 Task: In the  document graph. Add the mentioned hyperlink after second sentence in main content 'www.facebook.com' Insert the picture of  'Bunjee Jumping' with name   Bunjee Jumping.png  Change shape height to 4
Action: Mouse moved to (94, 391)
Screenshot: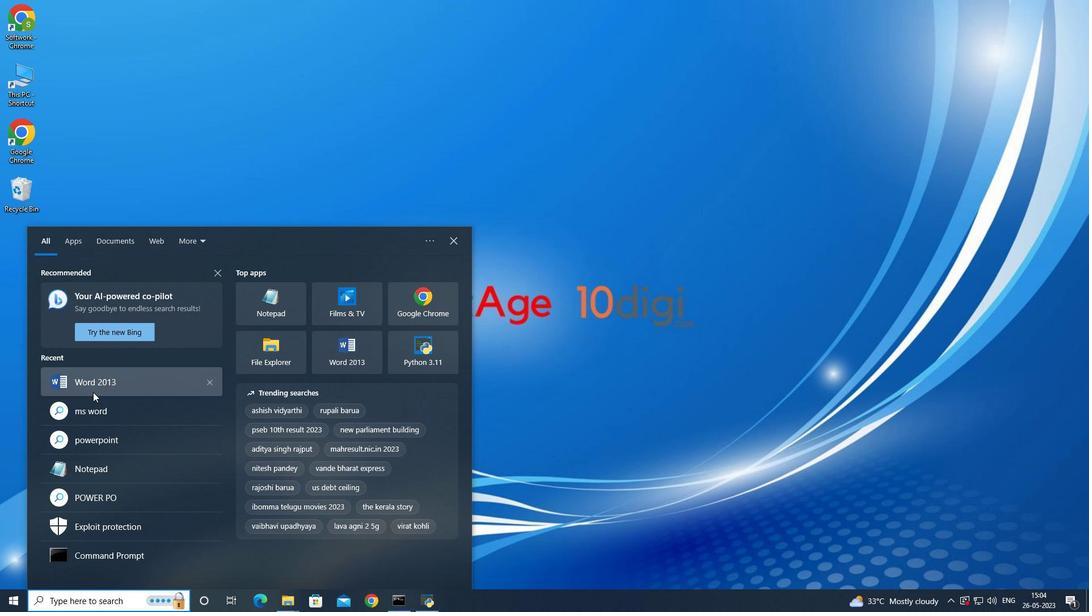 
Action: Mouse pressed left at (94, 391)
Screenshot: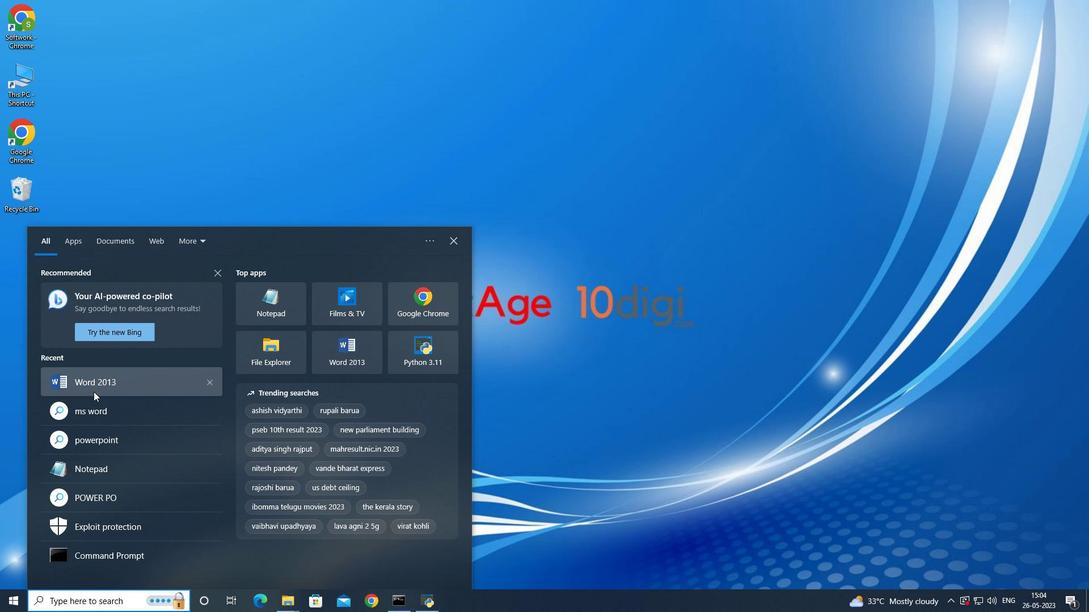 
Action: Mouse moved to (249, 113)
Screenshot: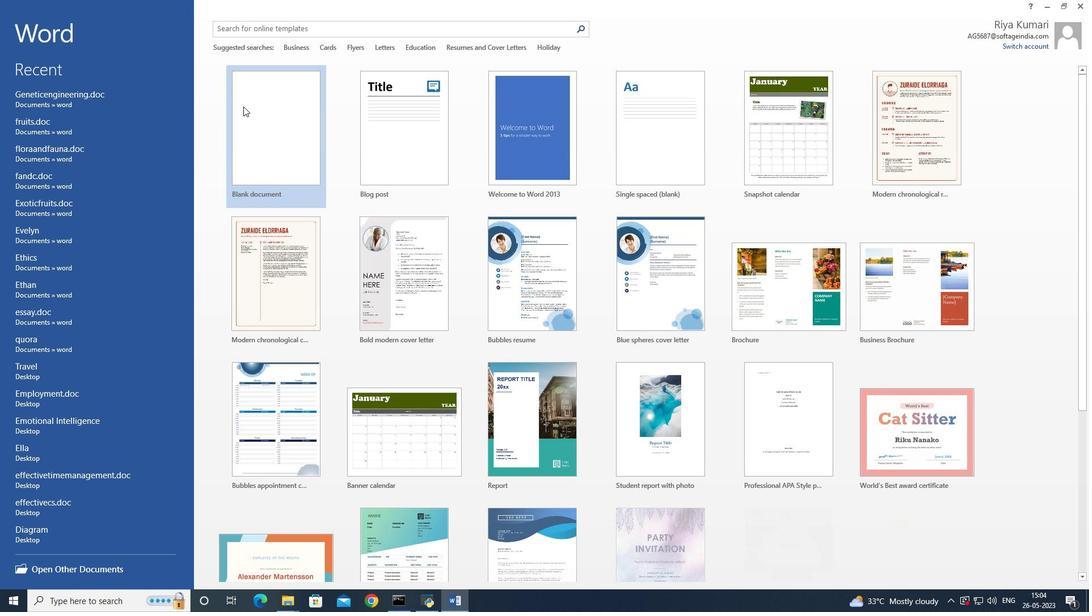 
Action: Mouse pressed left at (249, 113)
Screenshot: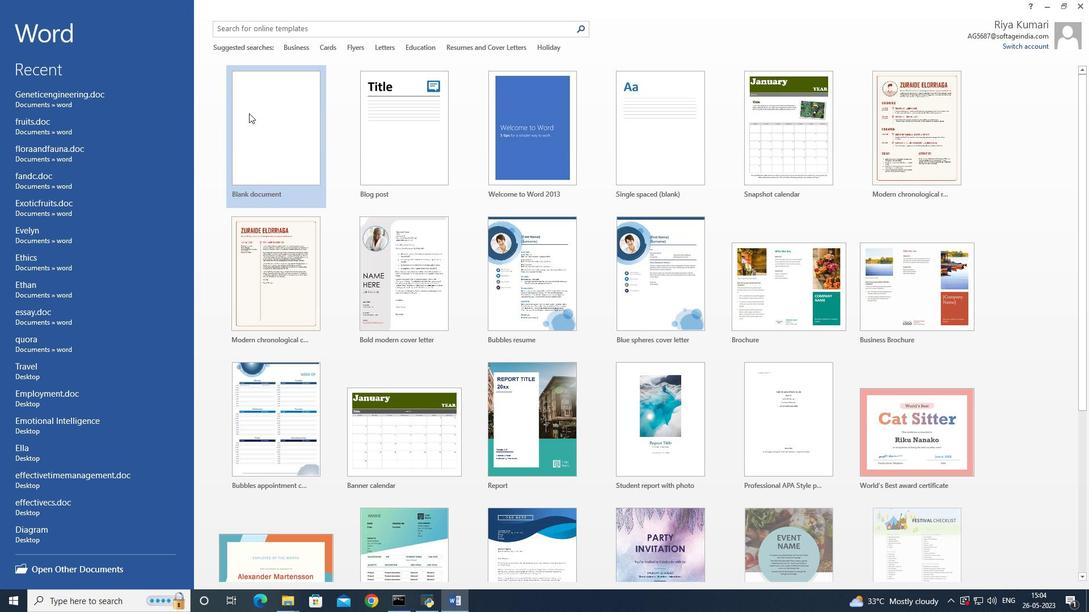 
Action: Mouse moved to (303, 129)
Screenshot: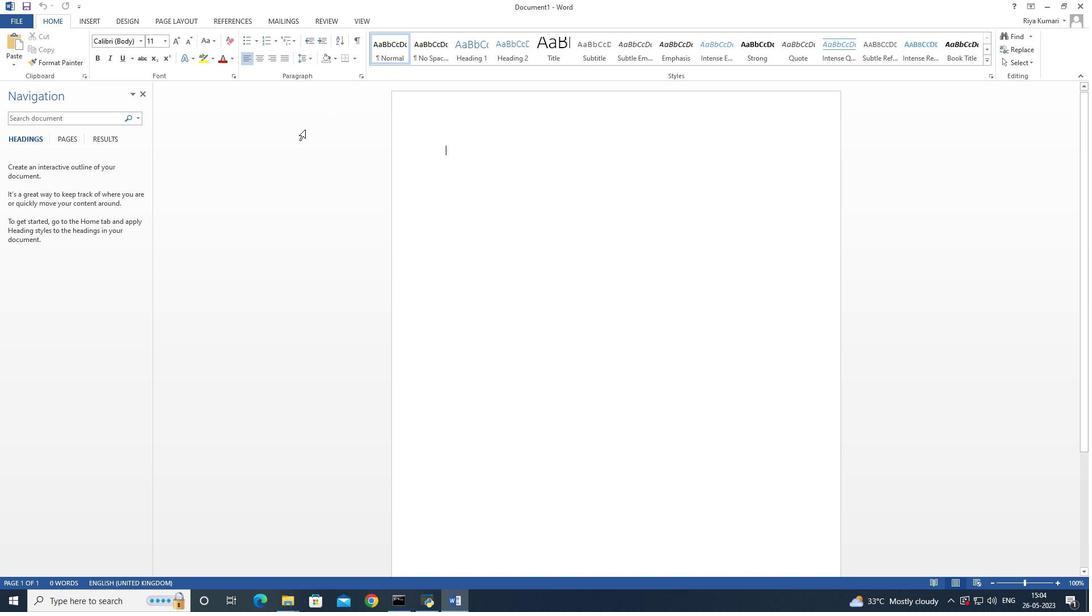 
Action: Key pressed ctrl+S
Screenshot: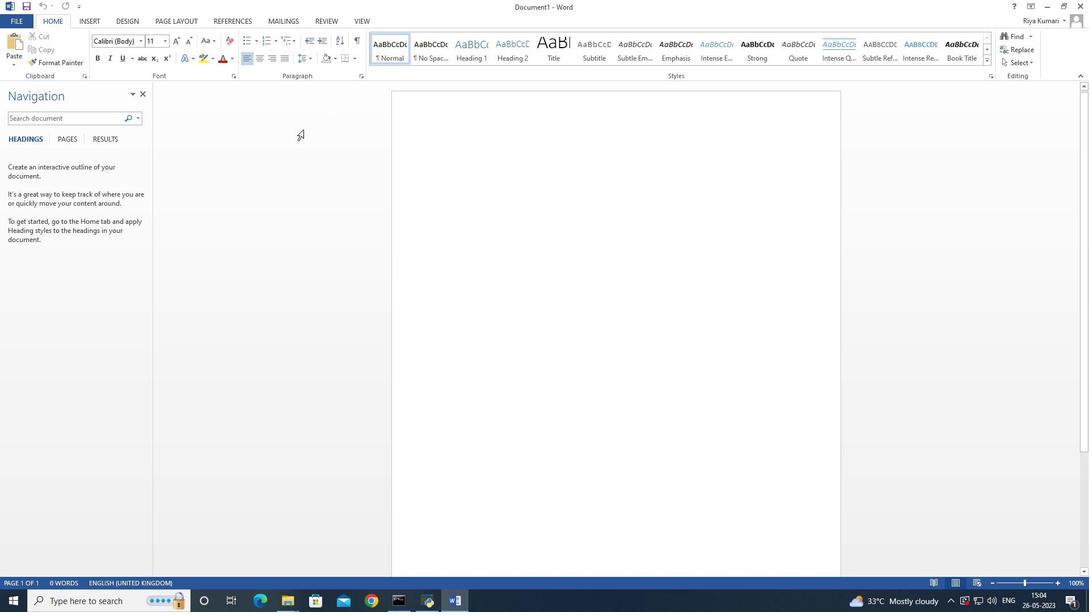 
Action: Mouse moved to (296, 128)
Screenshot: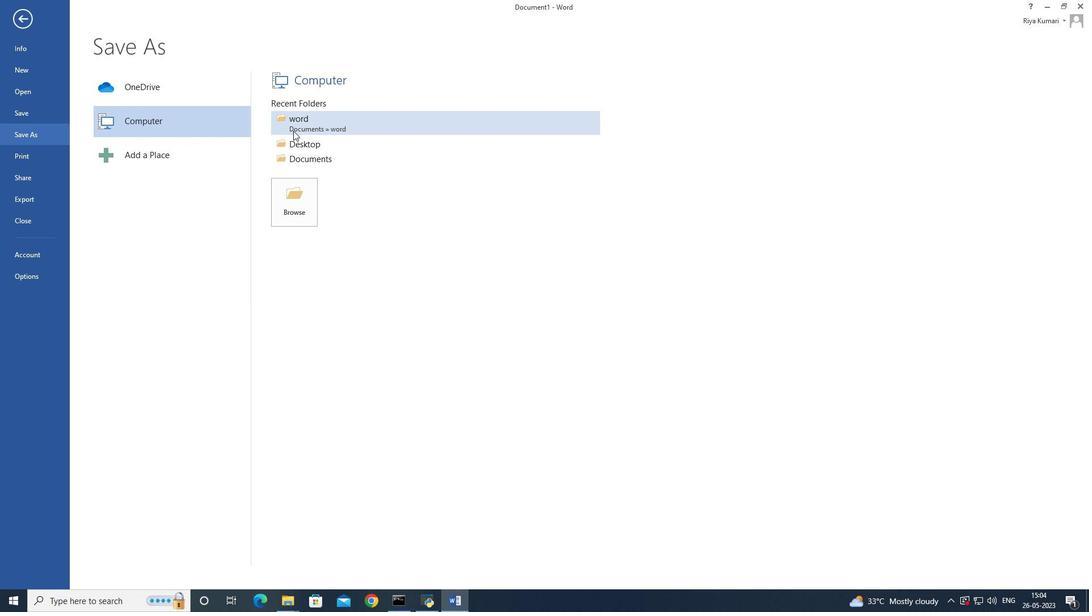
Action: Mouse pressed left at (296, 128)
Screenshot: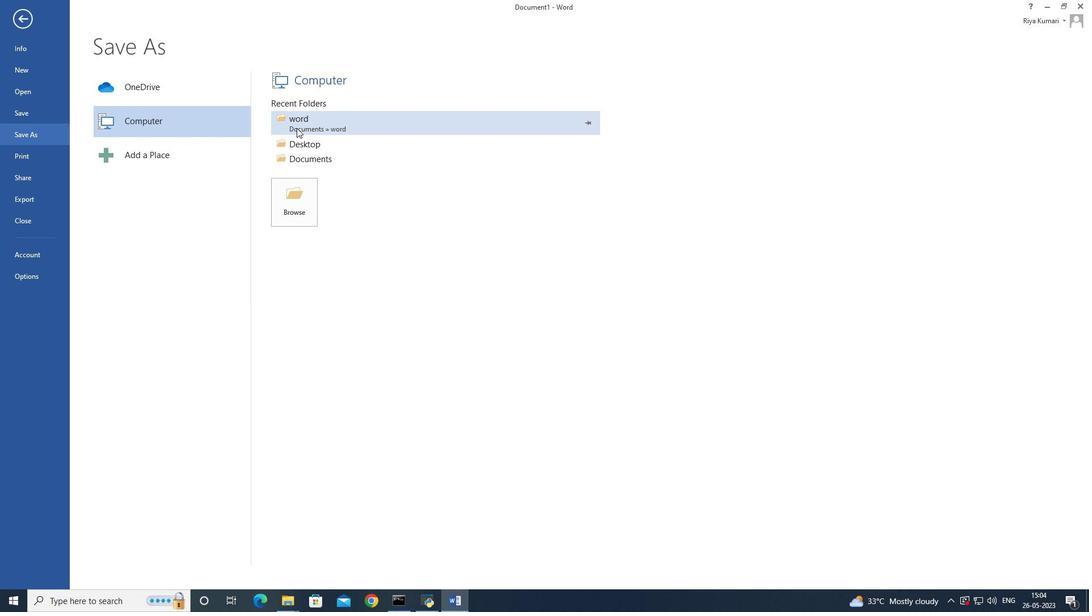 
Action: Mouse moved to (340, 183)
Screenshot: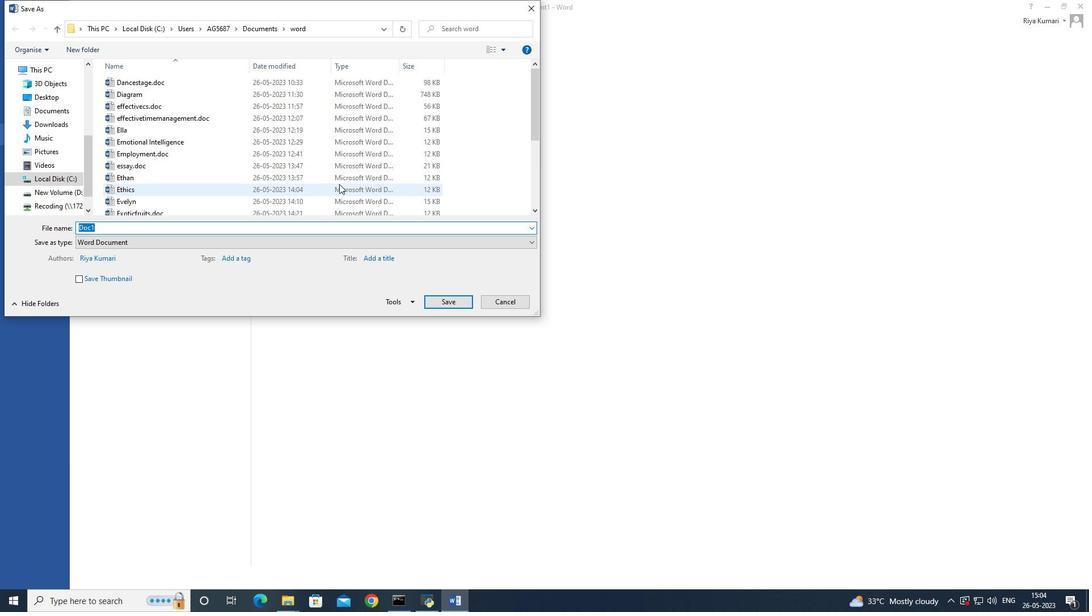 
Action: Key pressed graphs<Key.enter>
Screenshot: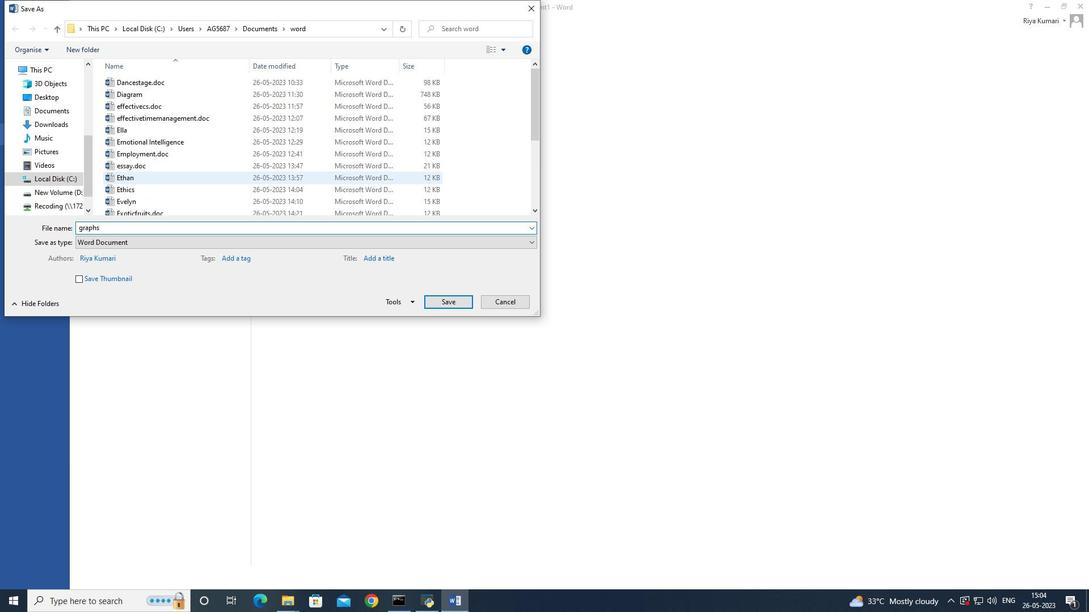 
Action: Mouse moved to (360, 608)
Screenshot: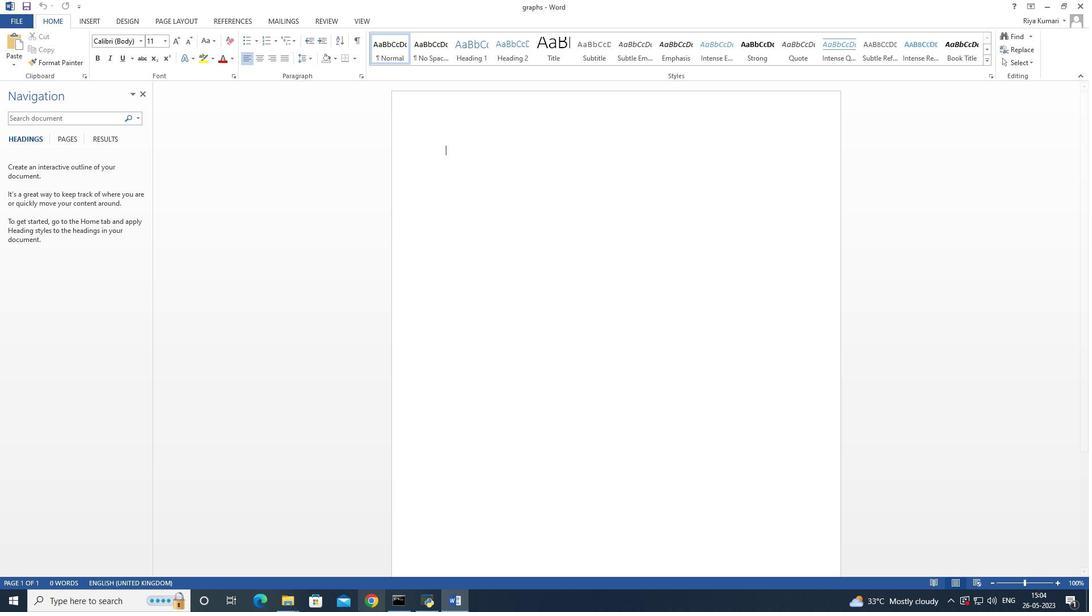
Action: Mouse pressed left at (360, 608)
Screenshot: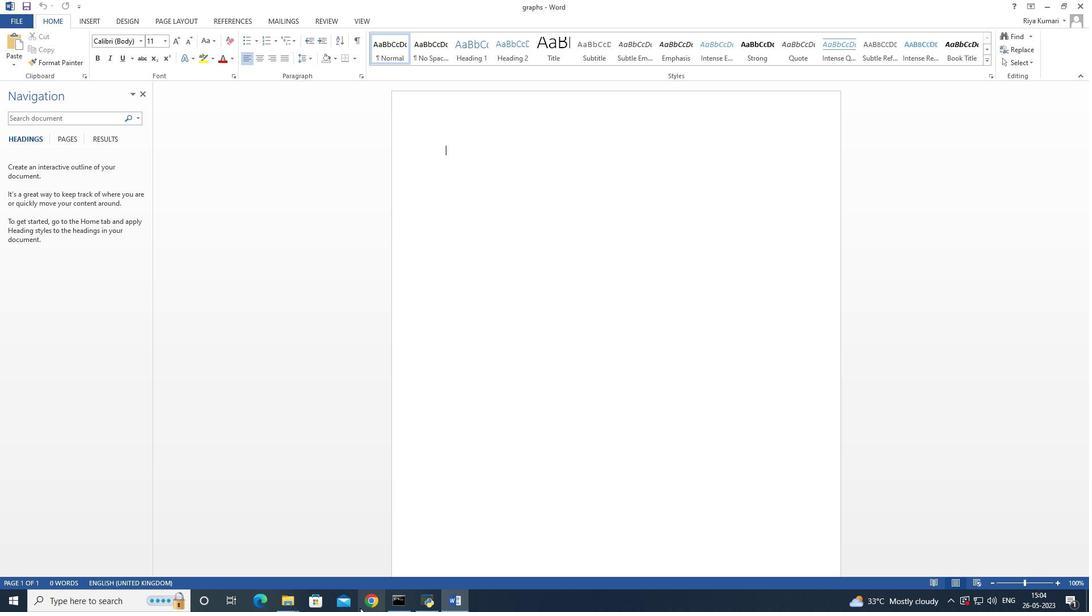 
Action: Mouse moved to (413, 355)
Screenshot: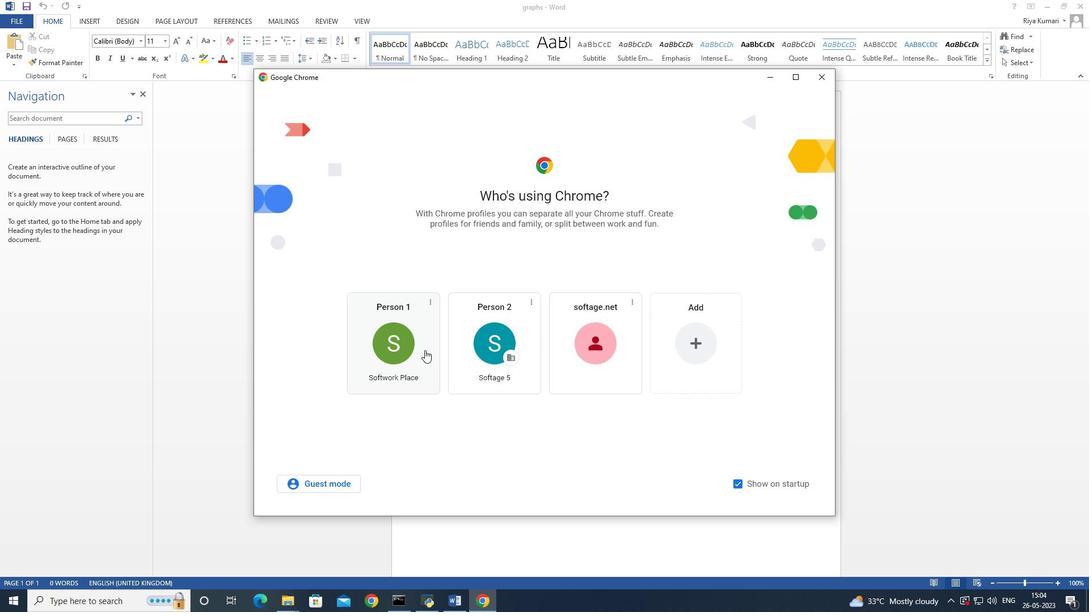 
Action: Mouse pressed left at (413, 355)
Screenshot: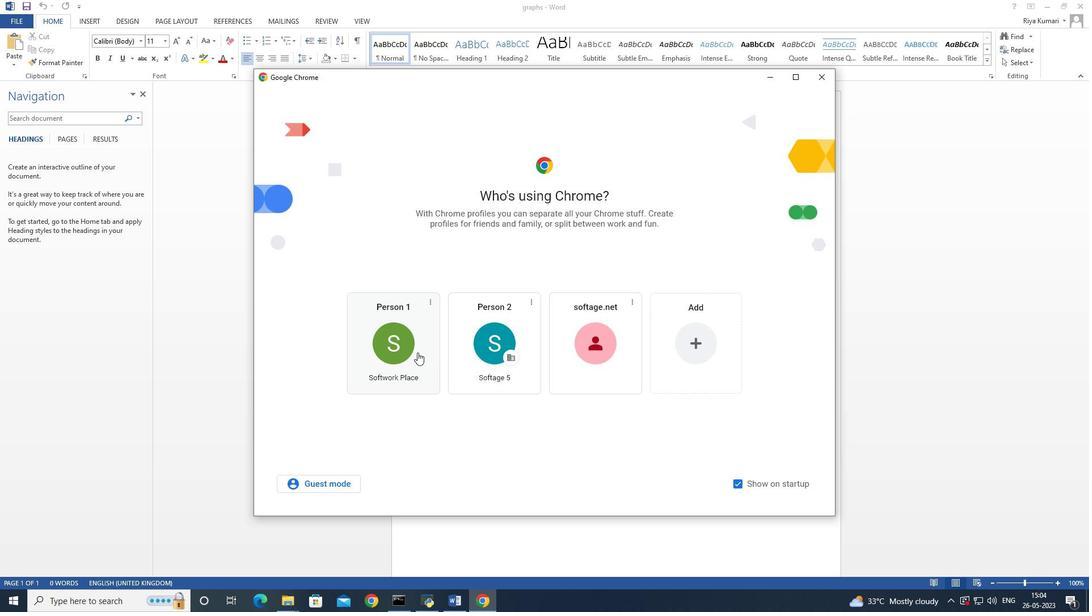 
Action: Mouse moved to (186, 32)
Screenshot: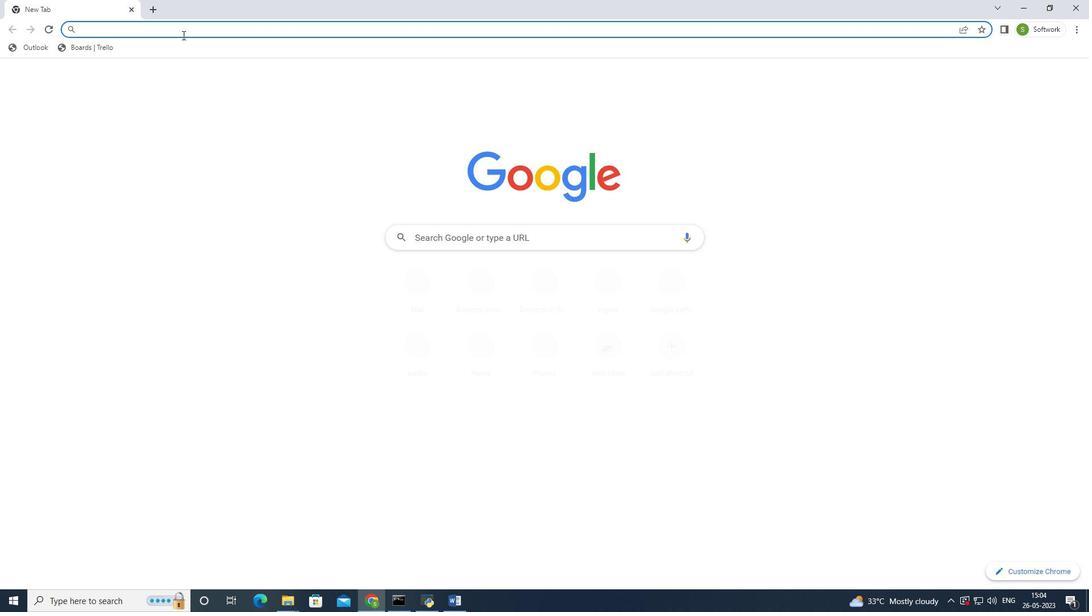 
Action: Mouse pressed left at (186, 32)
Screenshot: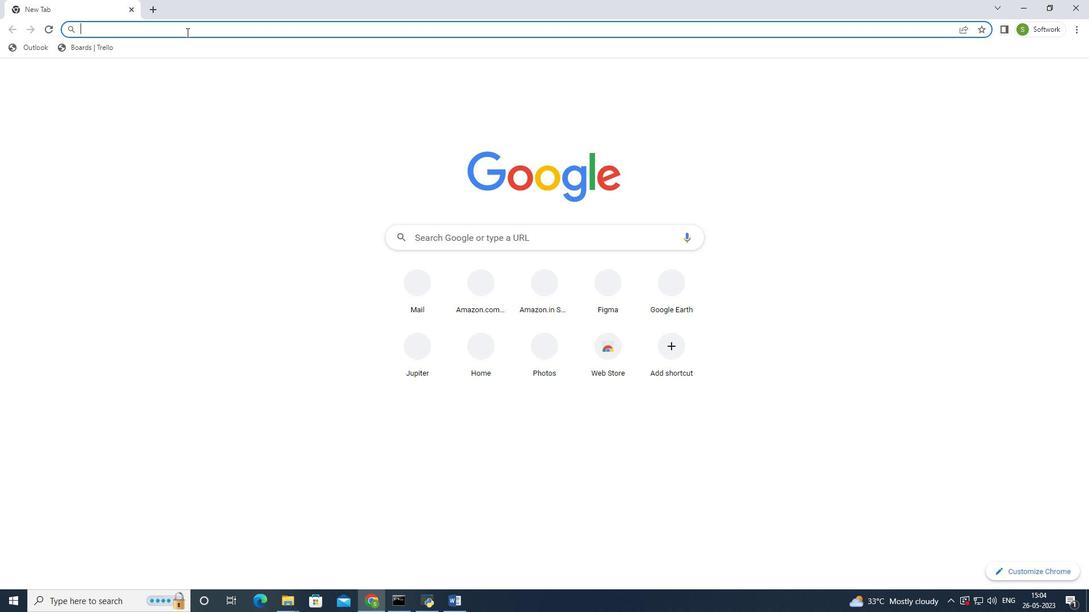 
Action: Mouse moved to (202, 76)
Screenshot: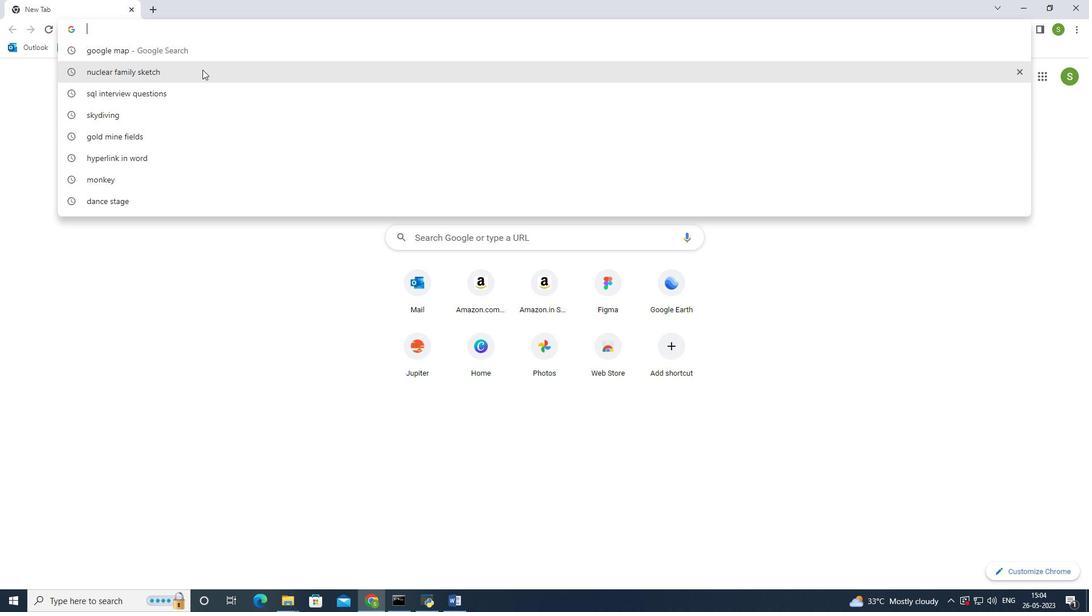 
Action: Mouse pressed left at (202, 76)
Screenshot: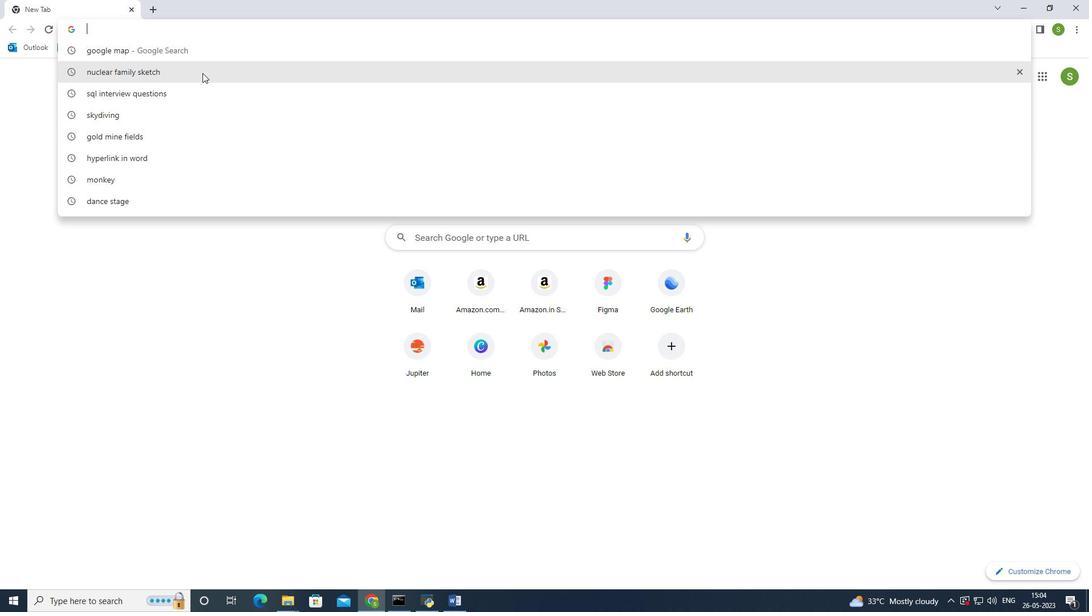 
Action: Mouse moved to (275, 327)
Screenshot: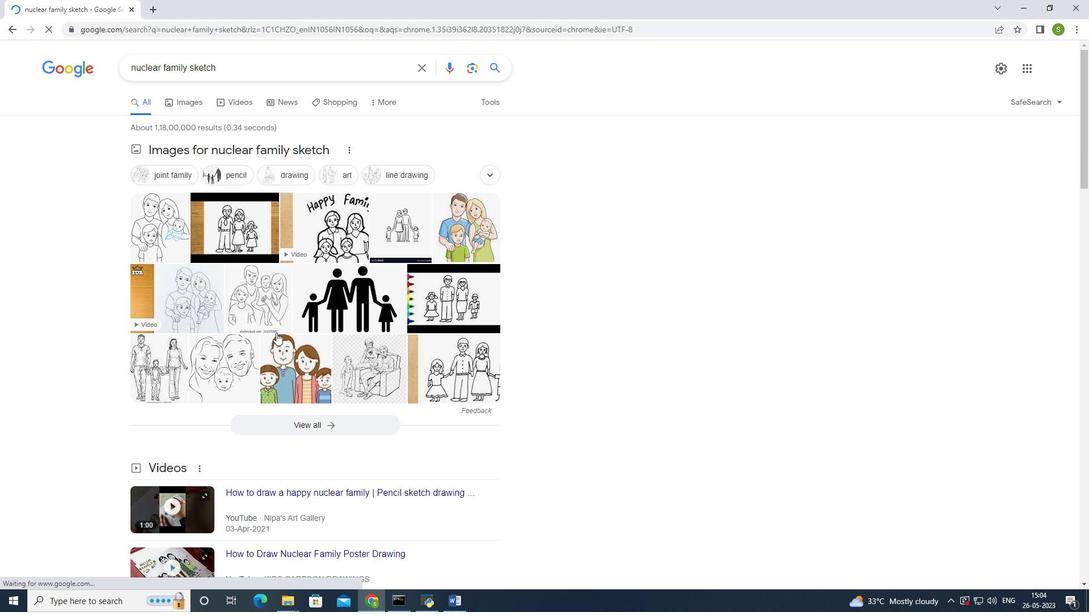
Action: Mouse scrolled (275, 327) with delta (0, 0)
Screenshot: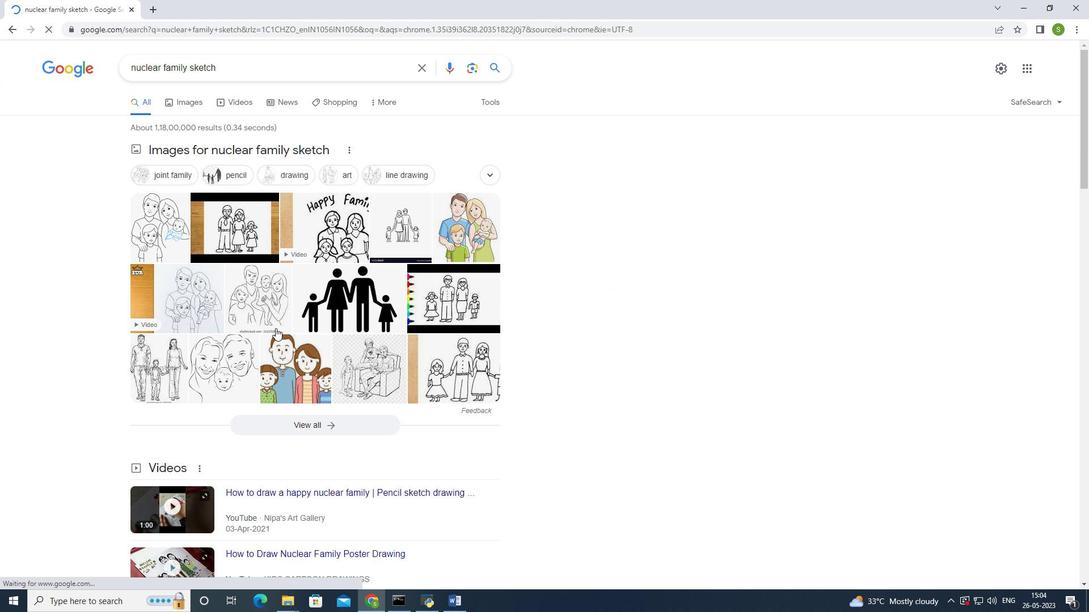 
Action: Mouse scrolled (275, 327) with delta (0, 0)
Screenshot: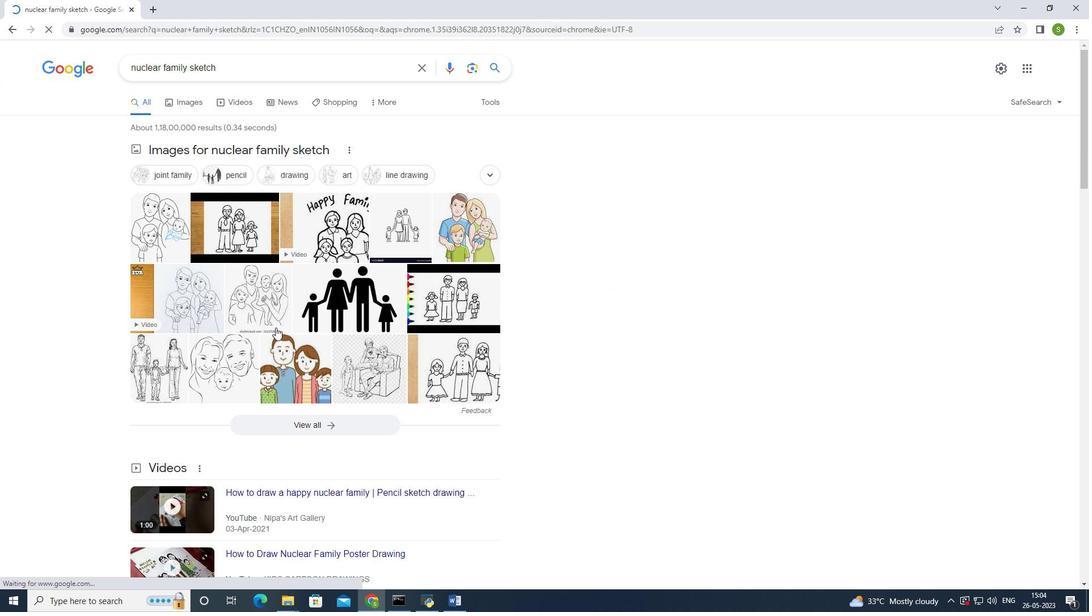 
Action: Mouse scrolled (275, 327) with delta (0, 0)
Screenshot: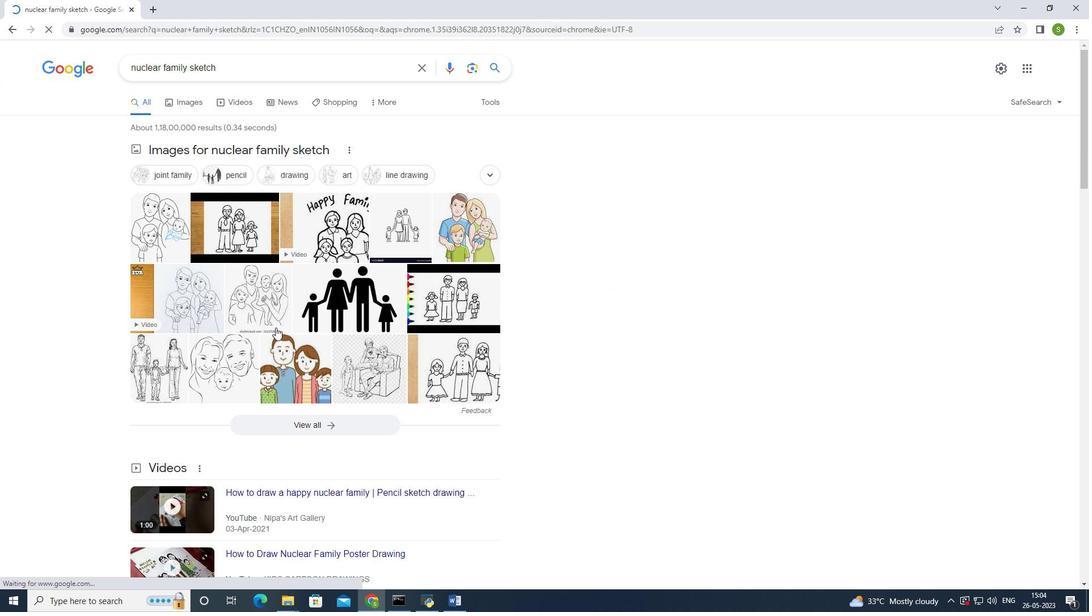 
Action: Mouse scrolled (275, 327) with delta (0, 0)
Screenshot: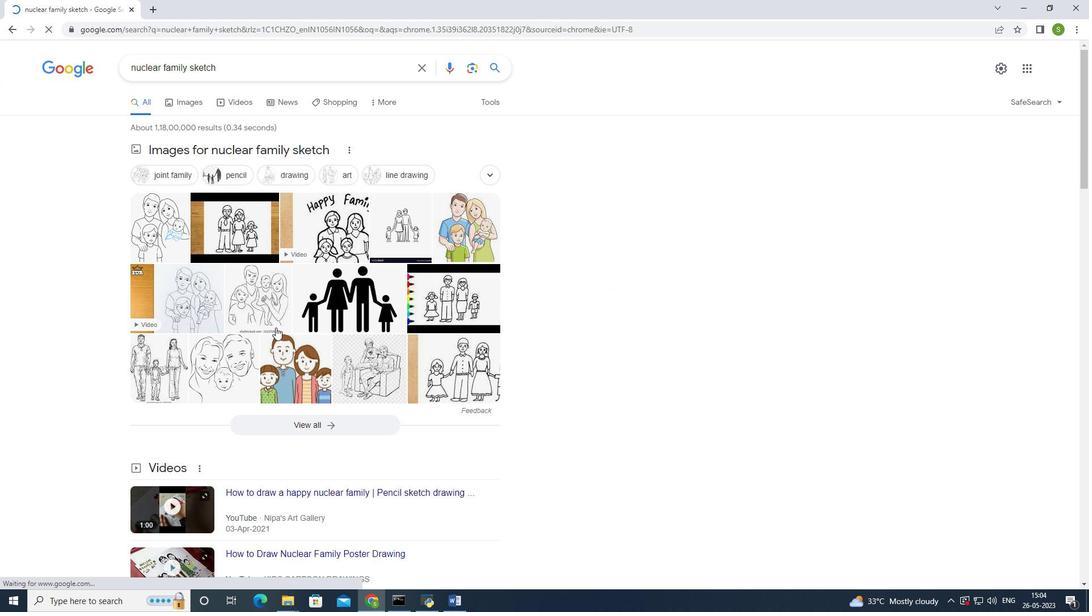 
Action: Mouse scrolled (275, 327) with delta (0, 0)
Screenshot: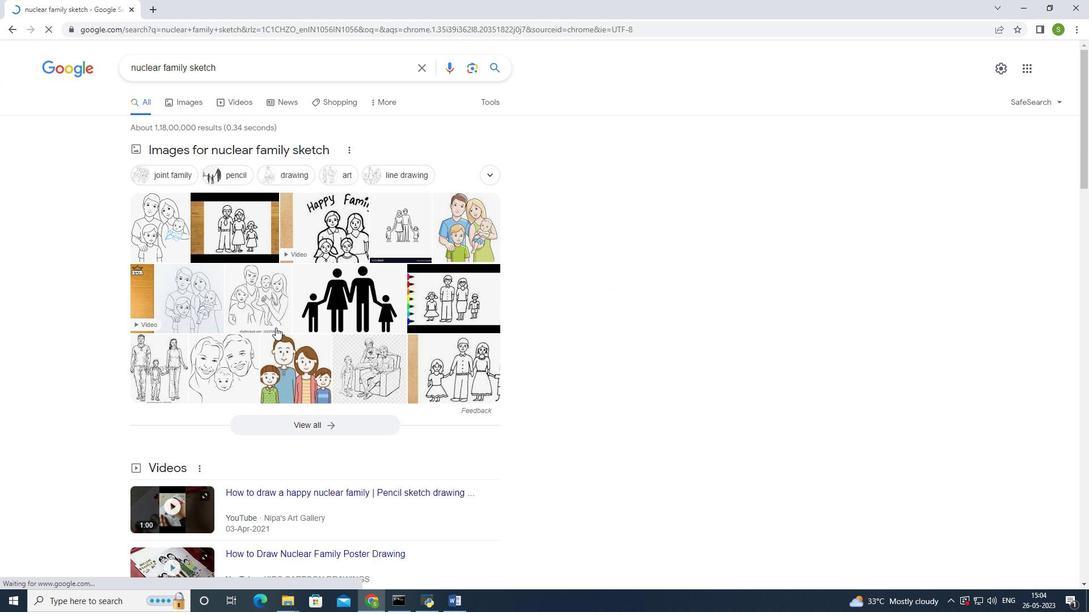 
Action: Mouse moved to (275, 322)
Screenshot: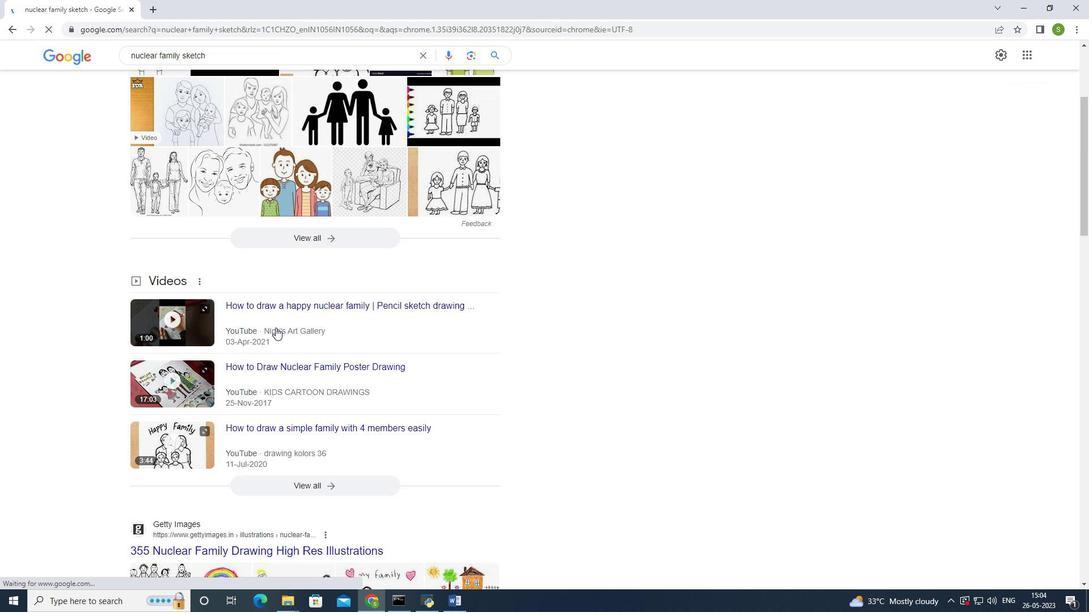 
Action: Mouse scrolled (275, 322) with delta (0, 0)
Screenshot: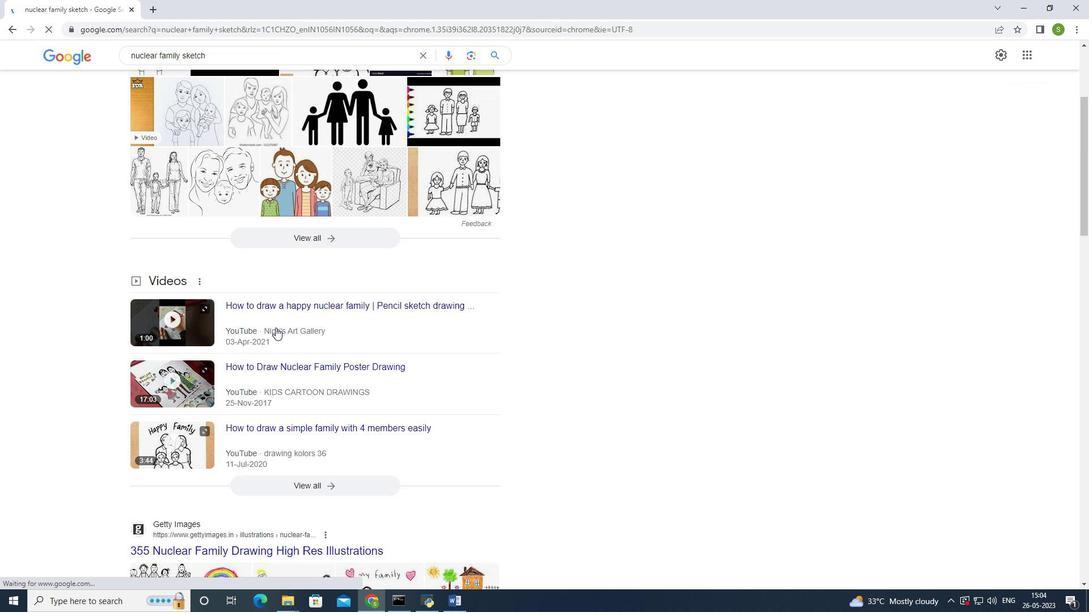 
Action: Mouse scrolled (275, 322) with delta (0, 0)
Screenshot: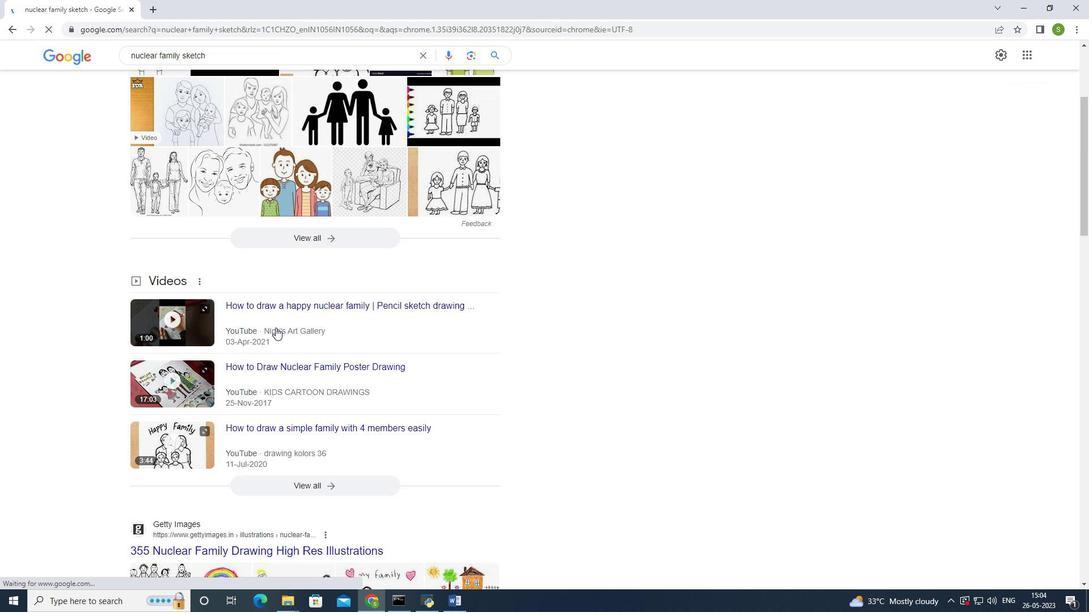 
Action: Mouse scrolled (275, 322) with delta (0, 0)
Screenshot: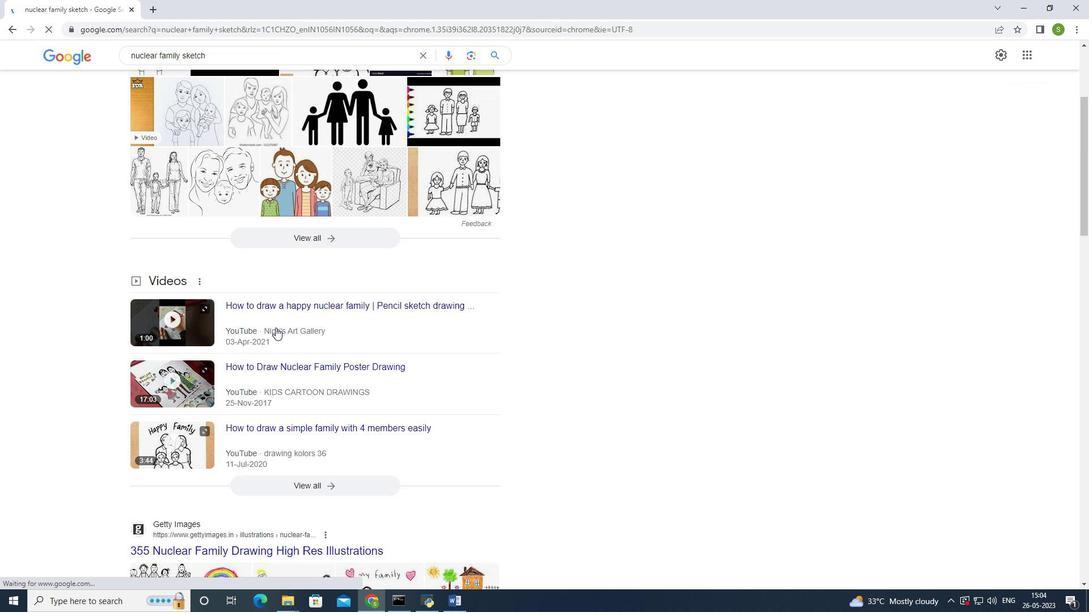 
Action: Mouse scrolled (275, 322) with delta (0, 0)
Screenshot: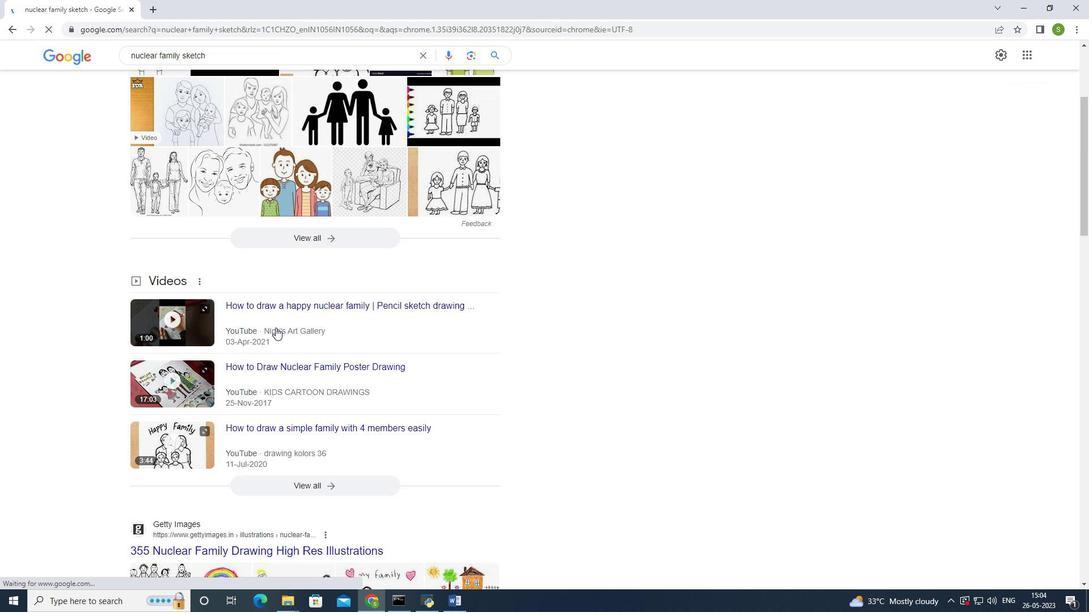 
Action: Mouse moved to (275, 319)
Screenshot: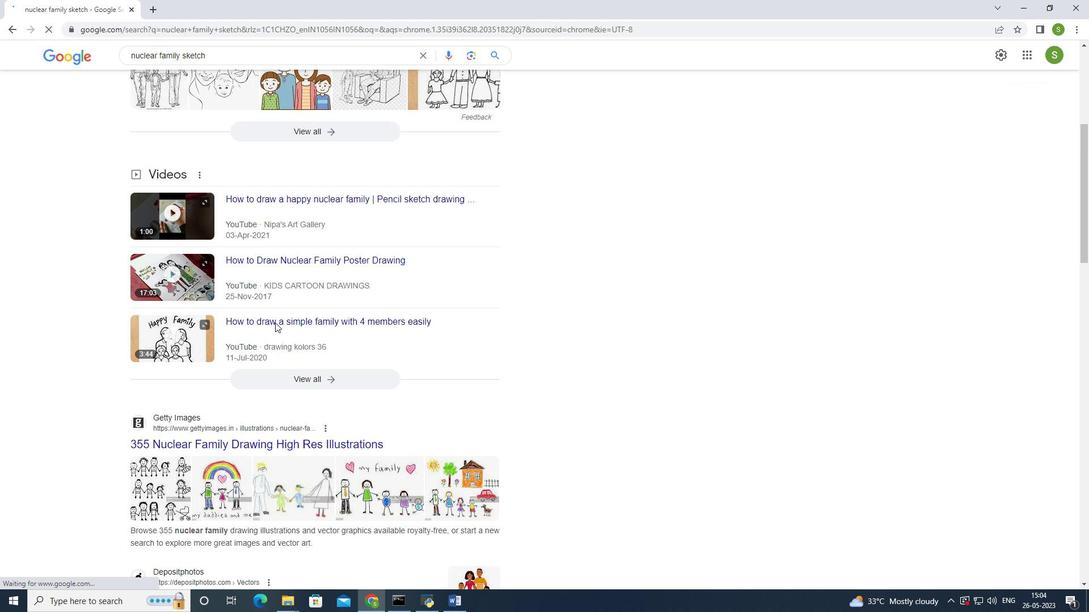 
Action: Mouse scrolled (275, 319) with delta (0, 0)
Screenshot: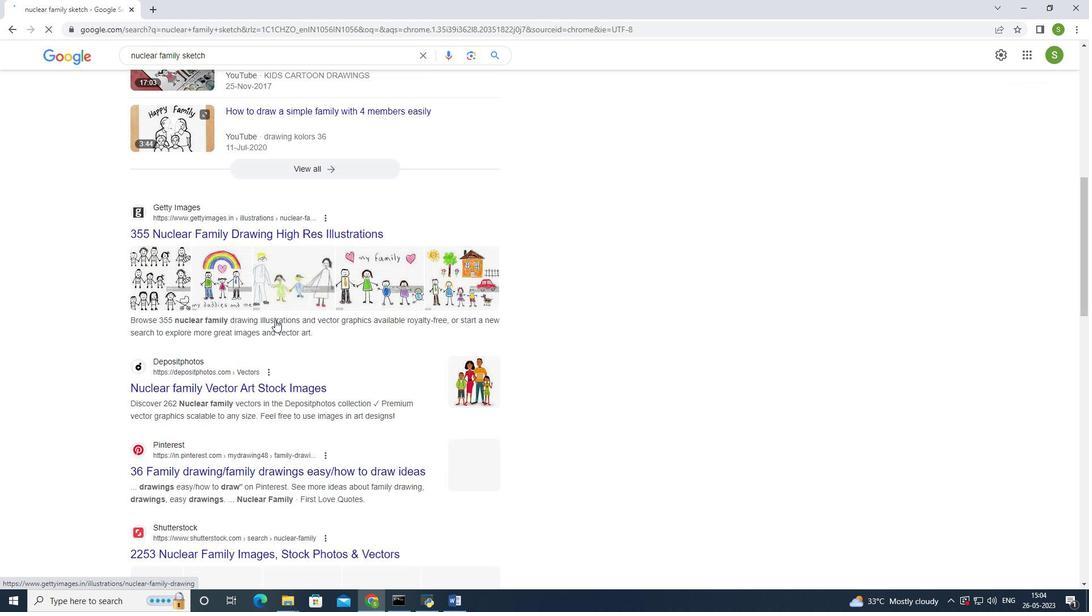 
Action: Mouse moved to (243, 329)
Screenshot: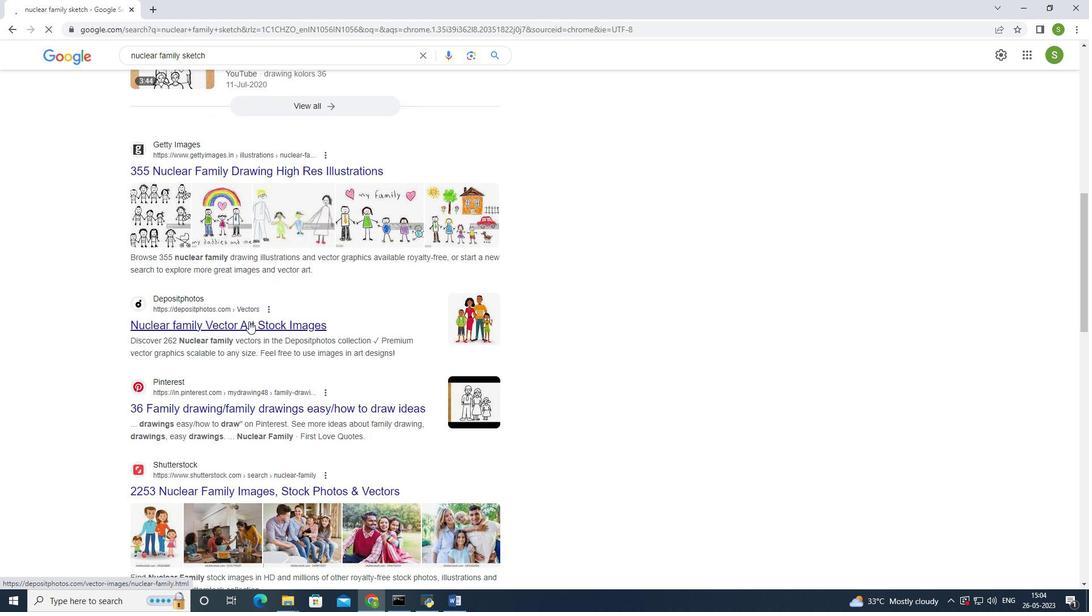 
Action: Mouse pressed left at (243, 329)
Screenshot: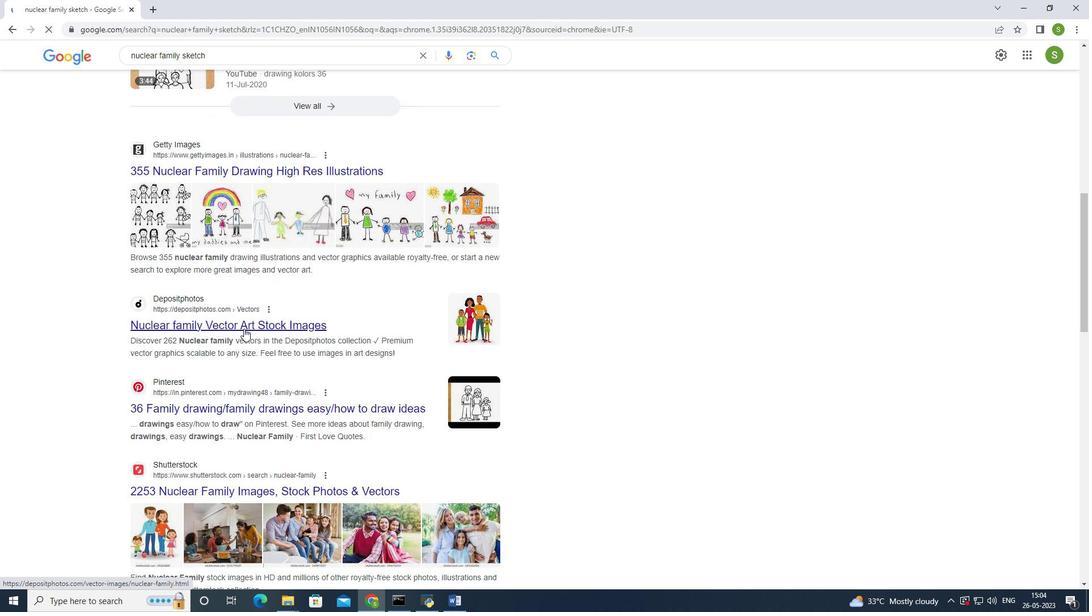 
Action: Mouse moved to (246, 325)
Screenshot: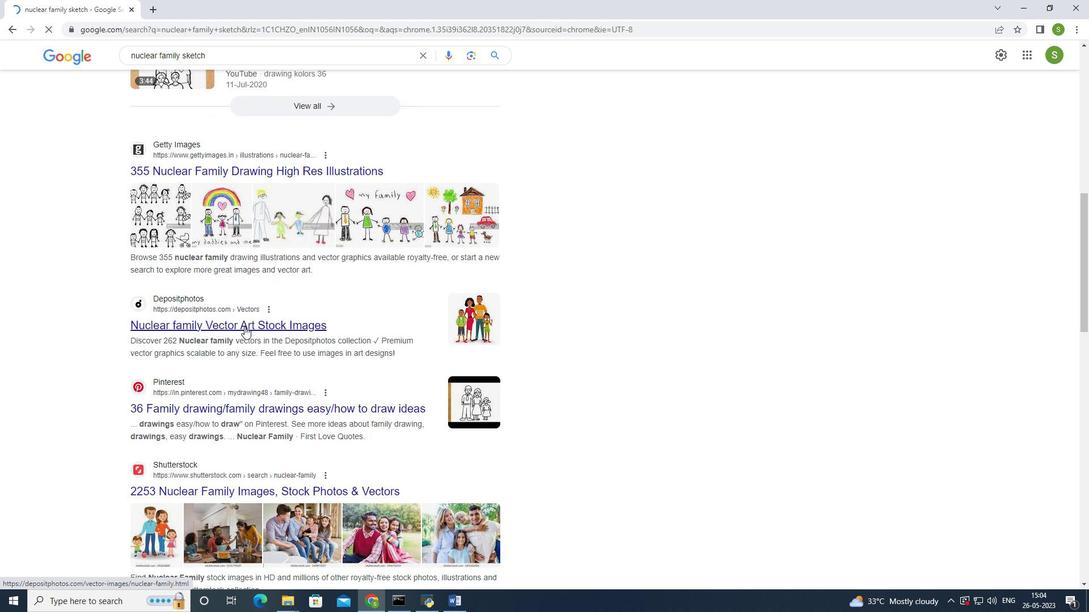 
Action: Mouse scrolled (246, 325) with delta (0, 0)
Screenshot: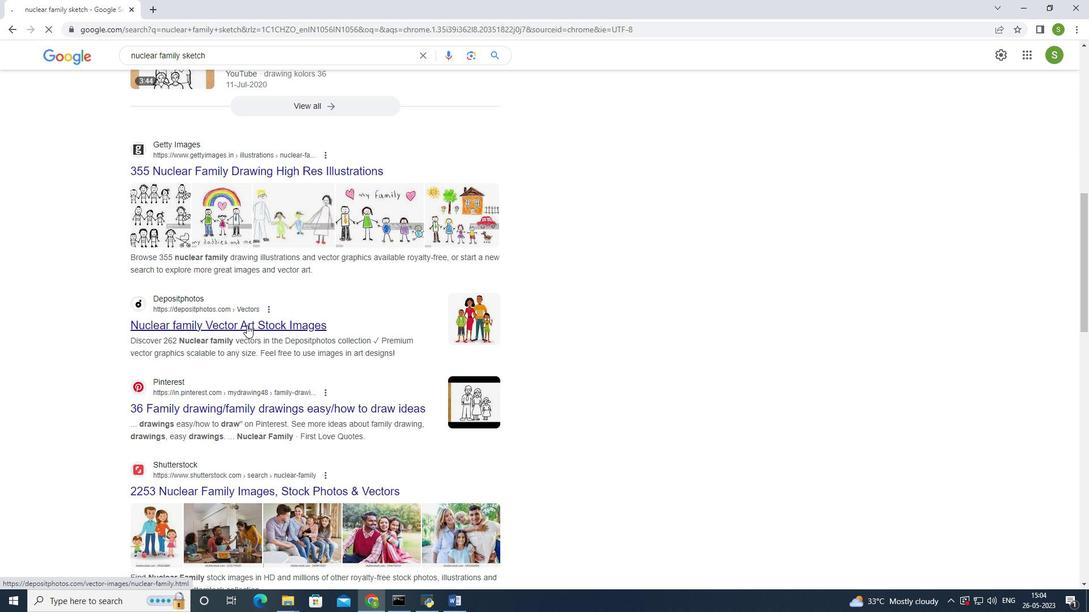 
Action: Mouse scrolled (246, 325) with delta (0, 0)
Screenshot: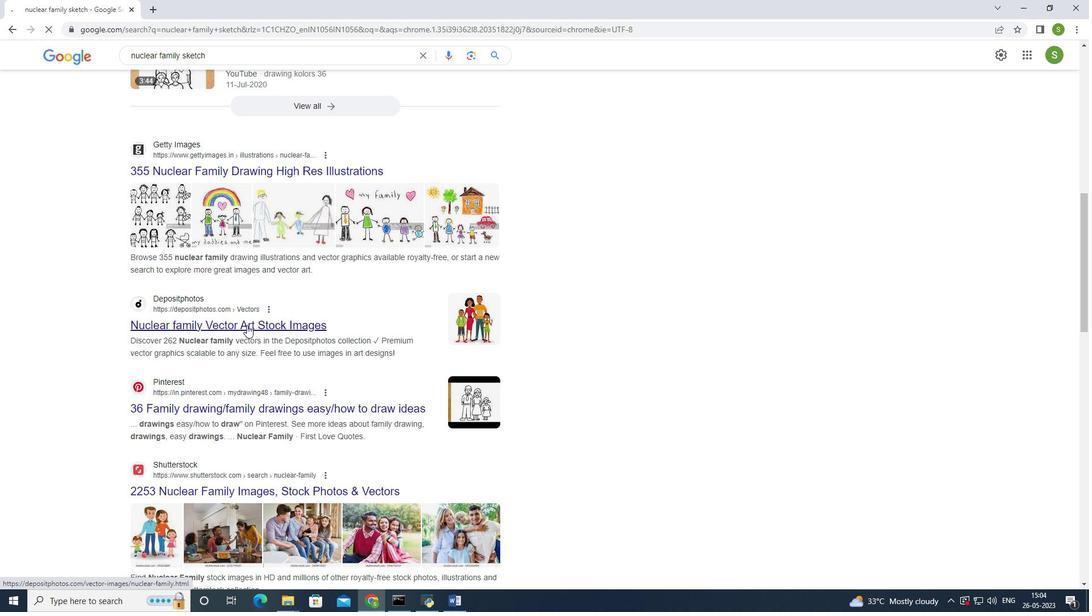 
Action: Mouse scrolled (246, 325) with delta (0, 0)
Screenshot: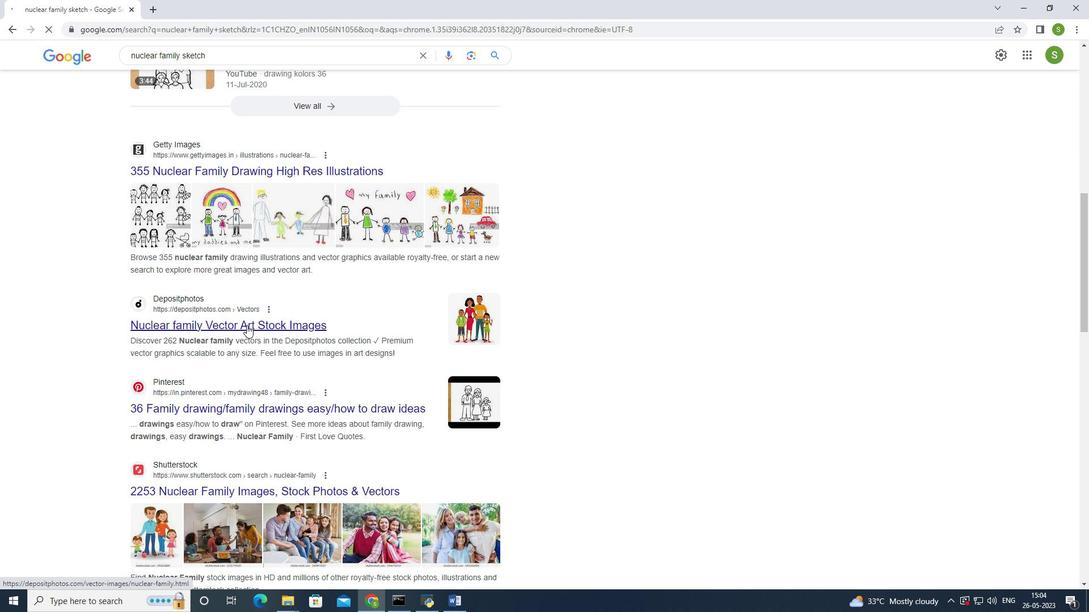 
Action: Mouse scrolled (246, 325) with delta (0, 0)
Screenshot: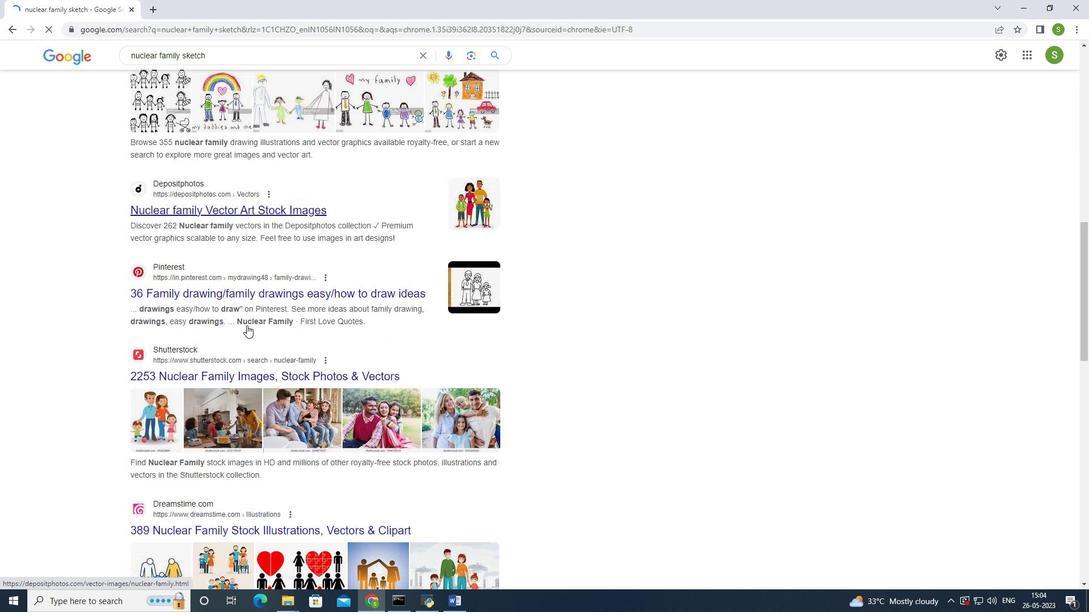 
Action: Mouse moved to (247, 325)
Screenshot: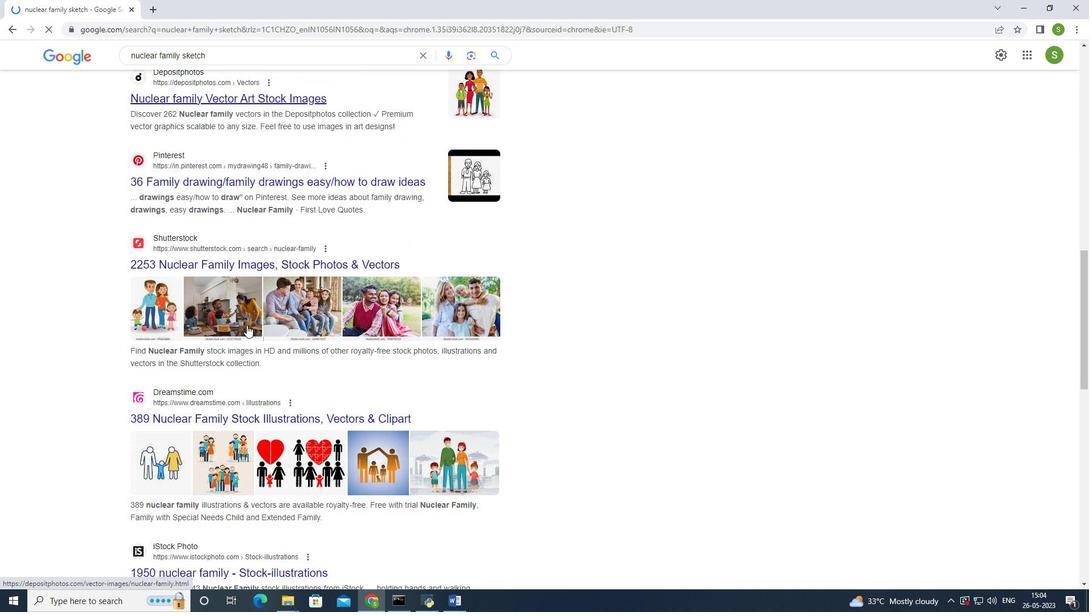 
Action: Mouse scrolled (247, 324) with delta (0, 0)
Screenshot: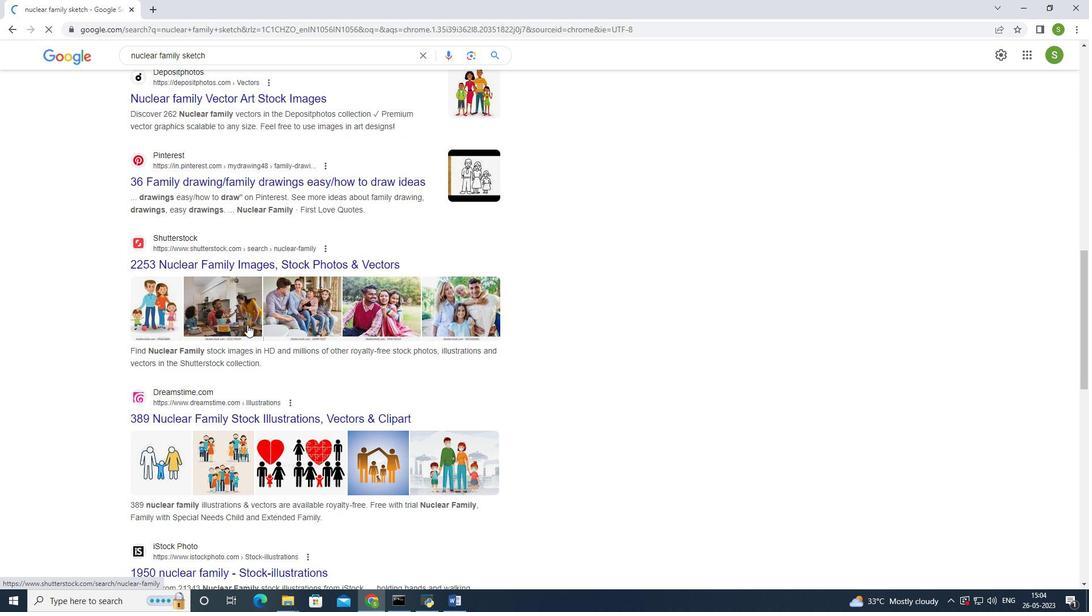 
Action: Mouse scrolled (247, 324) with delta (0, 0)
Screenshot: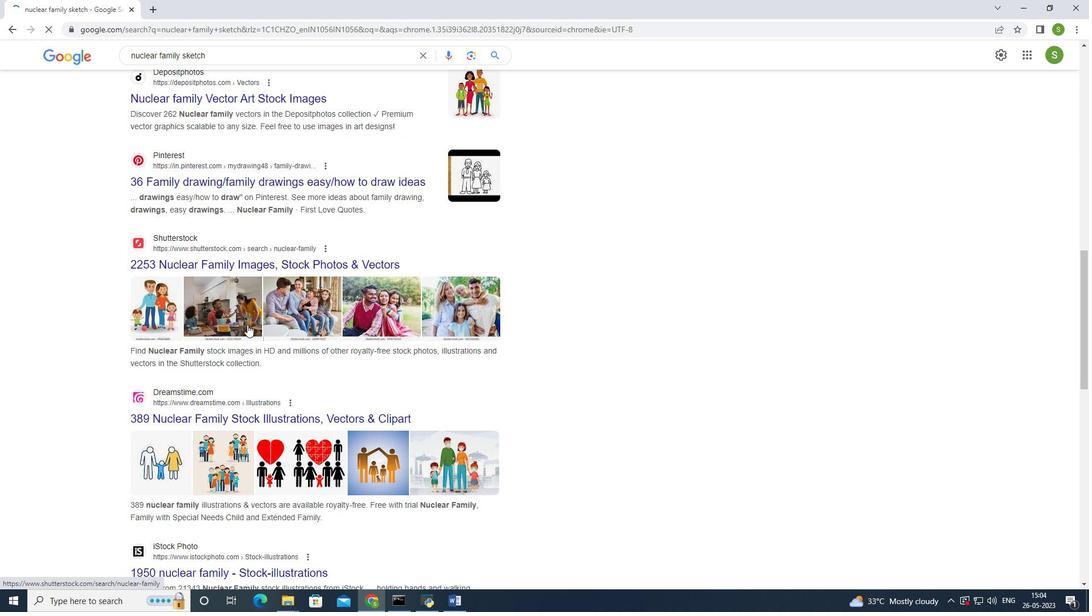 
Action: Mouse scrolled (247, 324) with delta (0, 0)
Screenshot: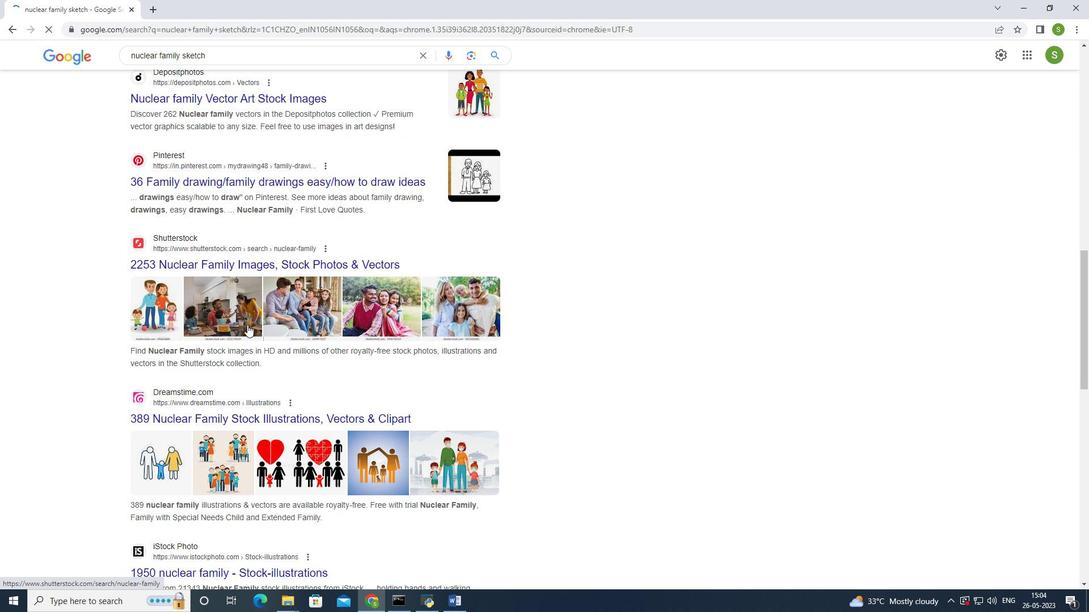
Action: Mouse scrolled (247, 324) with delta (0, 0)
Screenshot: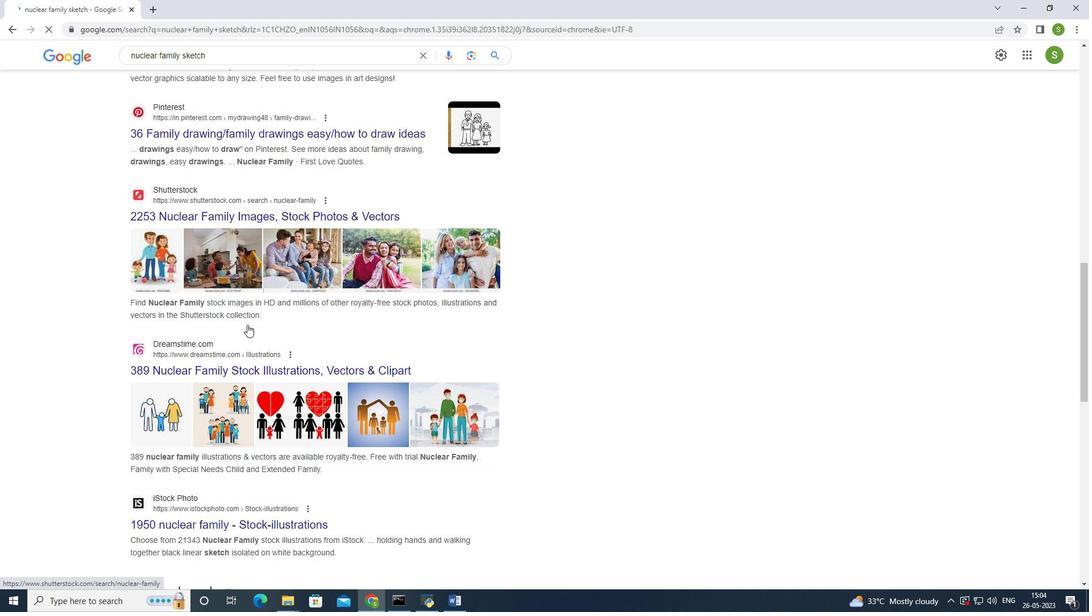 
Action: Mouse moved to (203, 344)
Screenshot: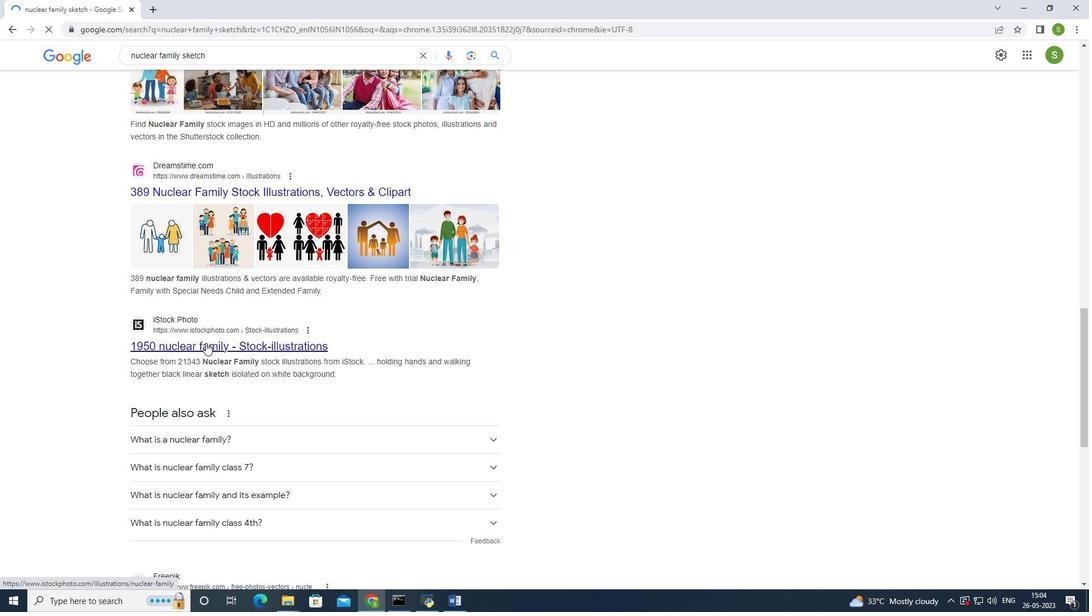 
Action: Mouse pressed left at (203, 344)
Screenshot: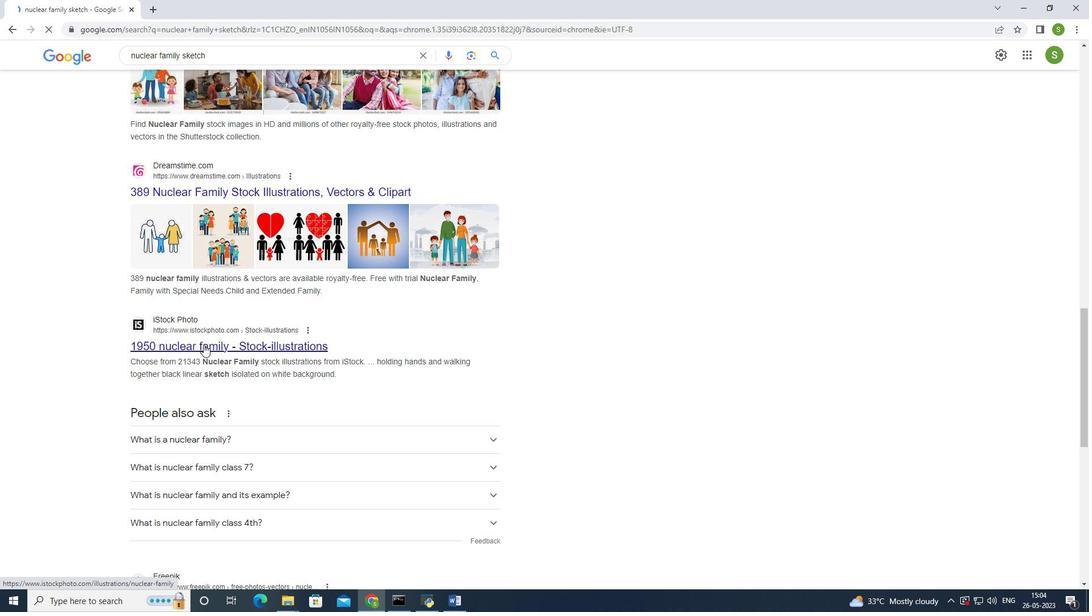 
Action: Mouse moved to (201, 333)
Screenshot: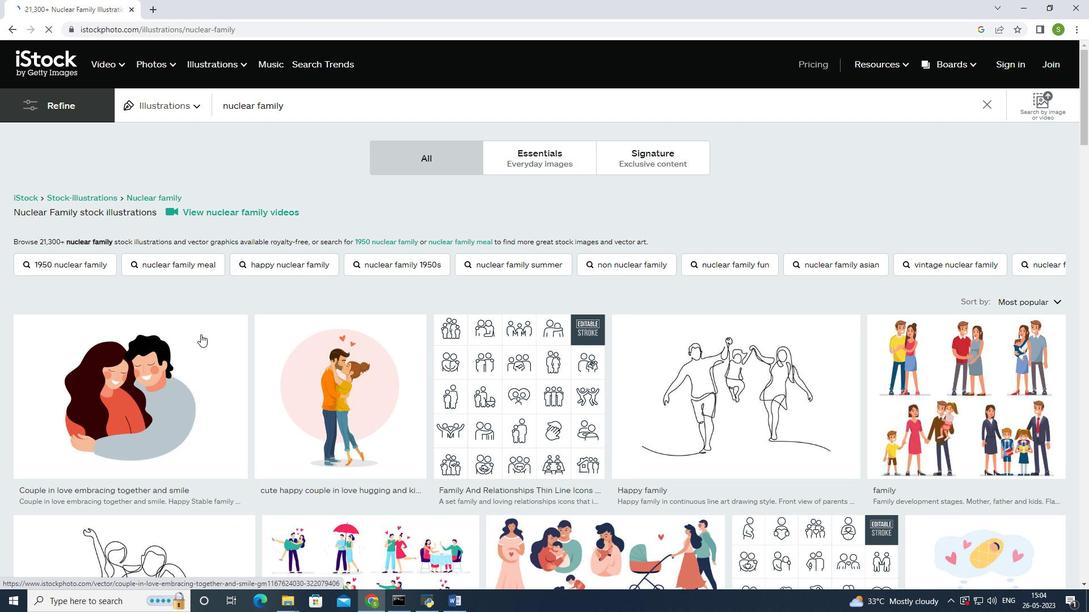 
Action: Mouse scrolled (201, 332) with delta (0, 0)
Screenshot: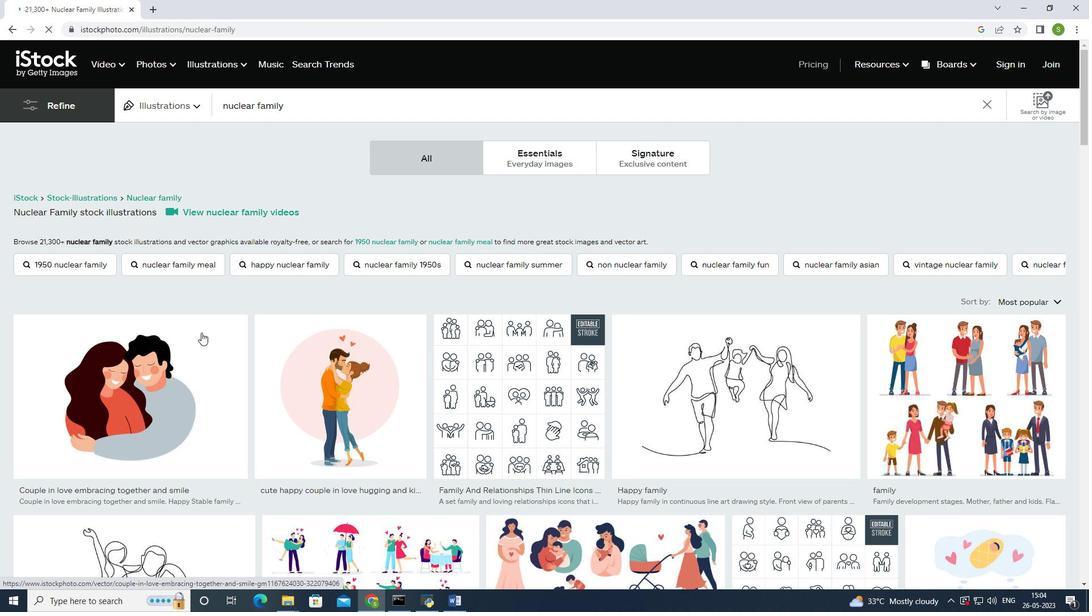 
Action: Mouse scrolled (201, 332) with delta (0, 0)
Screenshot: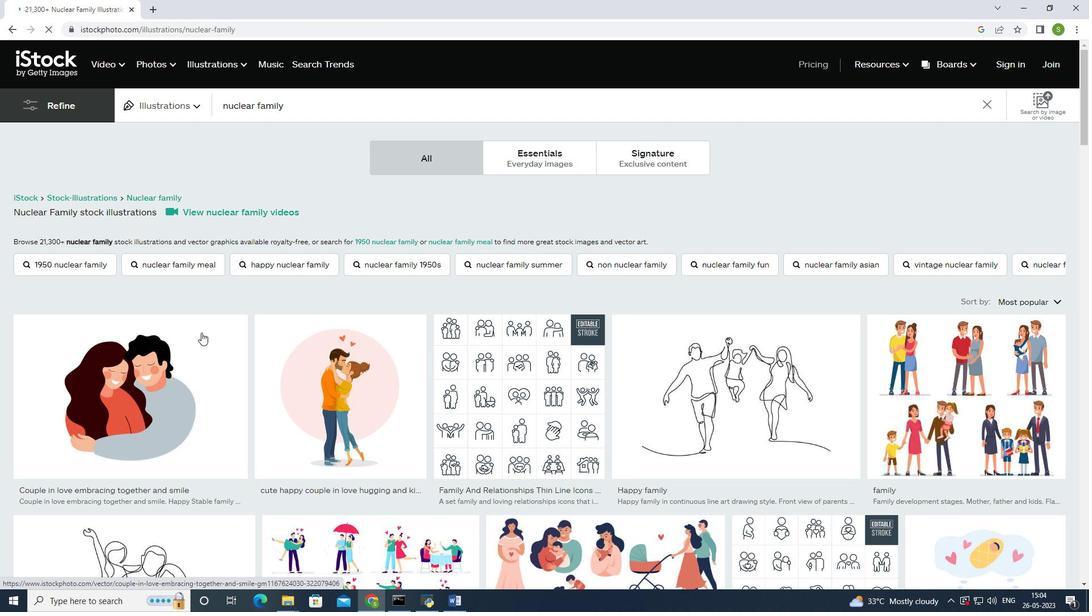 
Action: Mouse scrolled (201, 332) with delta (0, 0)
Screenshot: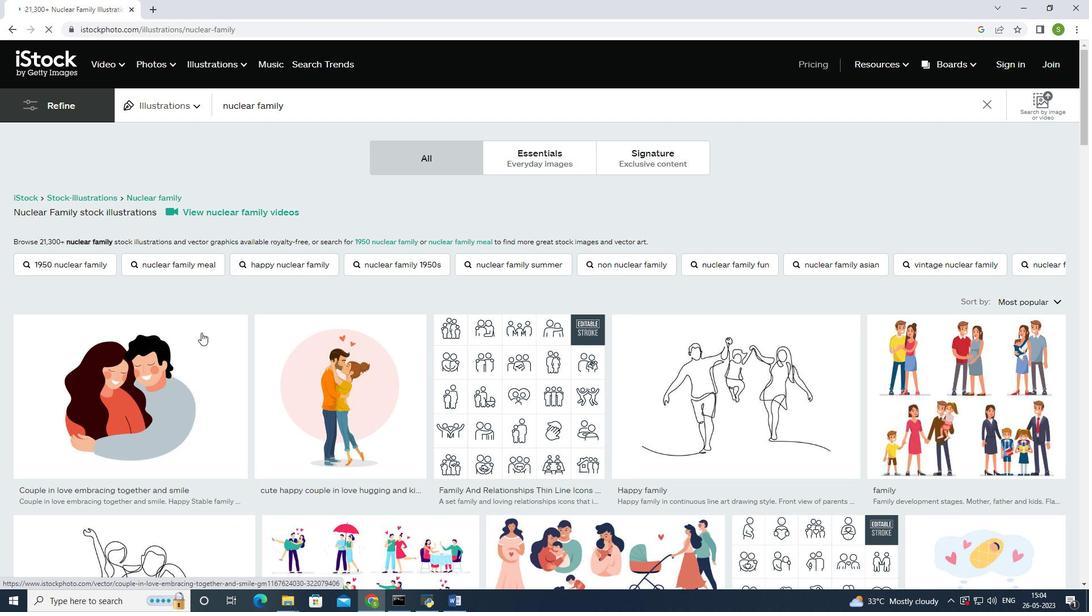 
Action: Mouse scrolled (201, 332) with delta (0, 0)
Screenshot: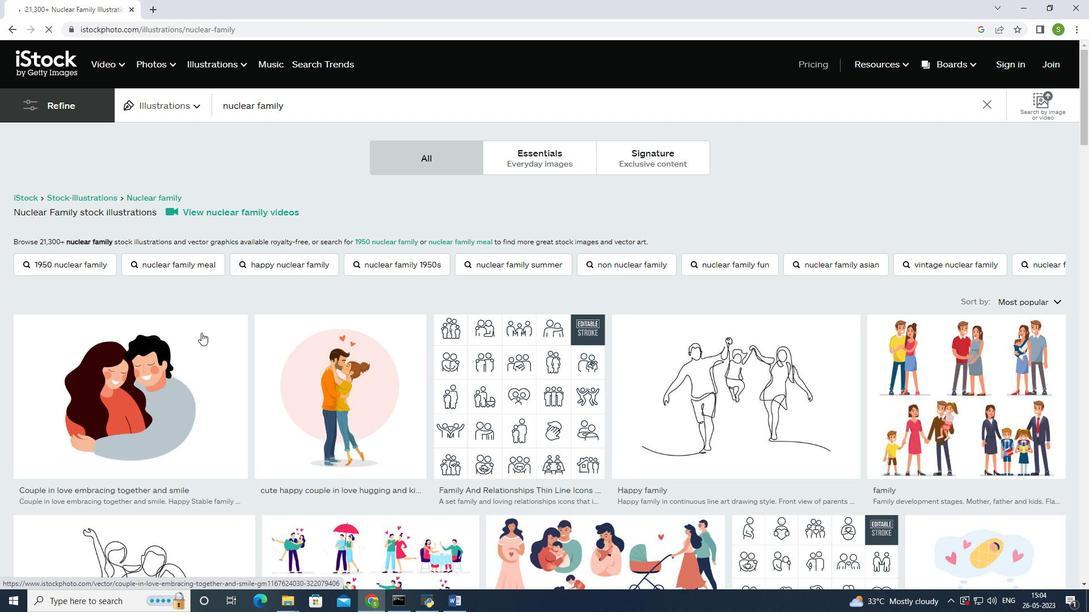 
Action: Mouse scrolled (201, 332) with delta (0, 0)
Screenshot: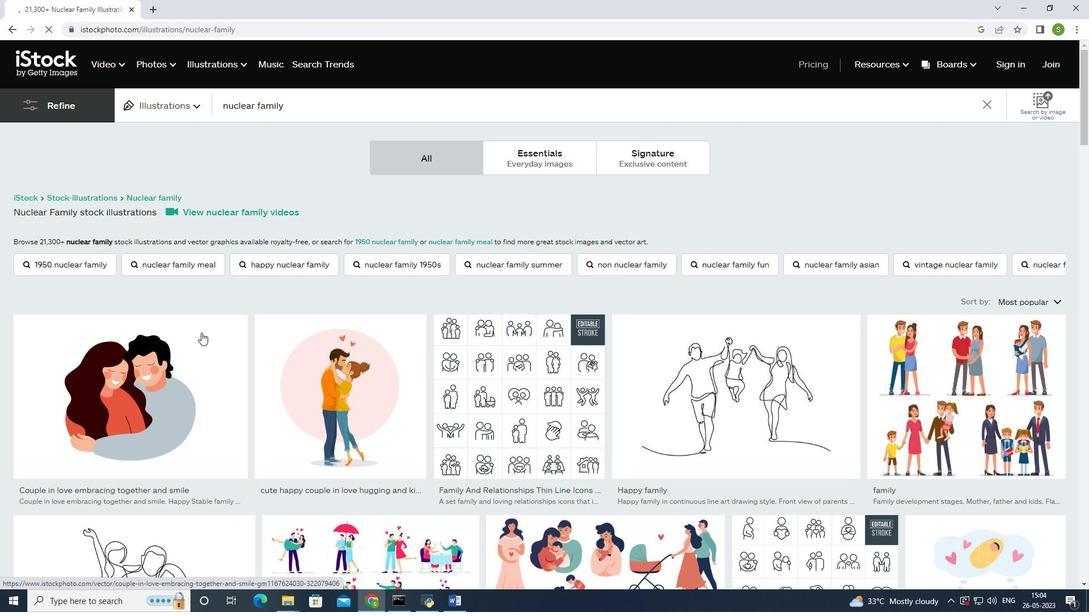 
Action: Mouse moved to (202, 329)
Screenshot: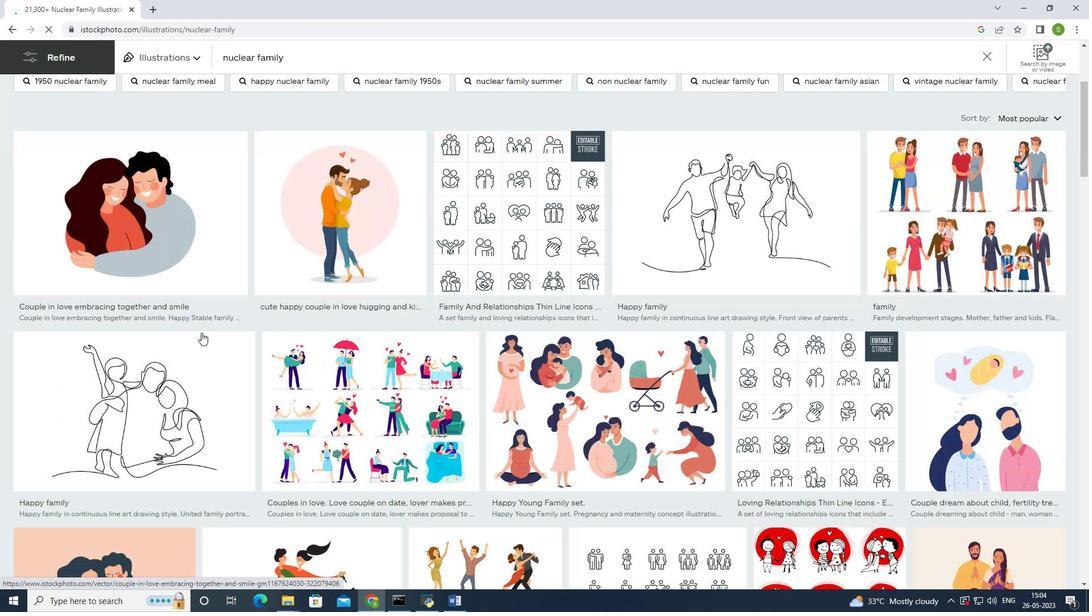 
Action: Mouse scrolled (202, 330) with delta (0, 0)
Screenshot: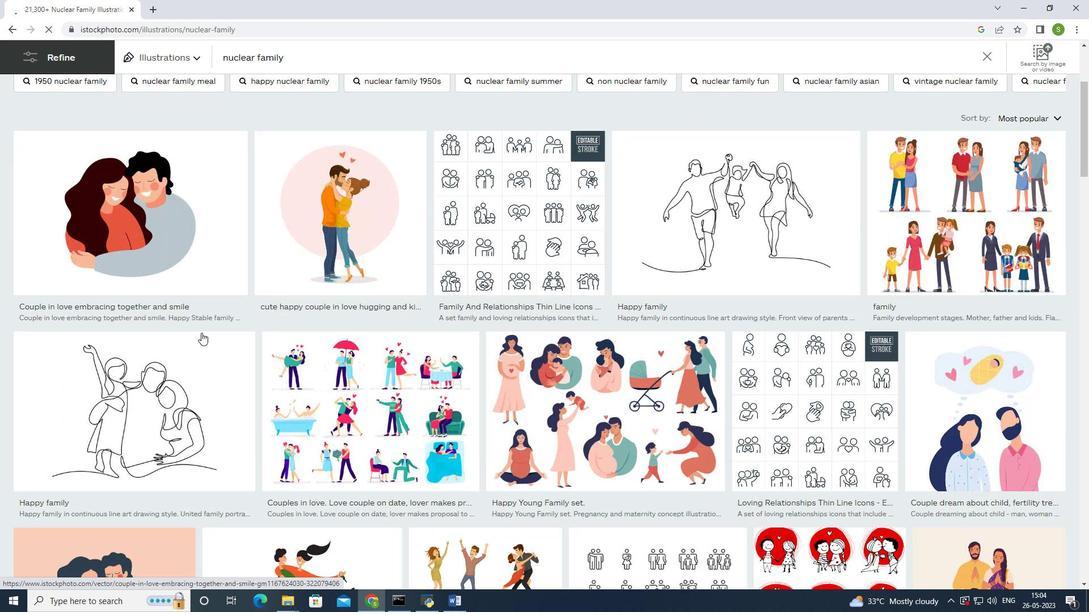
Action: Mouse moved to (202, 329)
Screenshot: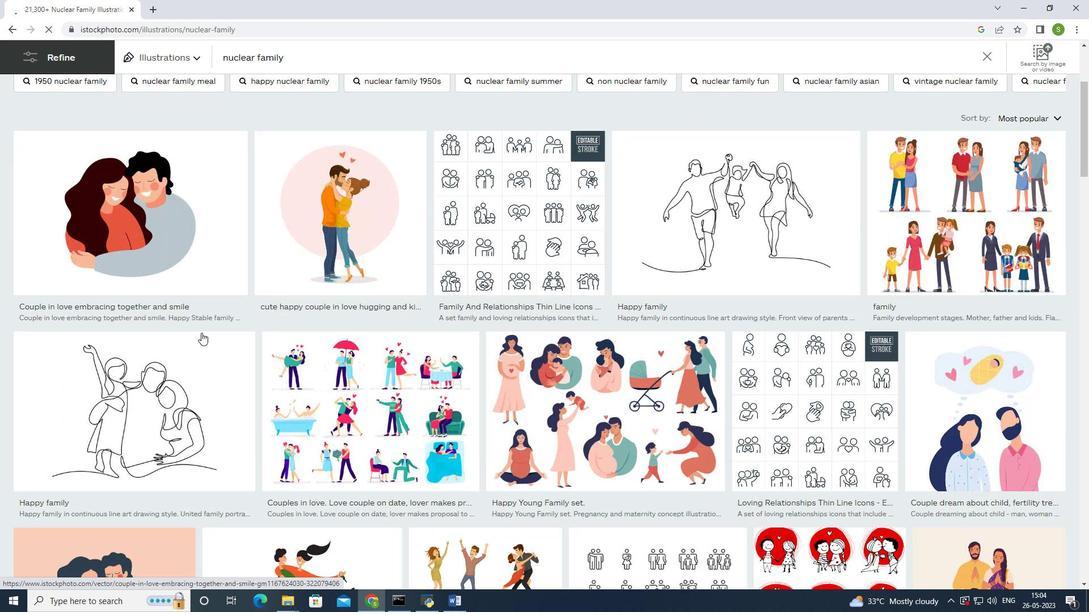 
Action: Mouse scrolled (202, 330) with delta (0, 0)
Screenshot: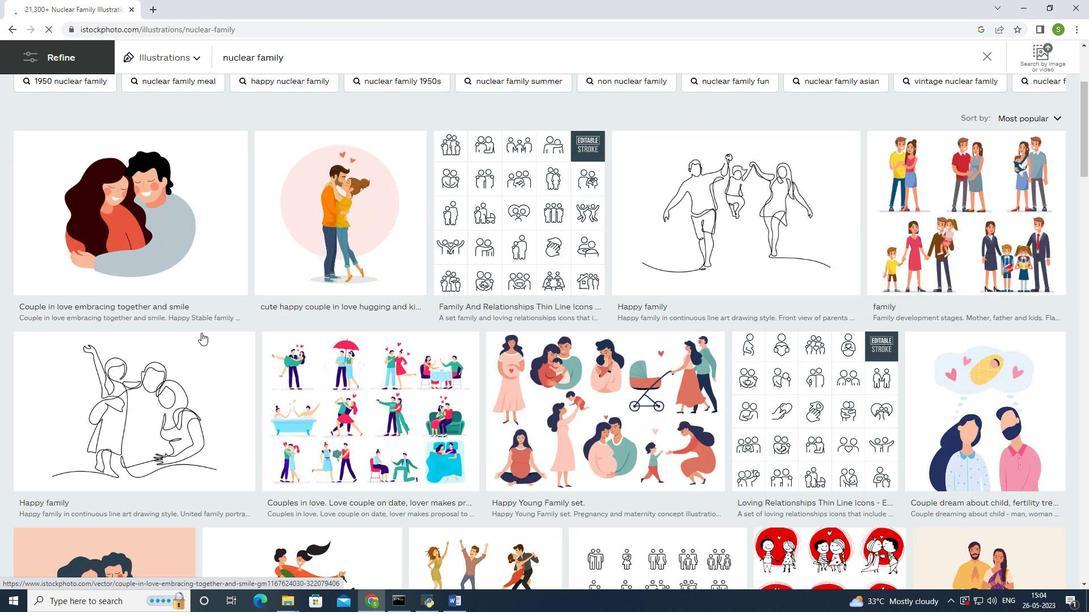 
Action: Mouse scrolled (202, 329) with delta (0, 0)
Screenshot: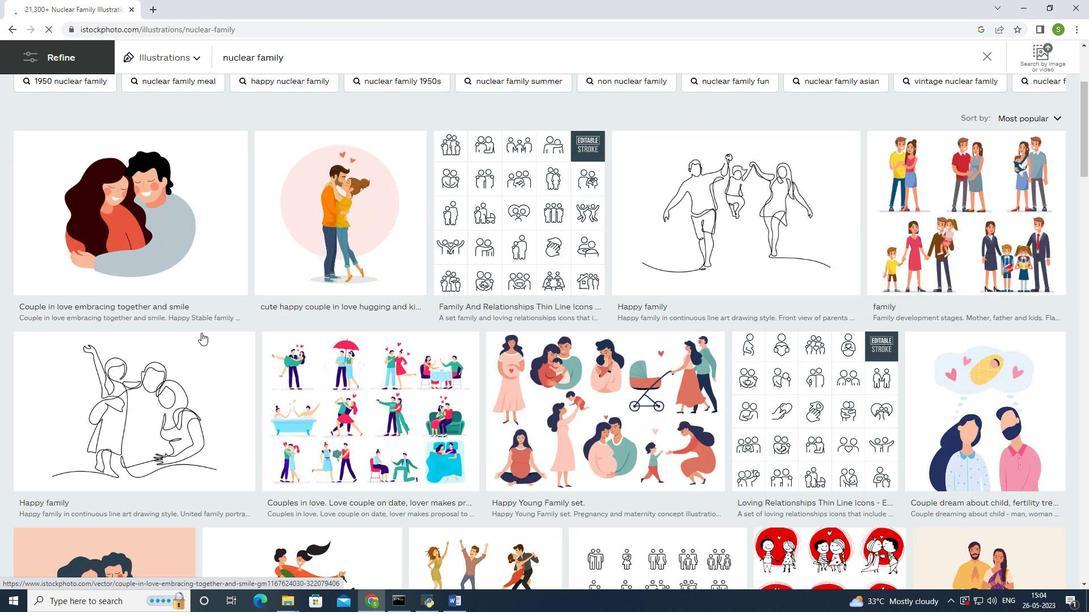 
Action: Mouse moved to (202, 328)
Screenshot: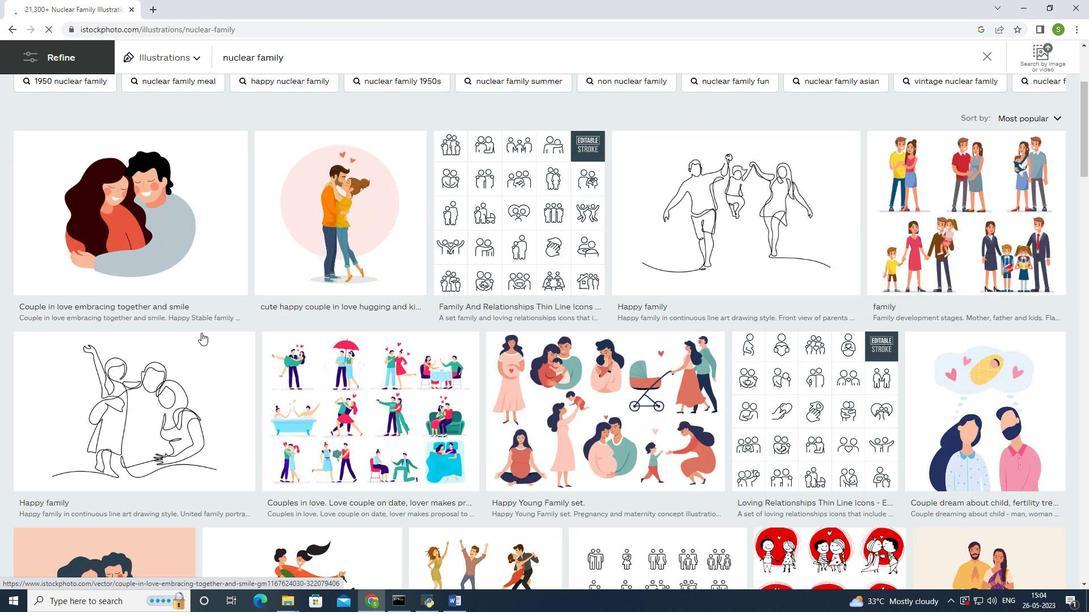 
Action: Mouse scrolled (202, 329) with delta (0, 0)
Screenshot: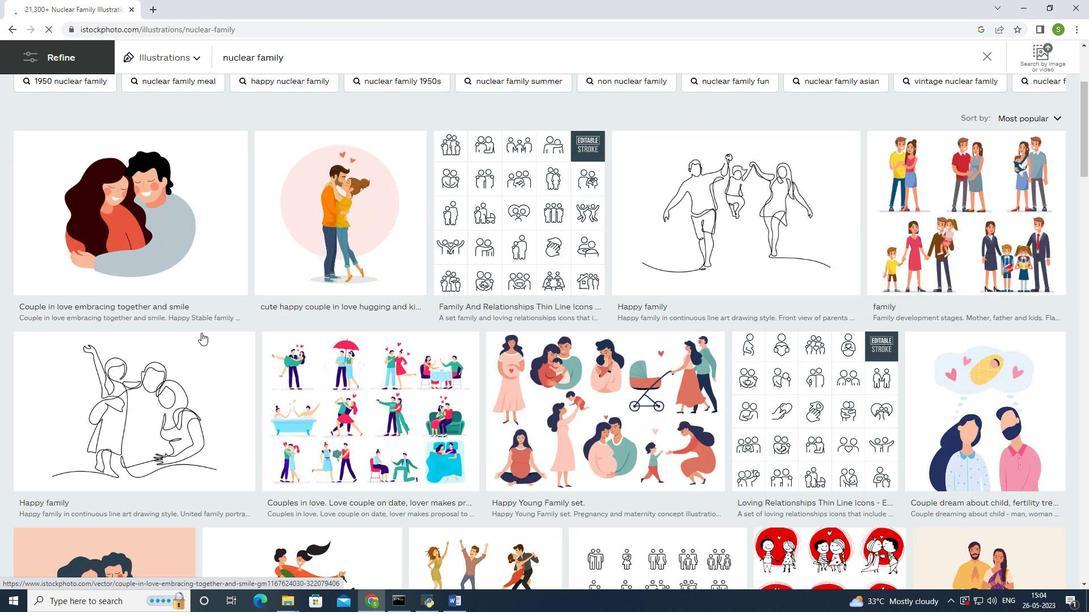 
Action: Mouse moved to (203, 327)
Screenshot: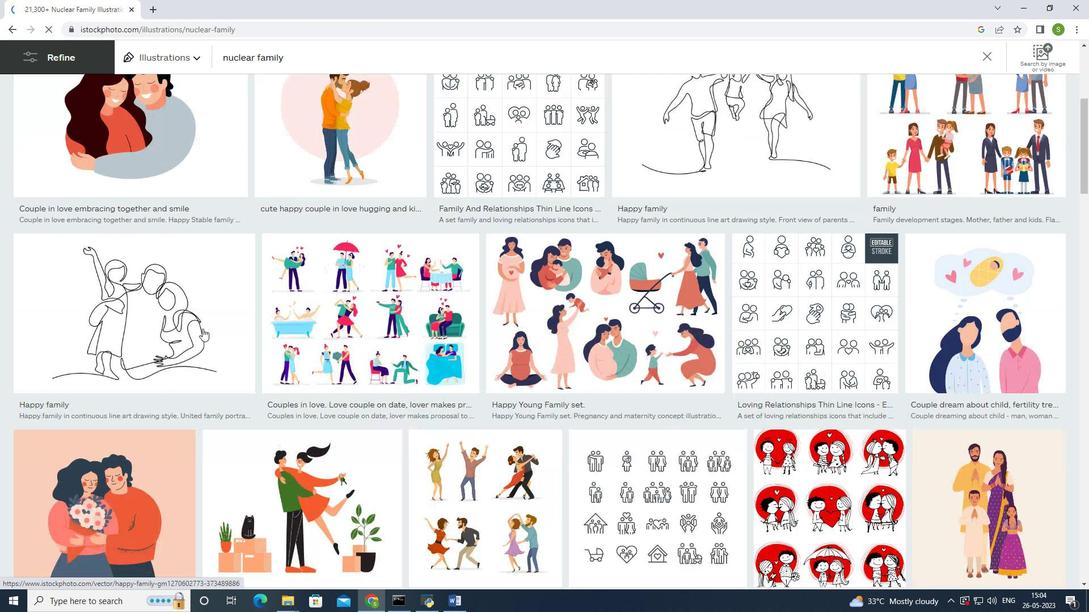 
Action: Mouse scrolled (203, 328) with delta (0, 0)
Screenshot: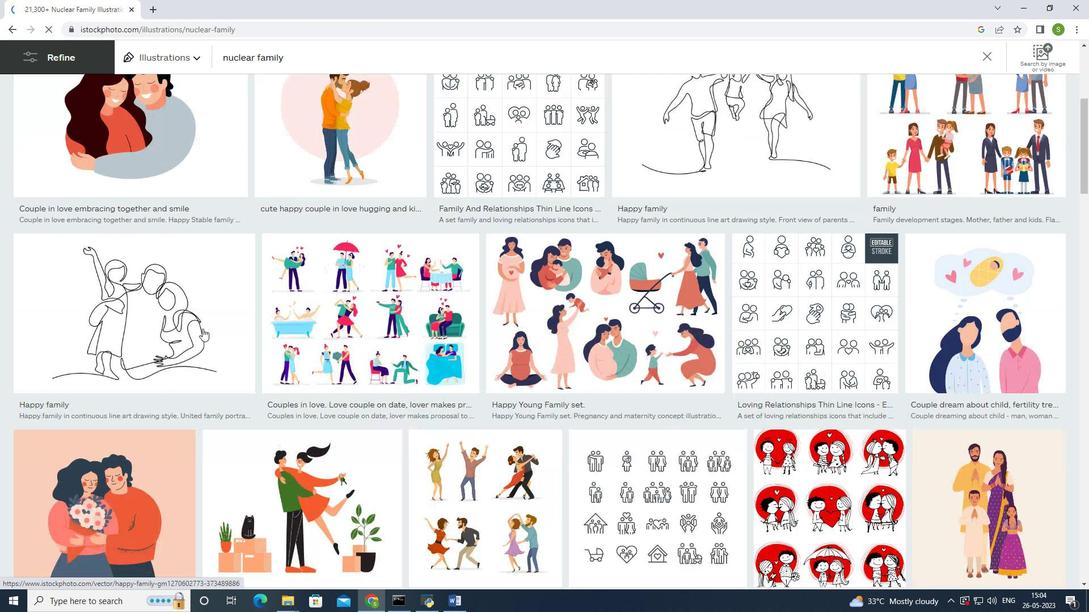 
Action: Mouse moved to (203, 326)
Screenshot: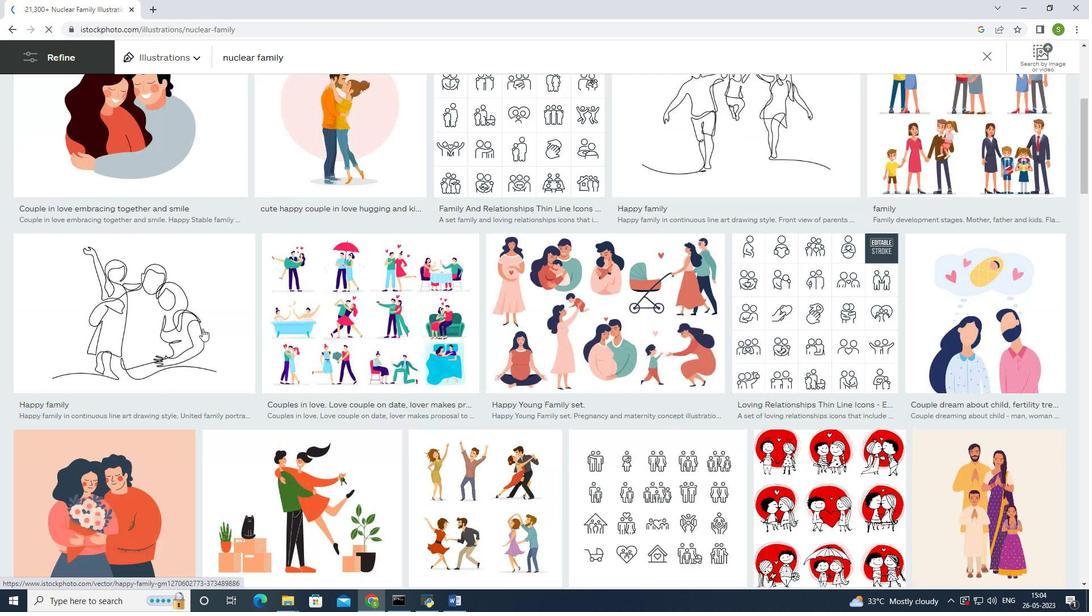 
Action: Mouse scrolled (203, 327) with delta (0, 0)
Screenshot: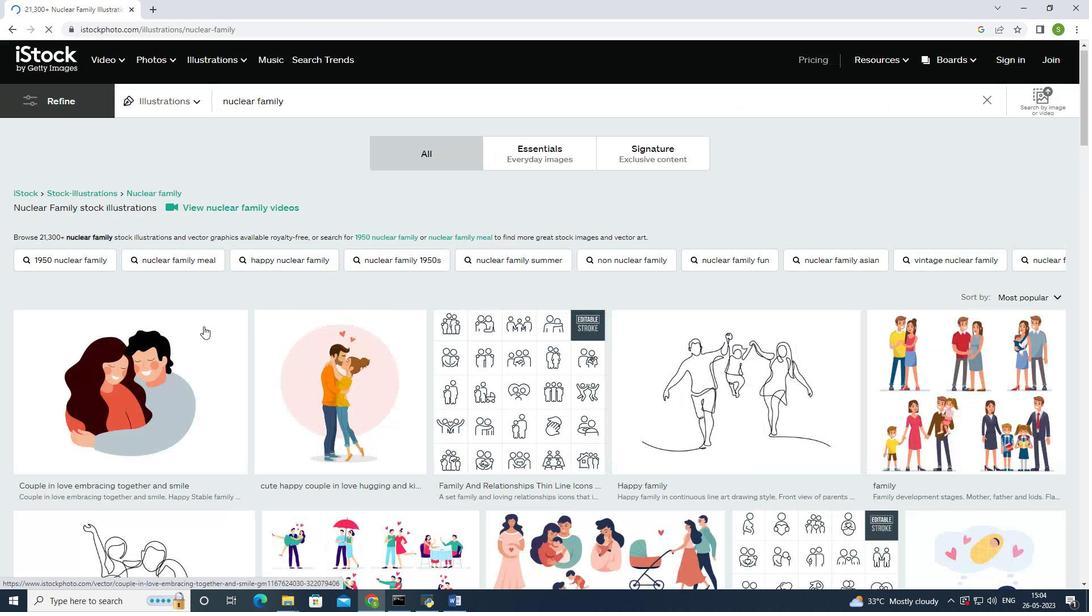 
Action: Mouse moved to (204, 326)
Screenshot: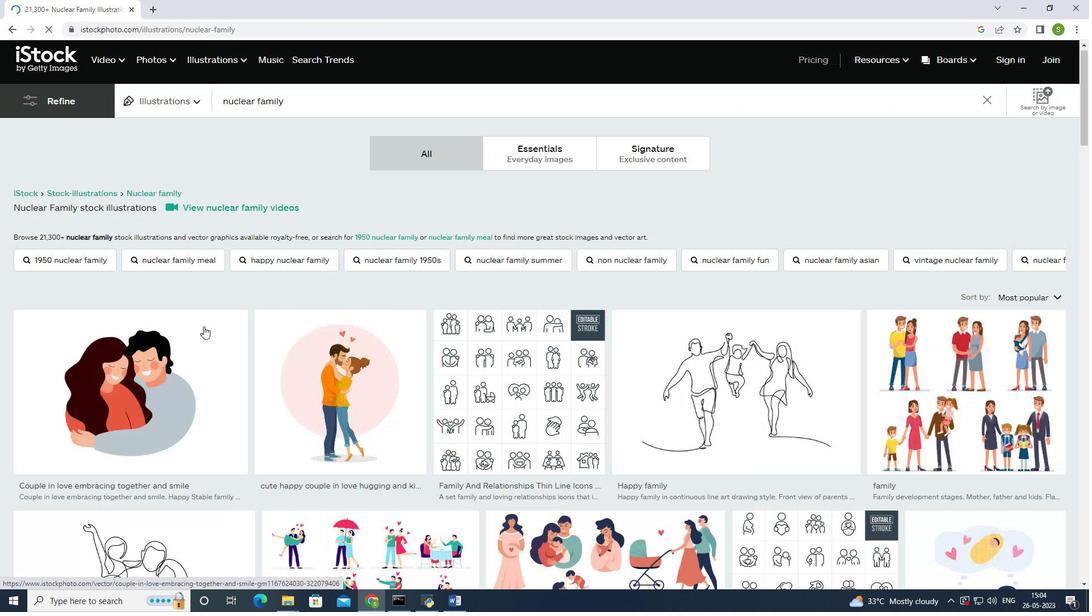 
Action: Mouse scrolled (204, 326) with delta (0, 0)
Screenshot: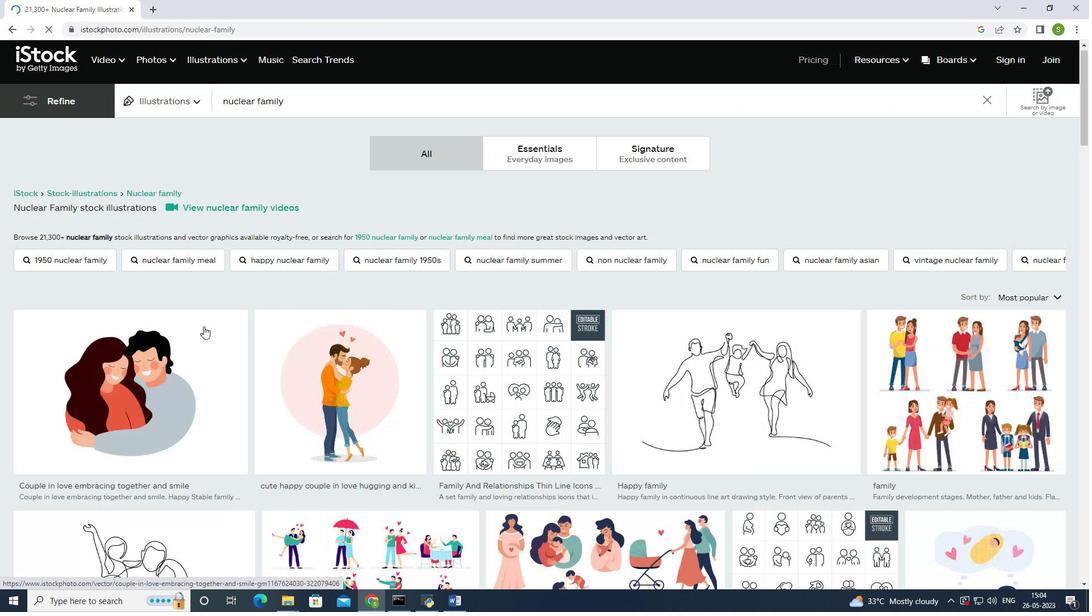 
Action: Mouse moved to (204, 325)
Screenshot: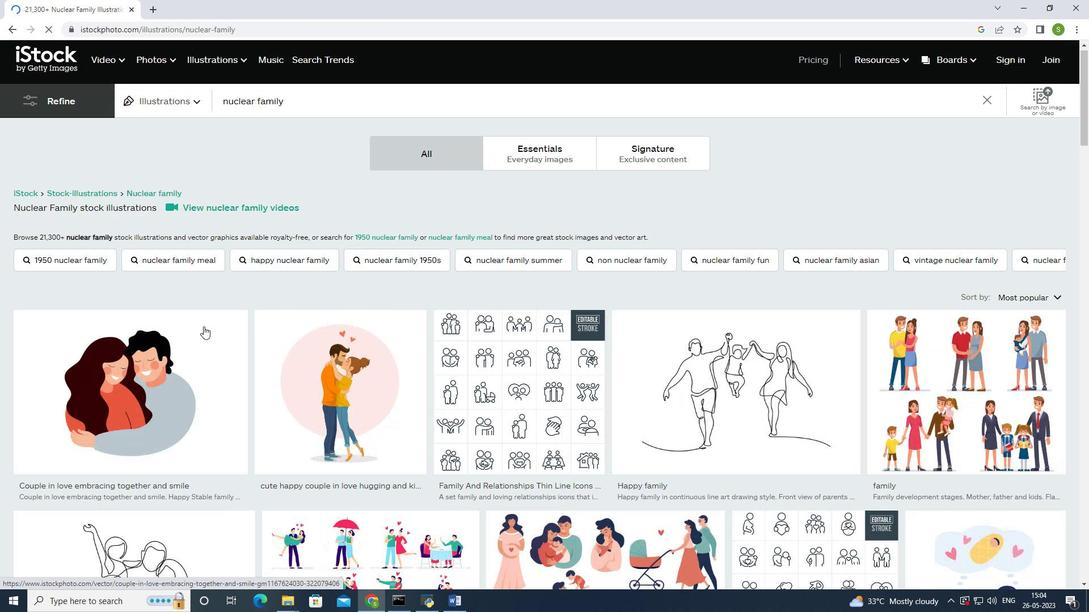 
Action: Mouse scrolled (204, 326) with delta (0, 0)
Screenshot: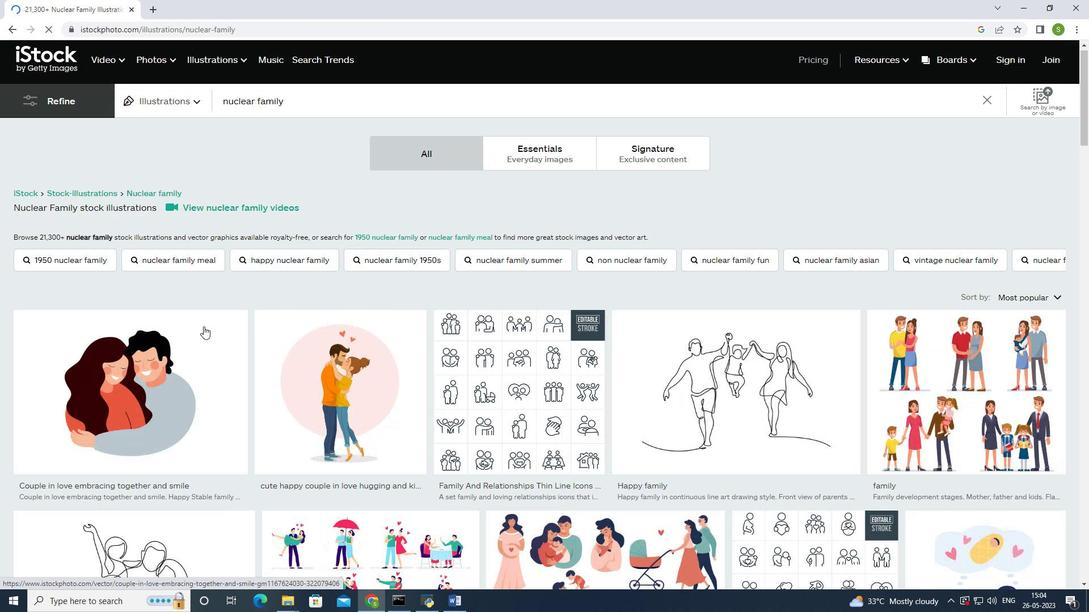 
Action: Mouse moved to (204, 322)
Screenshot: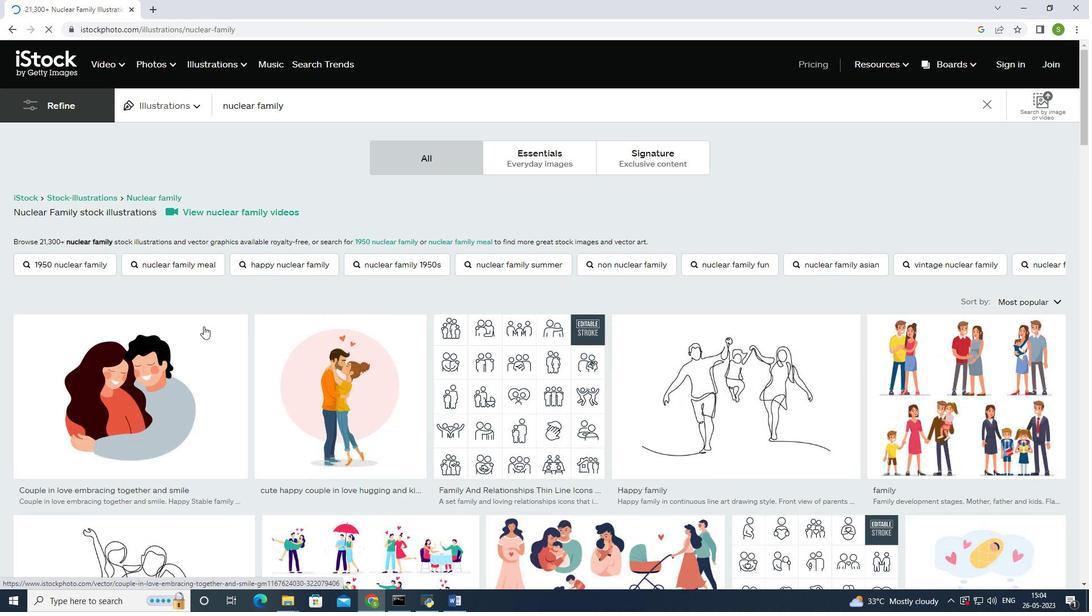 
Action: Mouse scrolled (204, 323) with delta (0, 0)
Screenshot: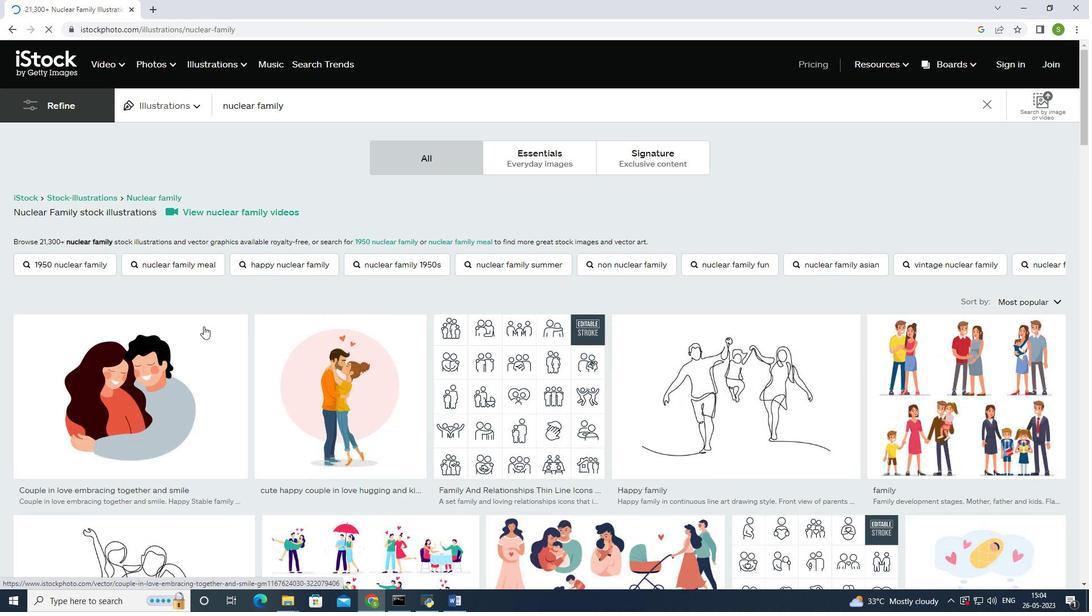 
Action: Mouse moved to (9, 30)
Screenshot: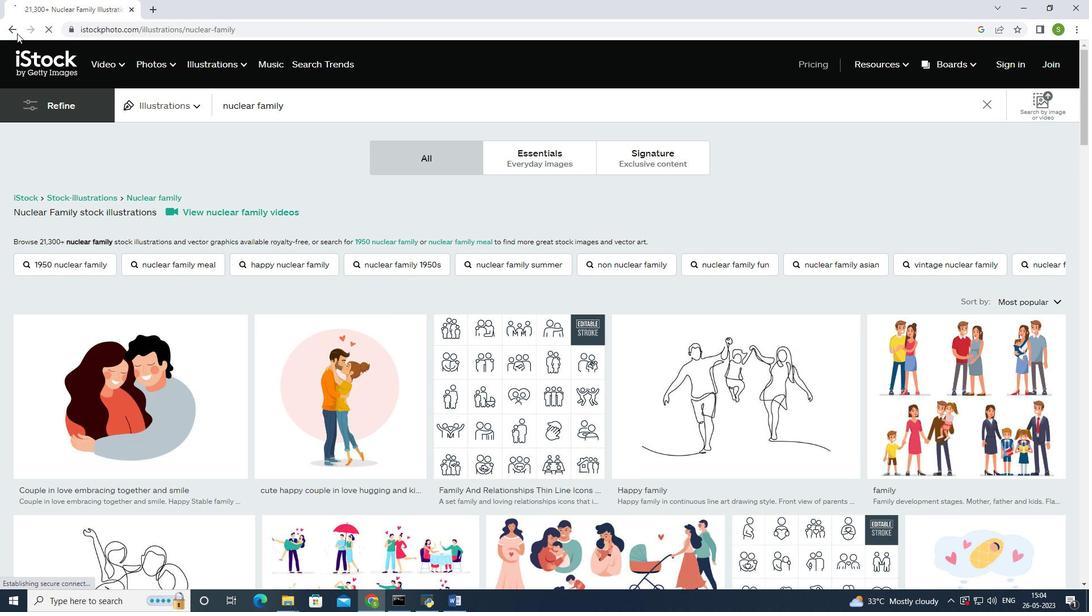 
Action: Mouse pressed left at (9, 30)
Screenshot: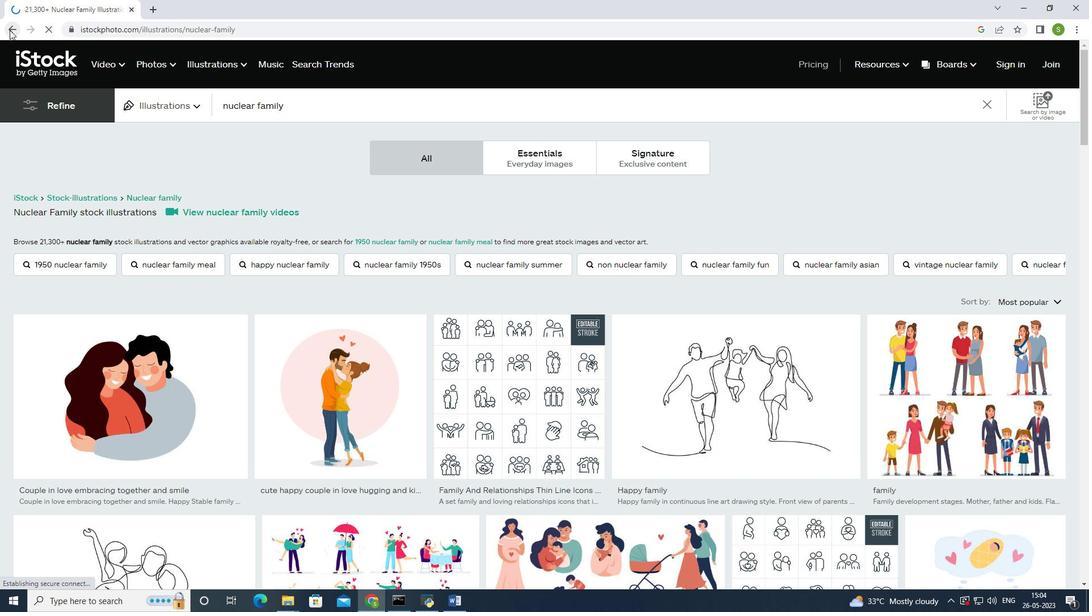 
Action: Mouse moved to (200, 196)
Screenshot: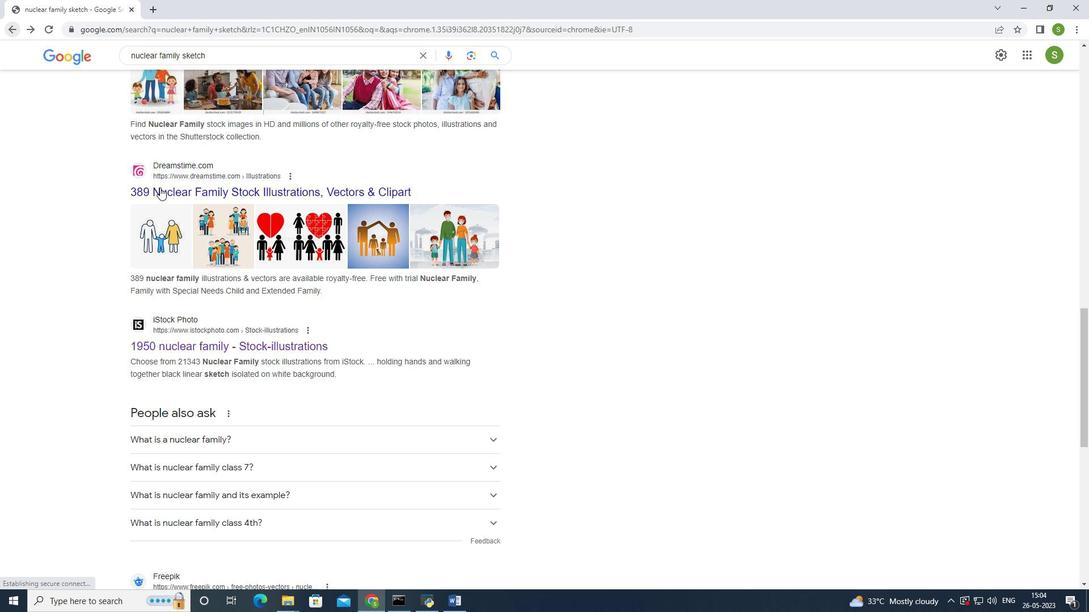 
Action: Mouse scrolled (200, 197) with delta (0, 0)
Screenshot: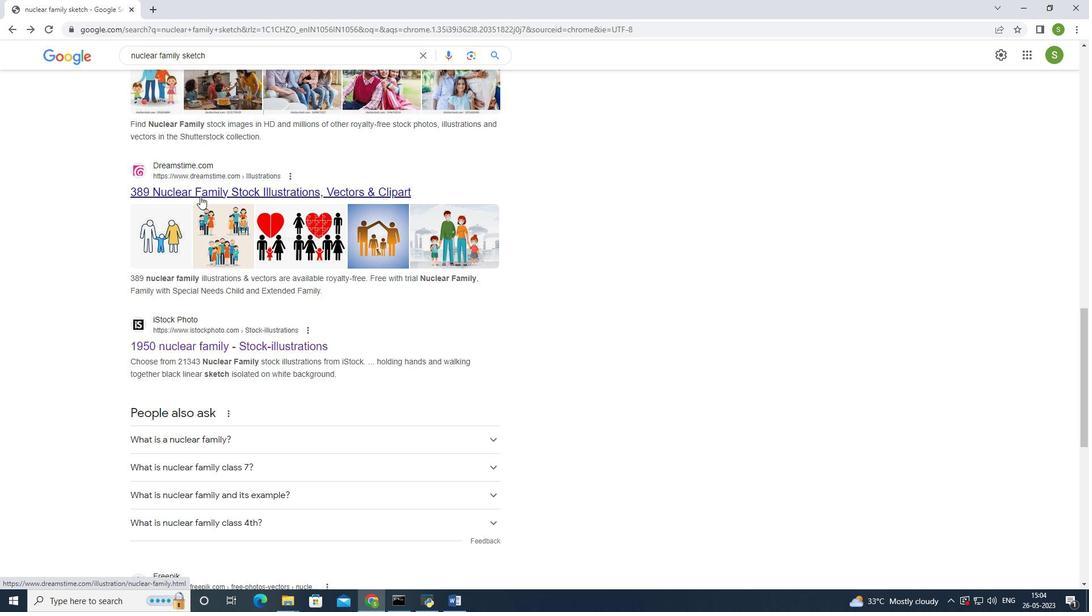 
Action: Mouse scrolled (200, 197) with delta (0, 0)
Screenshot: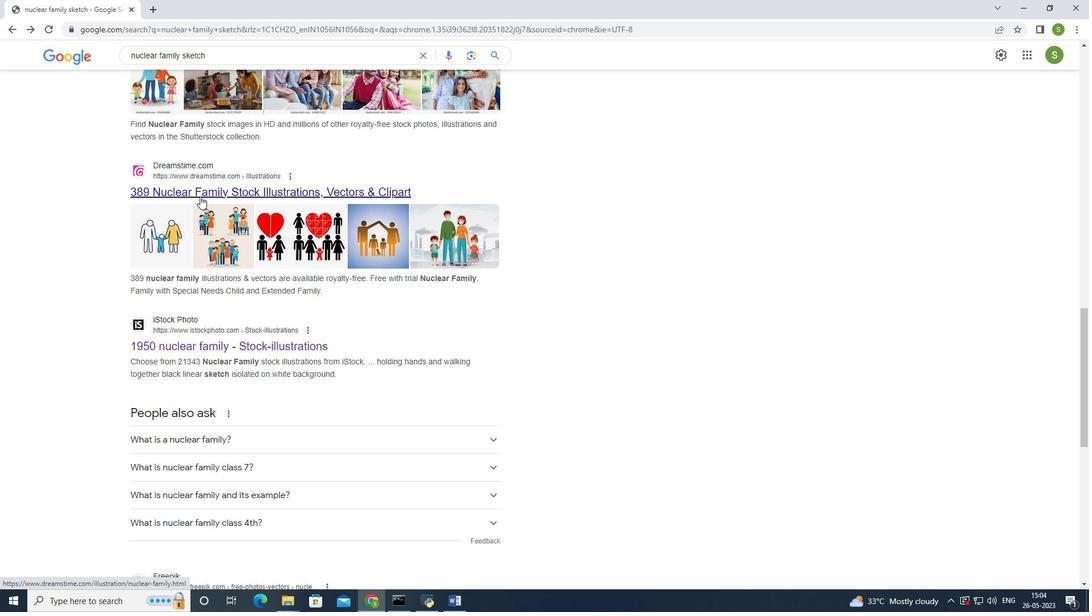 
Action: Mouse scrolled (200, 197) with delta (0, 0)
Screenshot: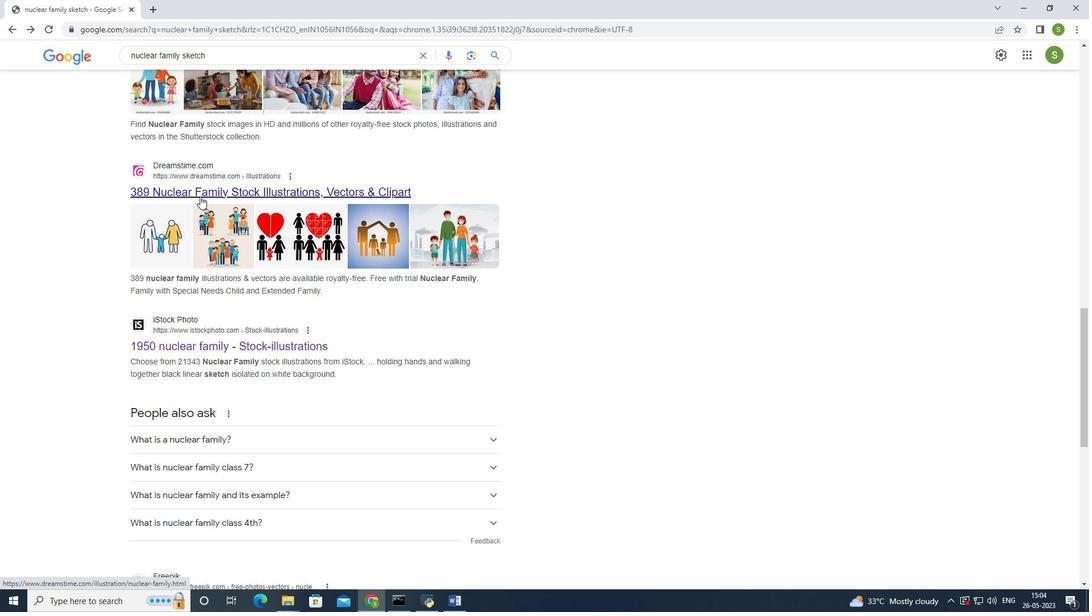 
Action: Mouse scrolled (200, 197) with delta (0, 0)
Screenshot: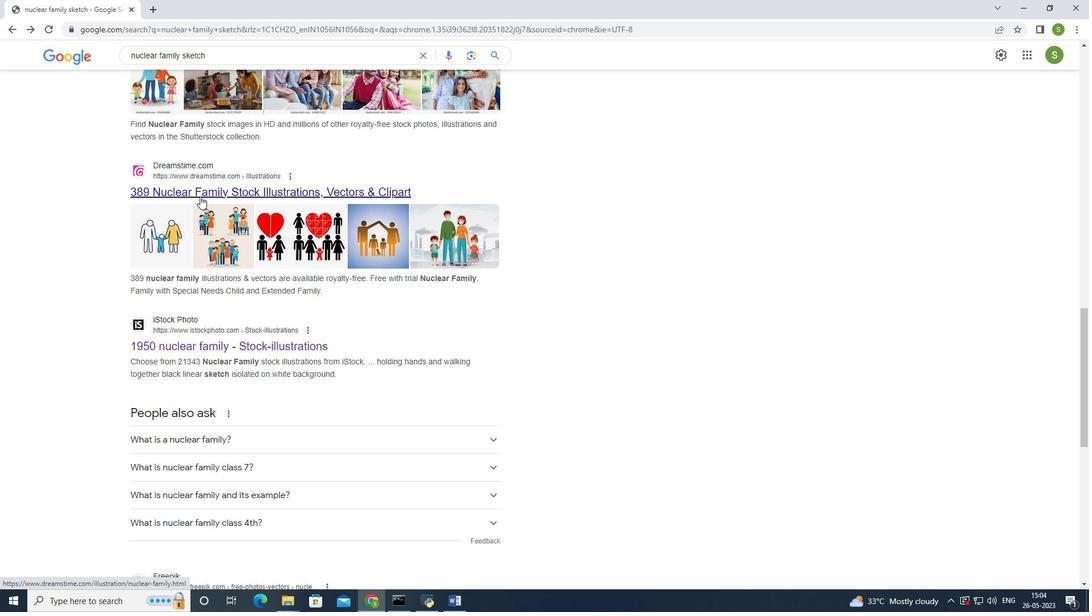 
Action: Mouse moved to (234, 53)
Screenshot: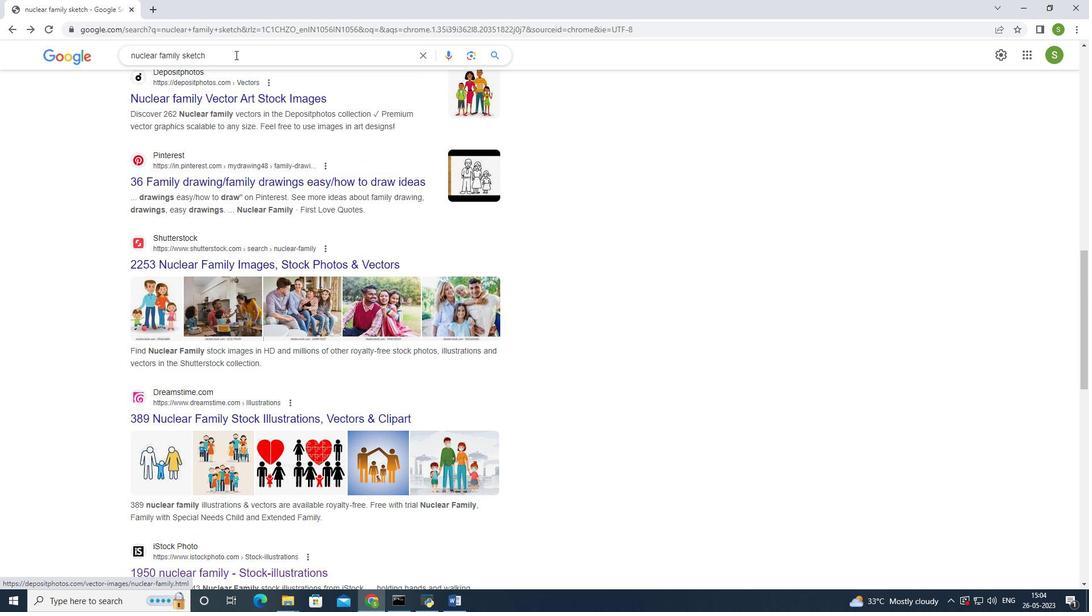 
Action: Mouse pressed left at (234, 53)
Screenshot: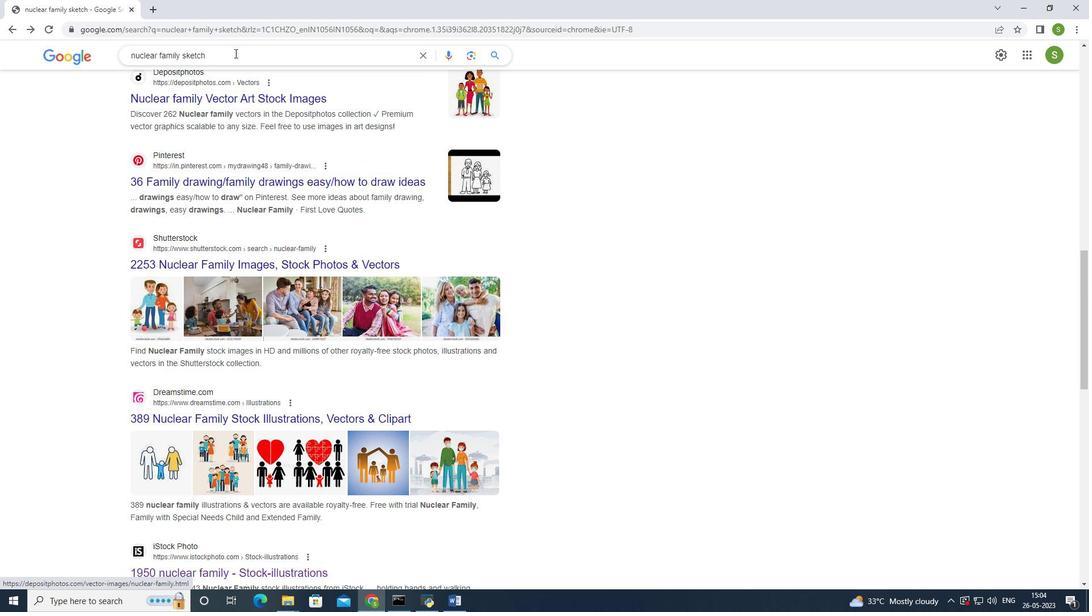 
Action: Mouse moved to (237, 77)
Screenshot: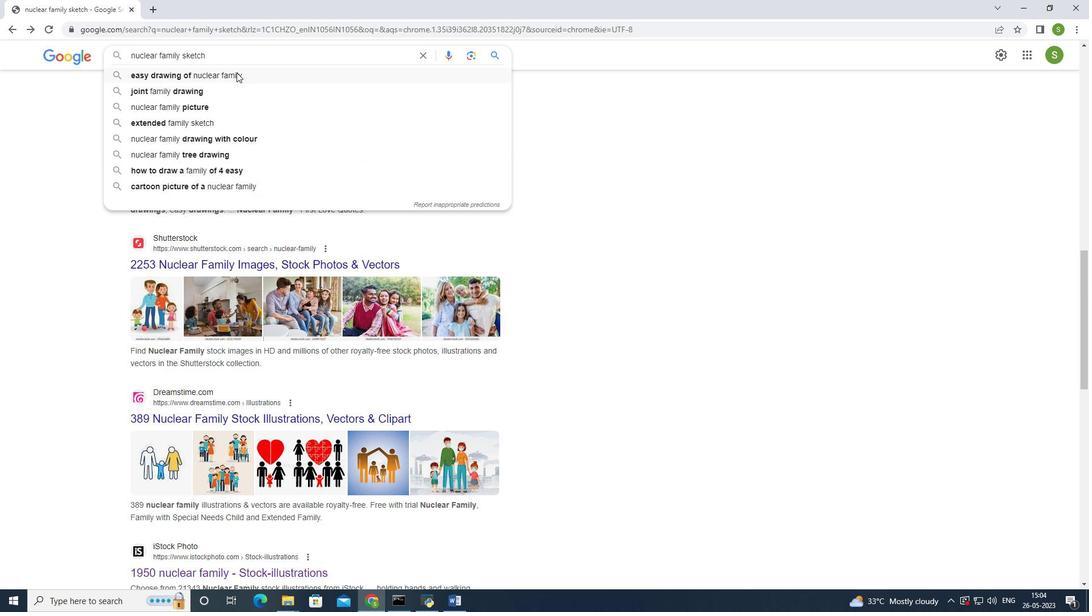 
Action: Key pressed <Key.backspace><Key.backspace><Key.backspace><Key.backspace><Key.backspace><Key.backspace>
Screenshot: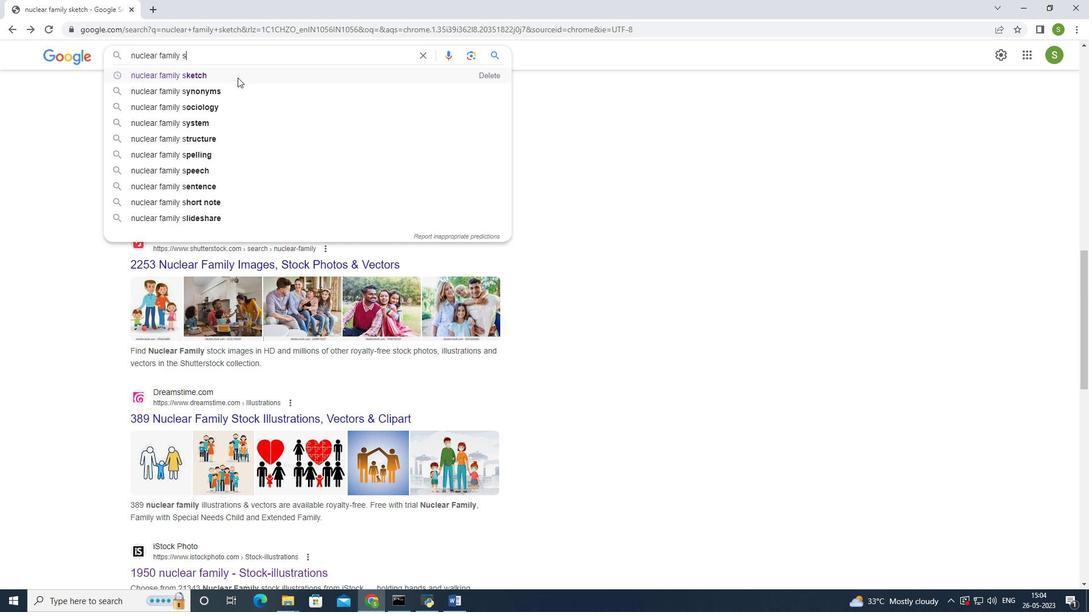 
Action: Mouse moved to (237, 79)
Screenshot: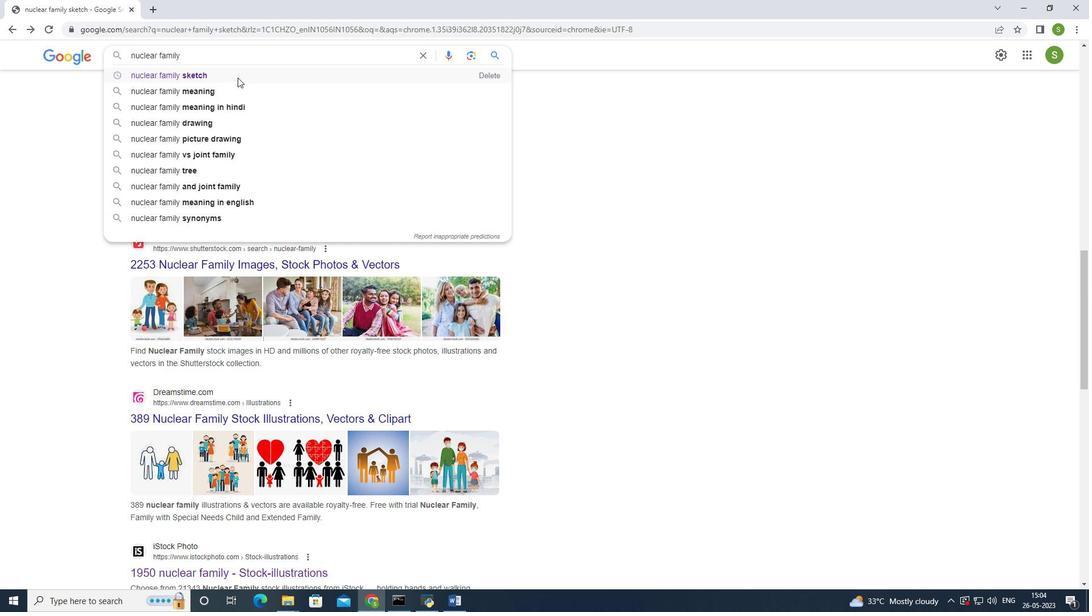 
Action: Key pressed <Key.enter>
Screenshot: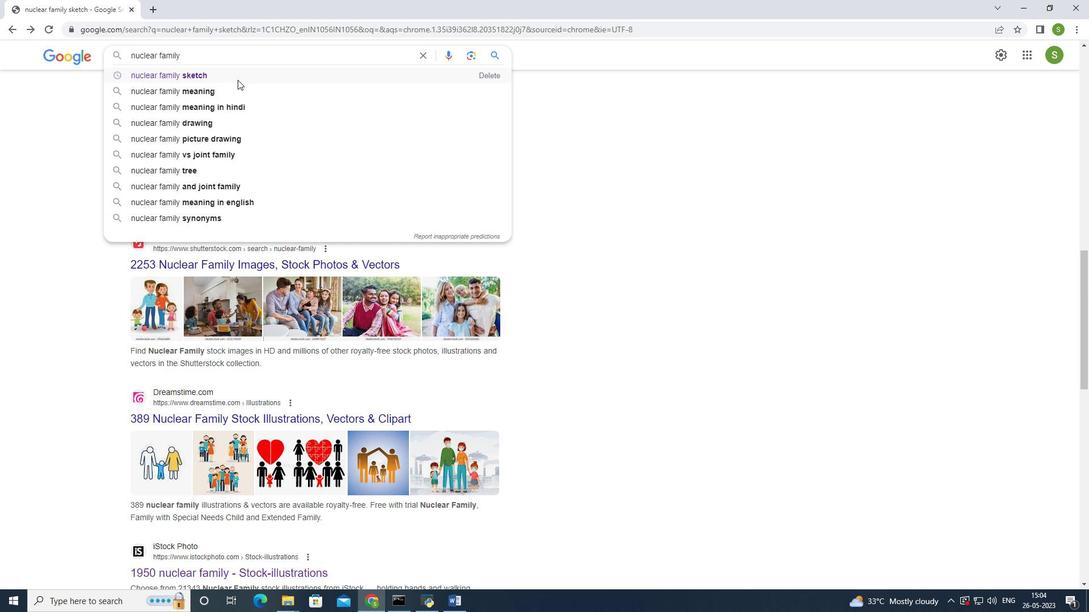 
Action: Mouse moved to (217, 307)
Screenshot: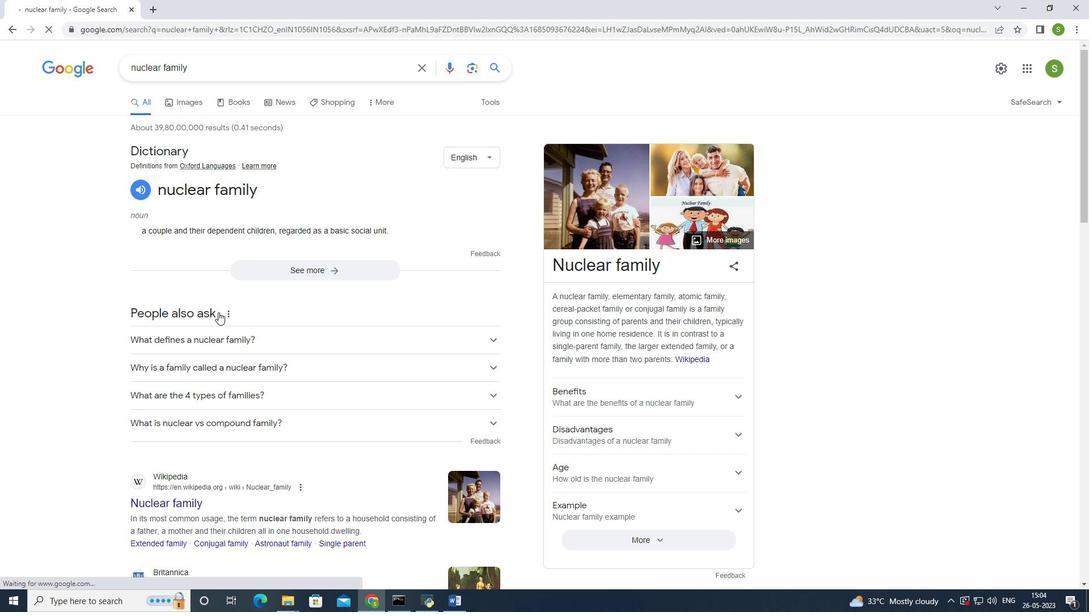 
Action: Mouse scrolled (217, 306) with delta (0, 0)
Screenshot: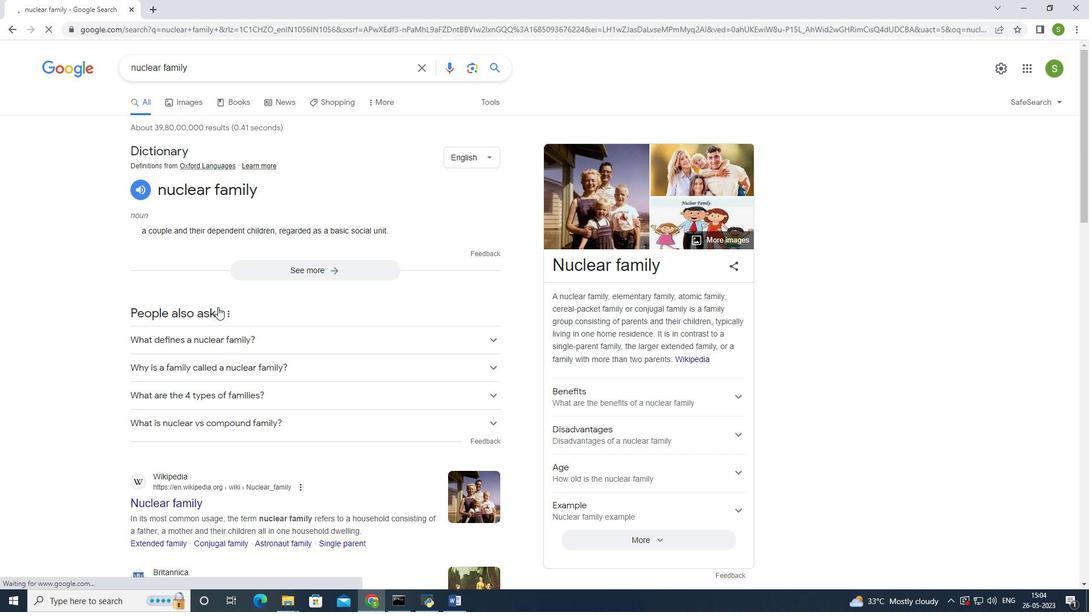 
Action: Mouse scrolled (217, 306) with delta (0, 0)
Screenshot: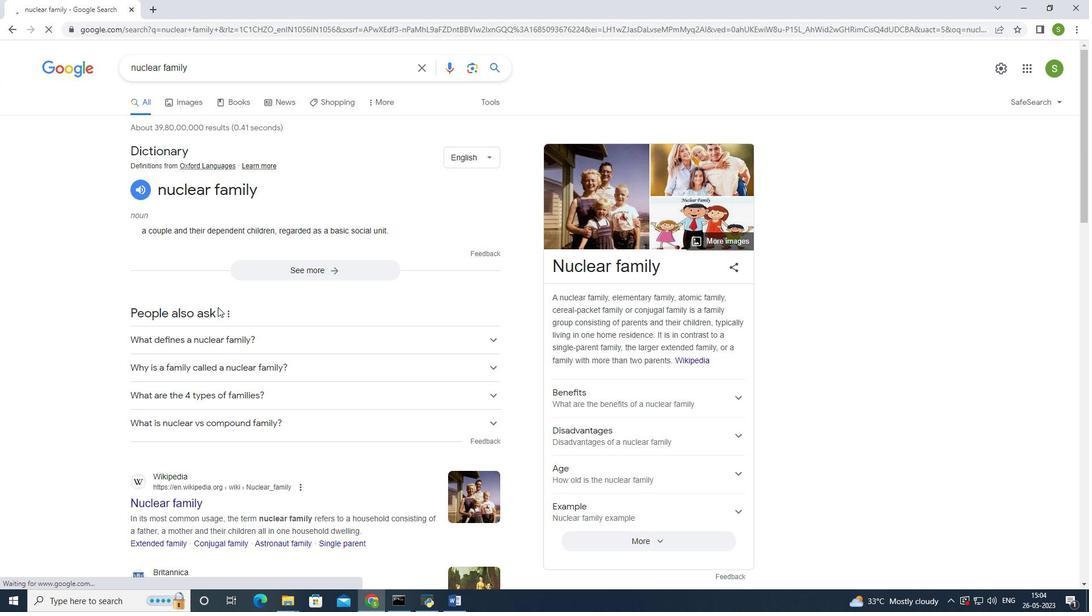 
Action: Mouse scrolled (217, 306) with delta (0, 0)
Screenshot: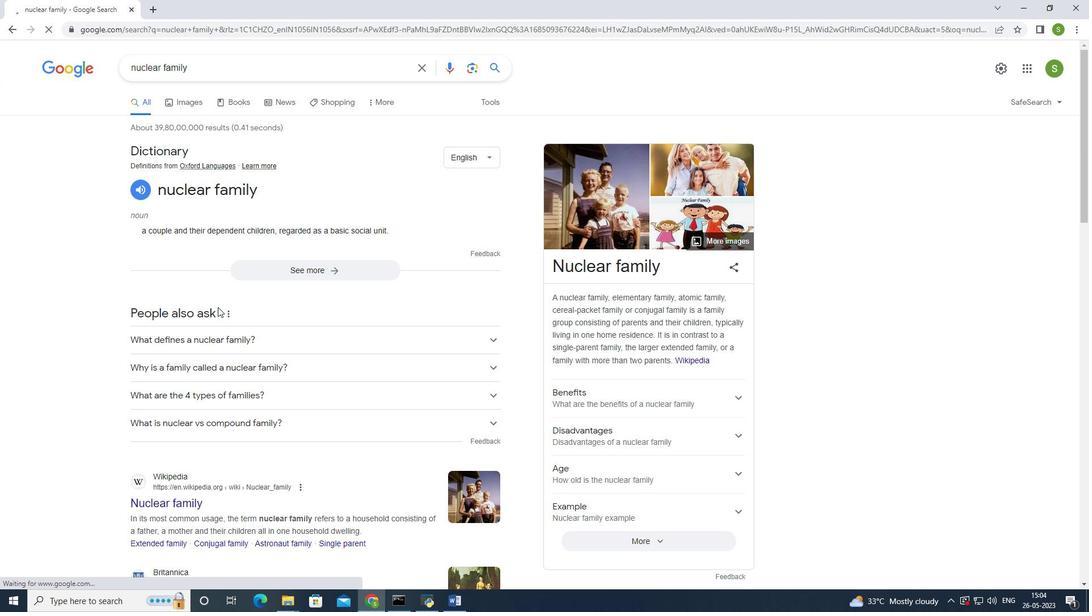 
Action: Mouse scrolled (217, 306) with delta (0, 0)
Screenshot: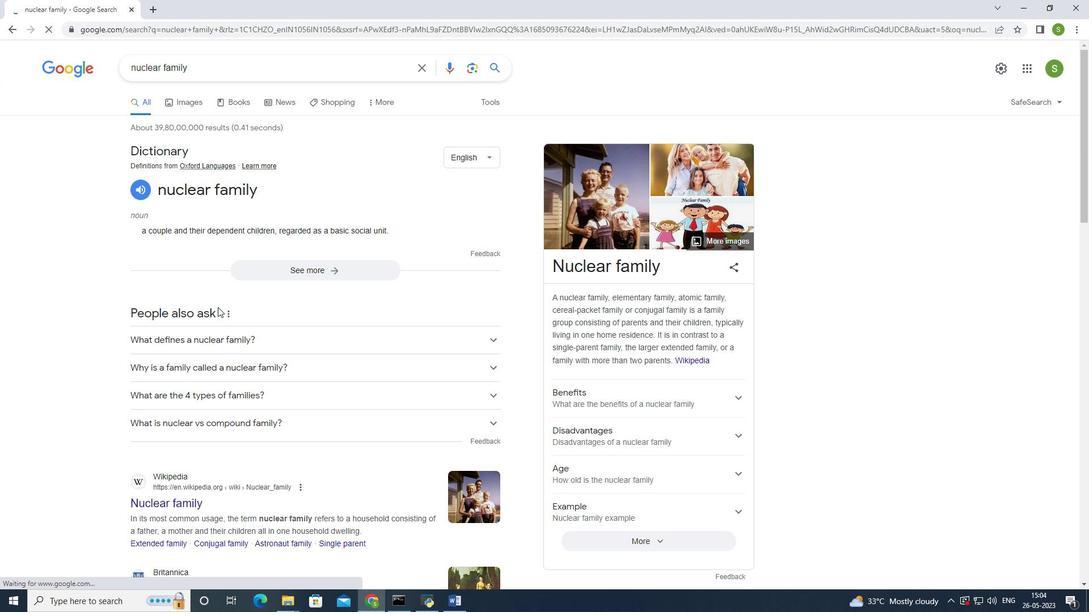 
Action: Mouse moved to (159, 278)
Screenshot: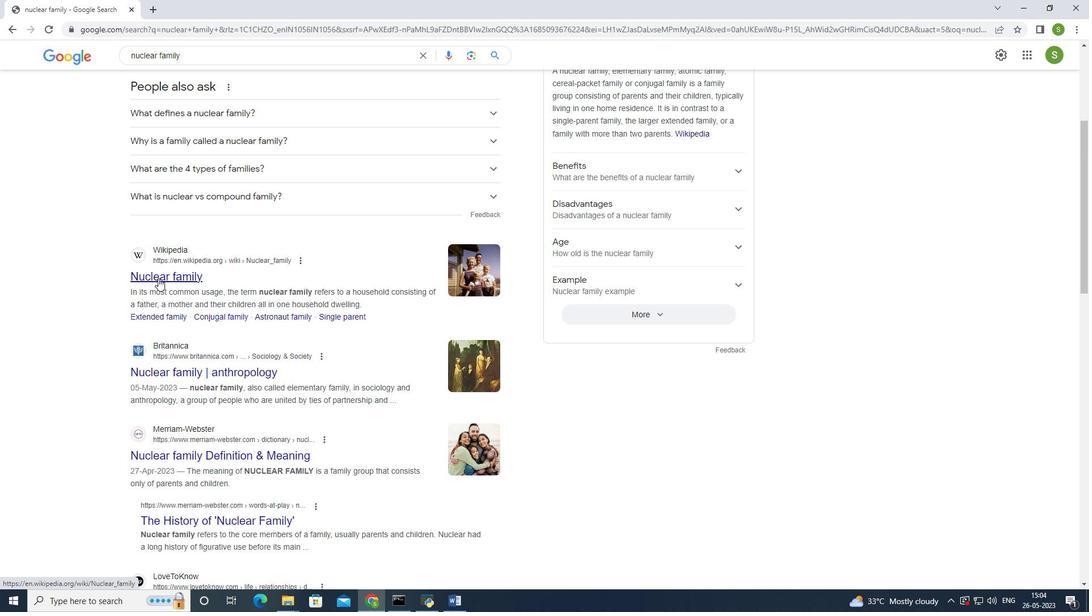
Action: Mouse pressed left at (159, 278)
Screenshot: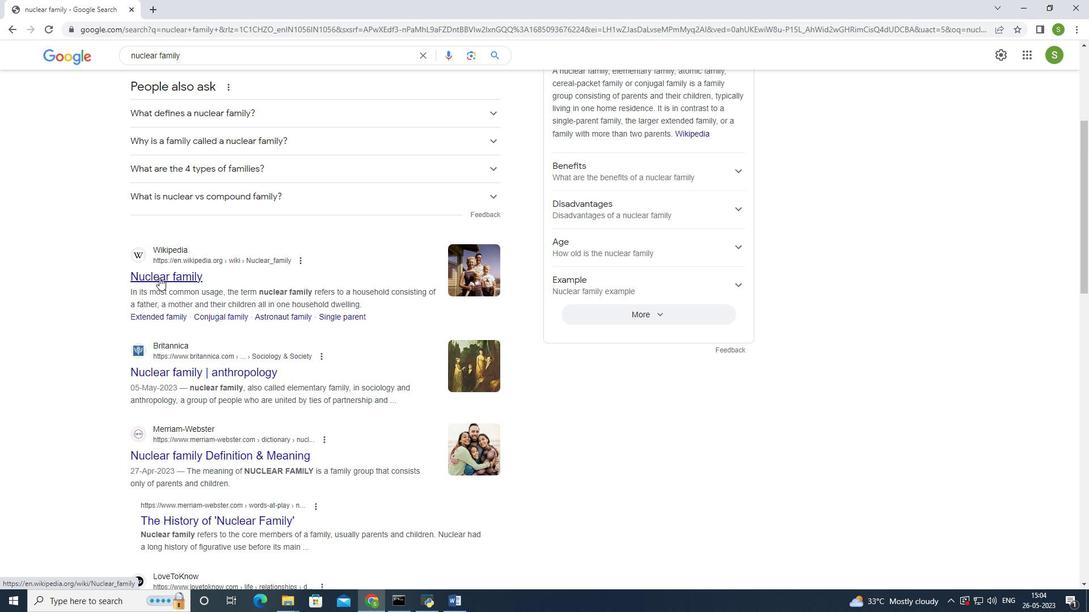 
Action: Mouse moved to (279, 187)
Screenshot: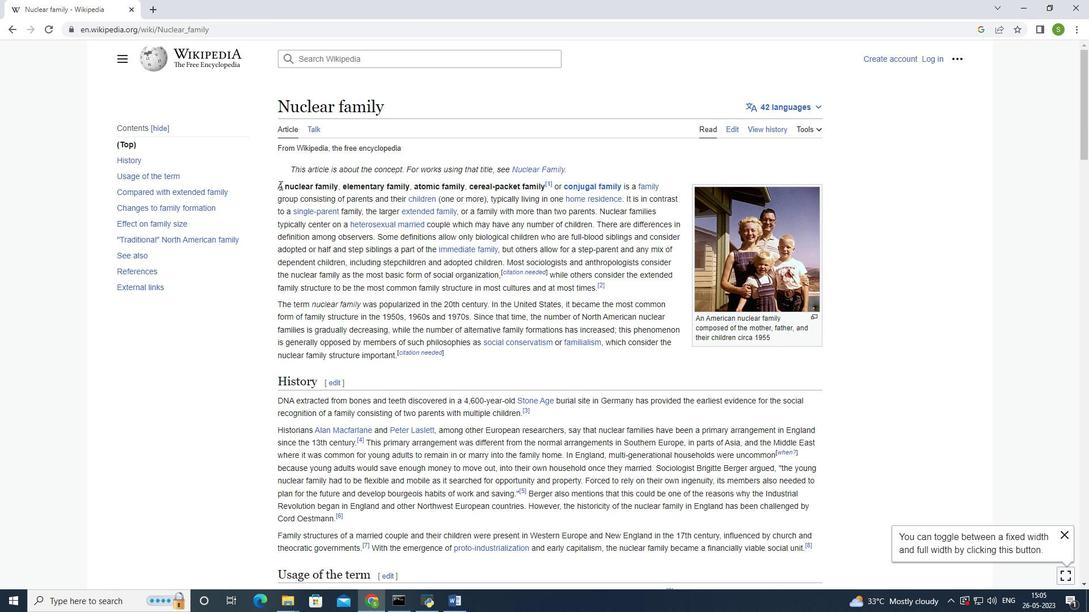 
Action: Mouse pressed left at (279, 186)
Screenshot: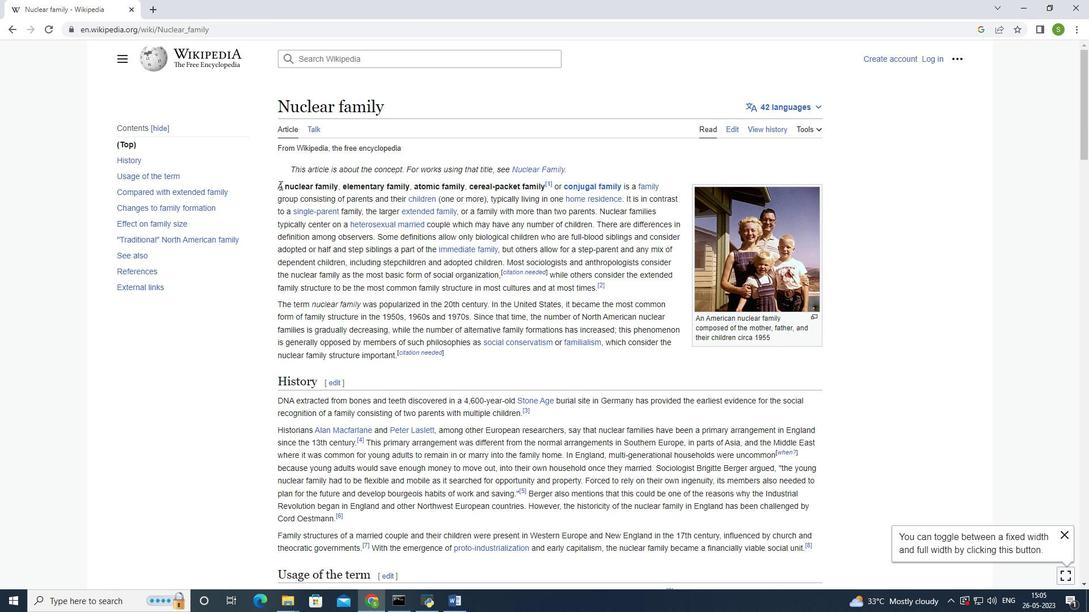 
Action: Mouse moved to (469, 348)
Screenshot: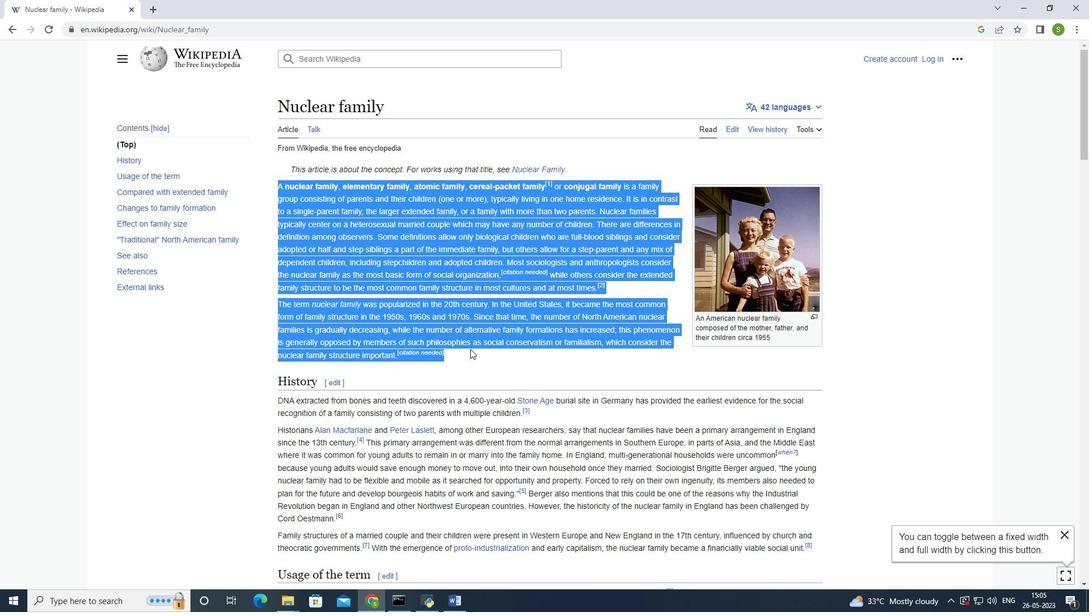 
Action: Key pressed ctrl+C
Screenshot: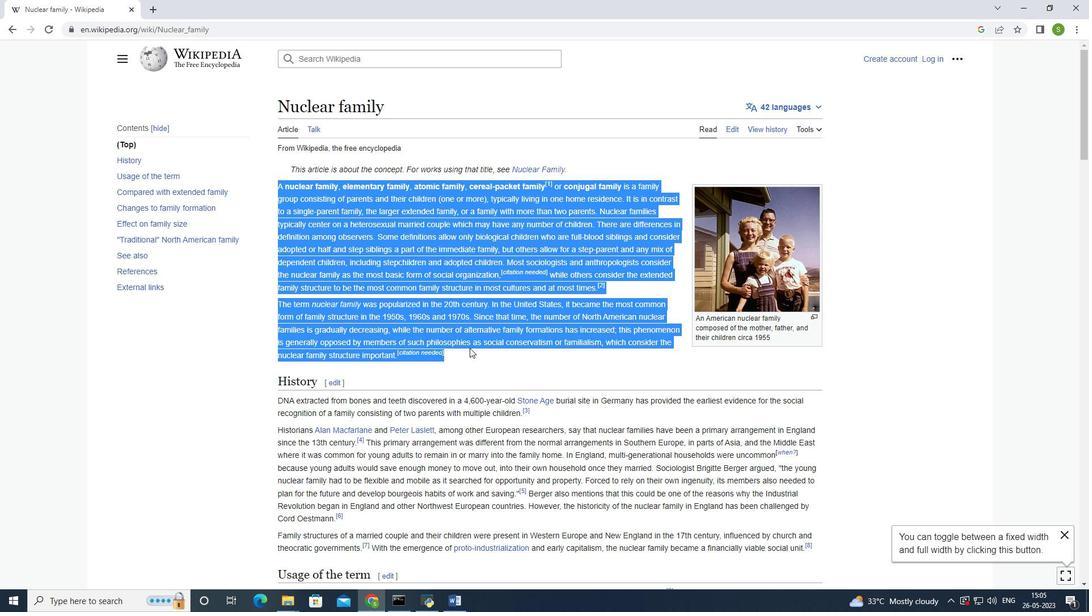 
Action: Mouse moved to (1085, 0)
Screenshot: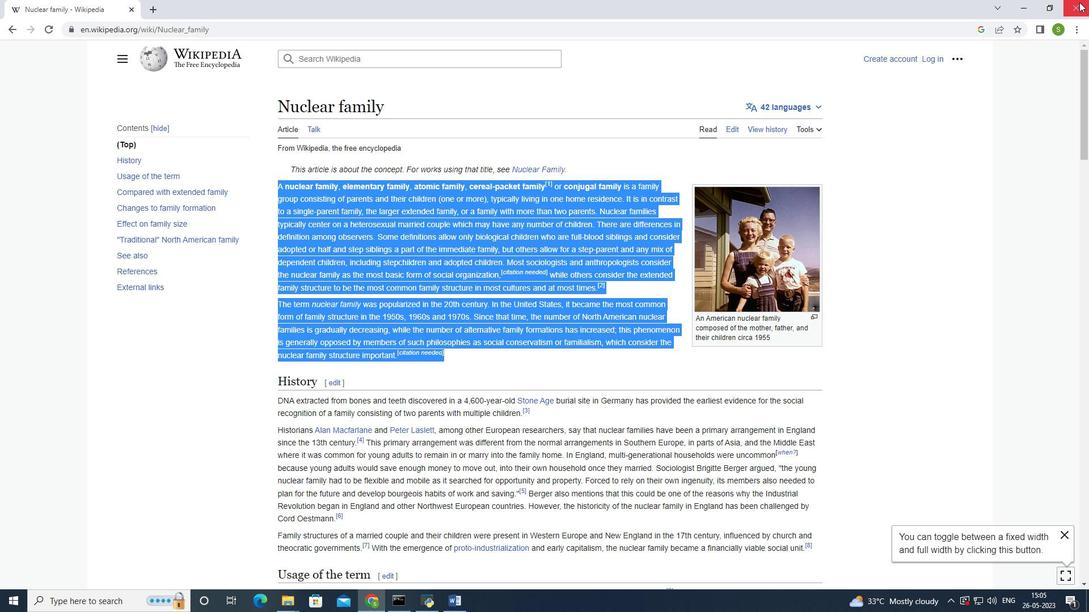
Action: Mouse pressed left at (1085, 0)
Screenshot: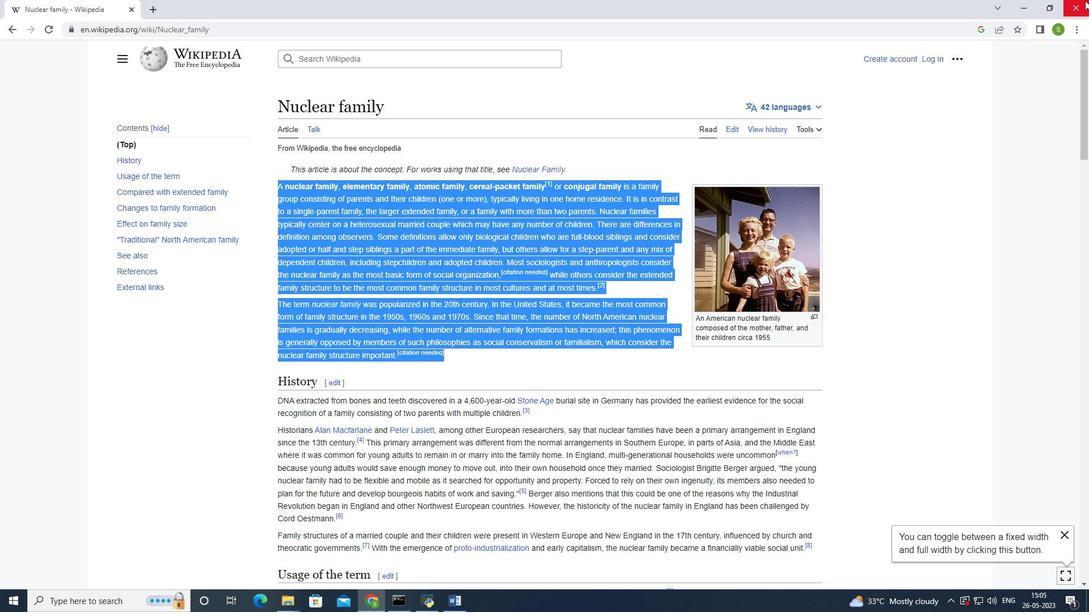 
Action: Mouse moved to (588, 226)
Screenshot: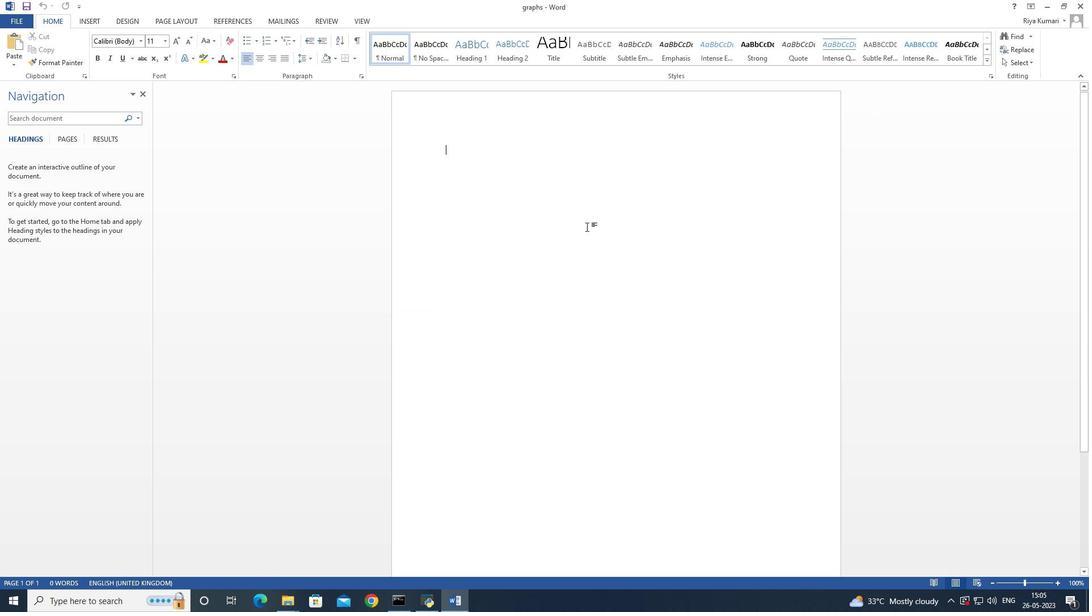 
Action: Key pressed ctrl+V
Screenshot: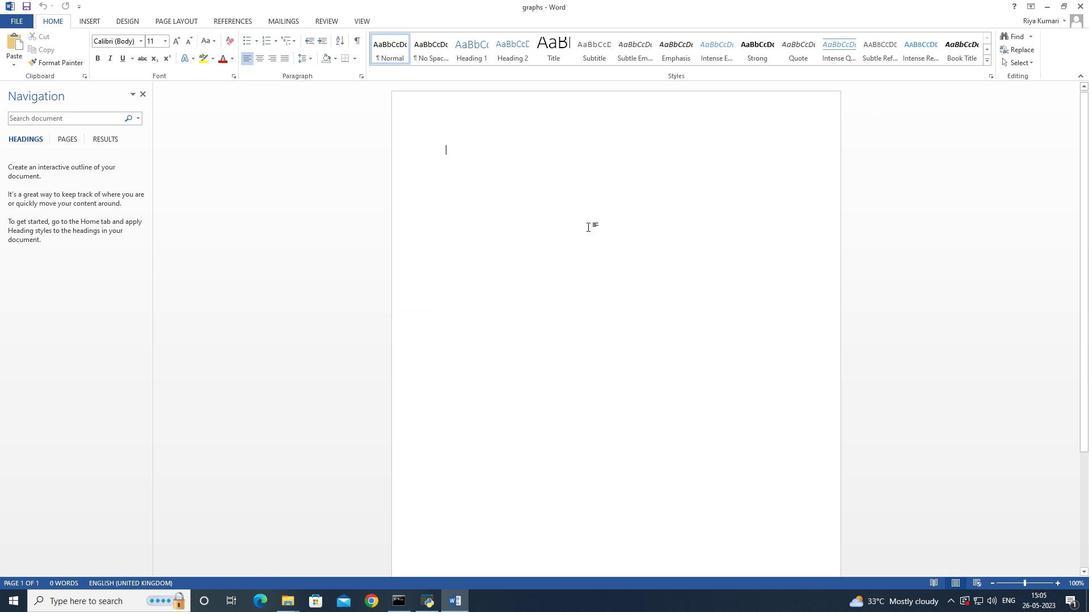 
Action: Mouse moved to (659, 358)
Screenshot: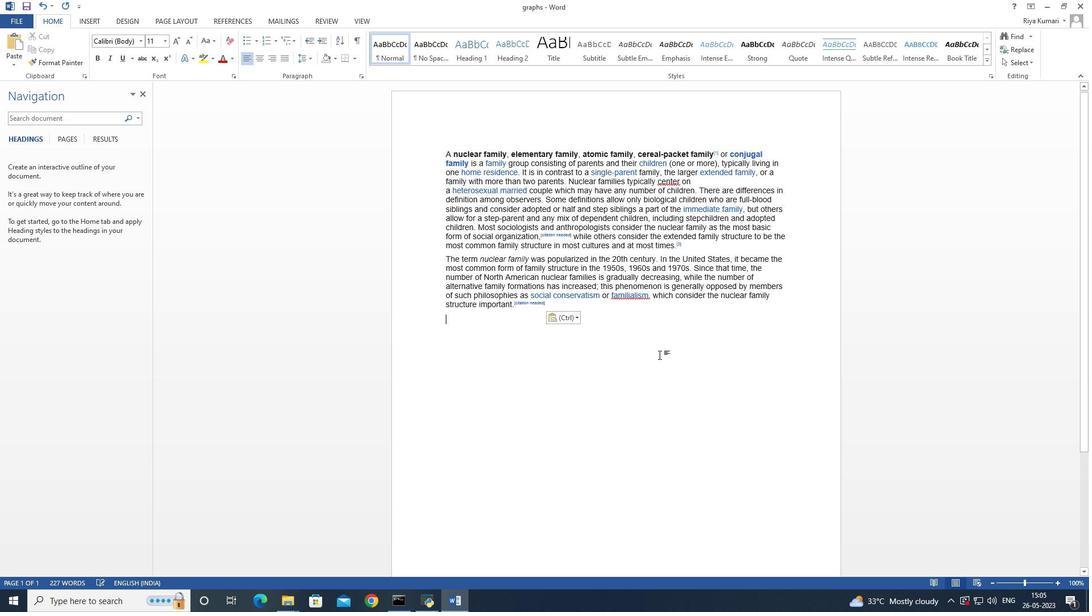 
Action: Mouse pressed left at (659, 358)
Screenshot: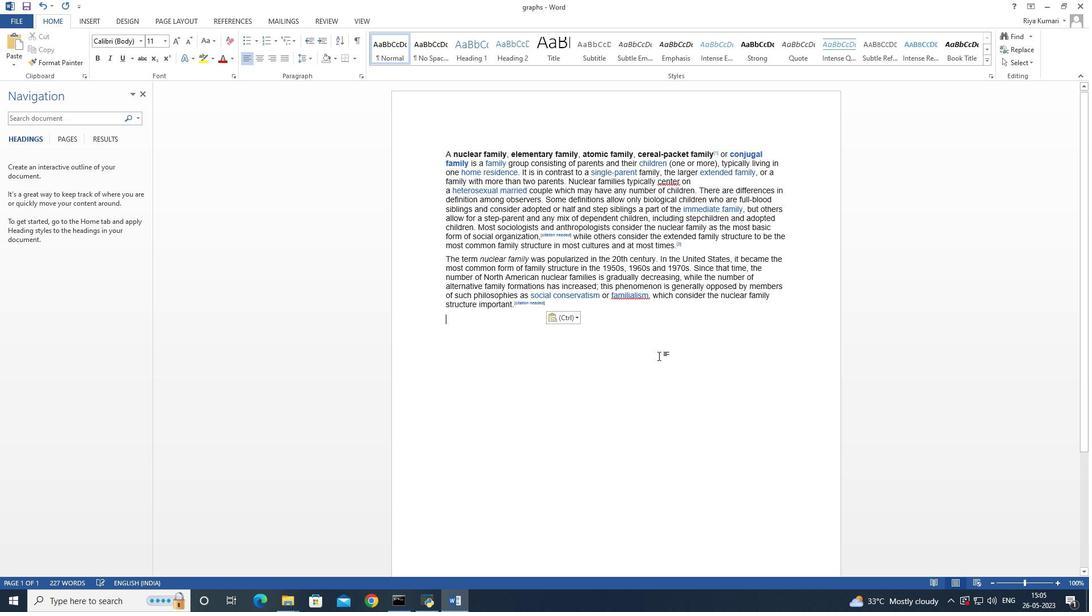 
Action: Mouse moved to (441, 147)
Screenshot: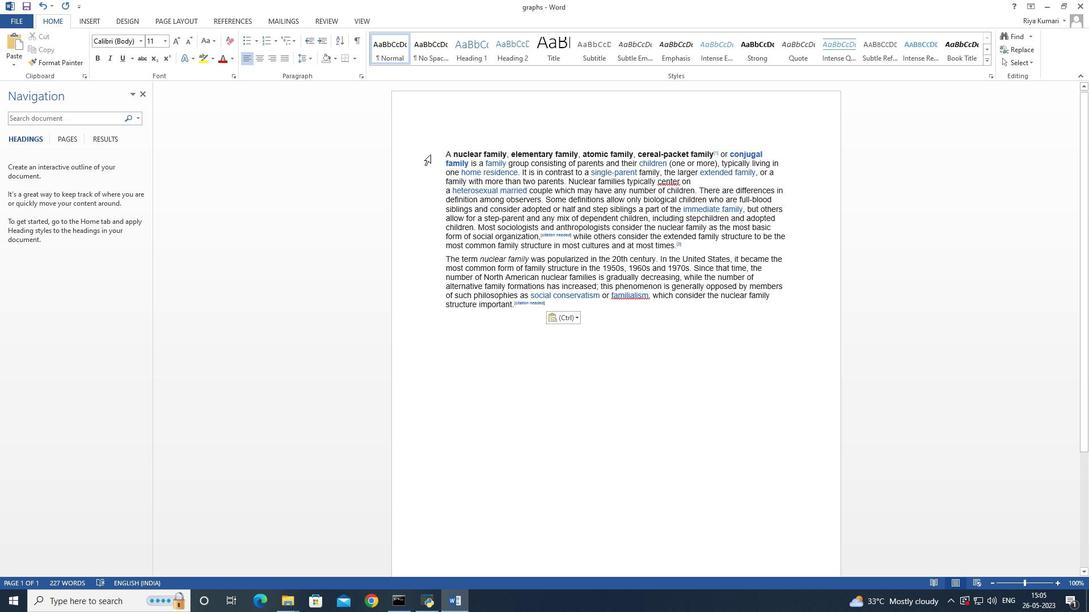 
Action: Mouse pressed left at (441, 147)
Screenshot: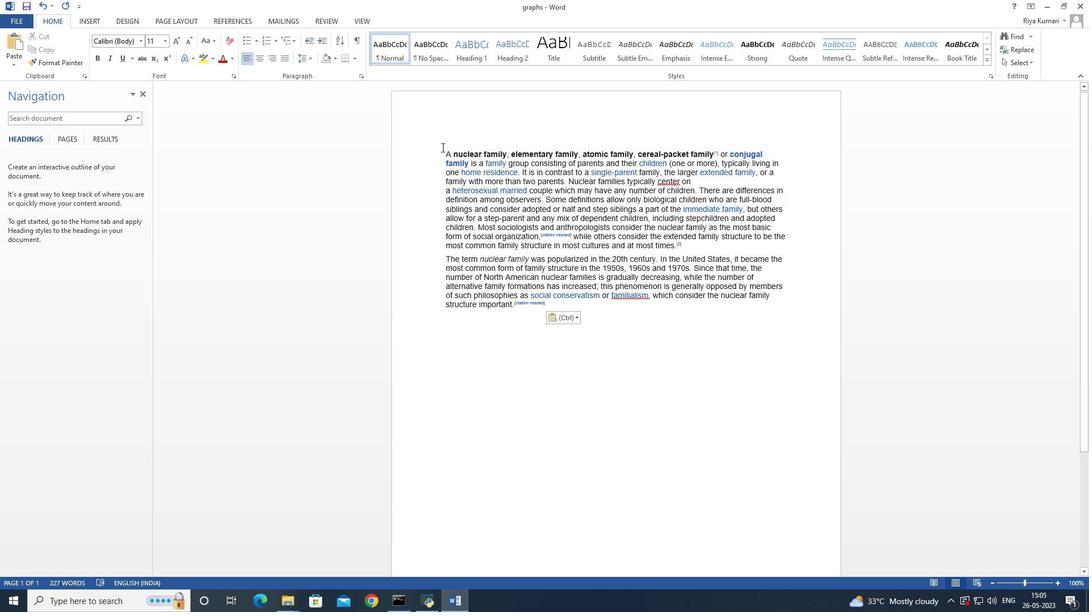
Action: Mouse moved to (281, 61)
Screenshot: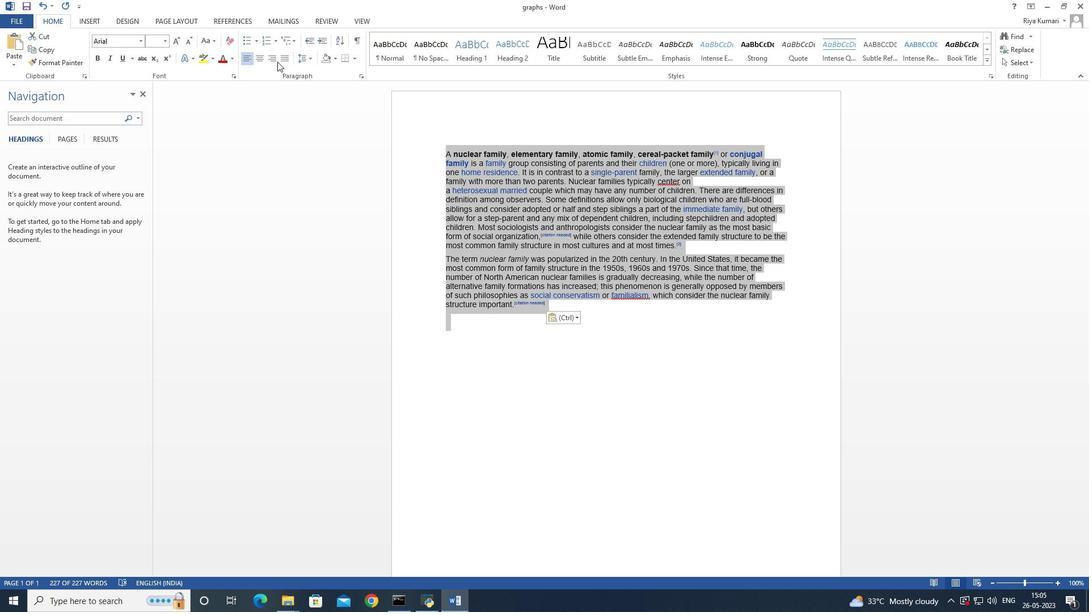 
Action: Mouse pressed left at (281, 61)
Screenshot: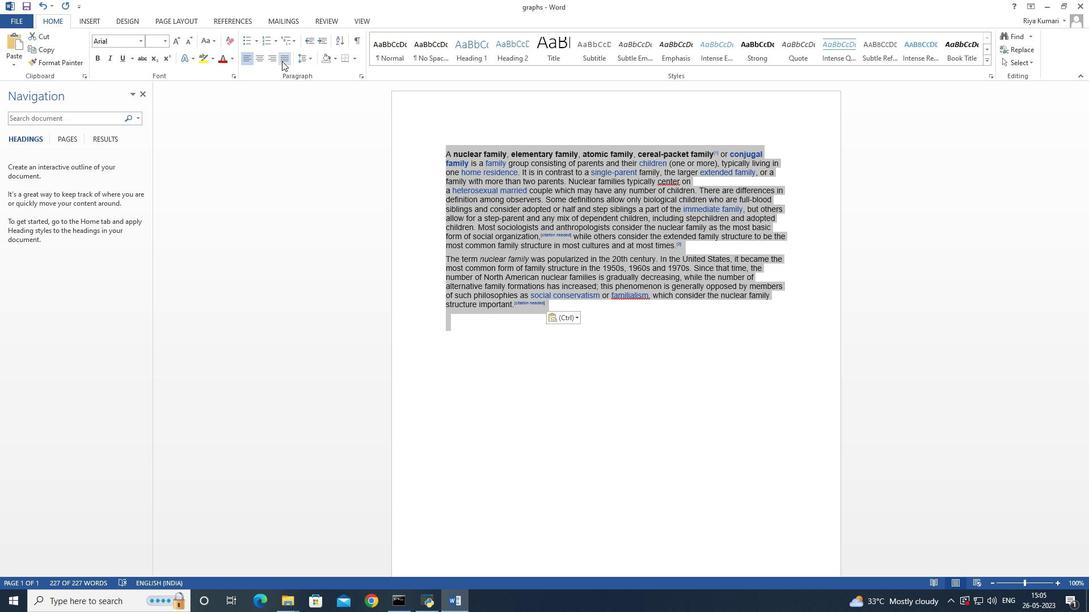 
Action: Mouse moved to (231, 57)
Screenshot: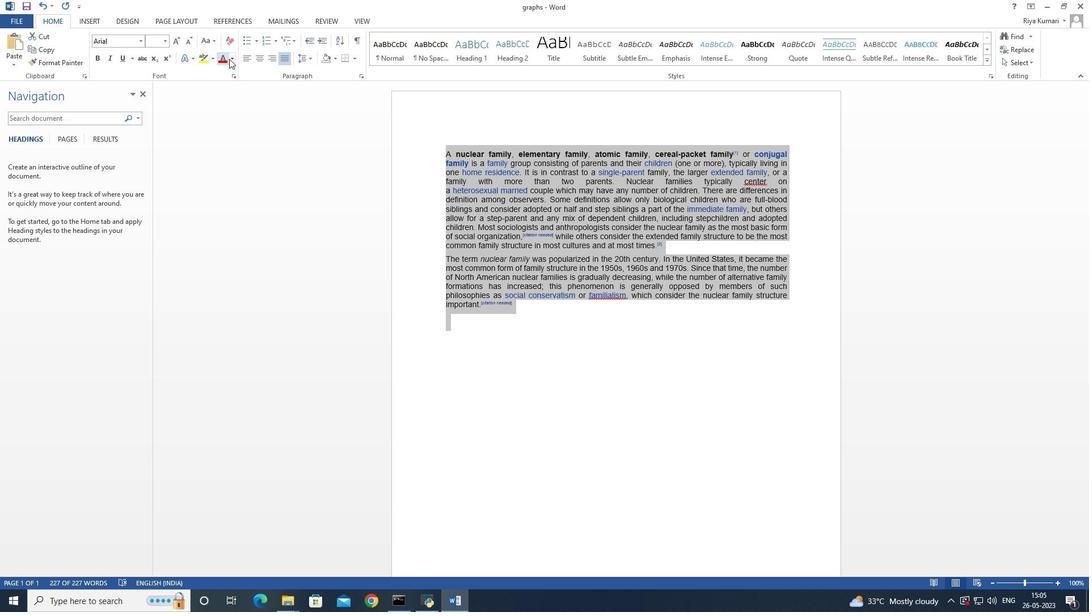 
Action: Mouse pressed left at (231, 57)
Screenshot: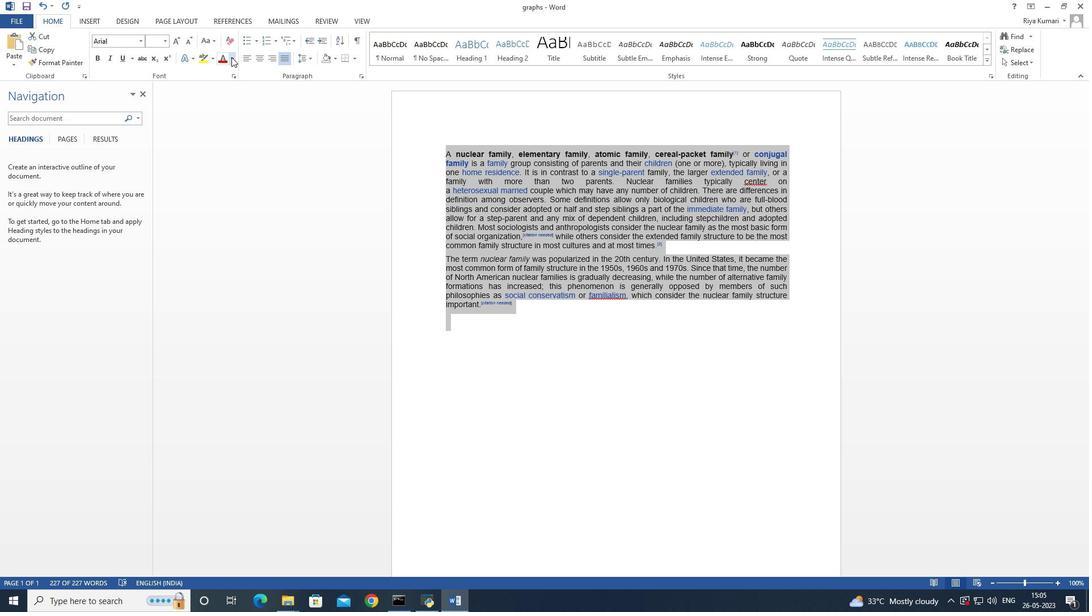 
Action: Mouse moved to (230, 97)
Screenshot: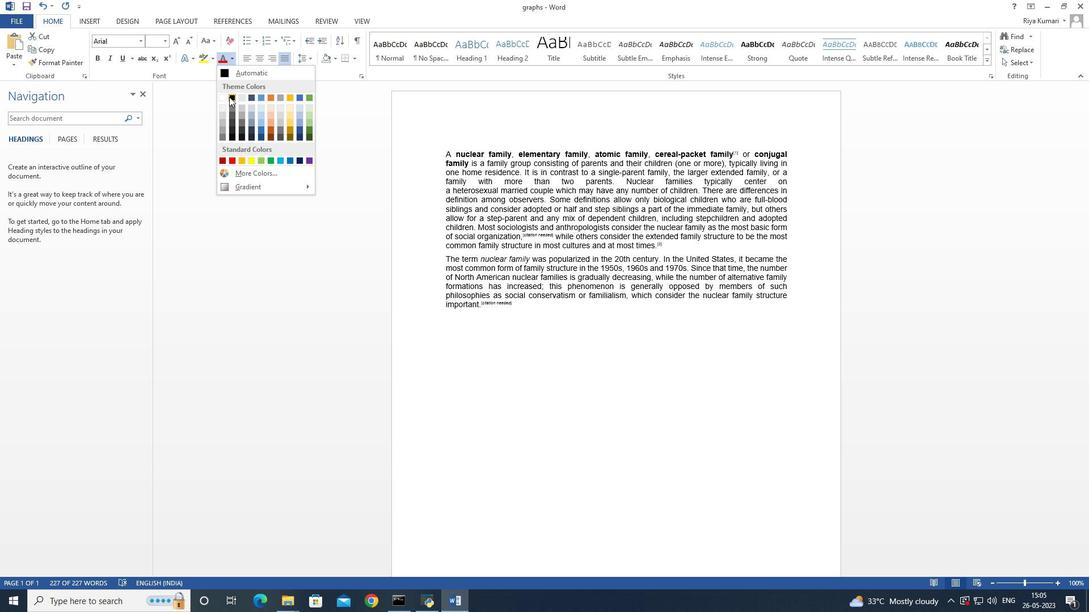 
Action: Mouse pressed left at (230, 97)
Screenshot: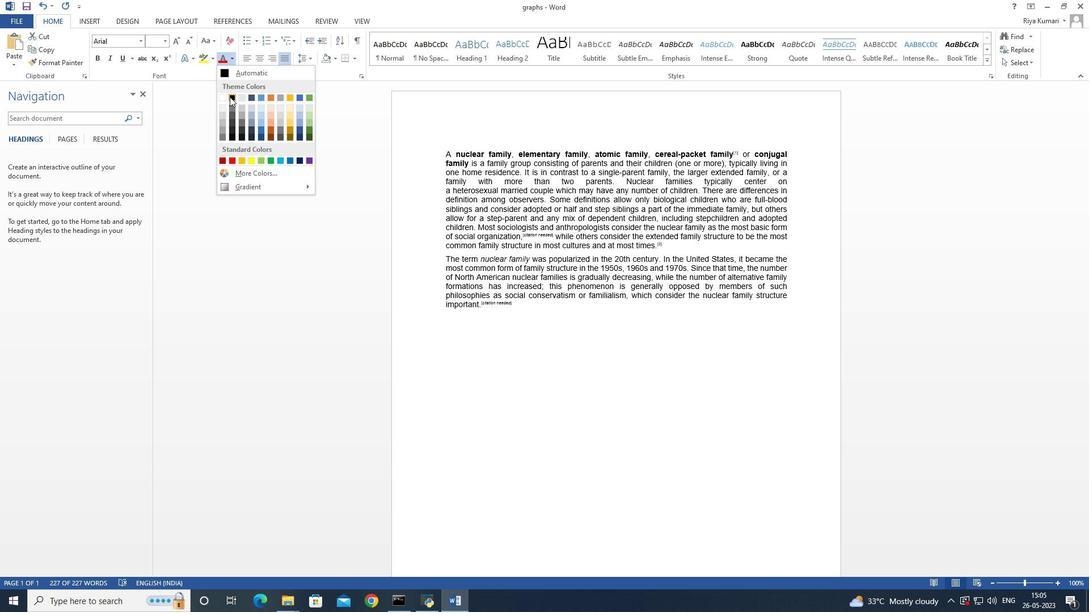 
Action: Mouse moved to (561, 361)
Screenshot: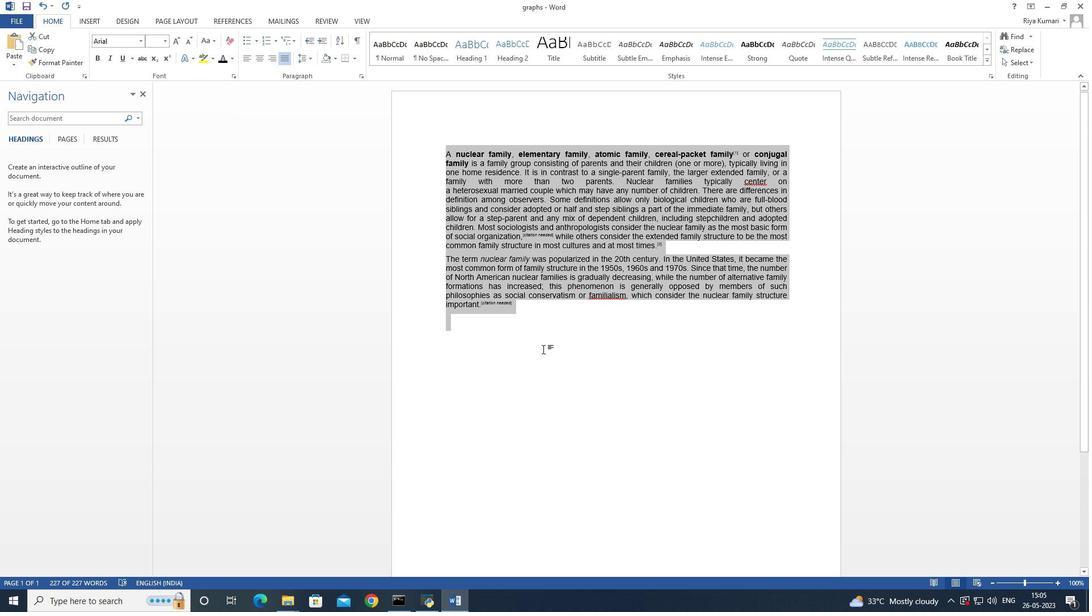 
Action: Mouse pressed left at (561, 361)
Screenshot: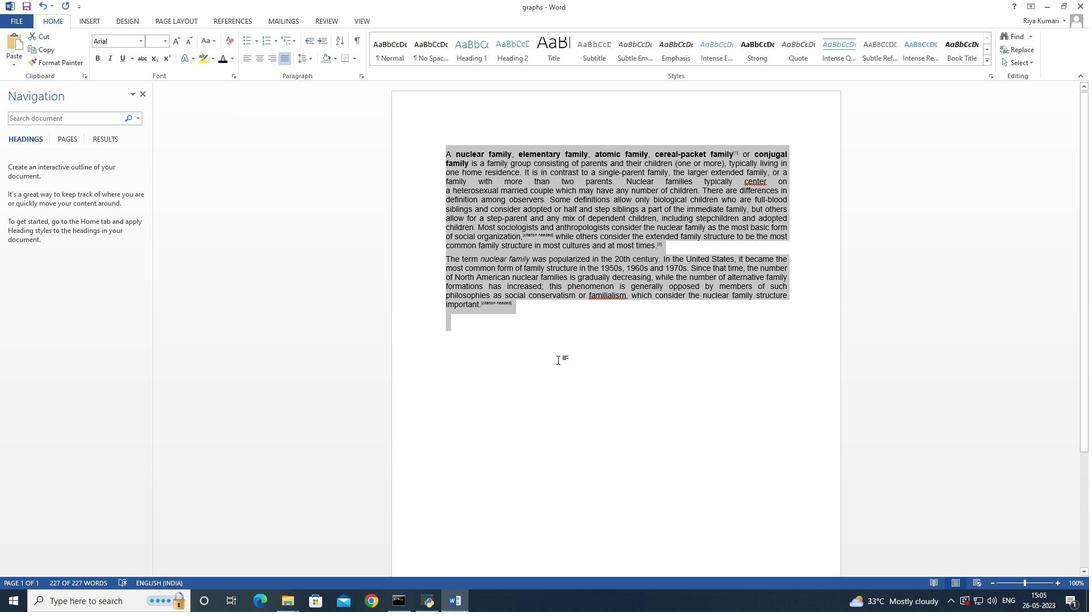 
Action: Mouse moved to (456, 153)
Screenshot: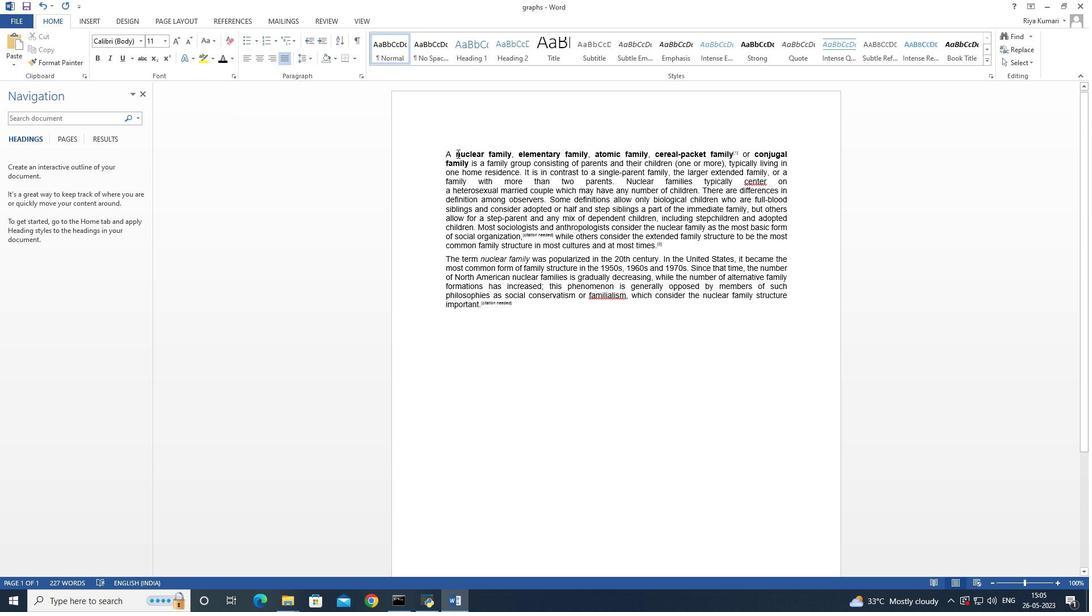 
Action: Mouse pressed left at (456, 153)
Screenshot: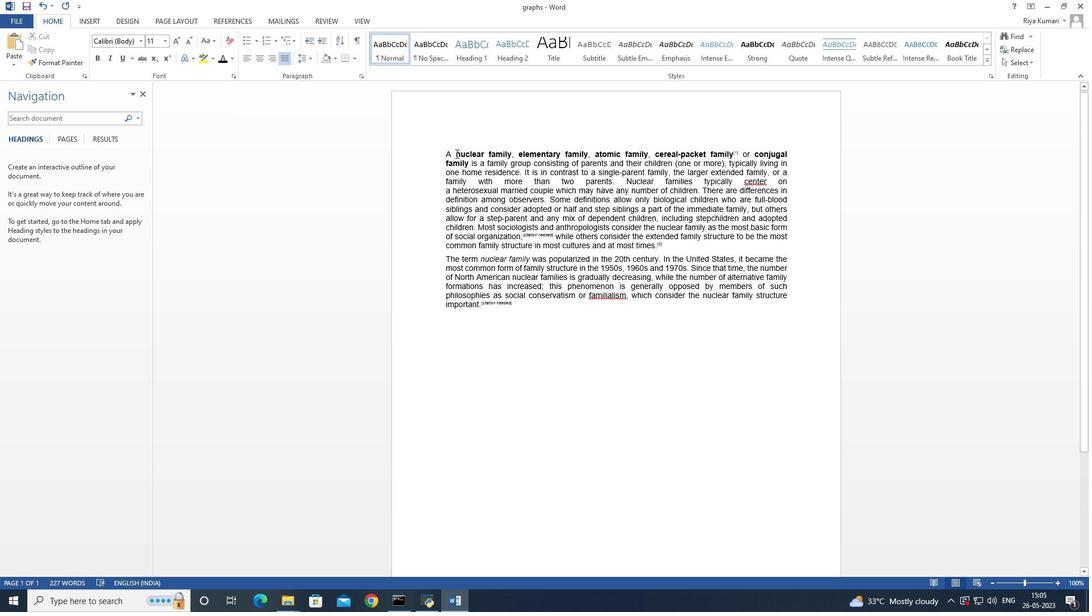 
Action: Mouse moved to (681, 167)
Screenshot: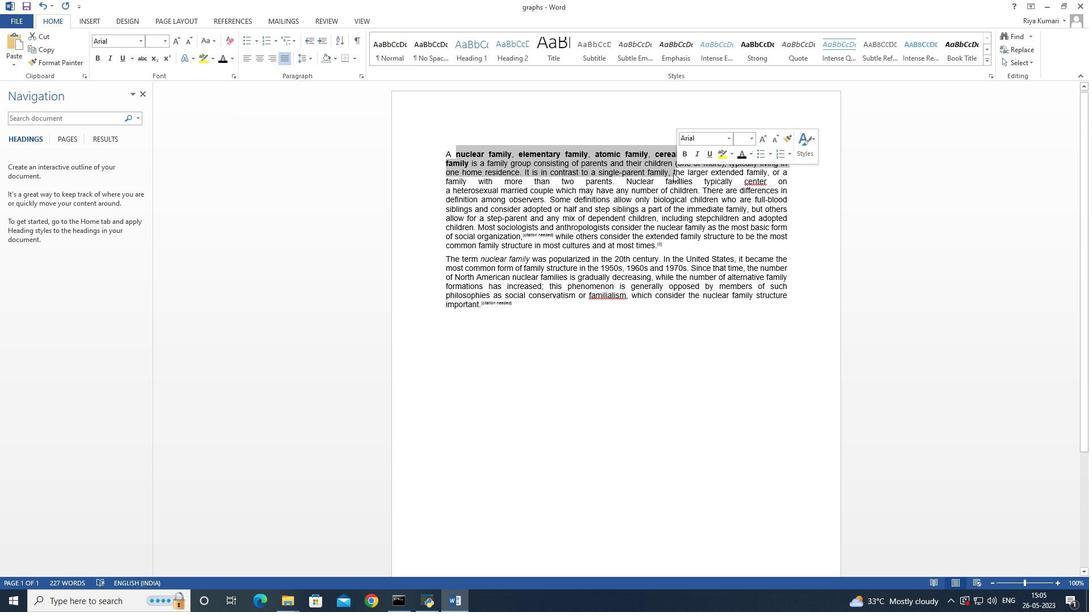 
Action: Mouse pressed left at (681, 167)
Screenshot: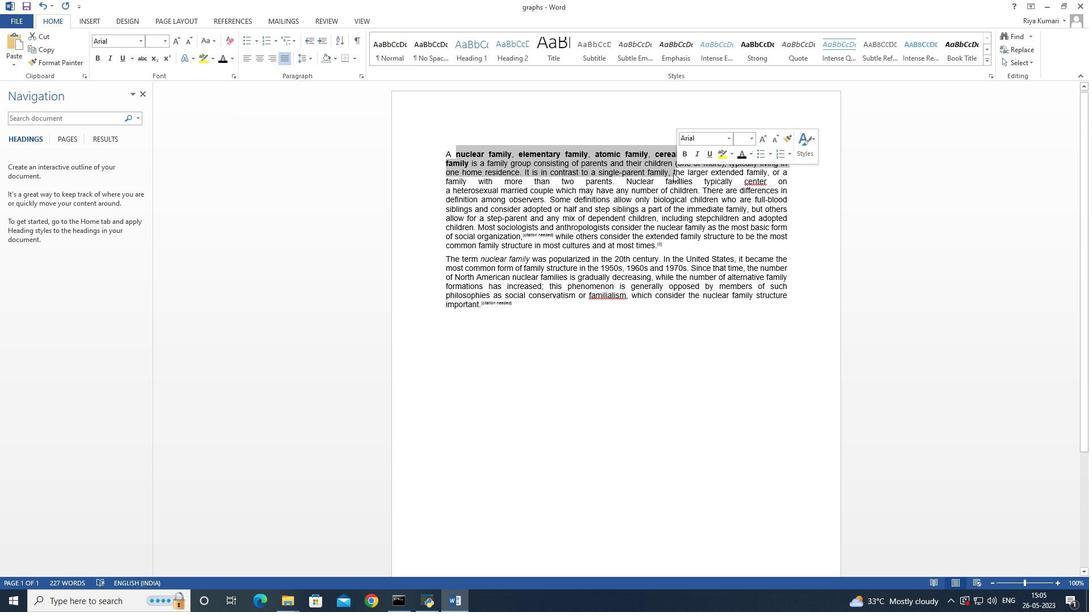 
Action: Mouse moved to (455, 152)
Screenshot: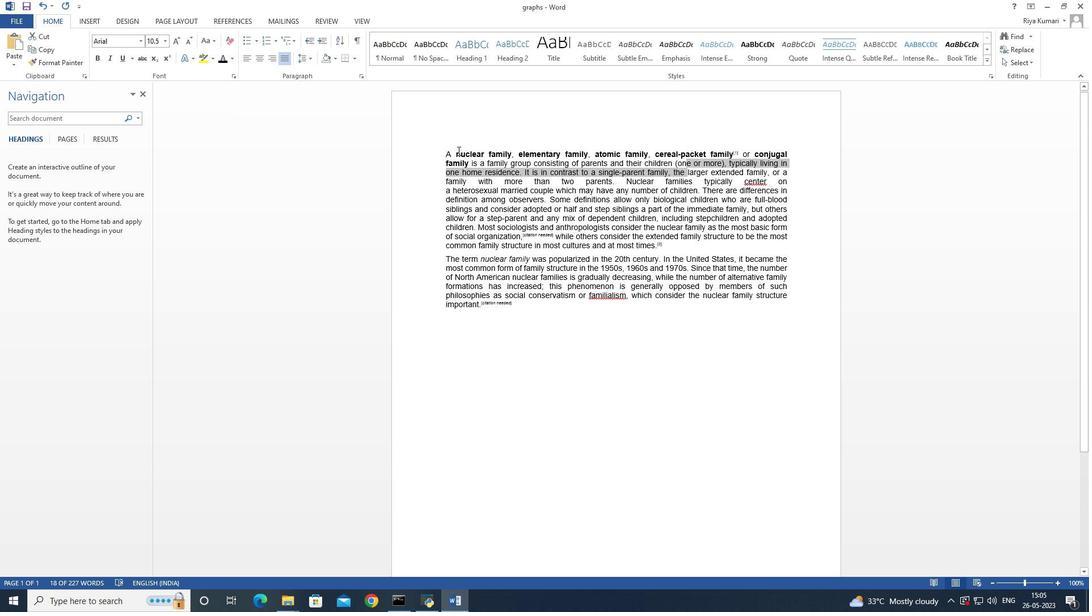 
Action: Mouse pressed left at (455, 152)
Screenshot: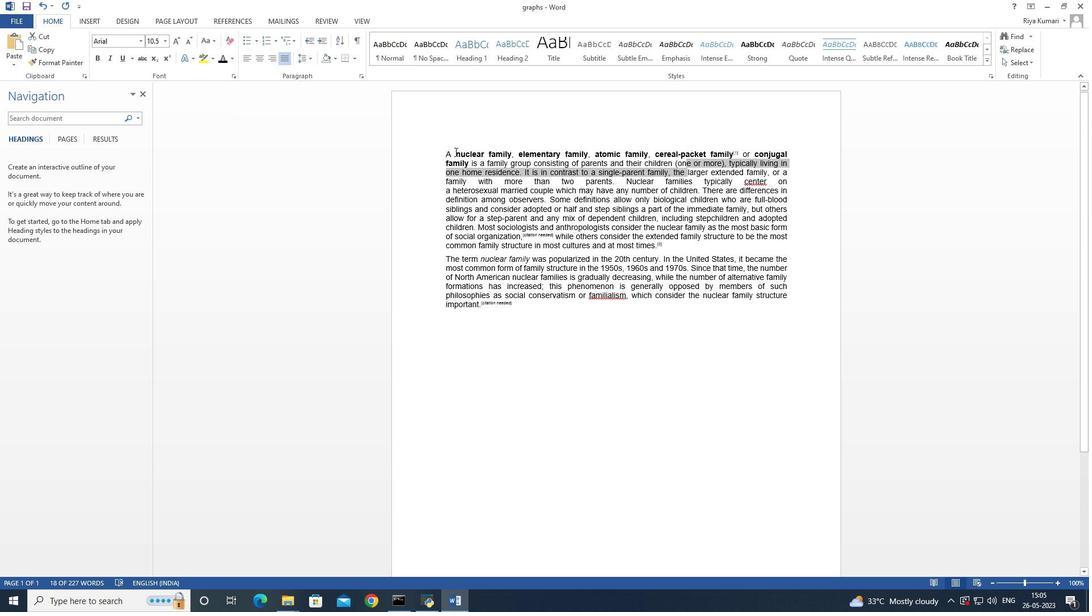 
Action: Mouse moved to (190, 39)
Screenshot: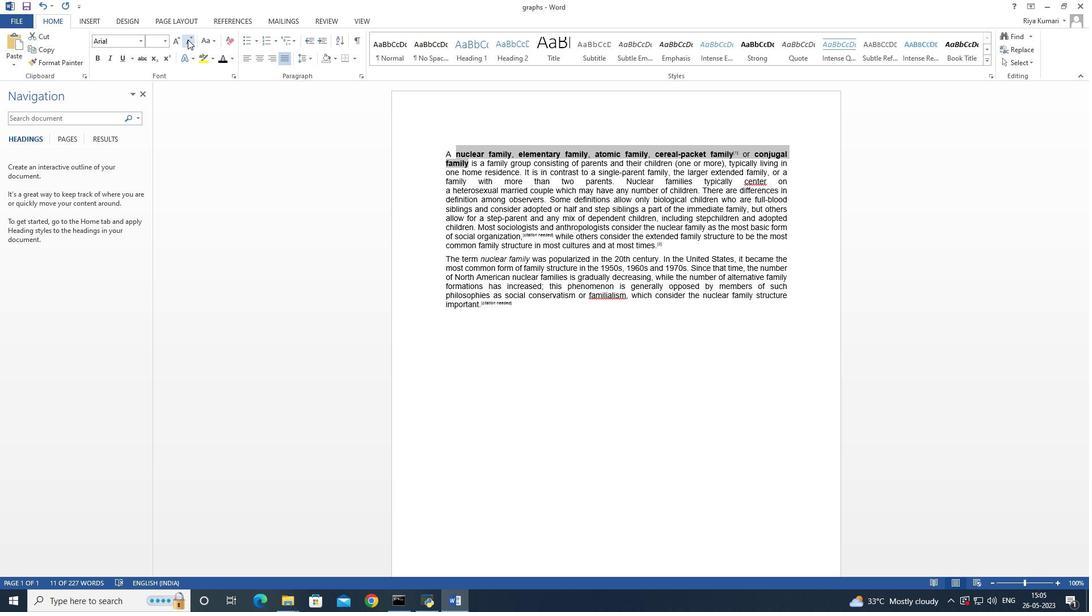 
Action: Mouse pressed left at (190, 39)
Screenshot: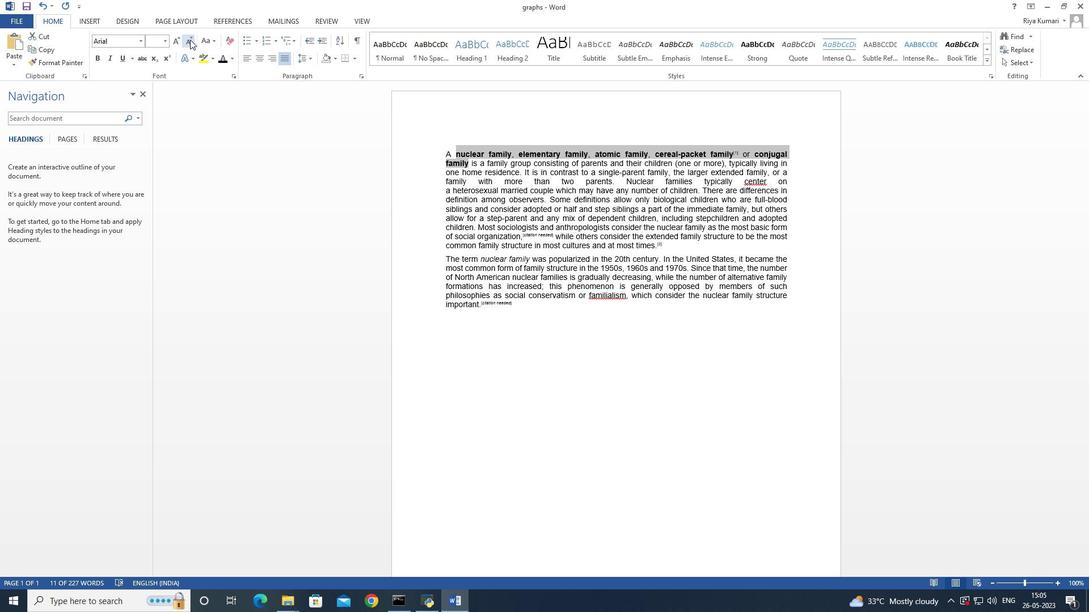 
Action: Mouse pressed left at (190, 39)
Screenshot: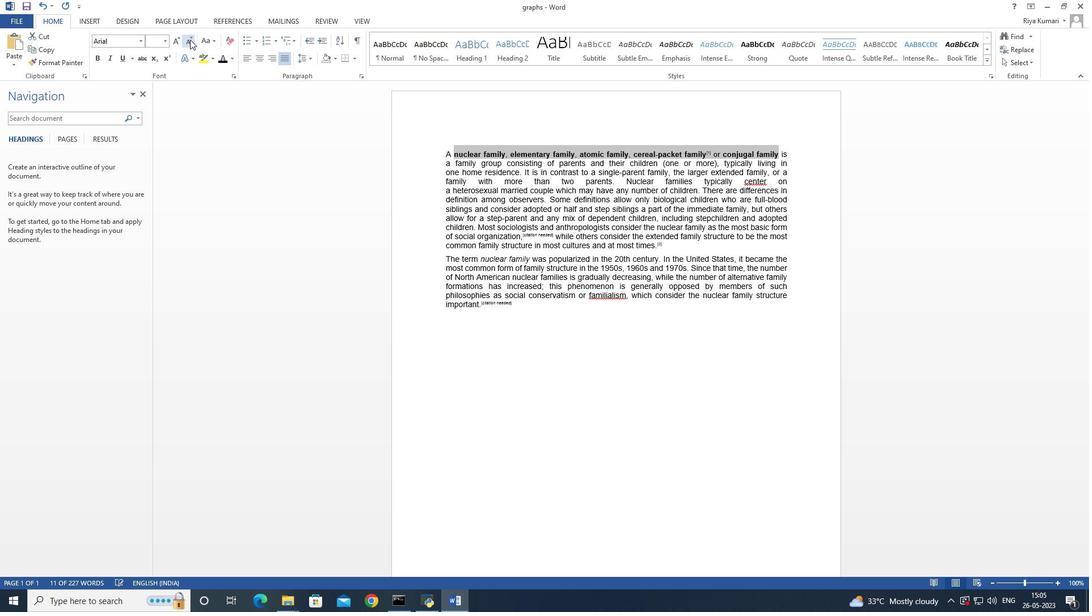 
Action: Mouse moved to (100, 61)
Screenshot: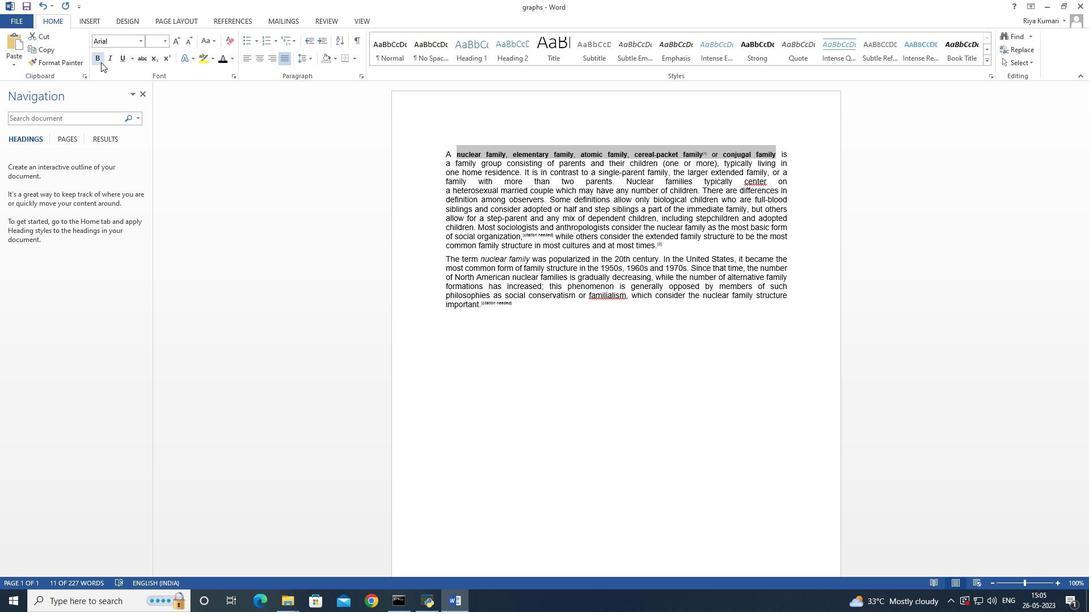 
Action: Mouse pressed left at (100, 61)
Screenshot: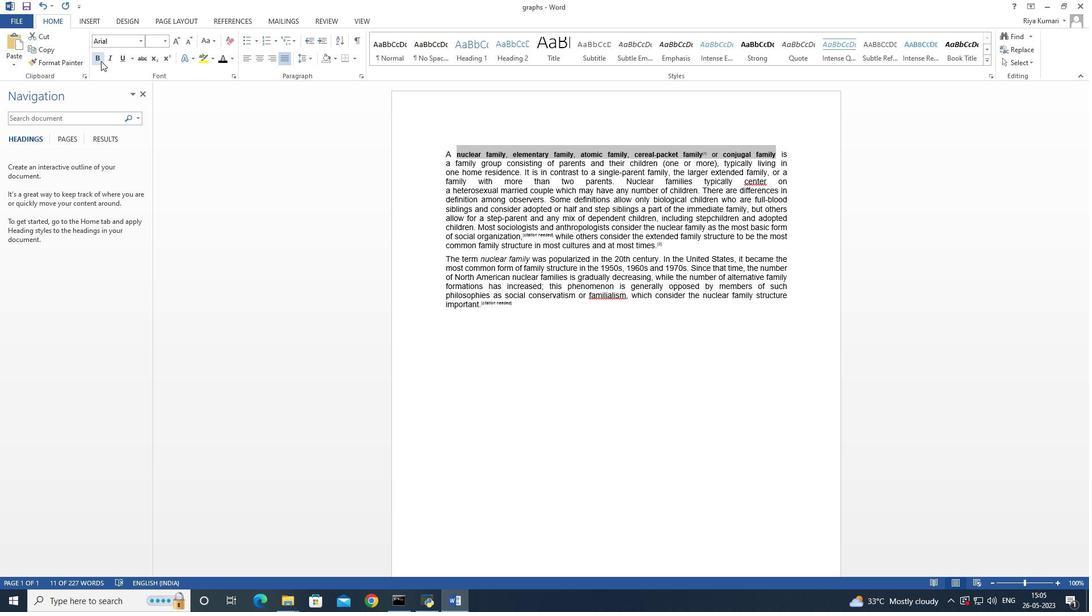 
Action: Mouse moved to (551, 375)
Screenshot: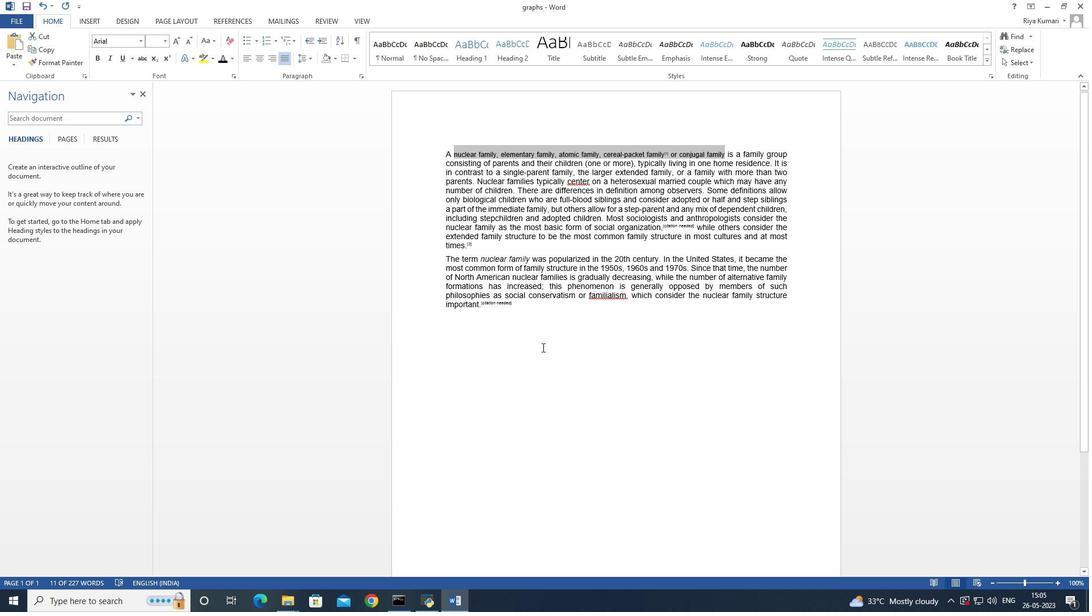 
Action: Mouse pressed left at (551, 375)
Screenshot: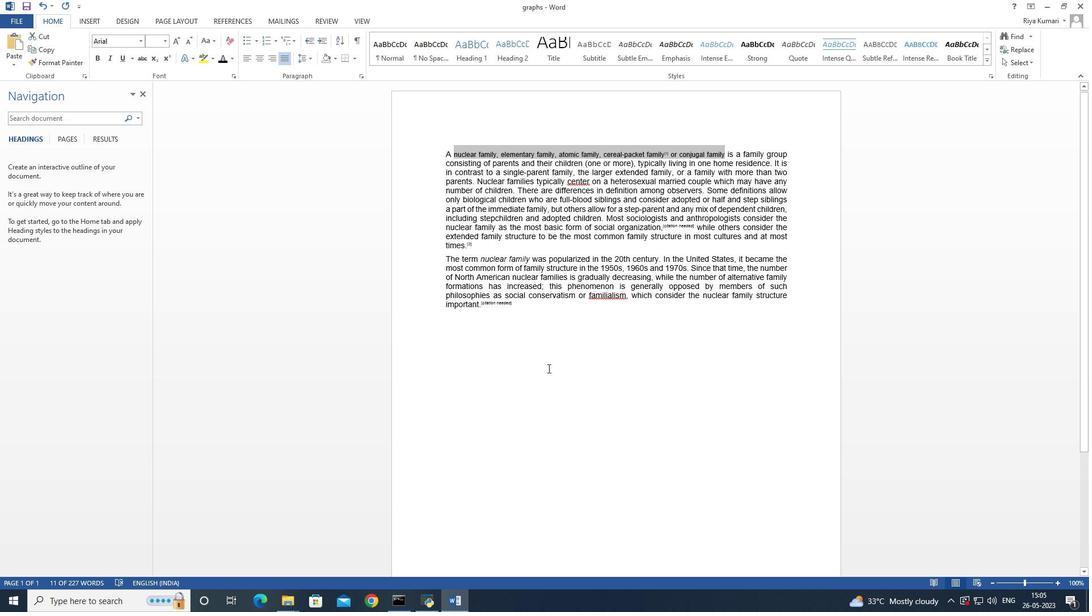 
Action: Mouse moved to (475, 182)
Screenshot: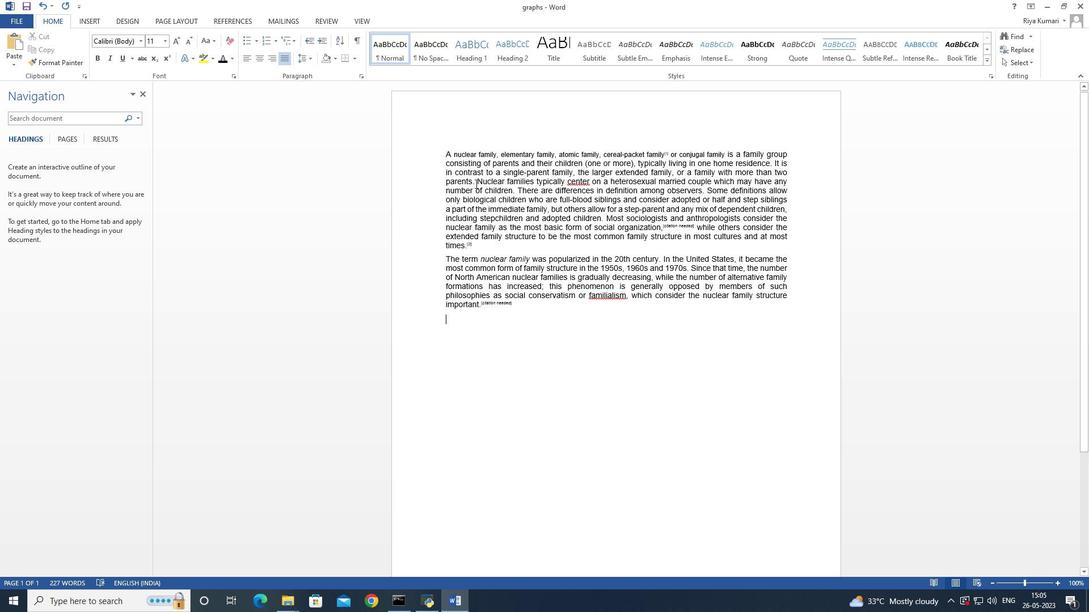 
Action: Mouse pressed left at (475, 182)
Screenshot: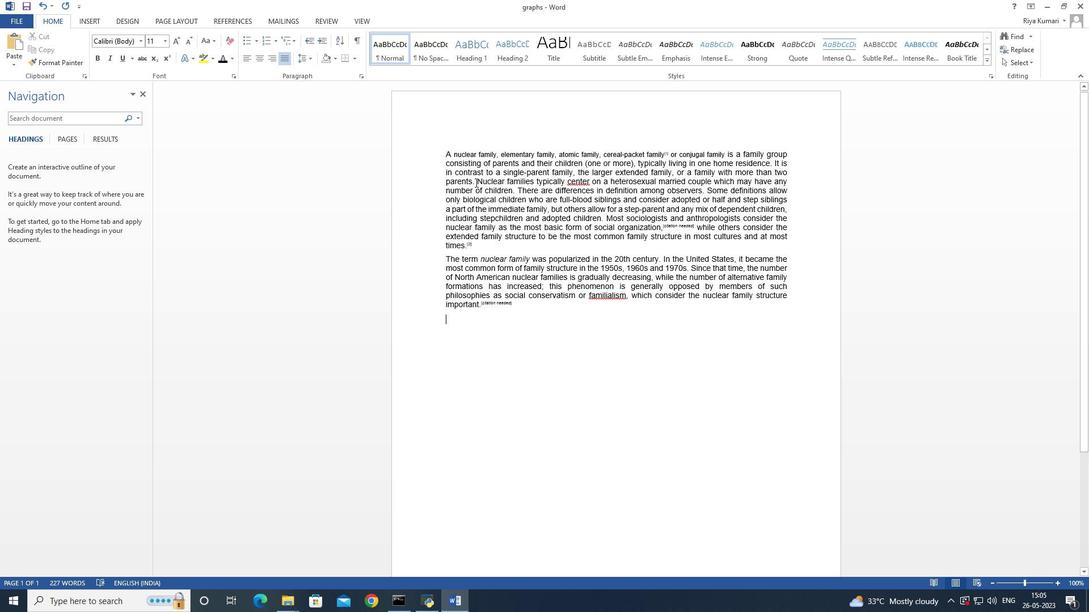 
Action: Mouse moved to (83, 20)
Screenshot: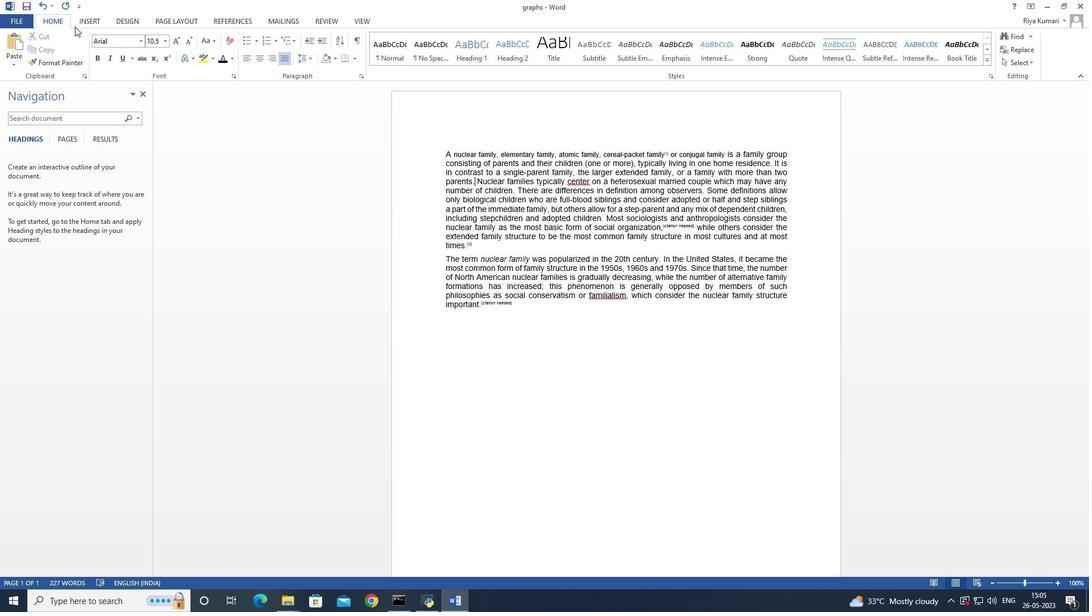 
Action: Mouse pressed left at (83, 20)
Screenshot: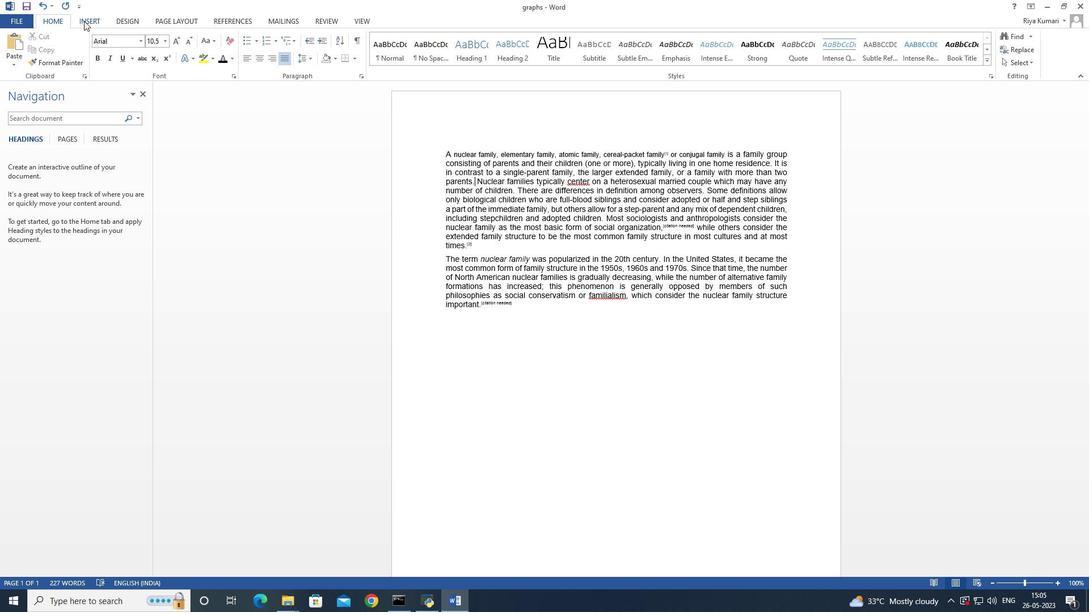
Action: Mouse moved to (347, 48)
Screenshot: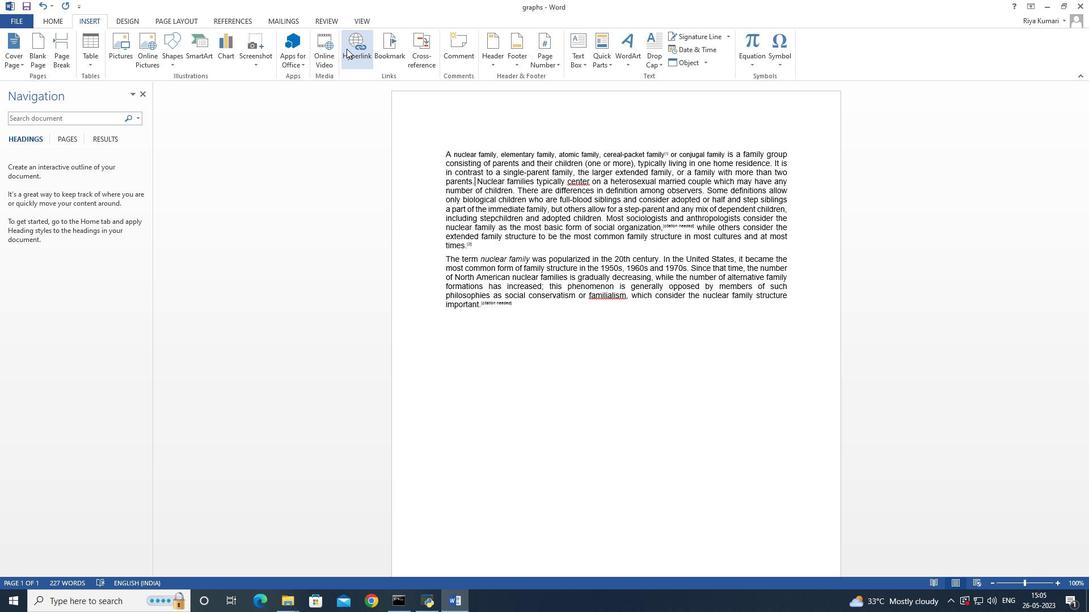 
Action: Mouse pressed left at (347, 48)
Screenshot: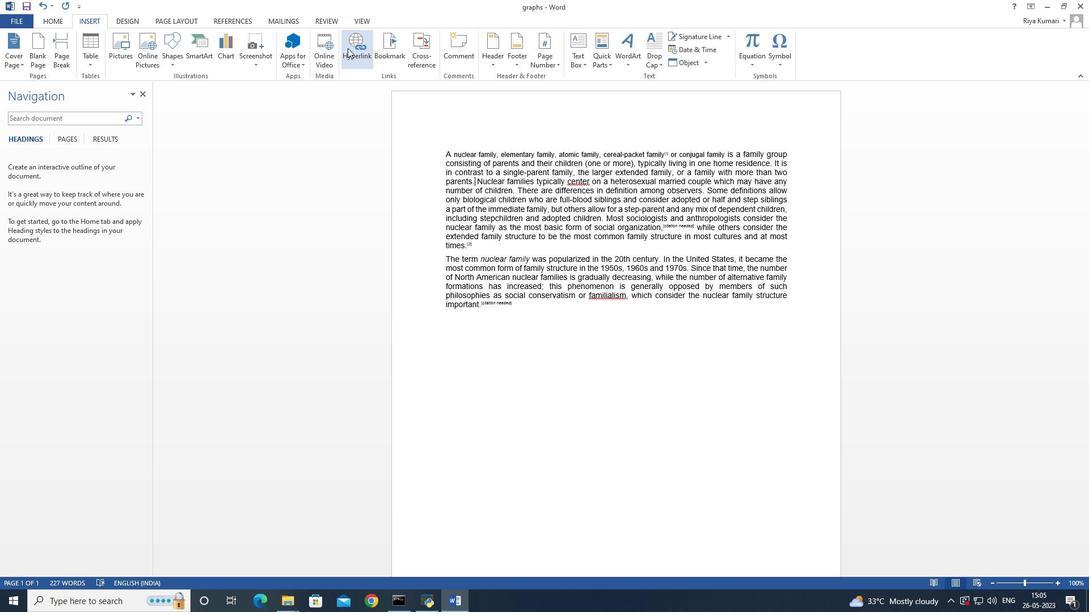 
Action: Mouse moved to (498, 216)
Screenshot: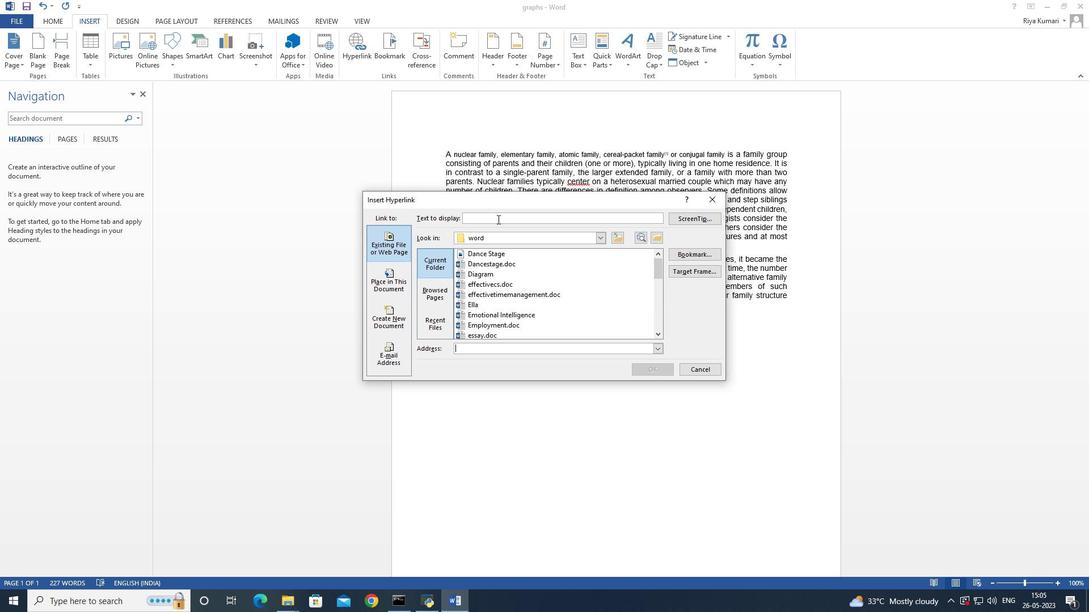 
Action: Mouse pressed left at (498, 216)
Screenshot: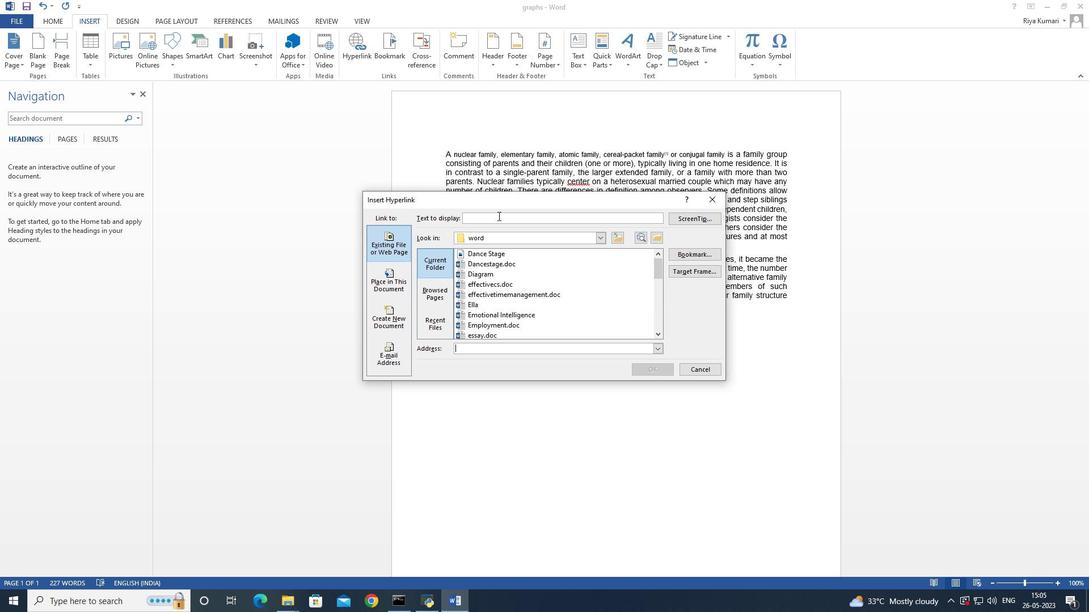 
Action: Mouse moved to (498, 215)
Screenshot: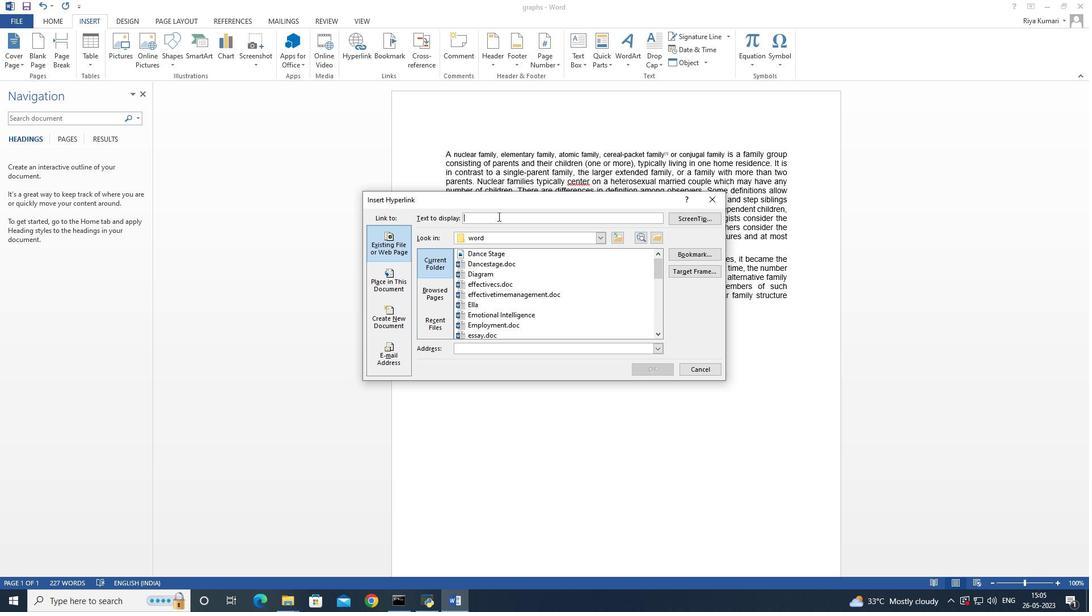 
Action: Key pressed w
Screenshot: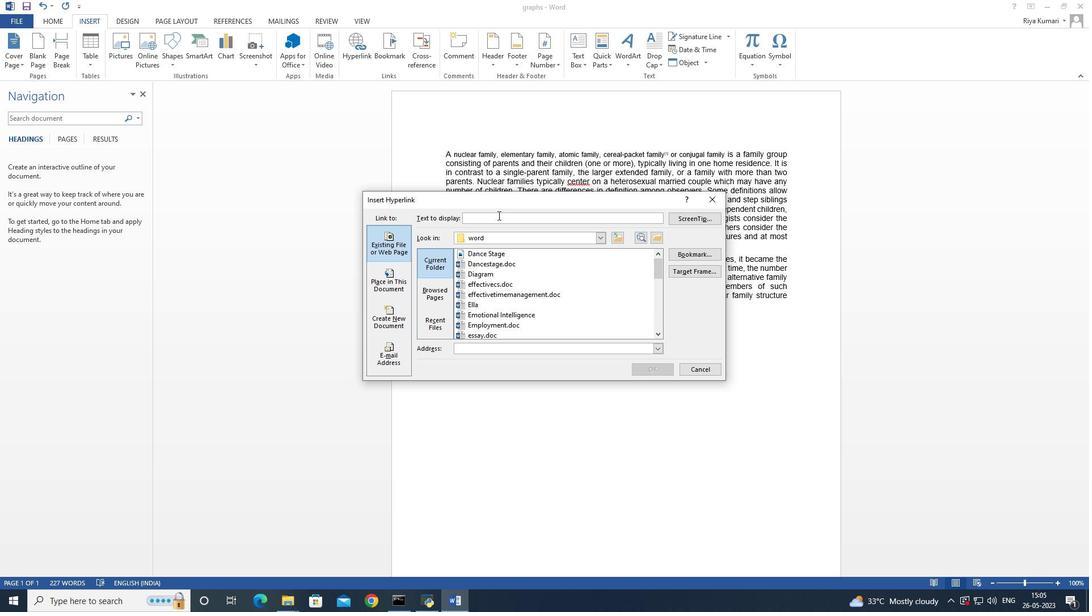 
Action: Mouse moved to (498, 215)
Screenshot: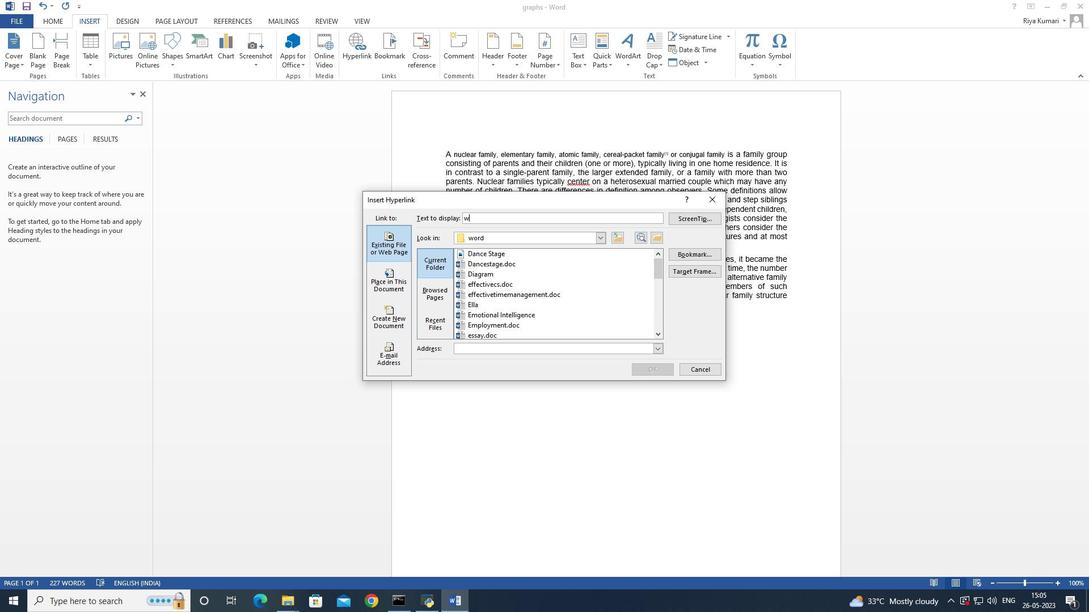 
Action: Key pressed w
Screenshot: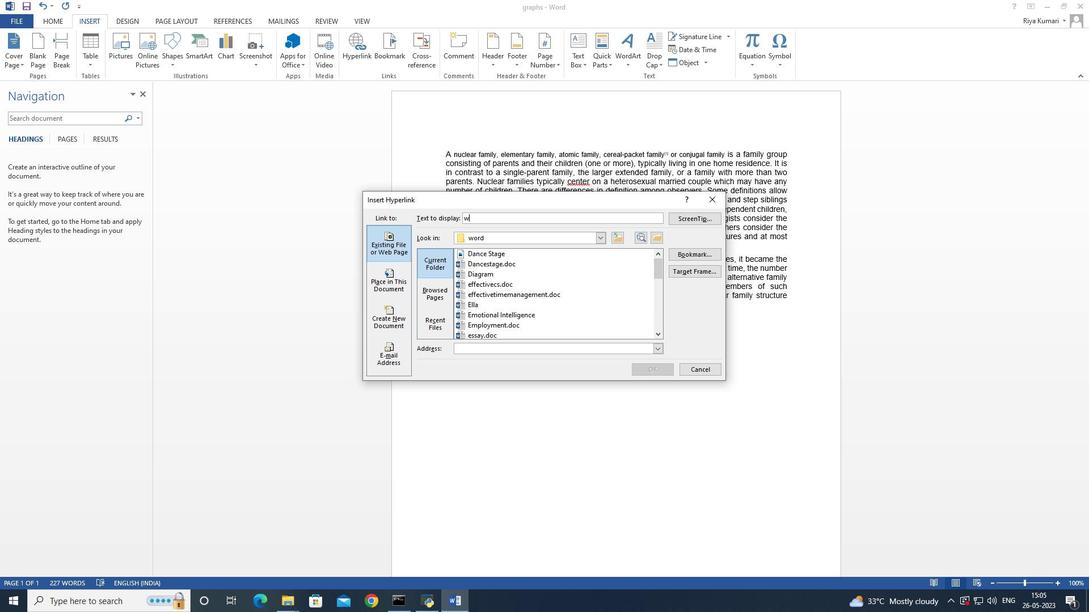 
Action: Mouse moved to (498, 215)
Screenshot: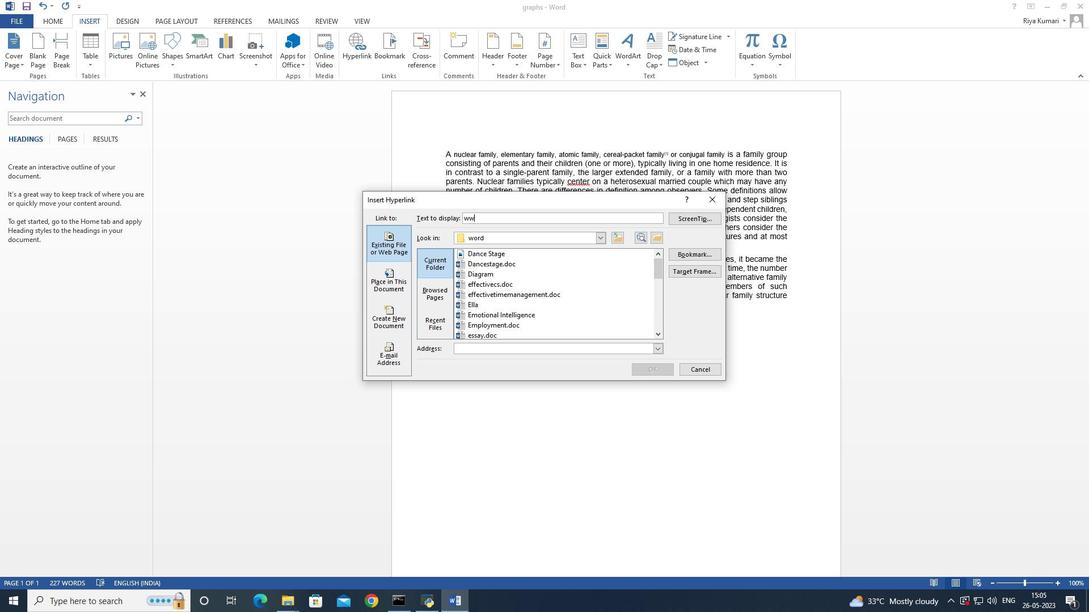 
Action: Key pressed w
Screenshot: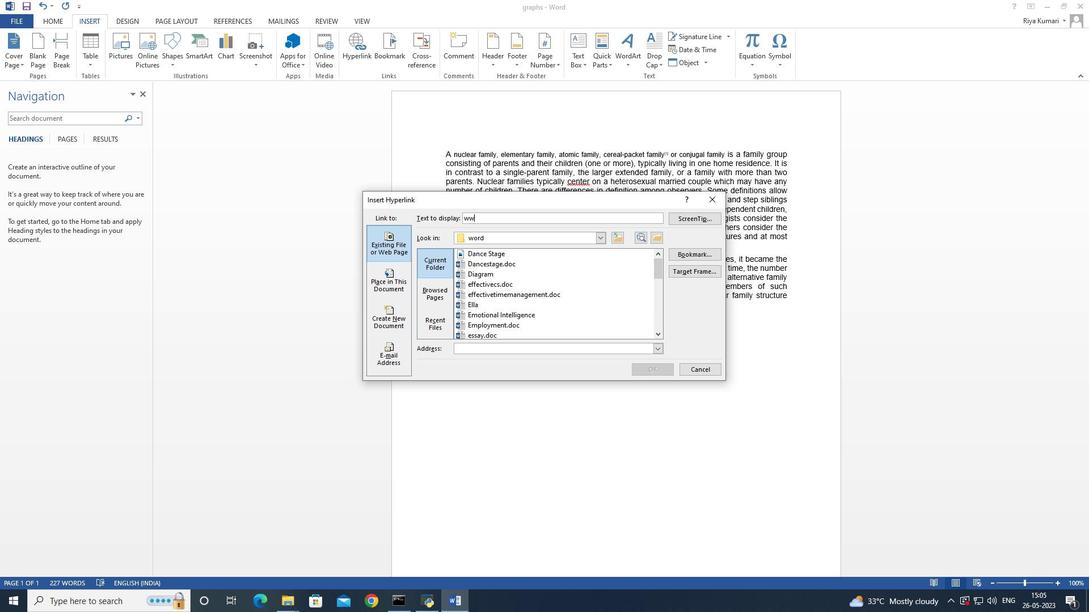 
Action: Mouse moved to (497, 213)
Screenshot: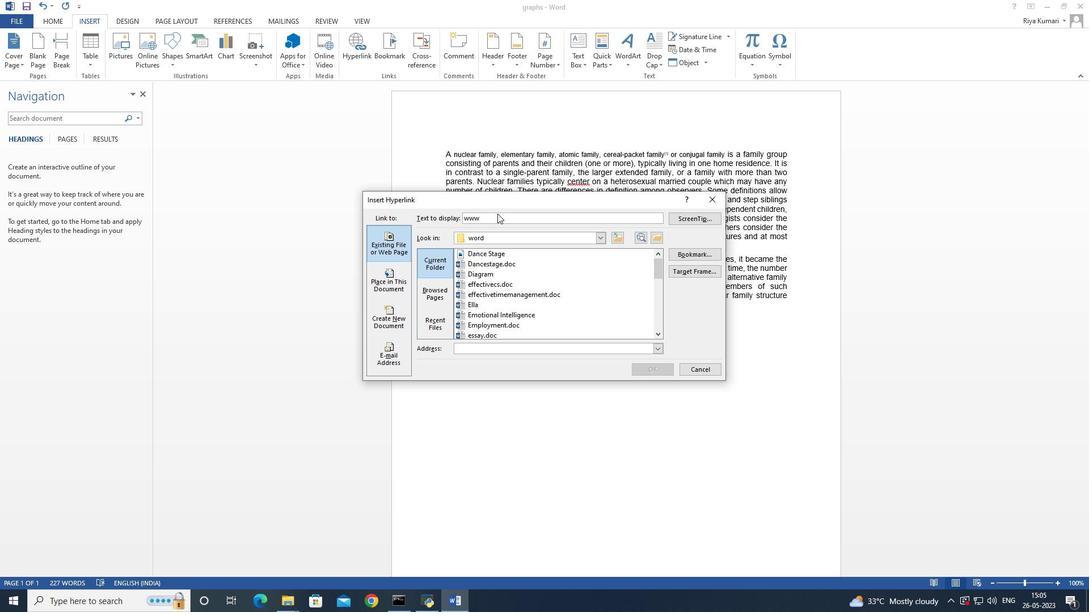 
Action: Key pressed .
Screenshot: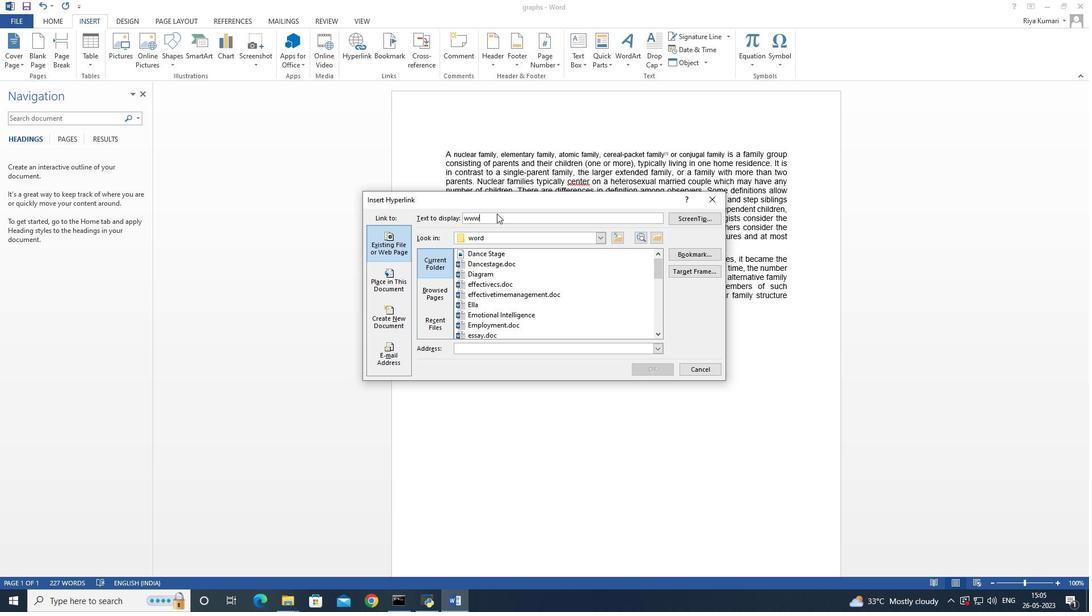 
Action: Mouse moved to (496, 213)
Screenshot: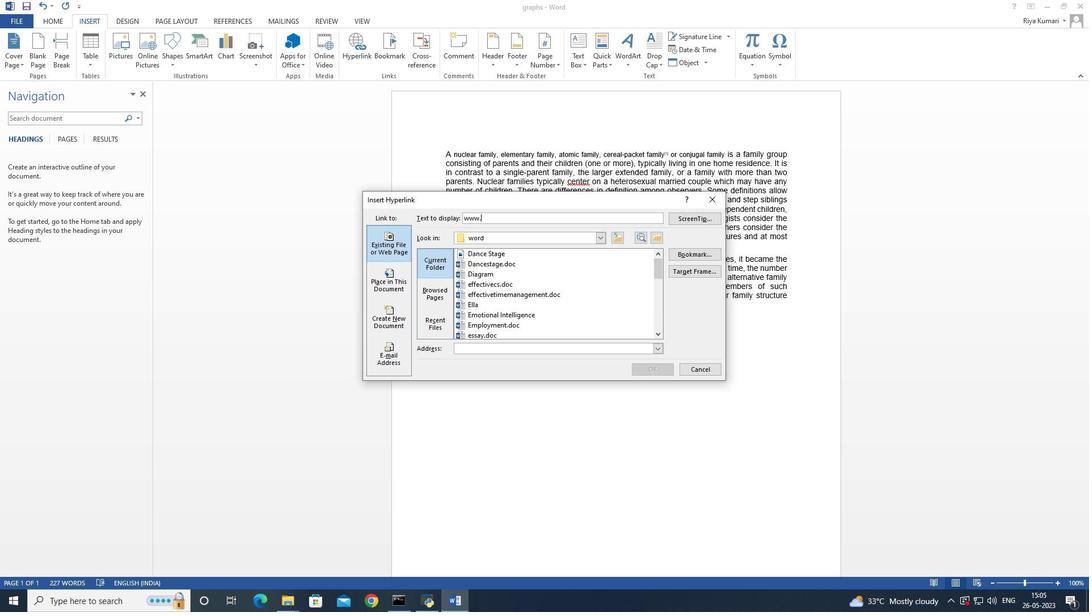 
Action: Key pressed f
Screenshot: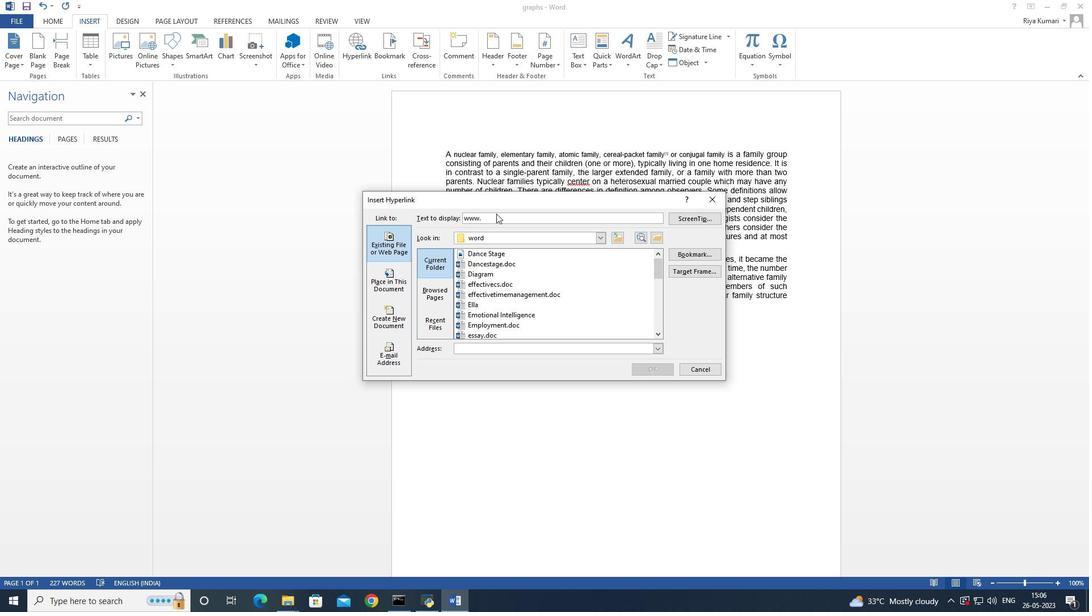 
Action: Mouse moved to (495, 214)
Screenshot: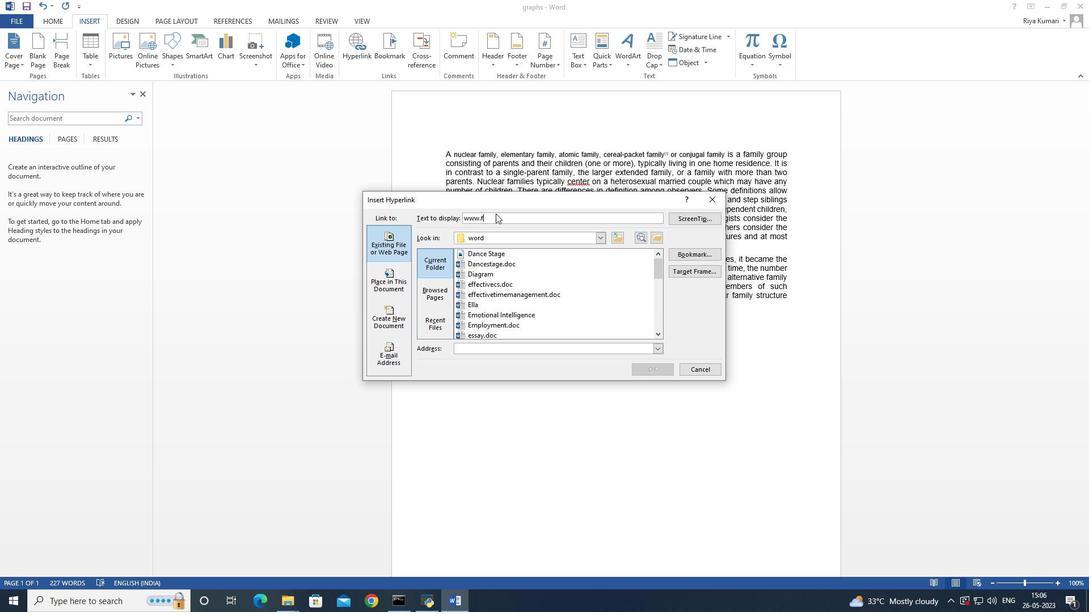 
Action: Key pressed a
Screenshot: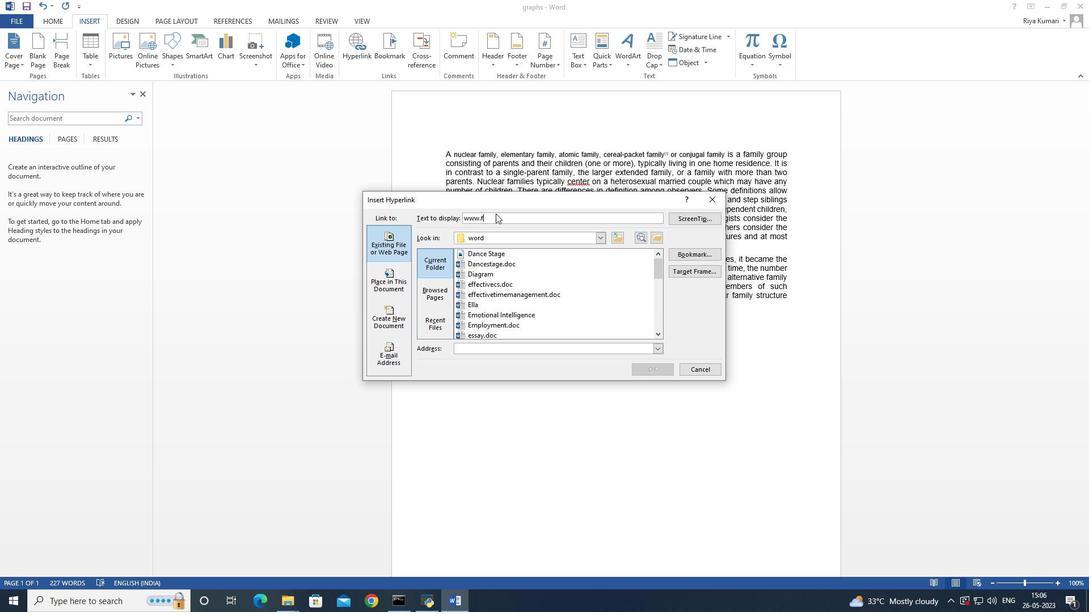 
Action: Mouse moved to (494, 215)
Screenshot: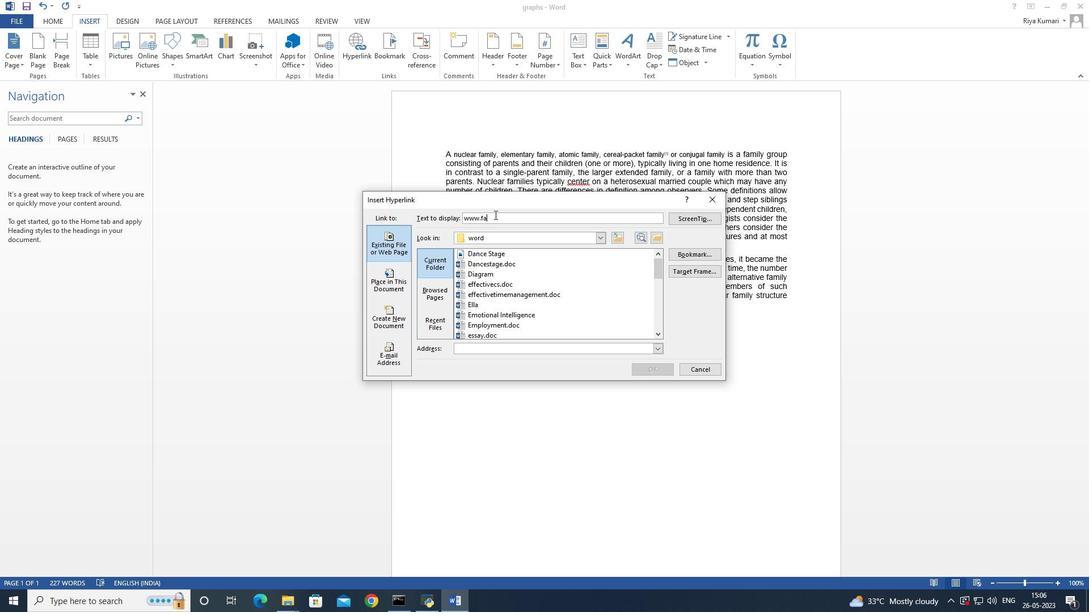 
Action: Key pressed ceb
Screenshot: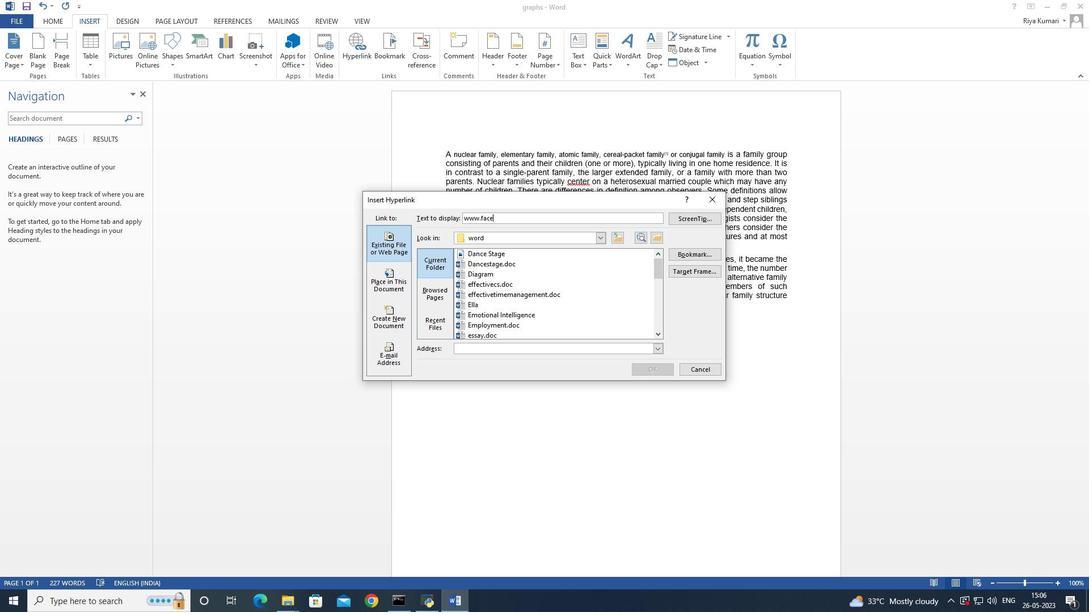 
Action: Mouse moved to (492, 212)
Screenshot: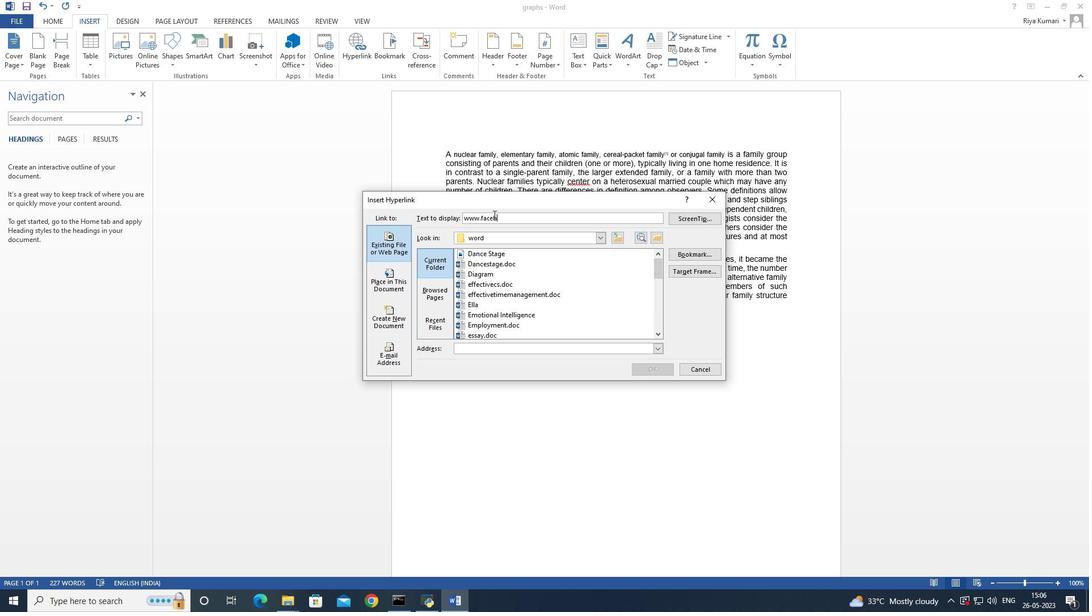 
Action: Key pressed o
Screenshot: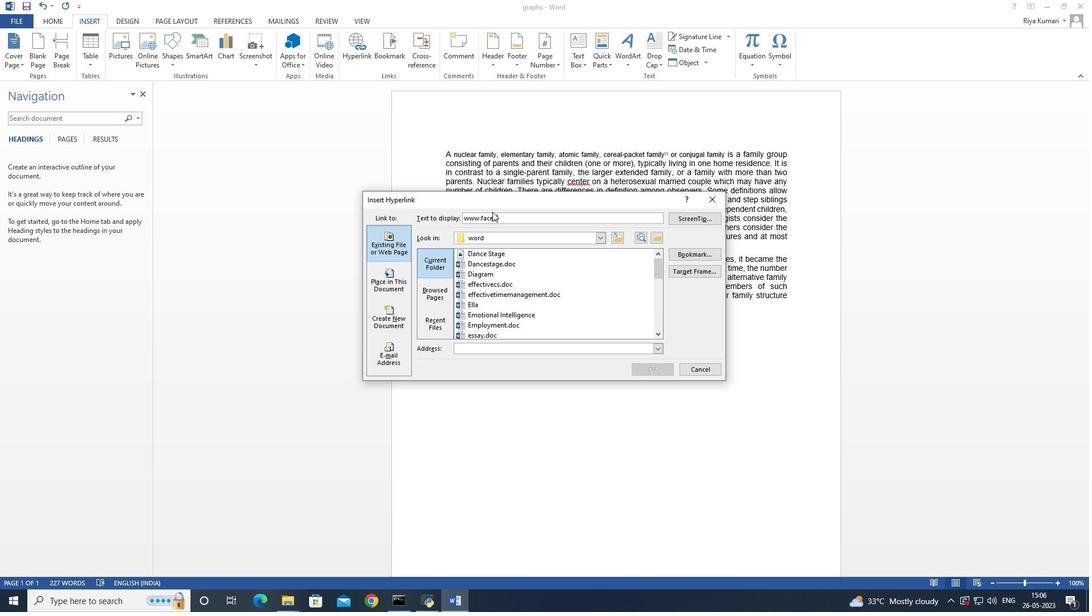
Action: Mouse moved to (491, 215)
Screenshot: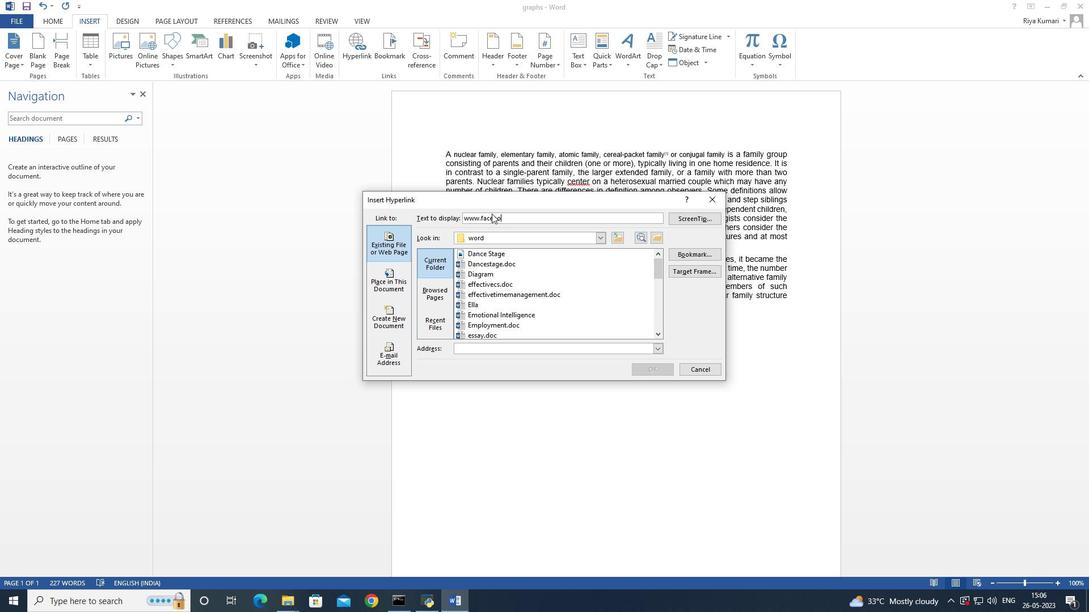 
Action: Key pressed o
Screenshot: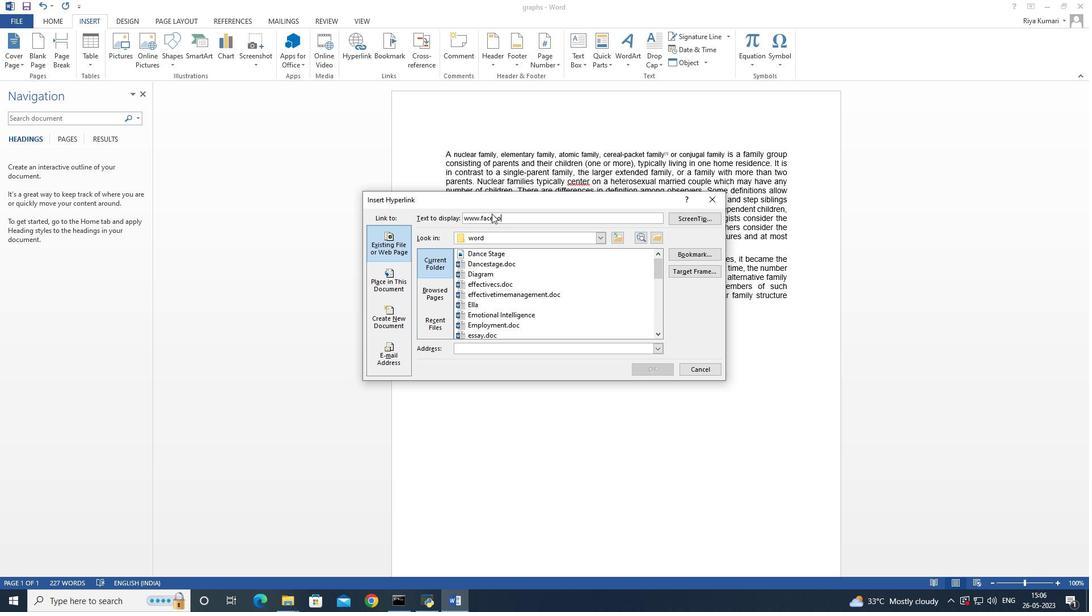 
Action: Mouse moved to (490, 216)
Screenshot: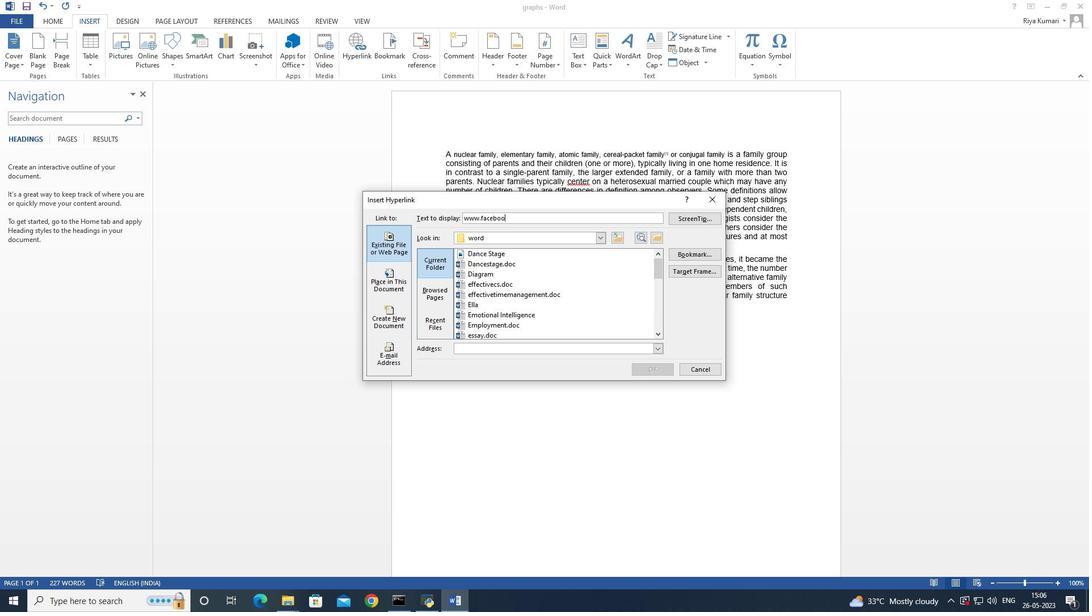 
Action: Key pressed k
Screenshot: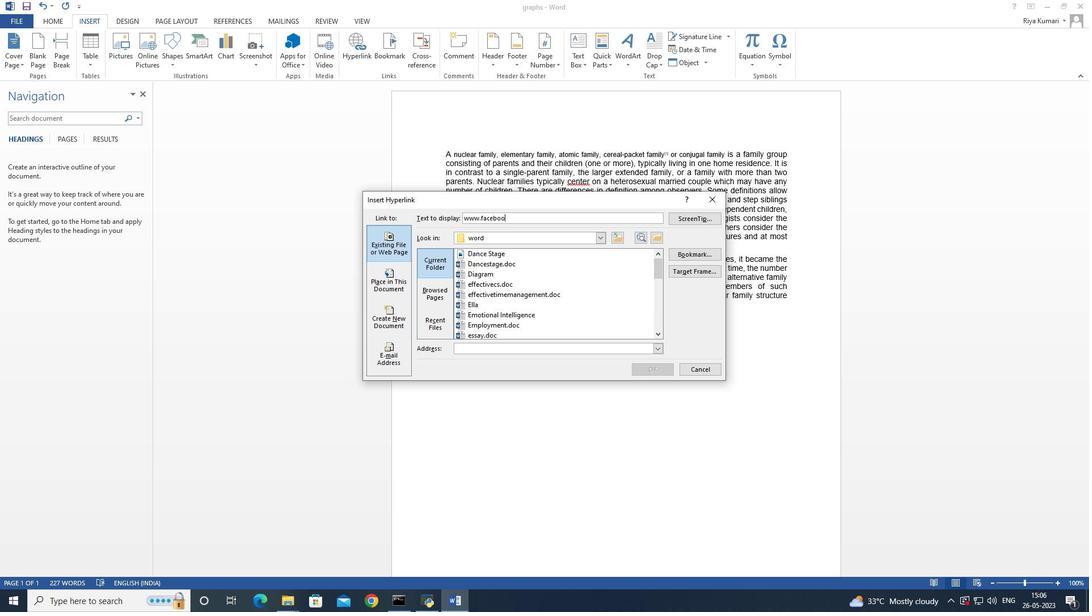 
Action: Mouse moved to (490, 216)
Screenshot: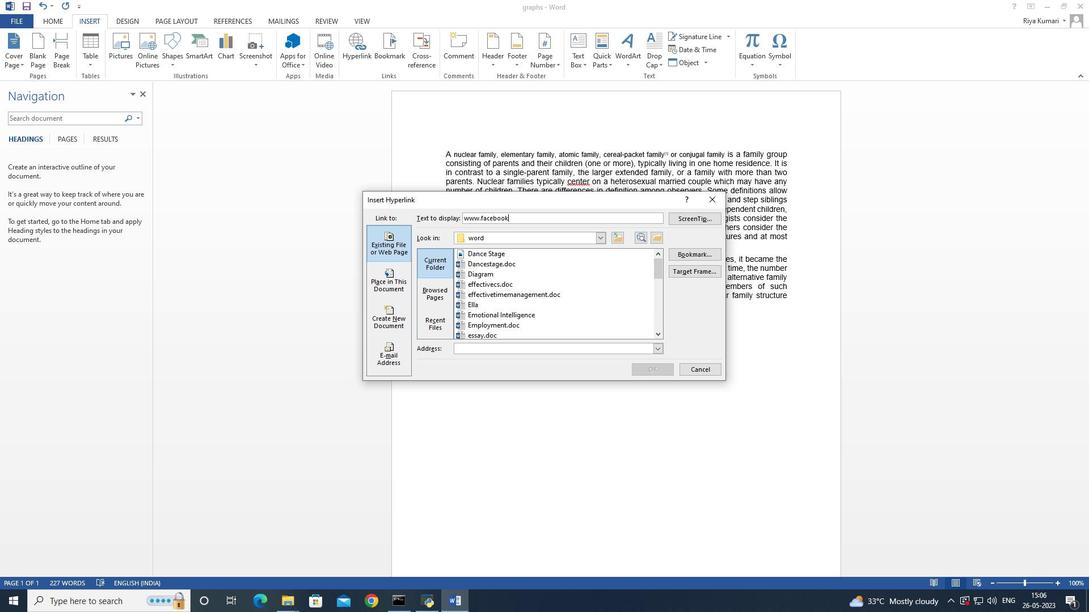 
Action: Key pressed .
Screenshot: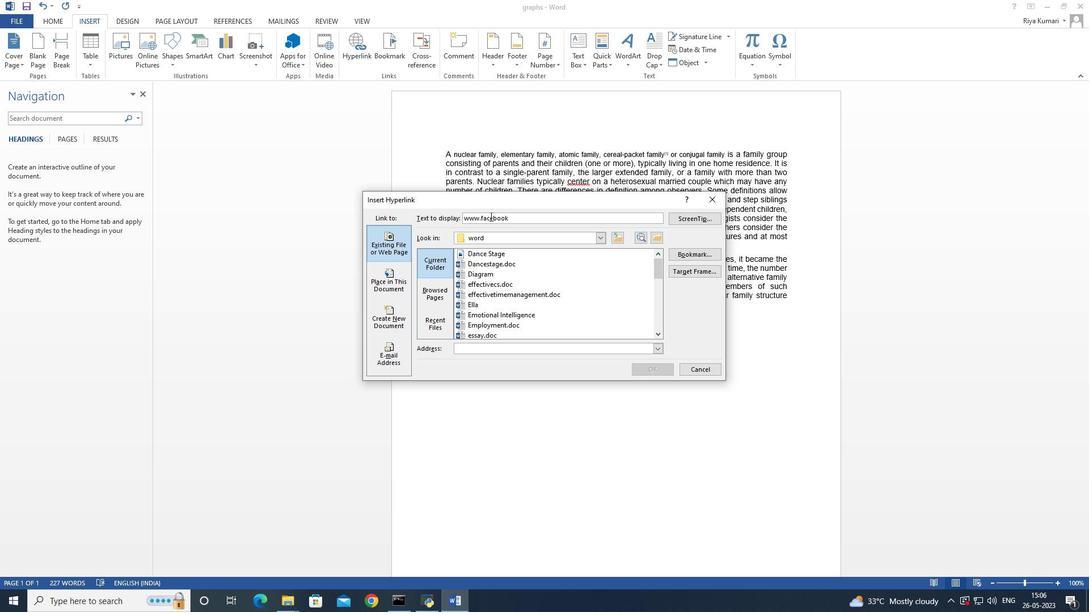 
Action: Mouse moved to (489, 217)
Screenshot: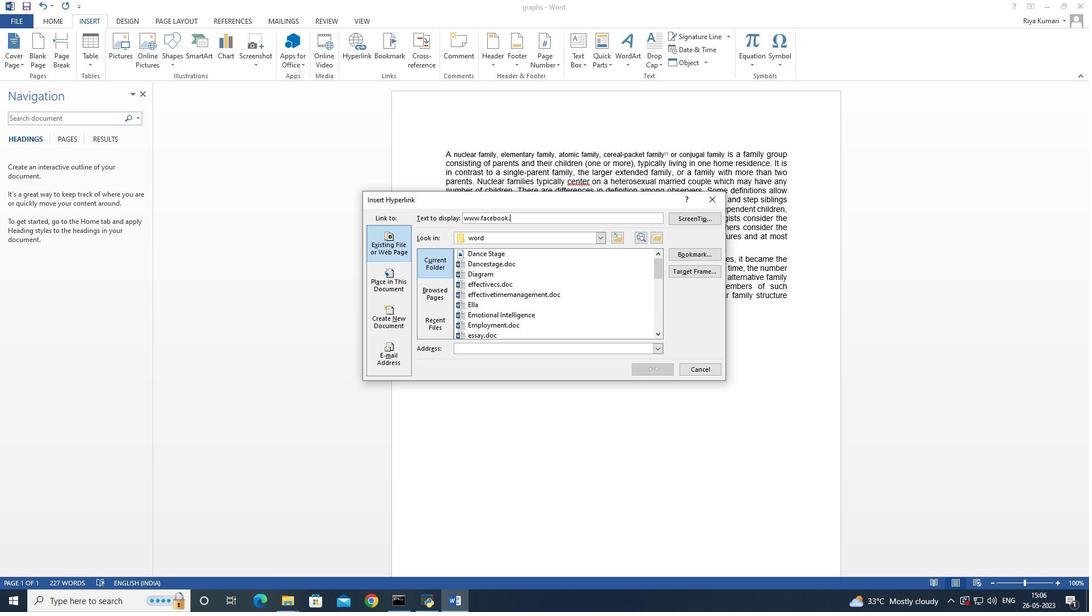 
Action: Key pressed c
Screenshot: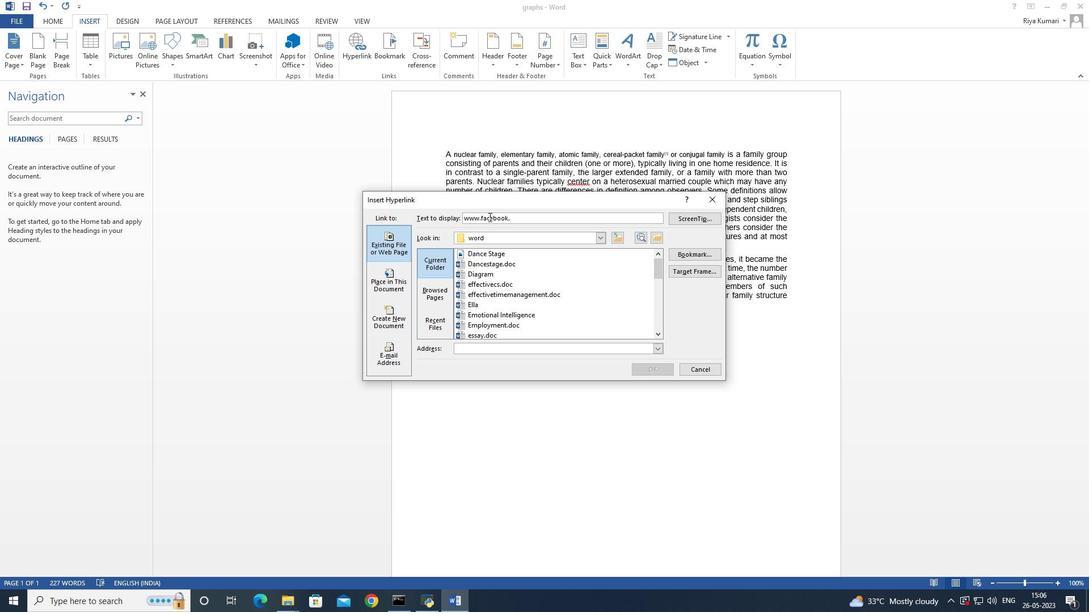 
Action: Mouse moved to (489, 215)
Screenshot: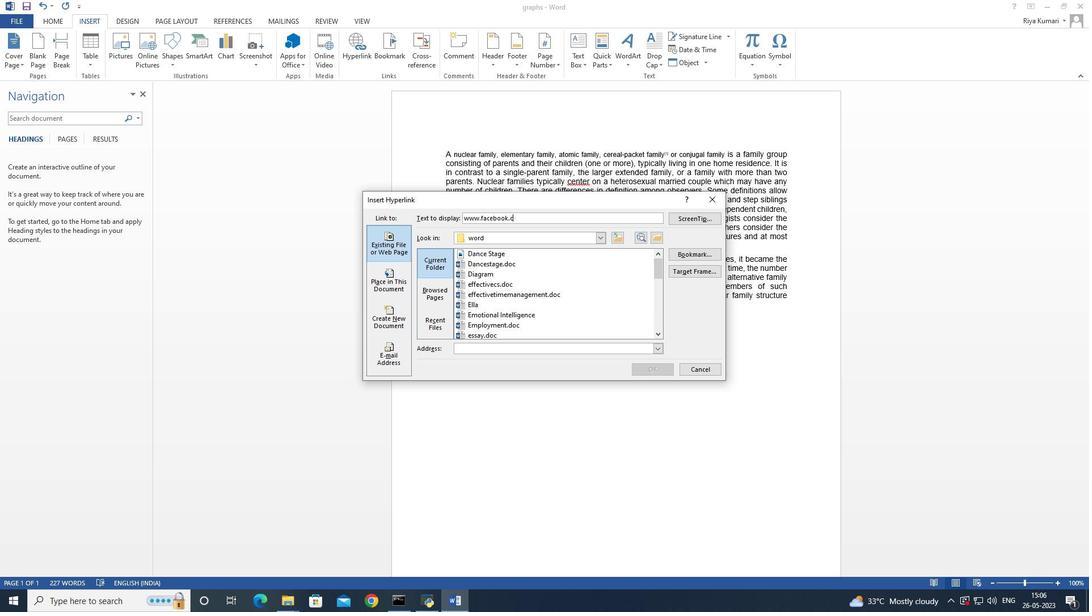 
Action: Key pressed o
Screenshot: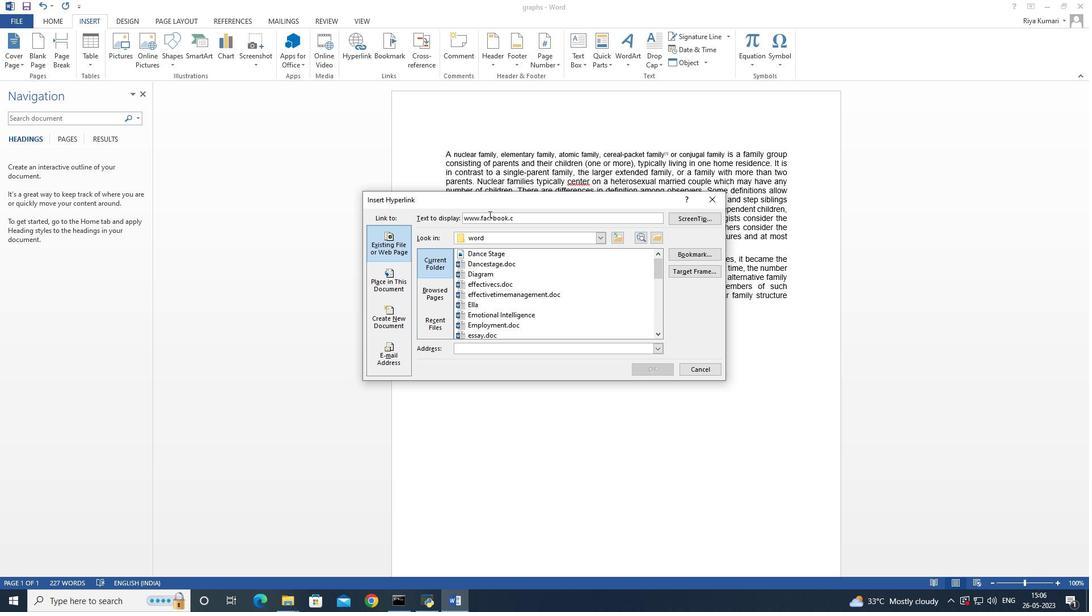 
Action: Mouse moved to (487, 217)
Screenshot: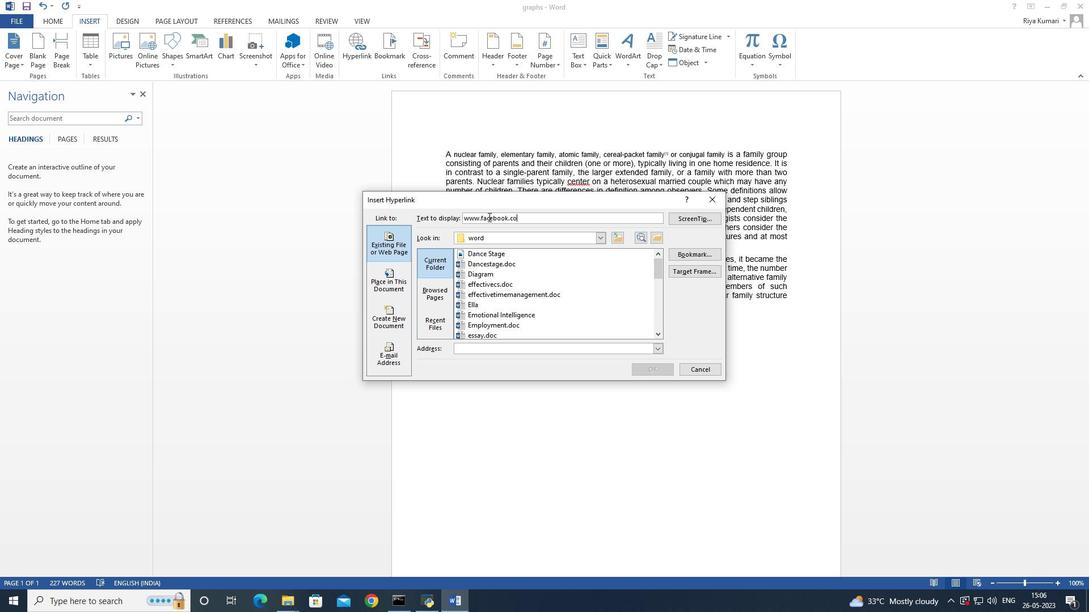 
Action: Key pressed m
Screenshot: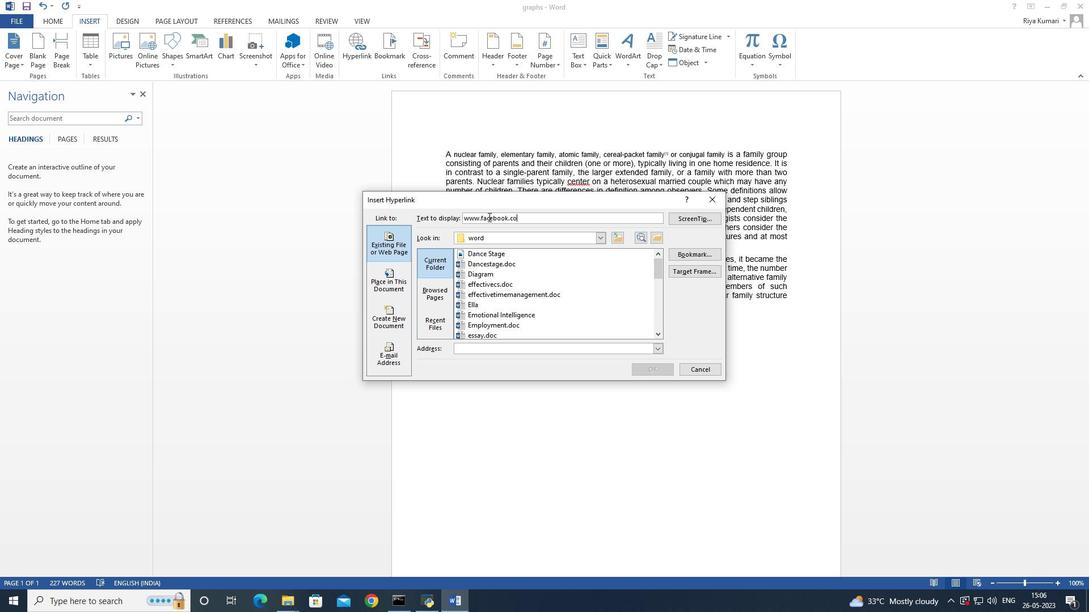 
Action: Mouse moved to (679, 221)
Screenshot: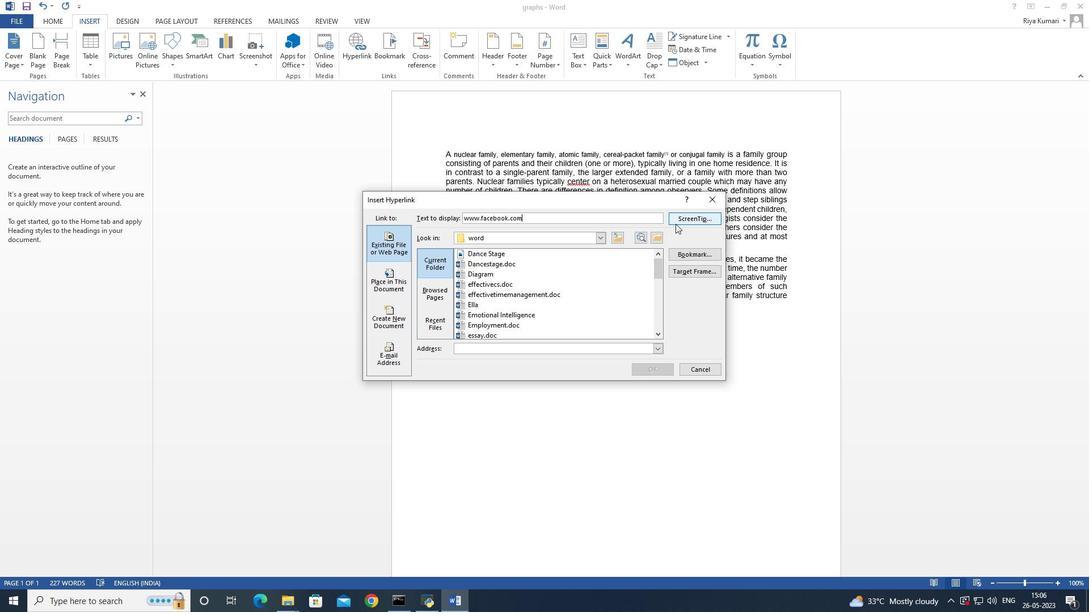 
Action: Mouse pressed left at (679, 221)
Screenshot: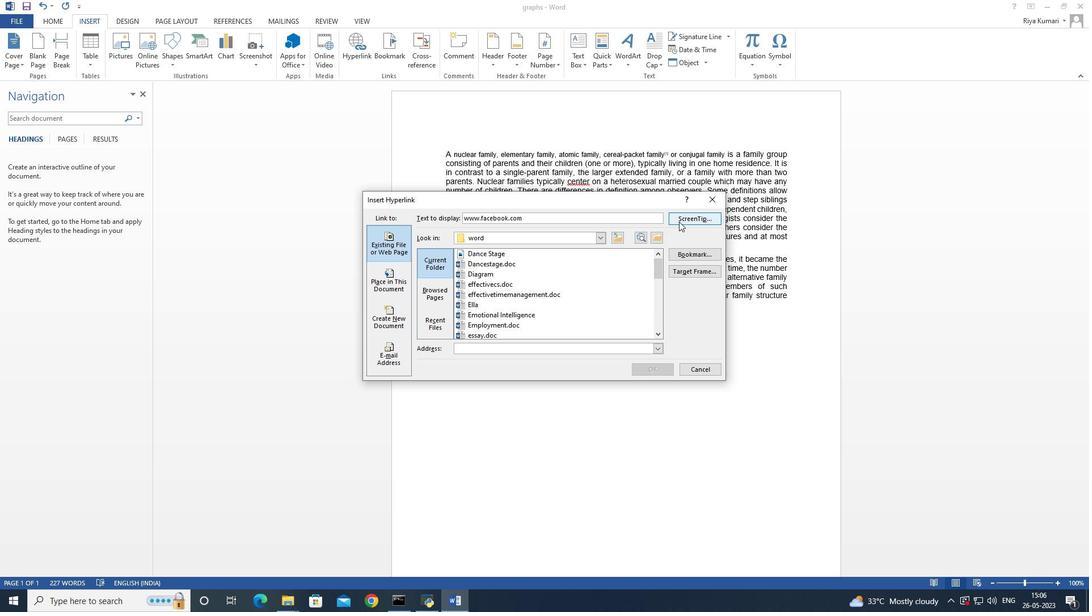 
Action: Mouse moved to (566, 259)
Screenshot: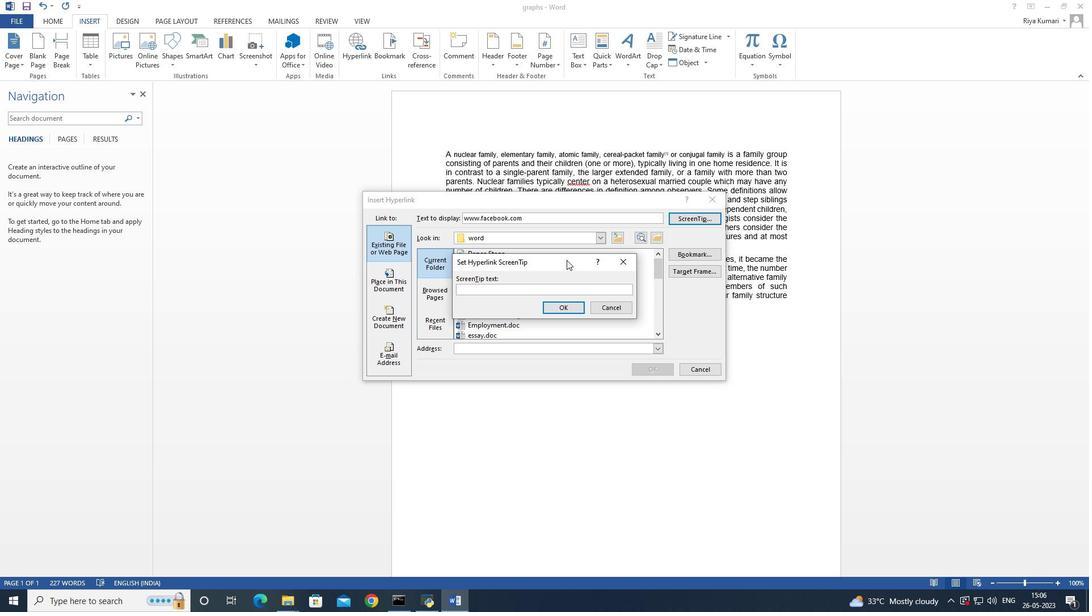 
Action: Key pressed fac
Screenshot: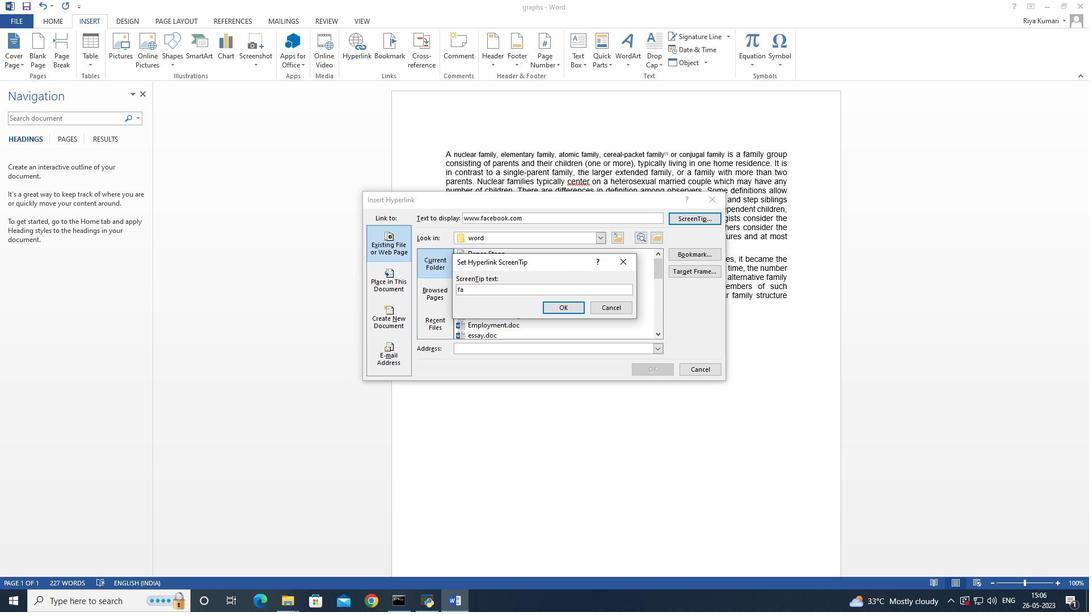 
Action: Mouse moved to (566, 258)
Screenshot: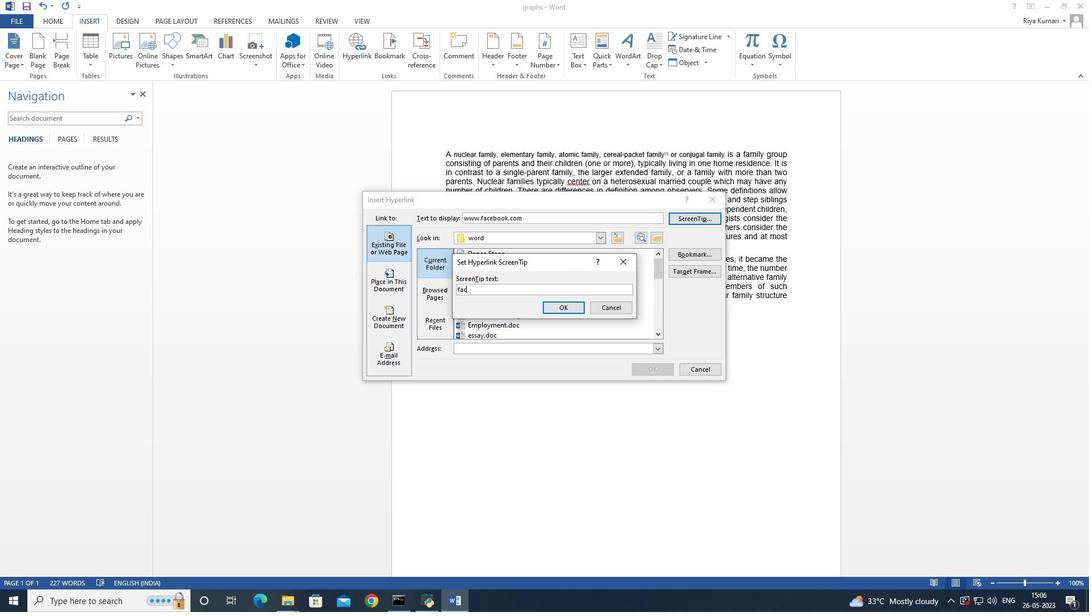 
Action: Key pressed e
Screenshot: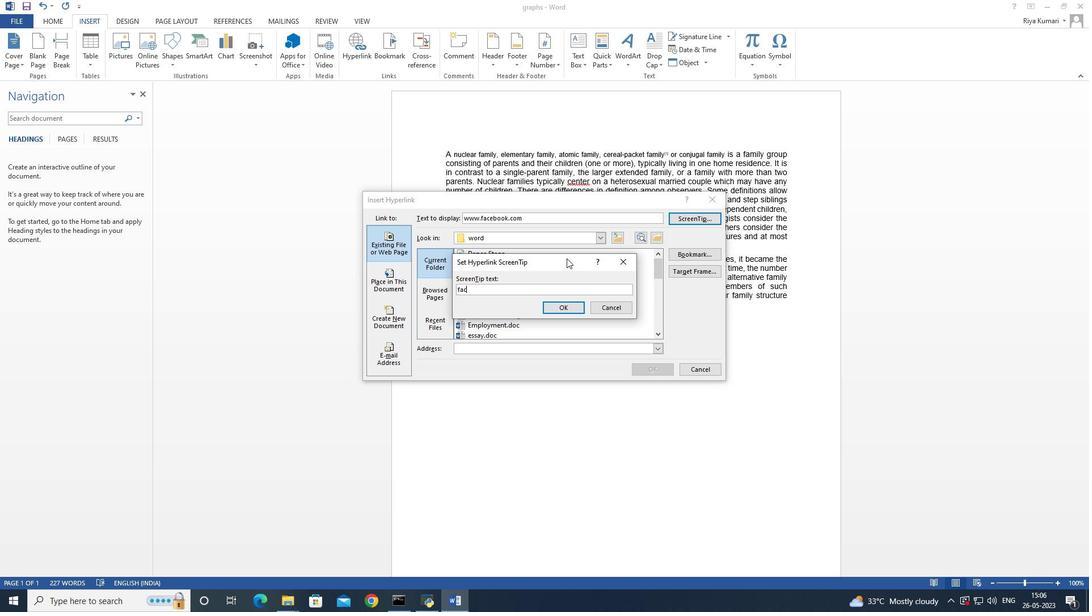 
Action: Mouse moved to (566, 257)
Screenshot: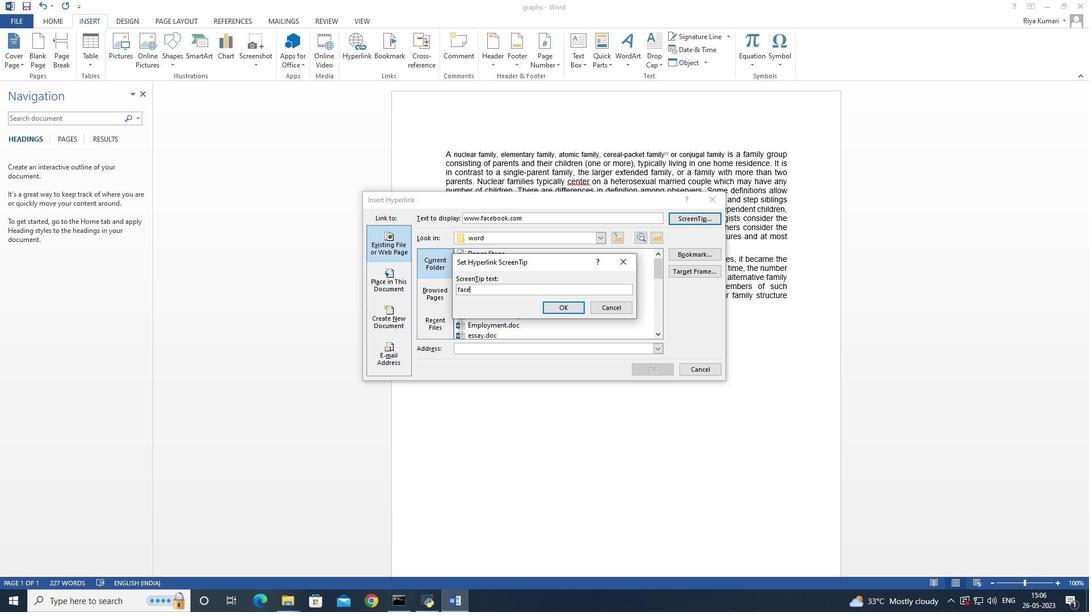 
Action: Key pressed b
Screenshot: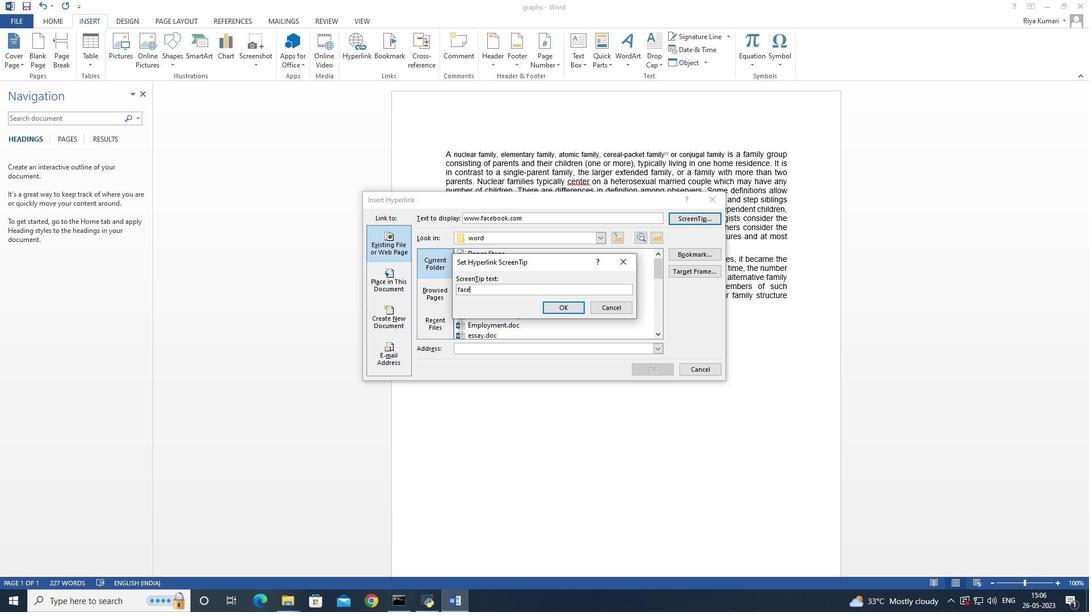 
Action: Mouse moved to (566, 254)
Screenshot: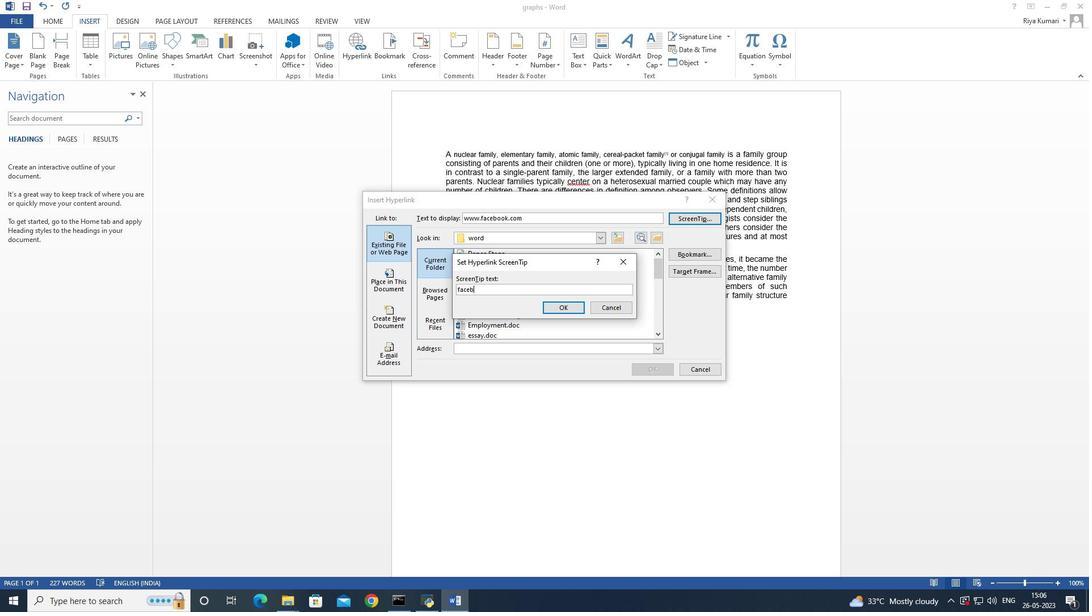 
Action: Key pressed ook
Screenshot: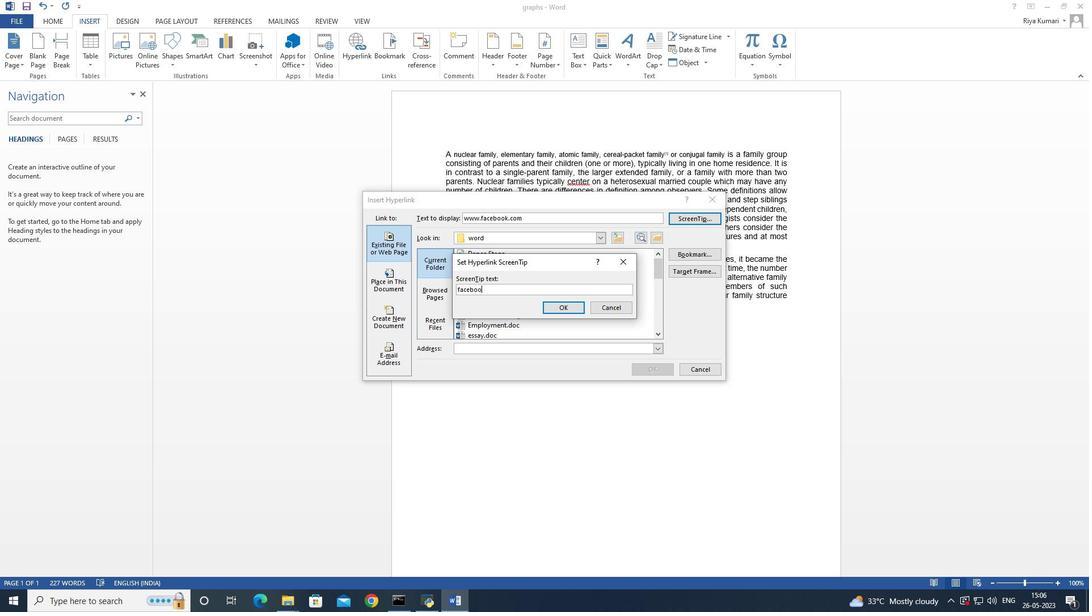 
Action: Mouse moved to (558, 304)
Screenshot: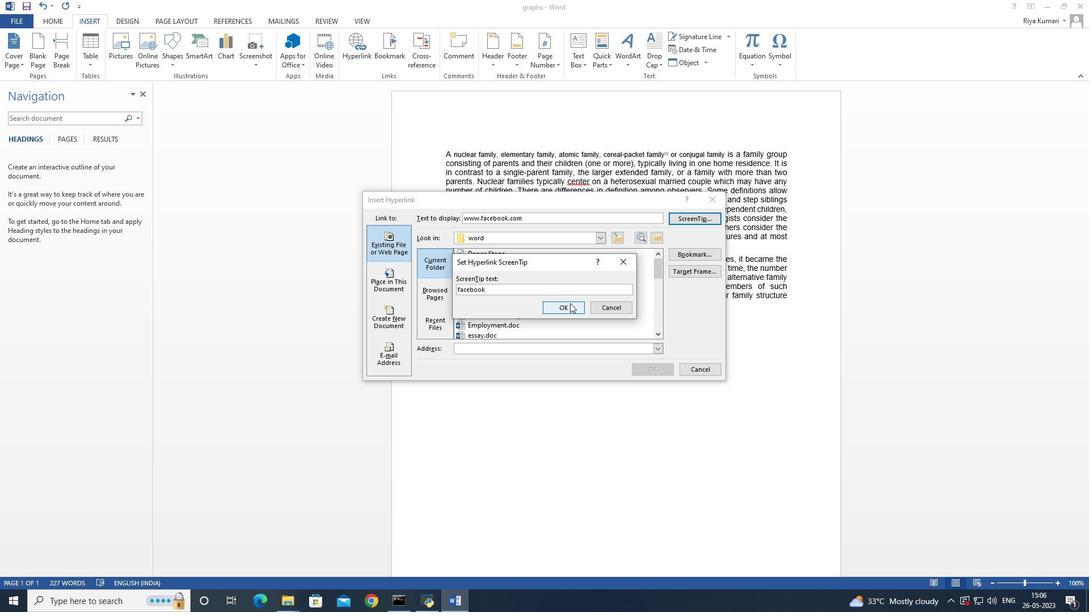 
Action: Mouse pressed left at (558, 304)
Screenshot: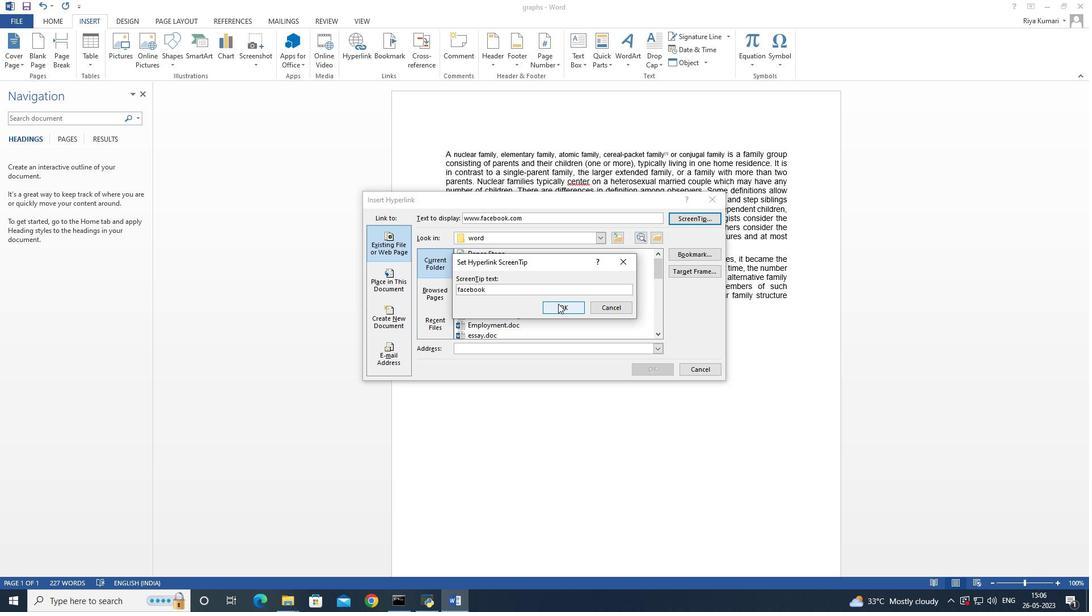 
Action: Mouse moved to (565, 348)
Screenshot: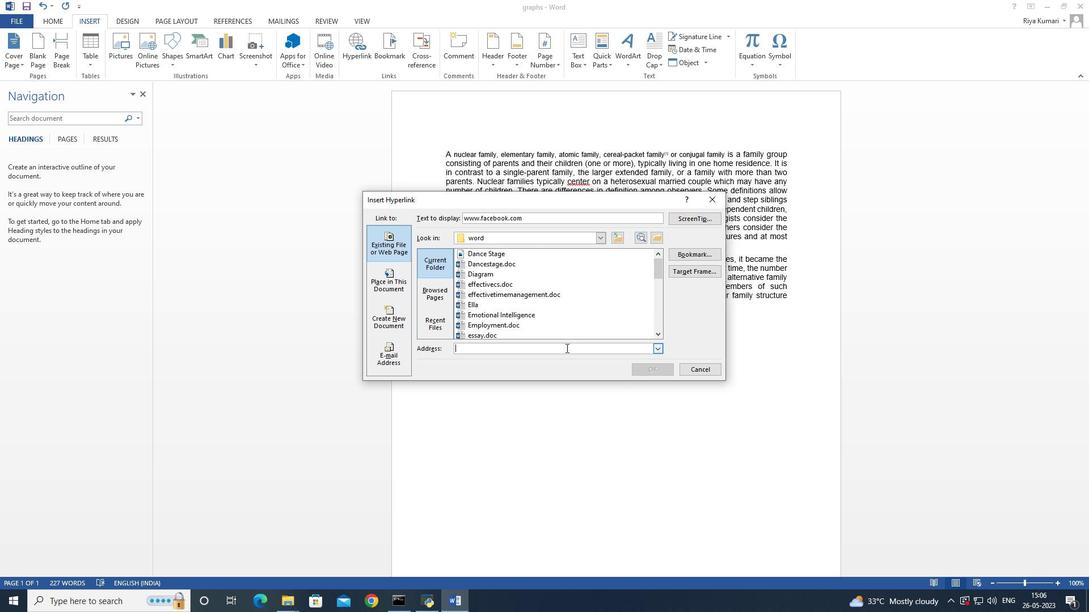 
Action: Mouse pressed left at (565, 348)
Screenshot: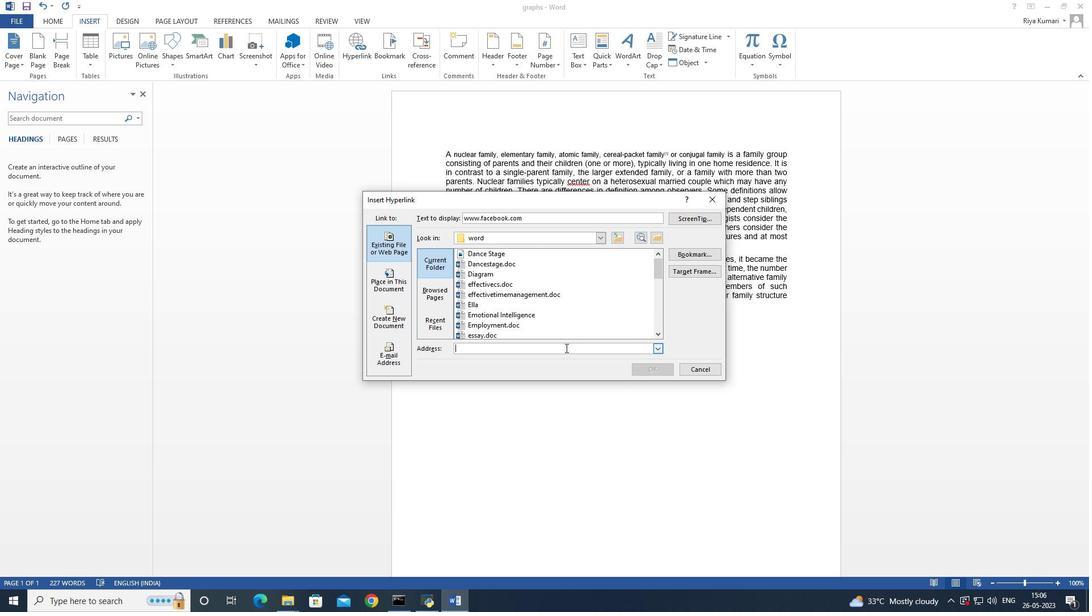
Action: Mouse moved to (658, 350)
Screenshot: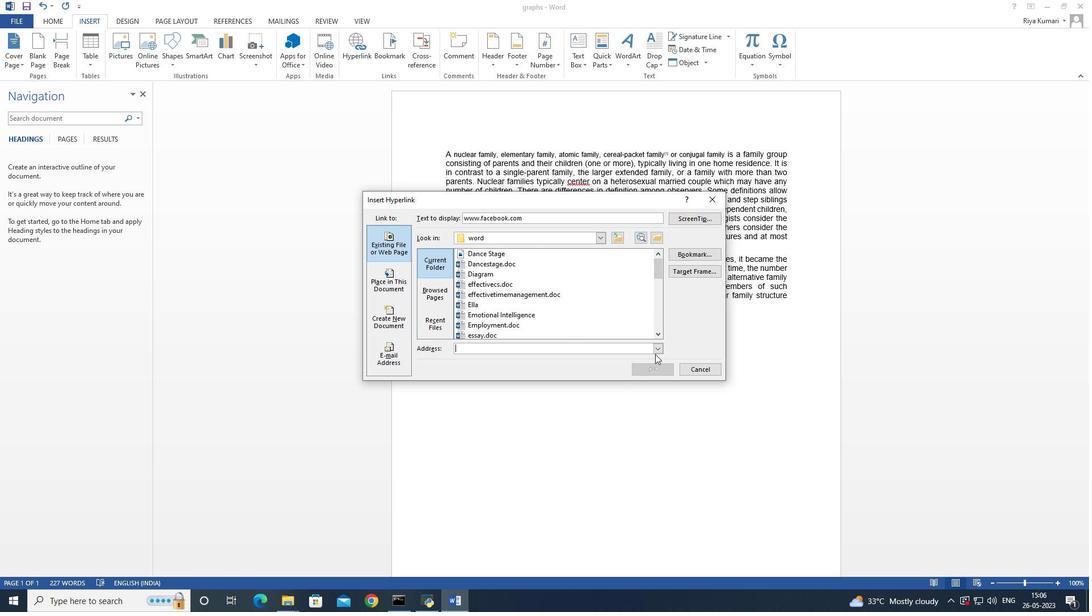 
Action: Mouse pressed left at (658, 350)
Screenshot: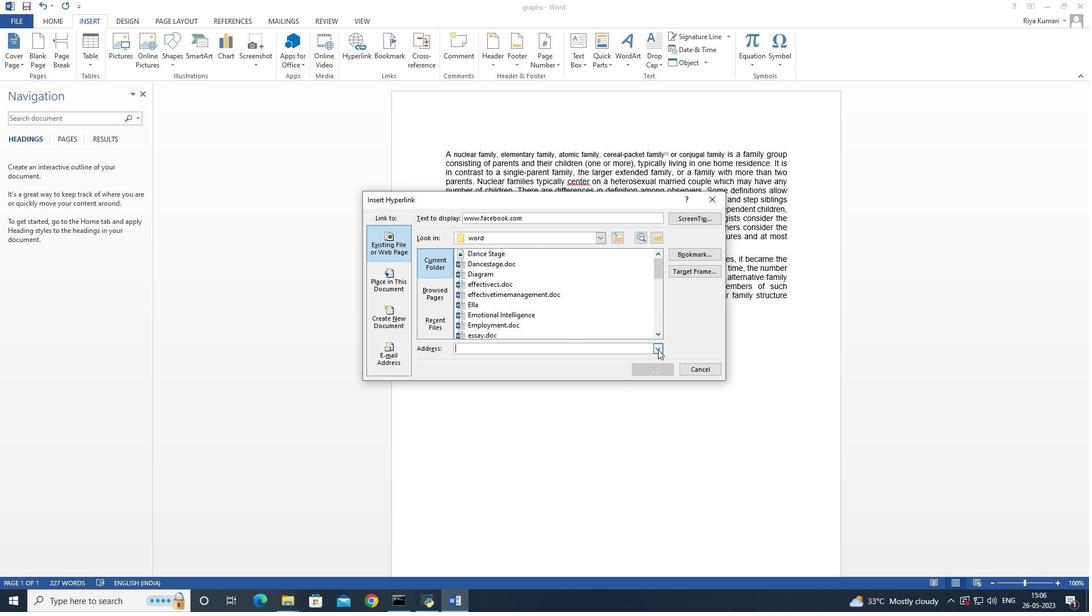 
Action: Mouse moved to (544, 358)
Screenshot: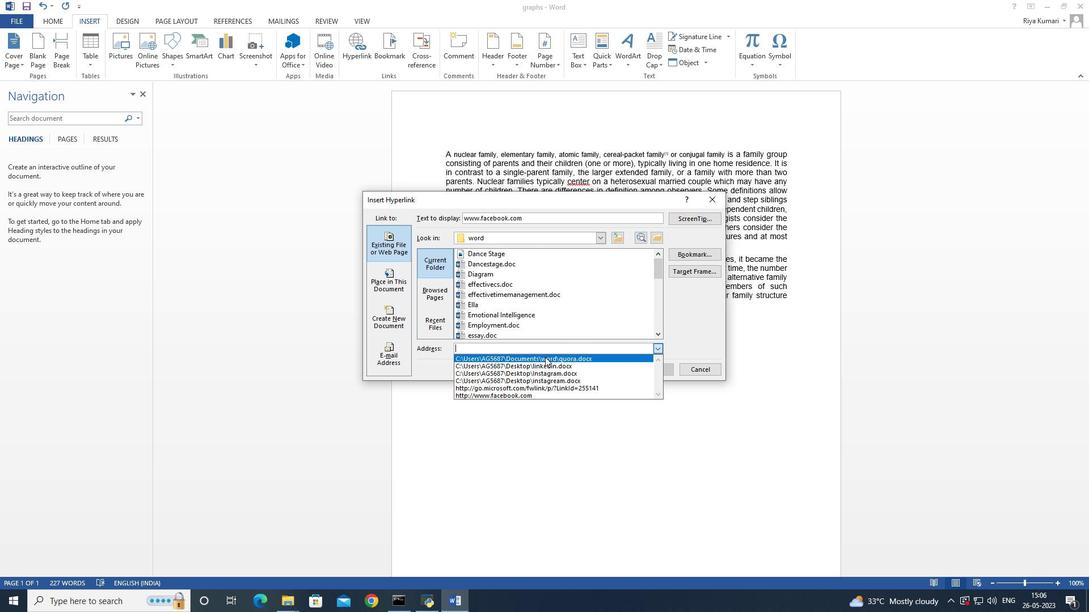 
Action: Mouse pressed left at (544, 358)
Screenshot: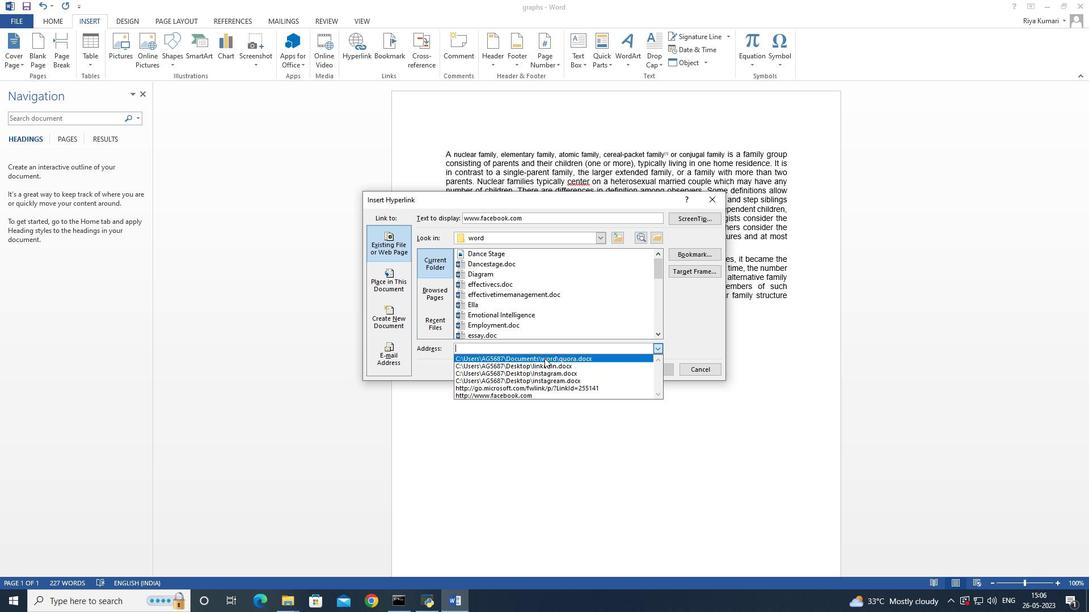 
Action: Mouse moved to (658, 373)
Screenshot: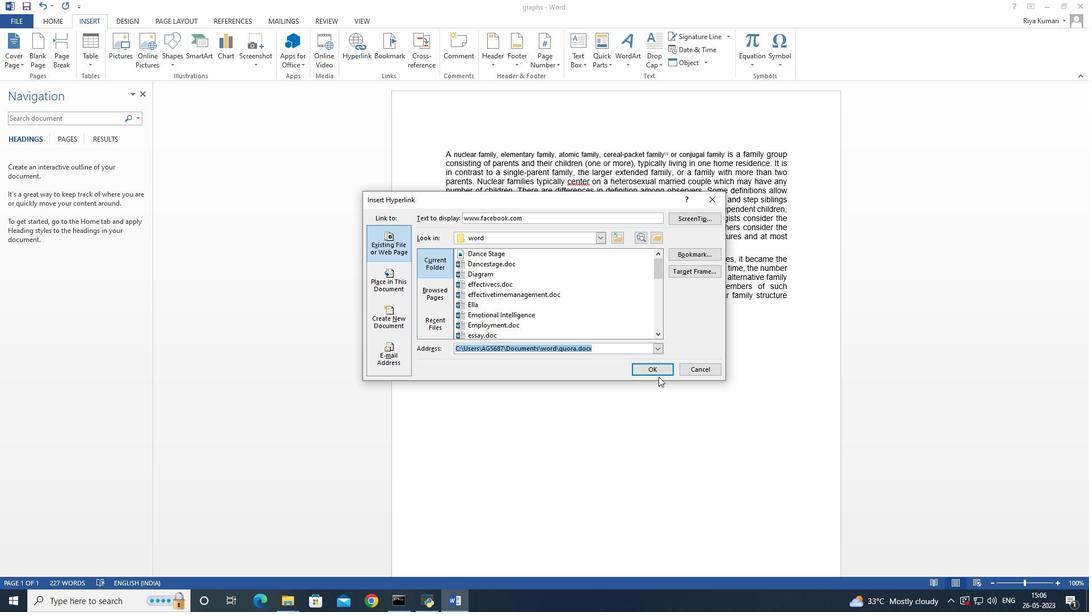 
Action: Mouse pressed left at (658, 373)
Screenshot: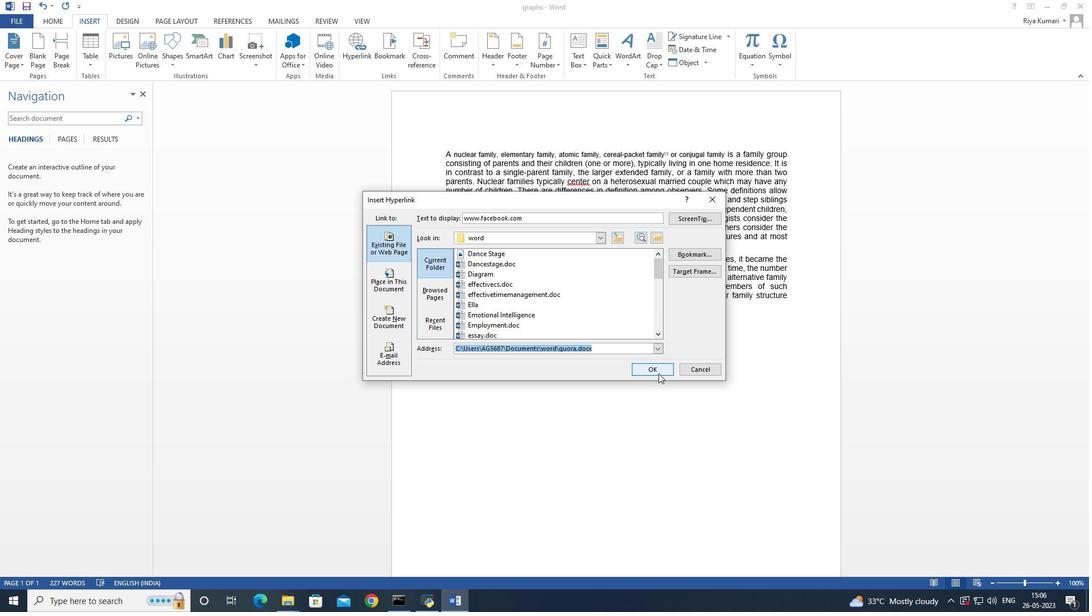 
Action: Mouse moved to (1051, 7)
Screenshot: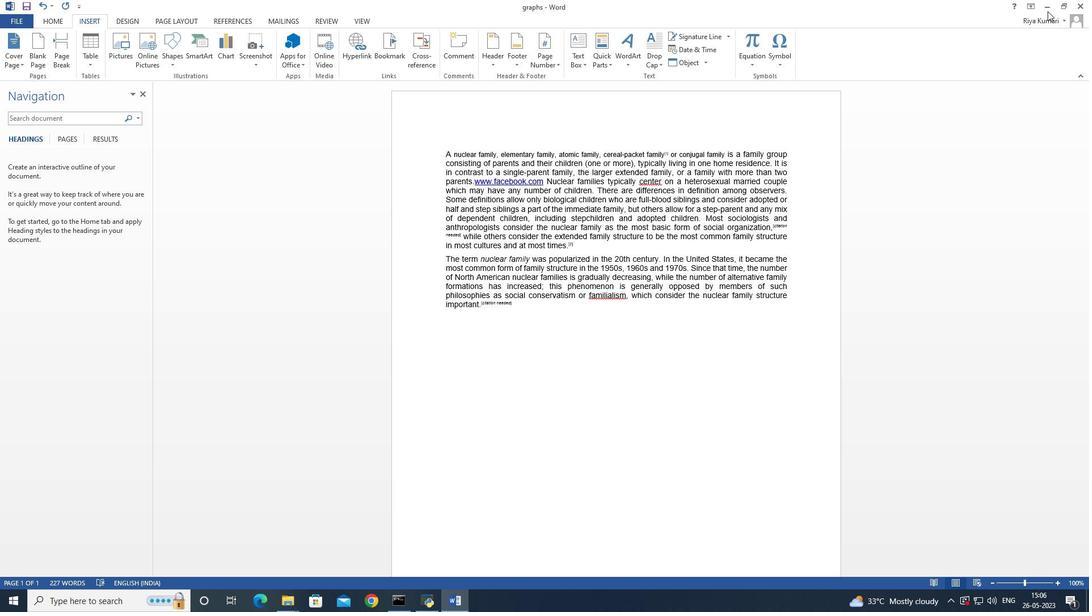 
Action: Mouse pressed left at (1051, 7)
Screenshot: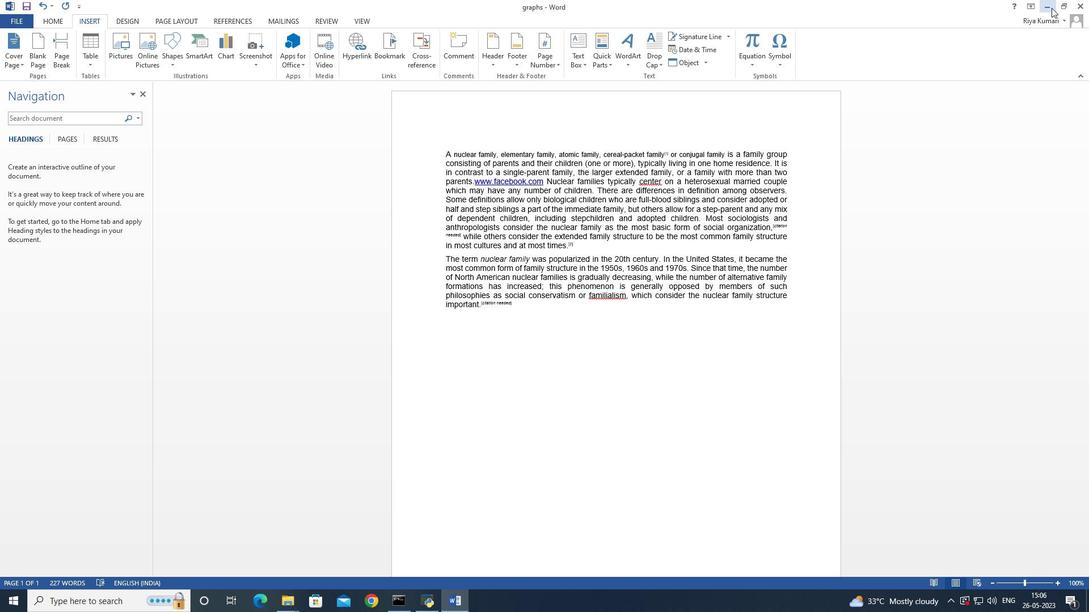 
Action: Mouse moved to (368, 600)
Screenshot: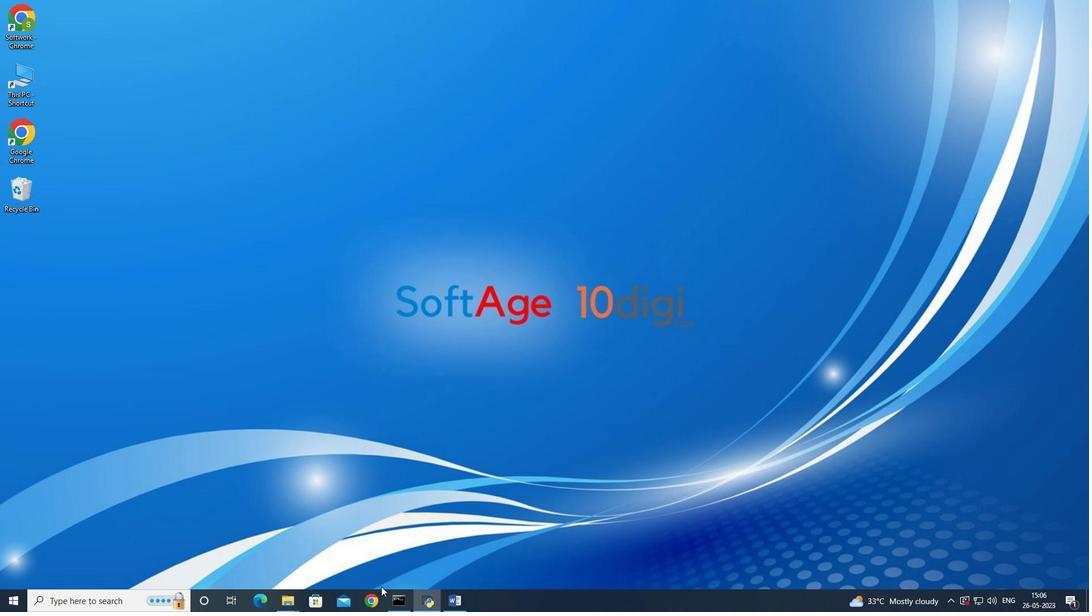 
Action: Mouse pressed left at (368, 600)
Screenshot: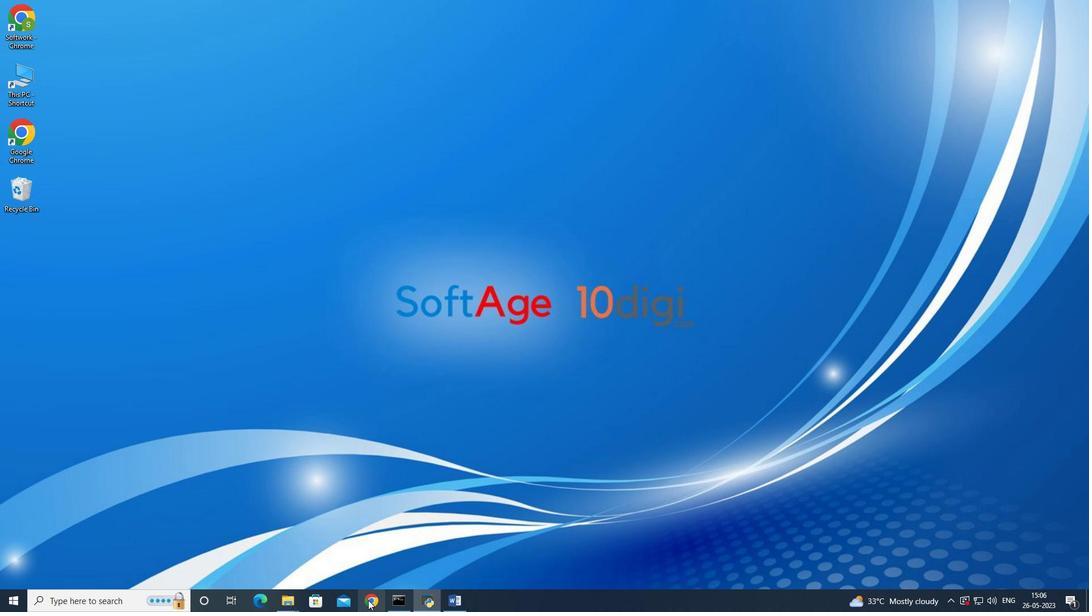 
Action: Mouse moved to (385, 360)
Screenshot: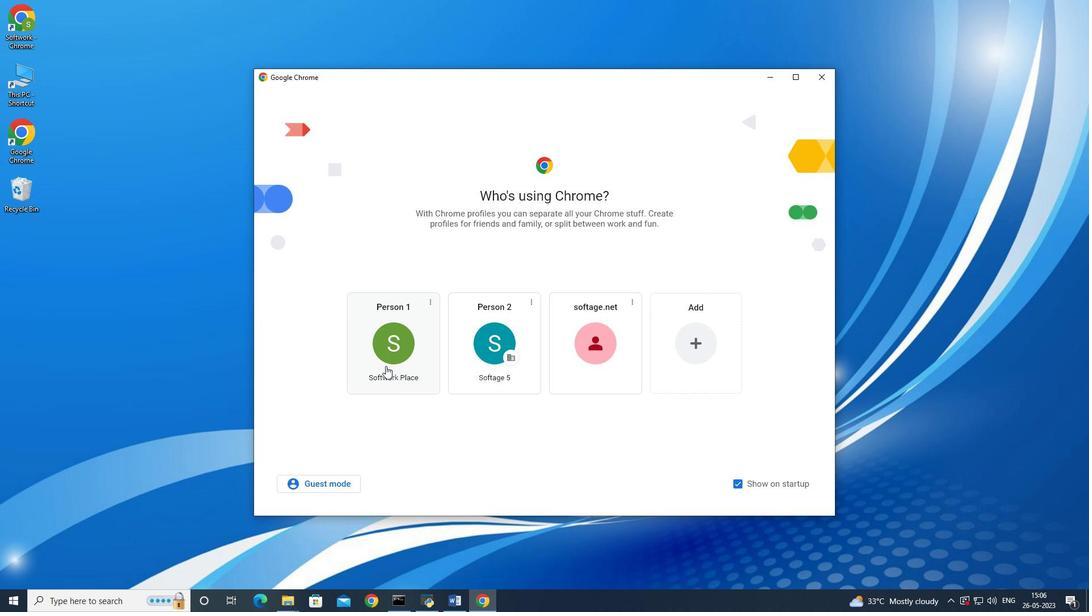 
Action: Mouse pressed left at (385, 360)
Screenshot: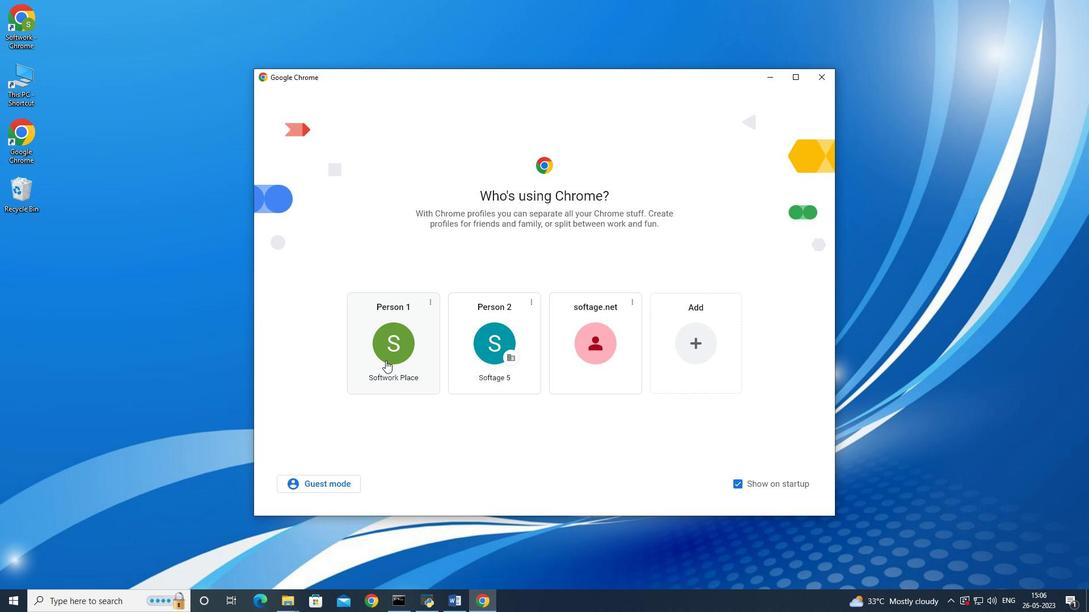 
Action: Mouse moved to (136, 25)
Screenshot: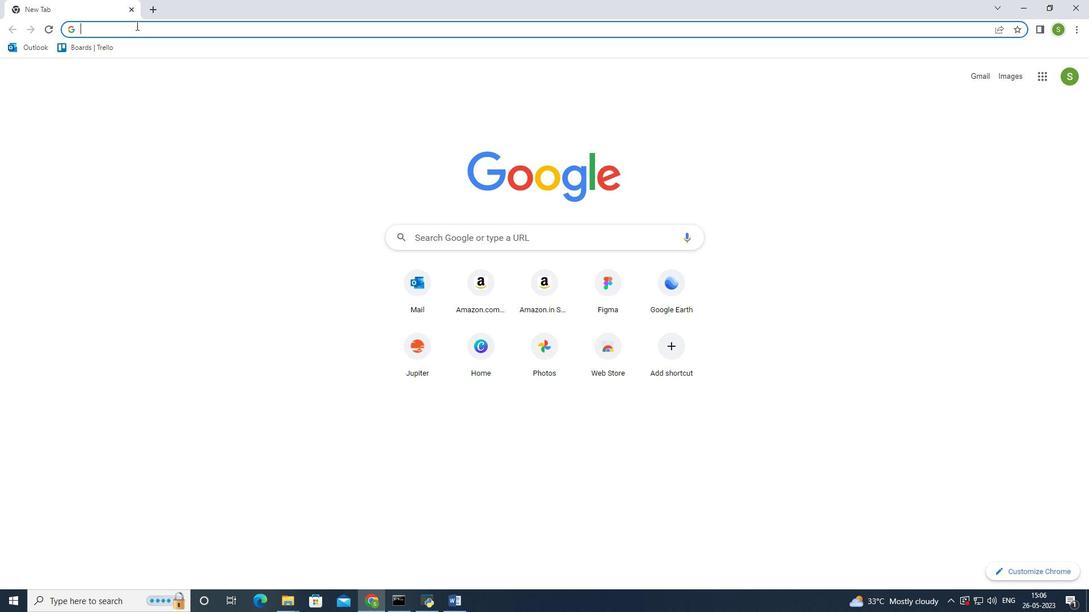 
Action: Mouse pressed left at (136, 25)
Screenshot: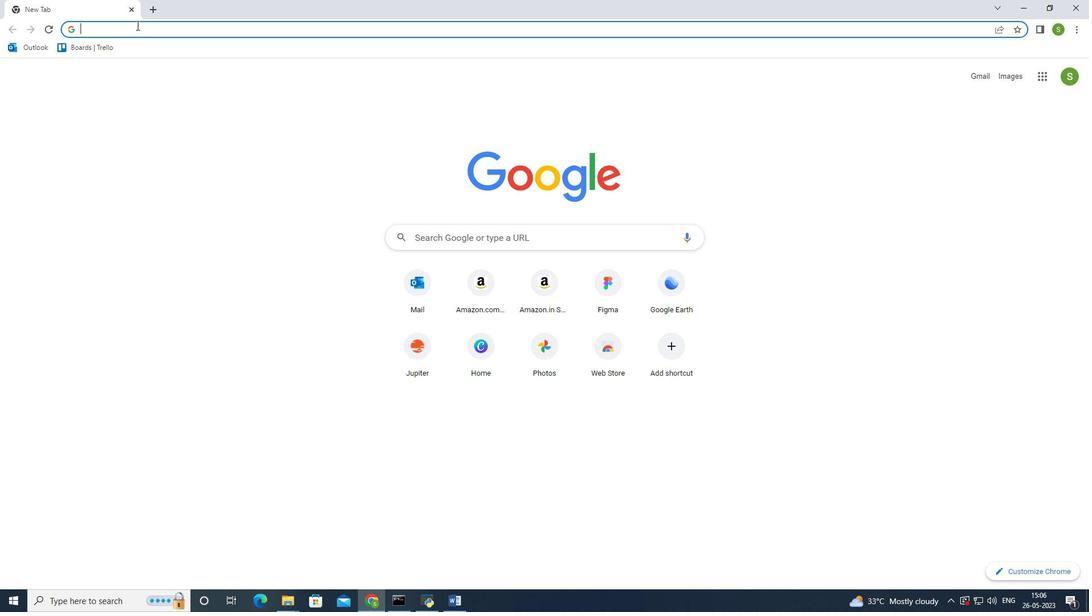 
Action: Mouse moved to (246, 285)
Screenshot: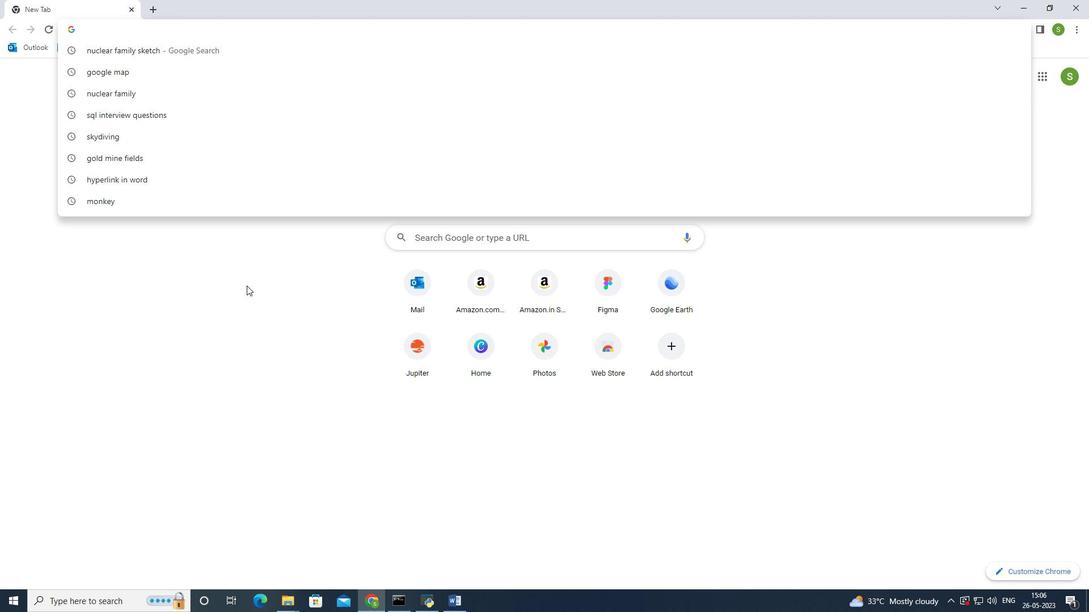 
Action: Key pressed <Key.caps_lock>
Screenshot: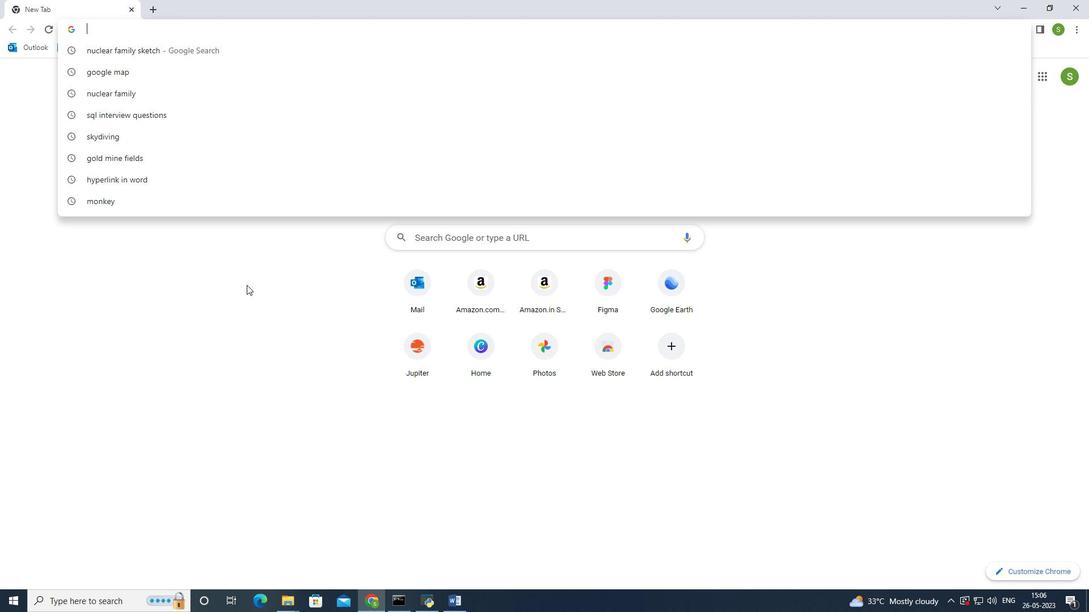 
Action: Mouse moved to (246, 281)
Screenshot: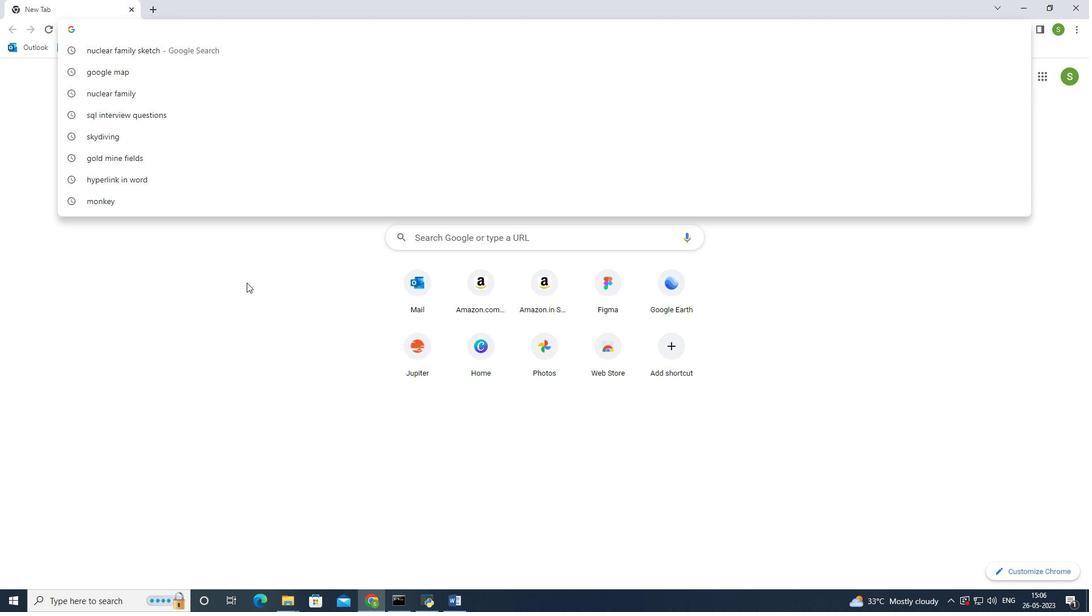 
Action: Key pressed B
Screenshot: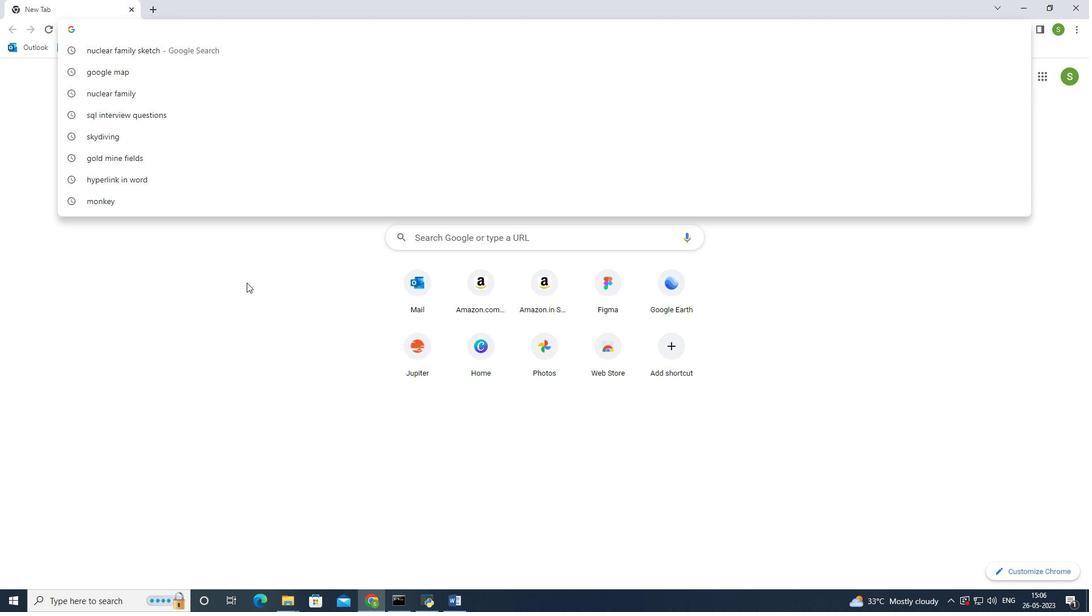 
Action: Mouse moved to (246, 281)
Screenshot: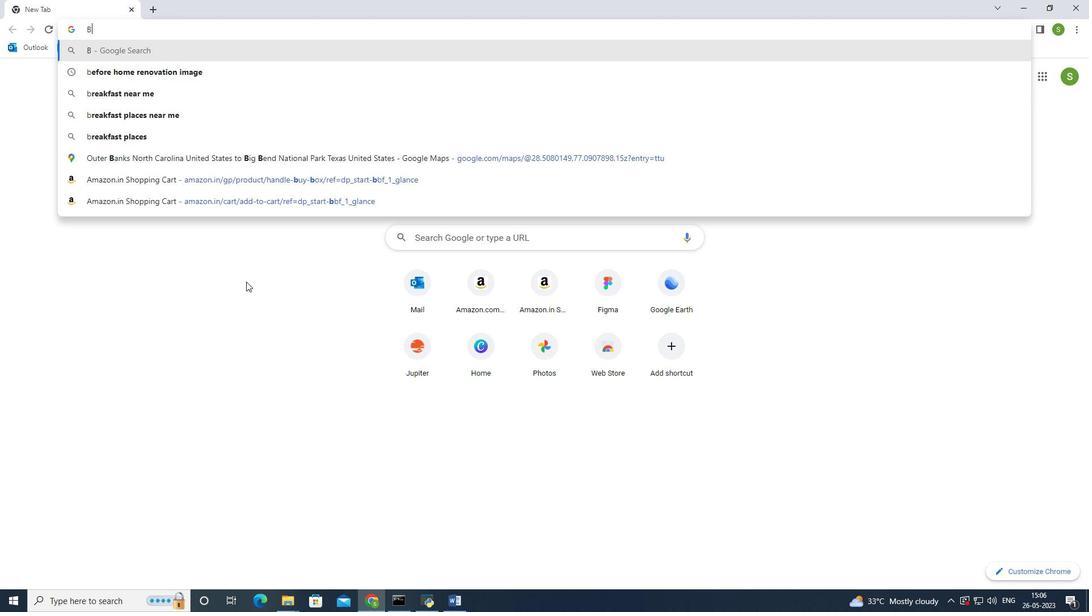 
Action: Key pressed <Key.caps_lock>
Screenshot: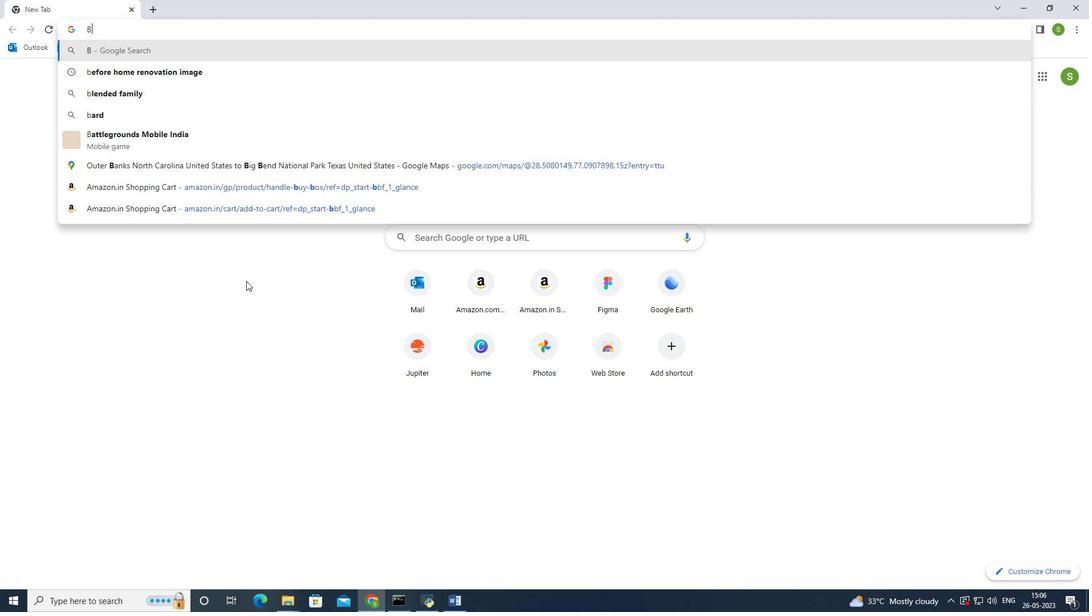 
Action: Mouse moved to (246, 278)
Screenshot: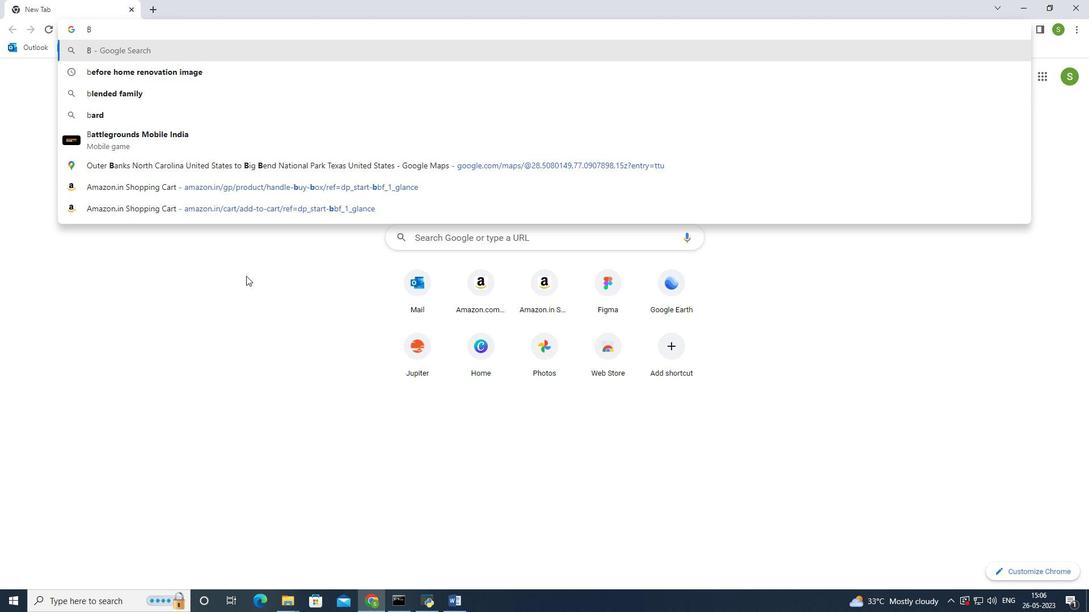 
Action: Key pressed u
Screenshot: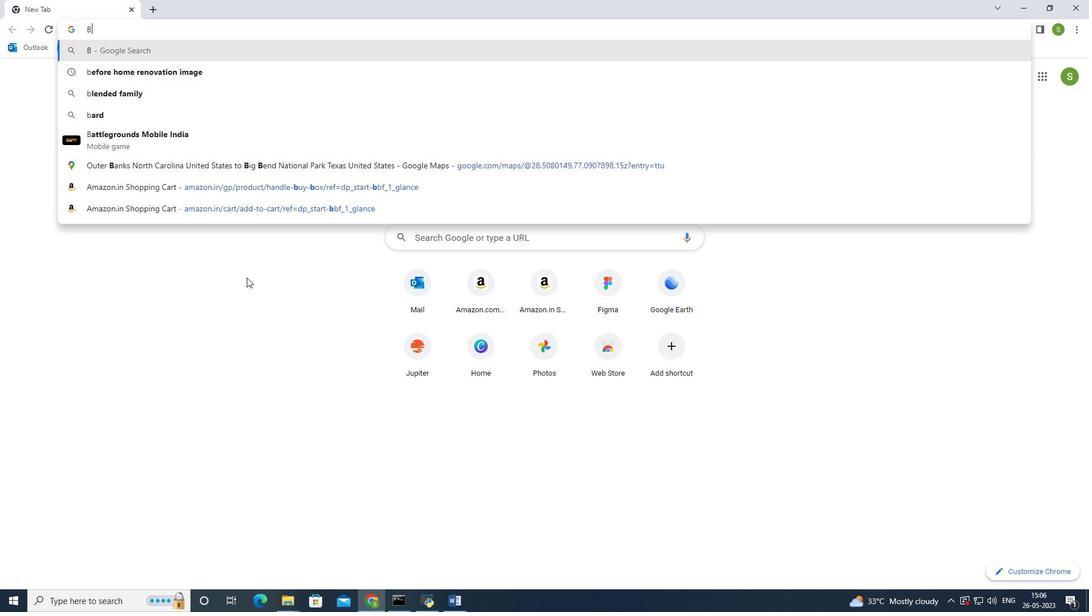 
Action: Mouse moved to (246, 278)
Screenshot: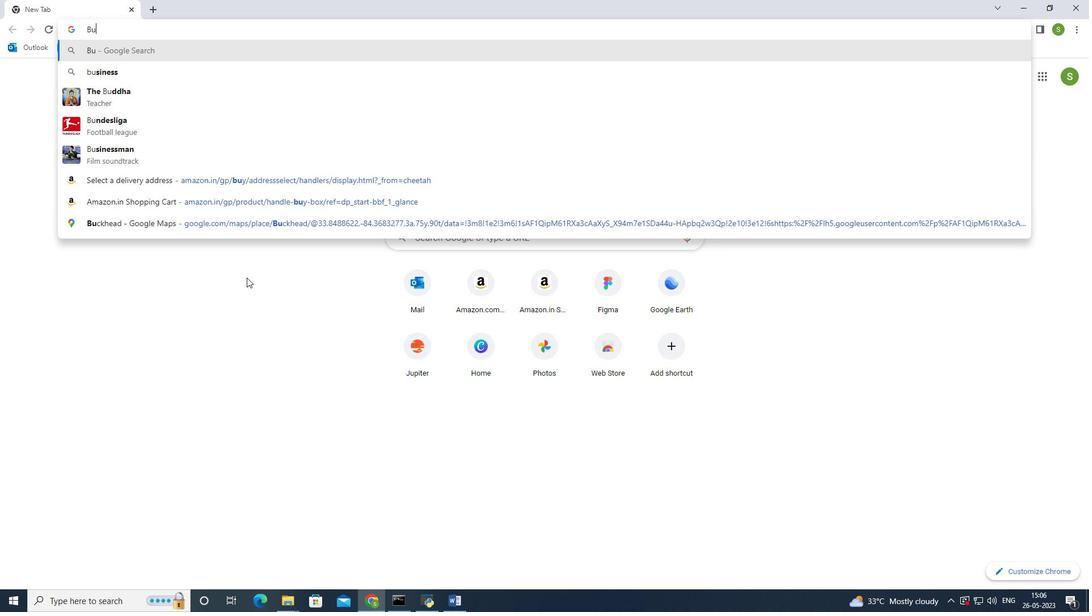 
Action: Key pressed nje
Screenshot: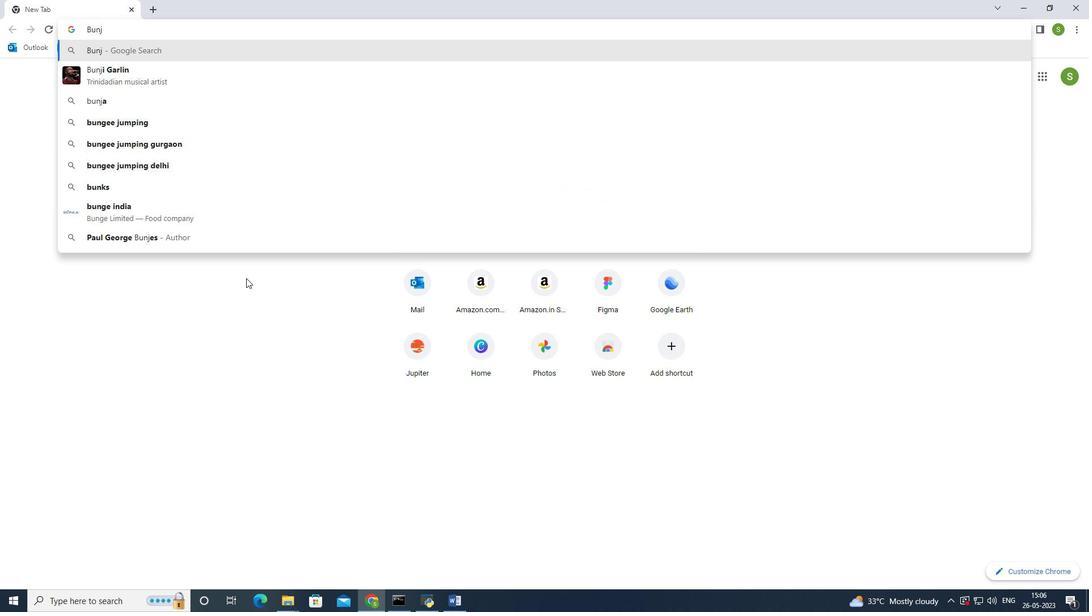 
Action: Mouse moved to (246, 278)
Screenshot: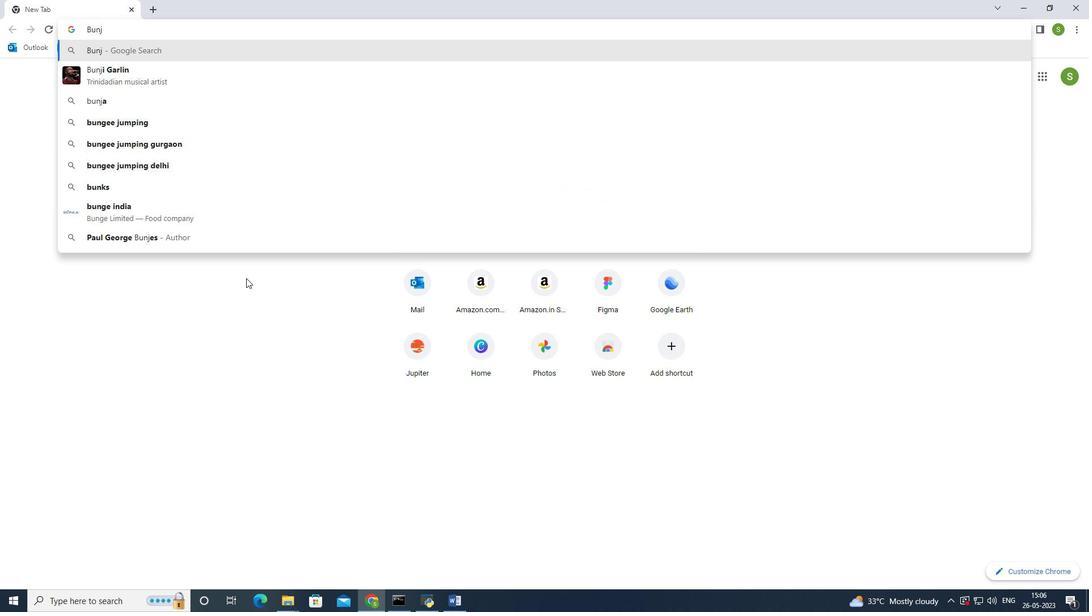 
Action: Key pressed e
Screenshot: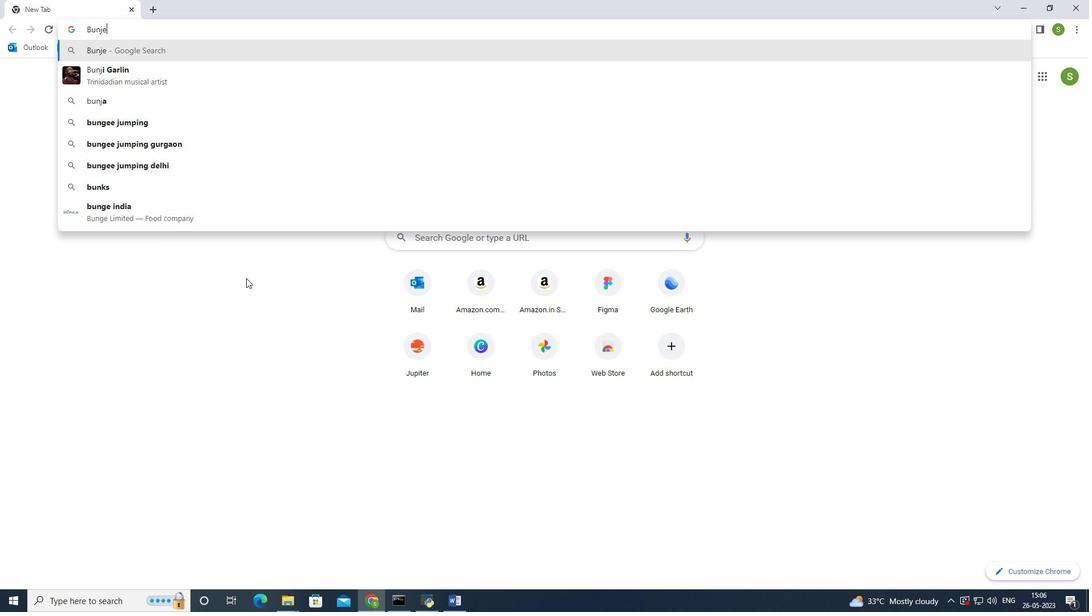
Action: Mouse moved to (246, 278)
Screenshot: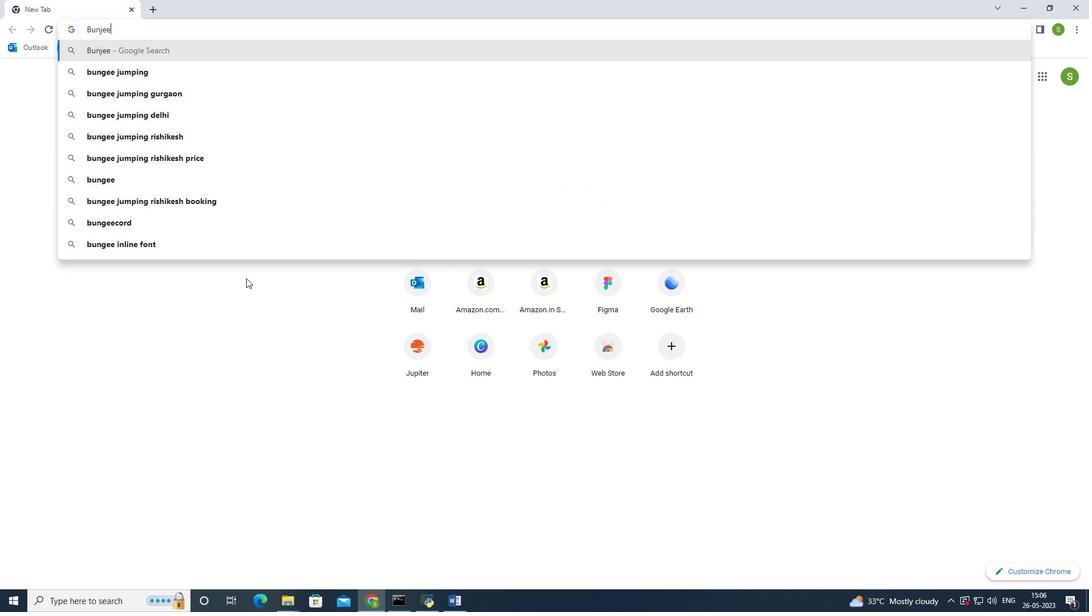 
Action: Key pressed <Key.space>
Screenshot: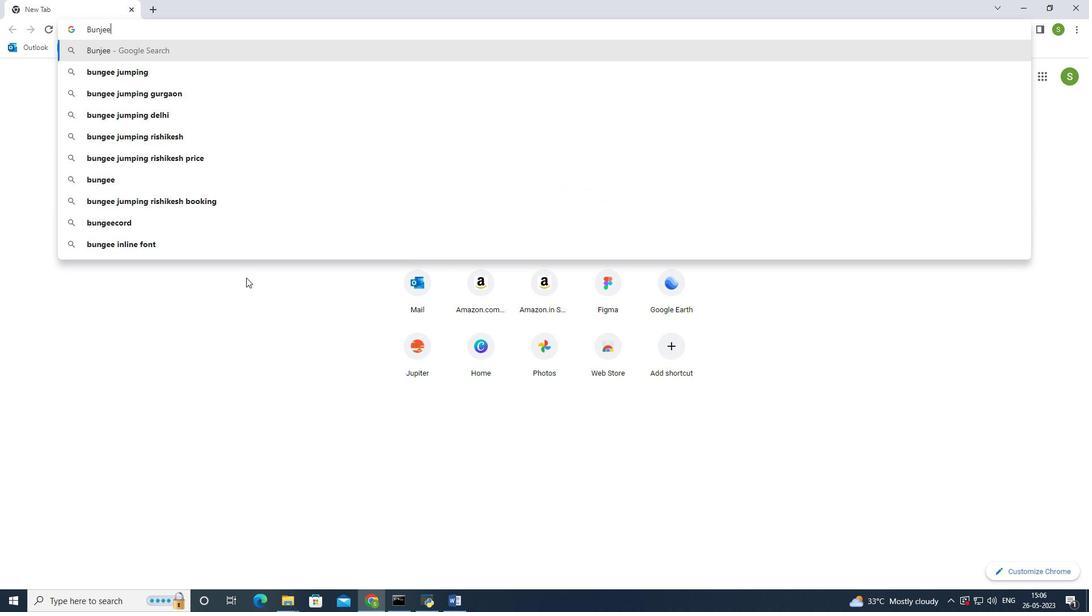 
Action: Mouse moved to (246, 277)
Screenshot: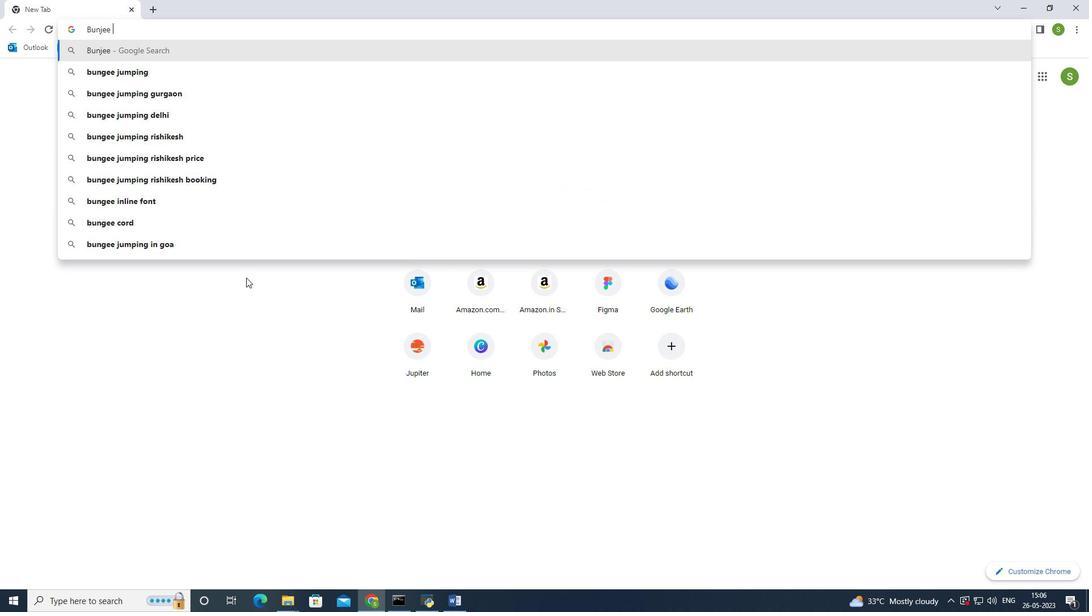 
Action: Key pressed ju
Screenshot: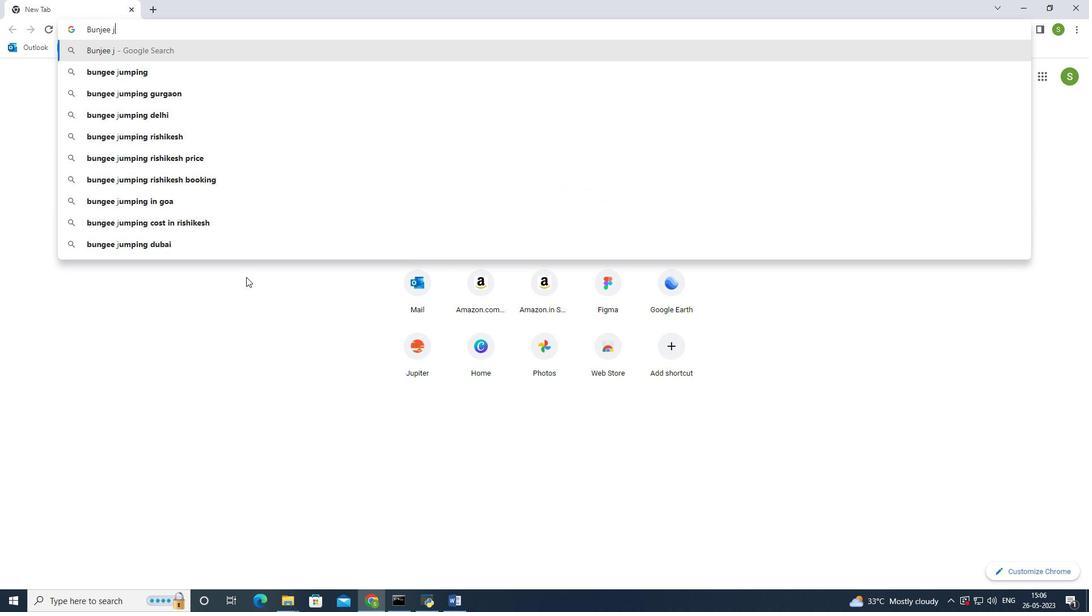 
Action: Mouse moved to (246, 275)
Screenshot: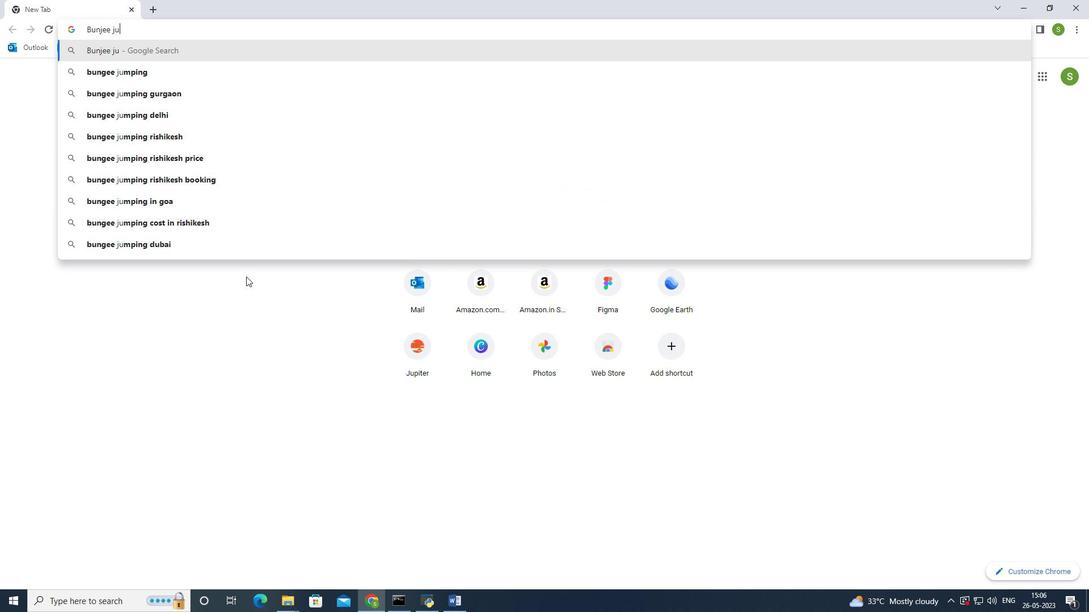 
Action: Key pressed m
Screenshot: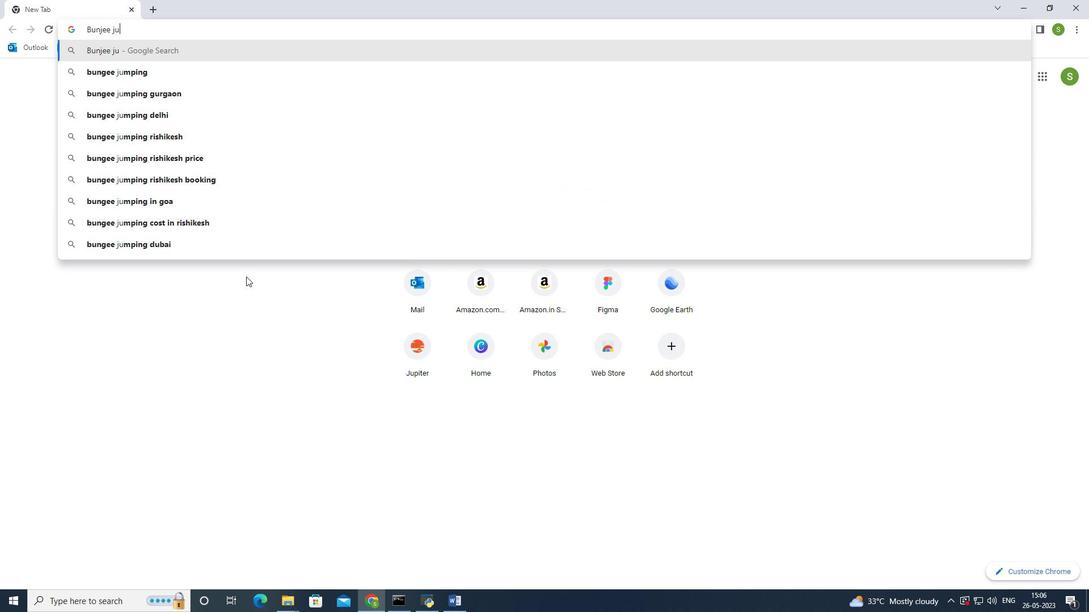 
Action: Mouse moved to (246, 274)
Screenshot: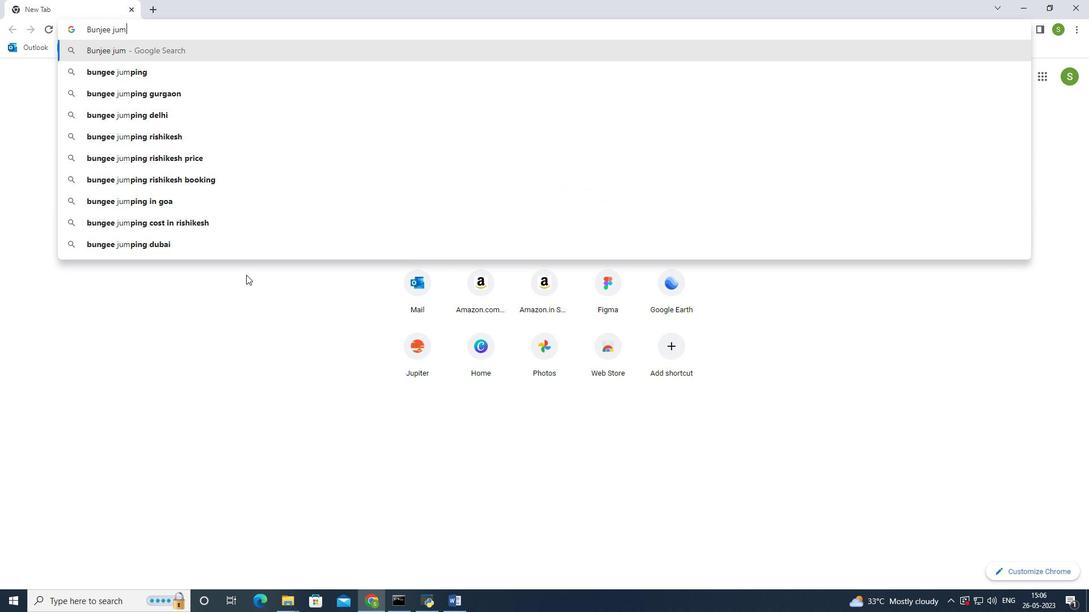 
Action: Key pressed p
Screenshot: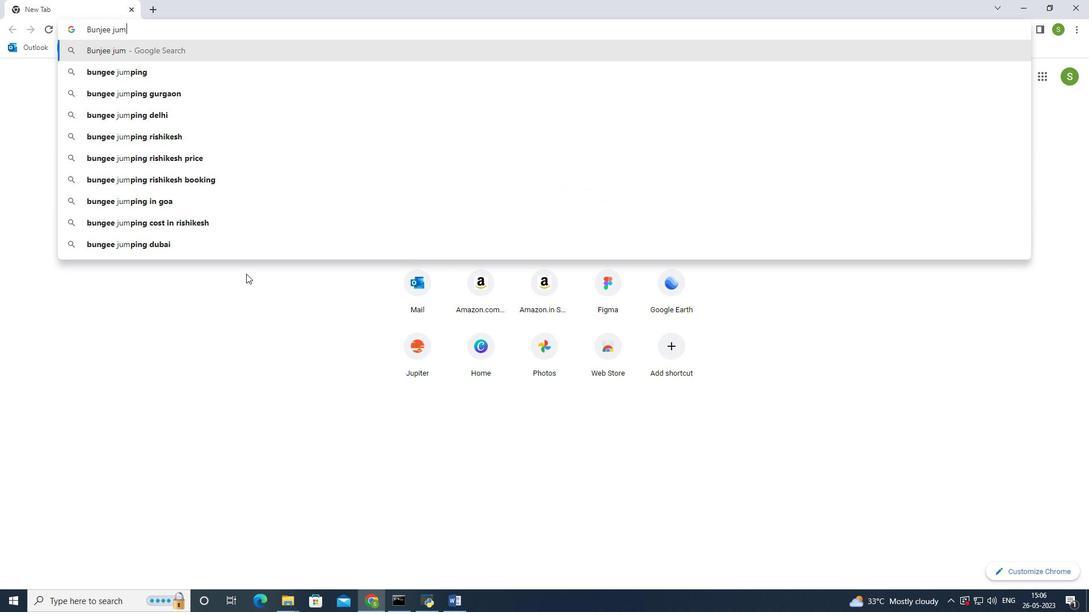 
Action: Mouse moved to (245, 273)
Screenshot: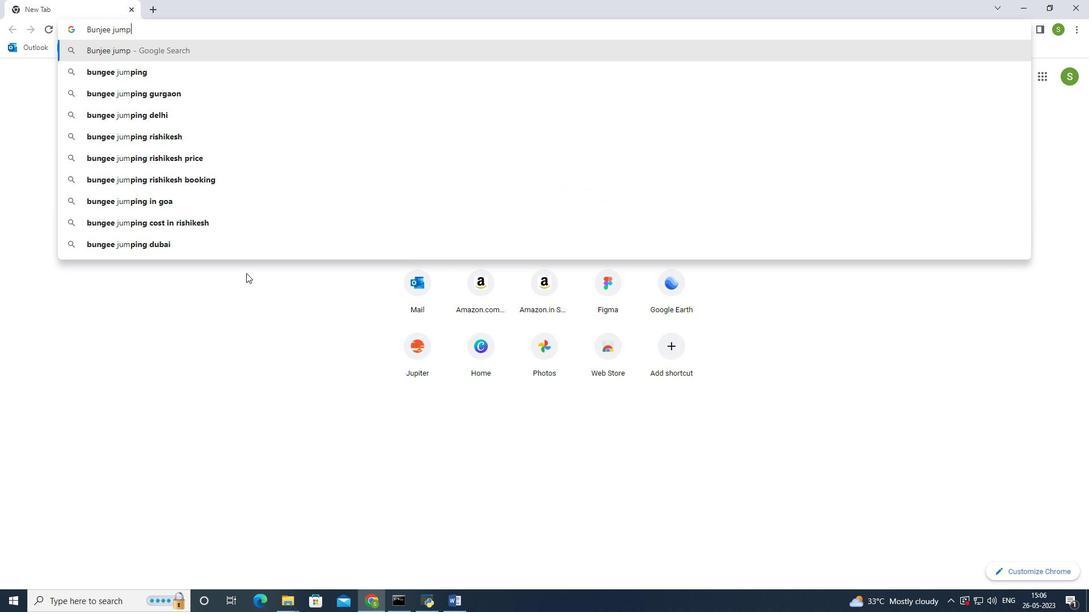 
Action: Key pressed in
Screenshot: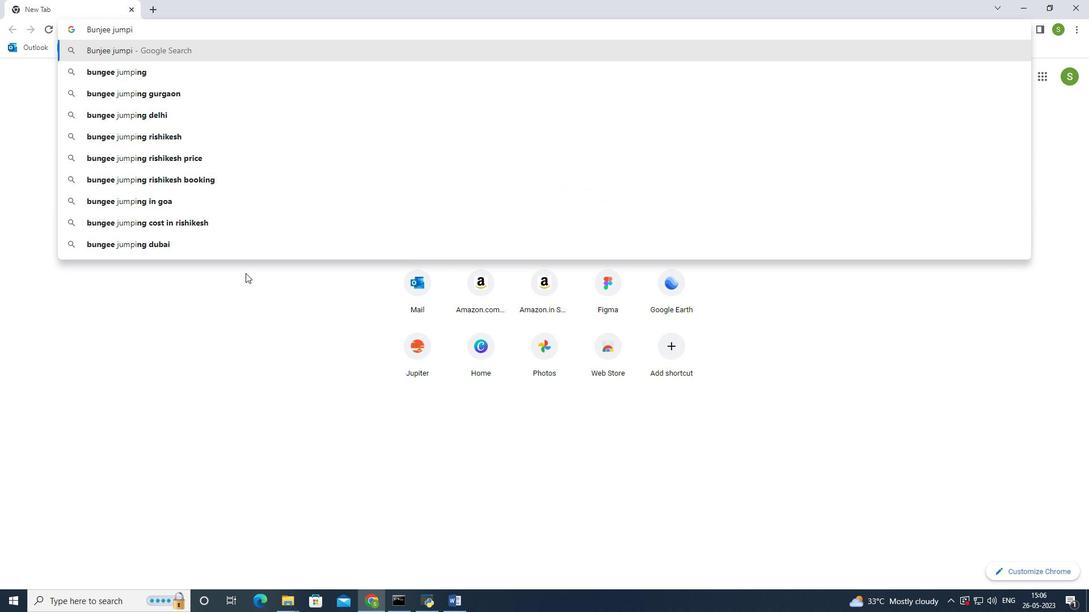 
Action: Mouse moved to (245, 273)
Screenshot: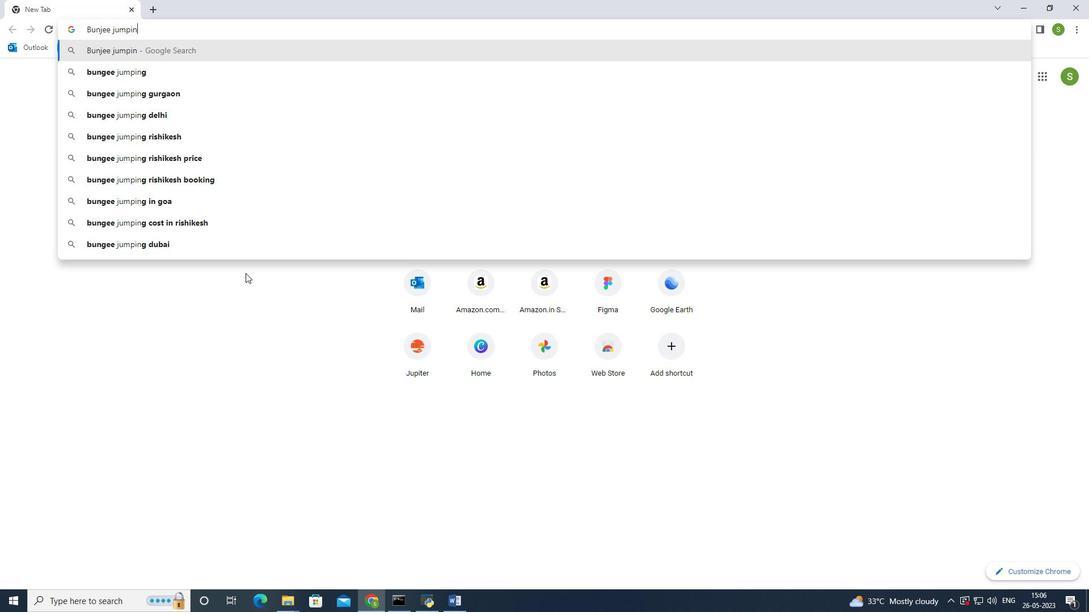 
Action: Key pressed g
Screenshot: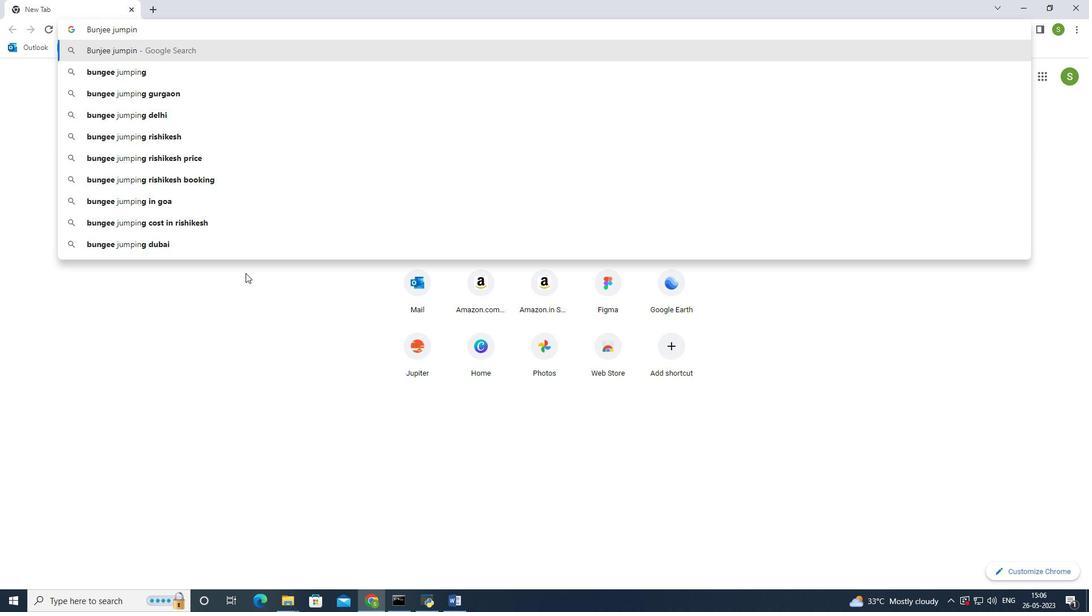 
Action: Mouse moved to (241, 278)
Screenshot: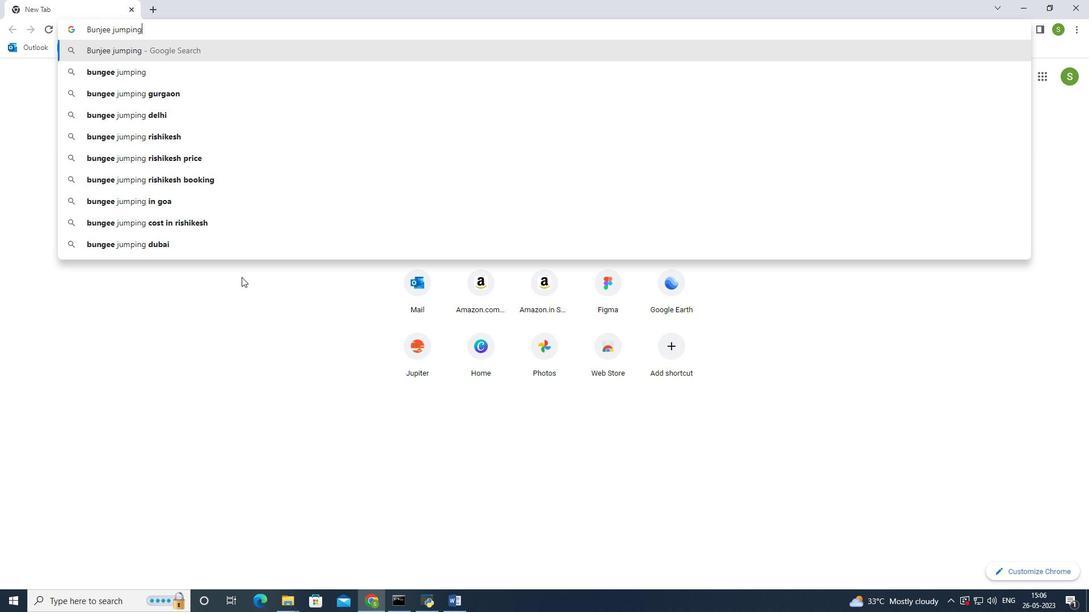 
Action: Key pressed <Key.enter>
Screenshot: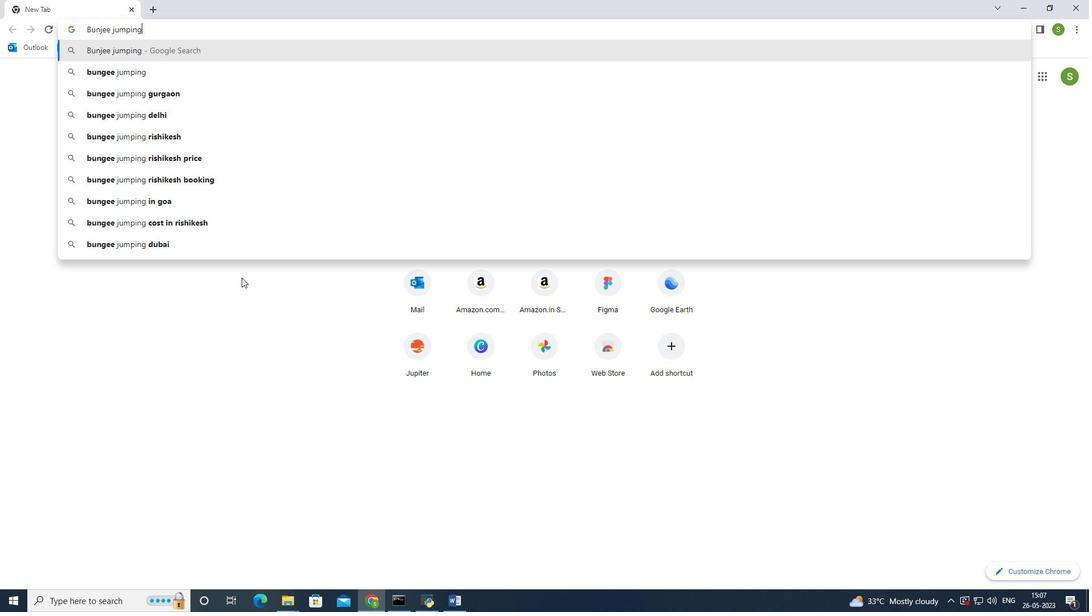 
Action: Mouse moved to (194, 103)
Screenshot: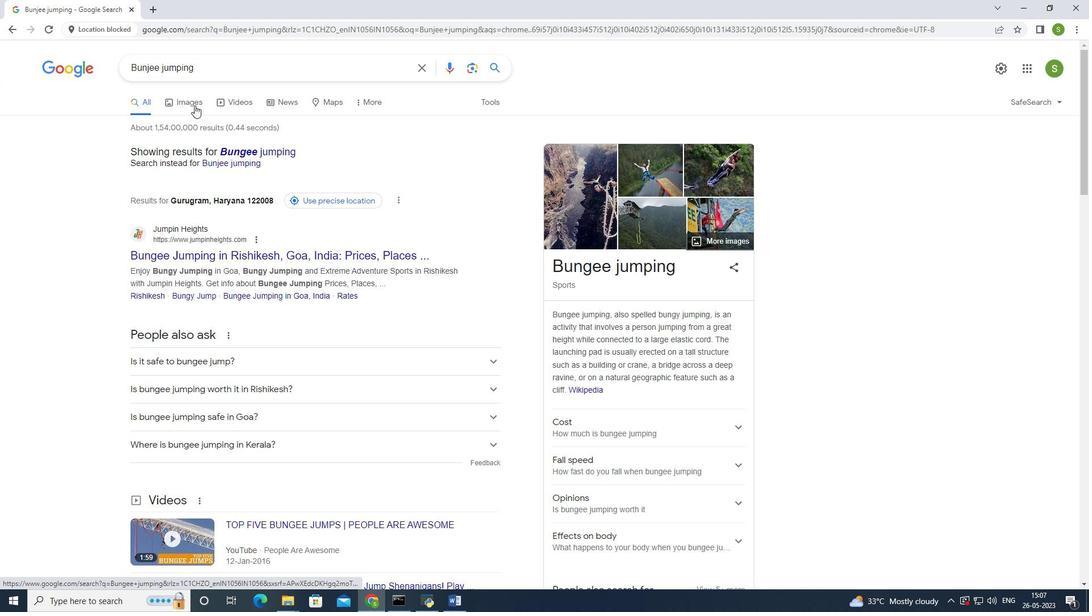 
Action: Mouse pressed left at (194, 103)
Screenshot: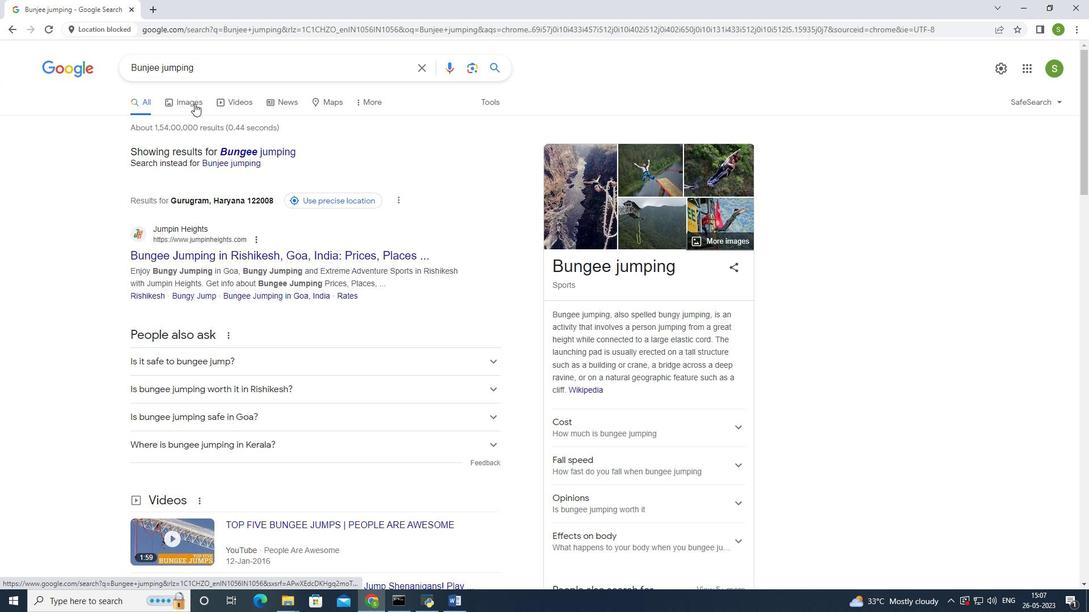 
Action: Mouse moved to (414, 279)
Screenshot: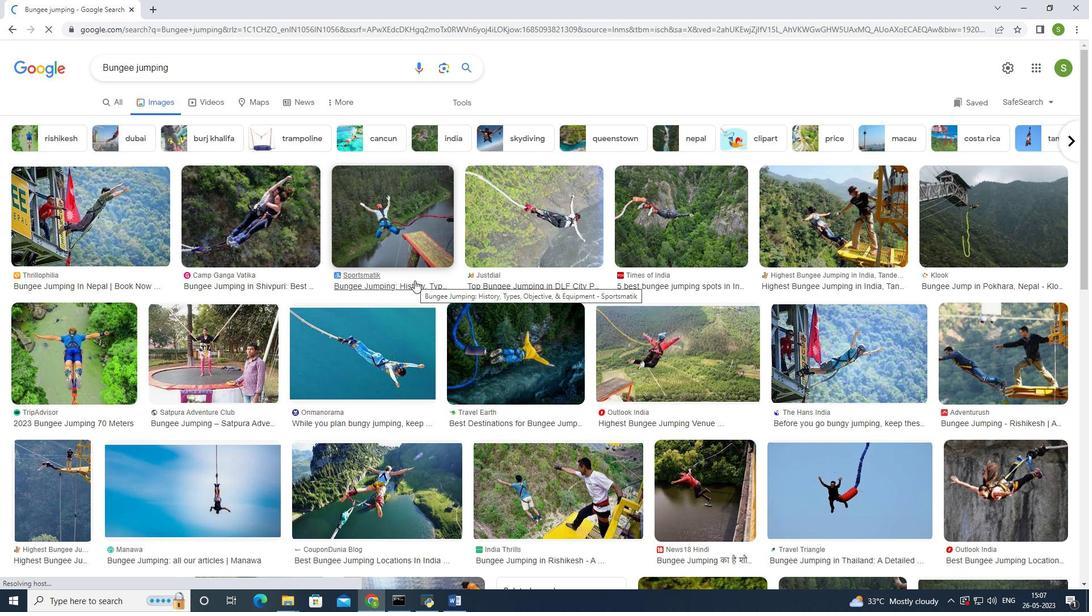 
Action: Mouse scrolled (414, 278) with delta (0, 0)
Screenshot: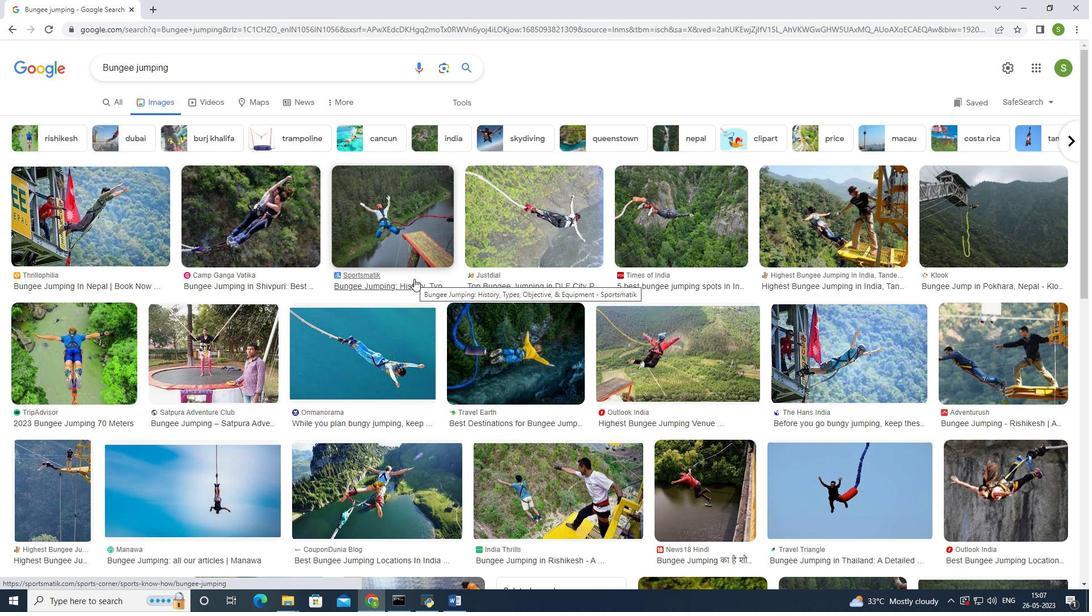 
Action: Mouse moved to (409, 281)
Screenshot: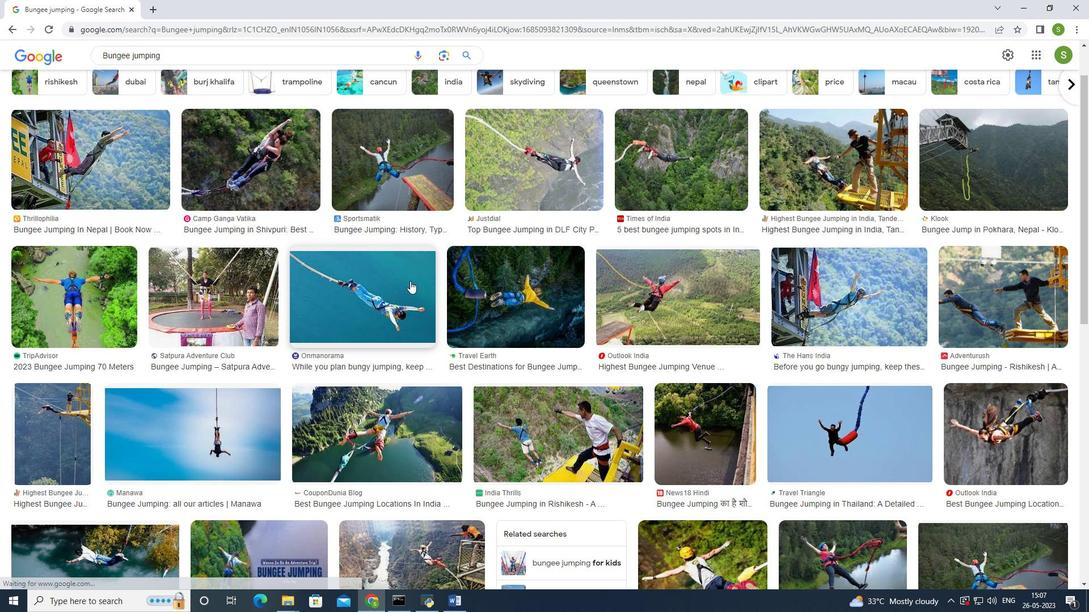 
Action: Mouse scrolled (409, 280) with delta (0, 0)
Screenshot: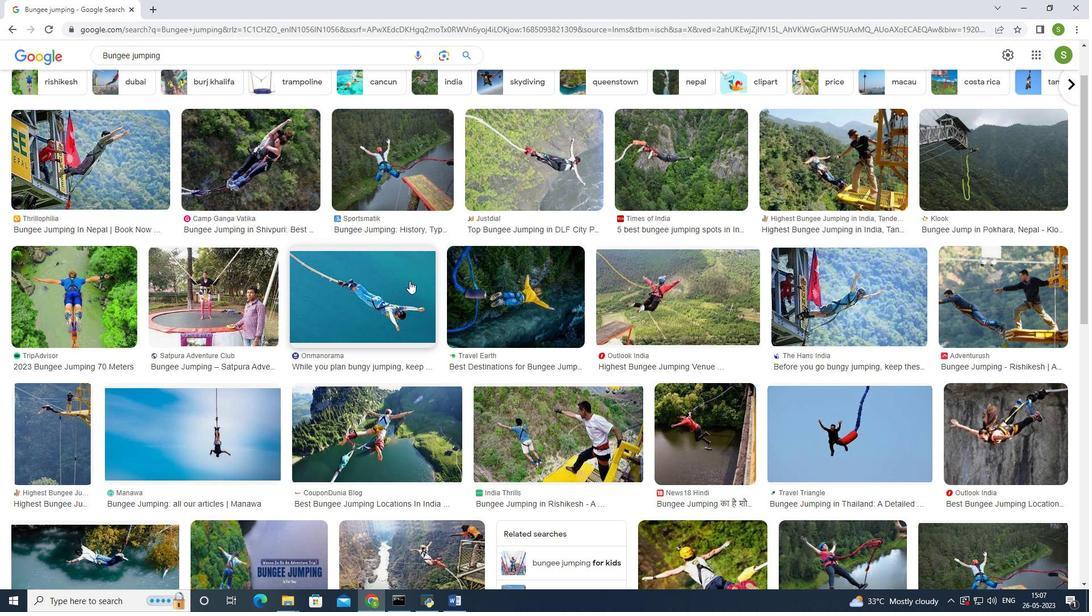
Action: Mouse moved to (409, 281)
Screenshot: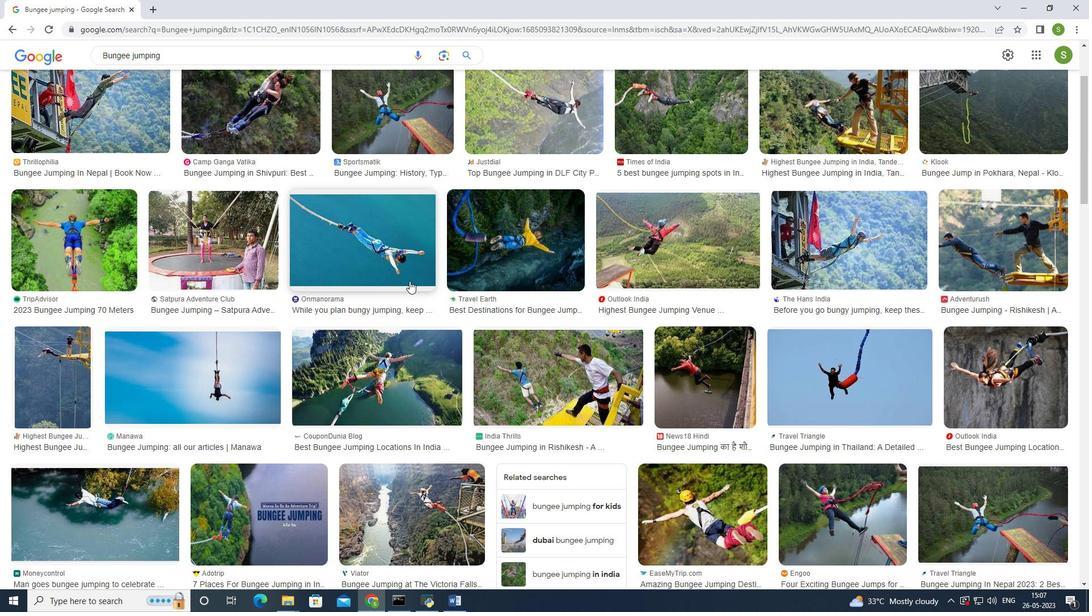 
Action: Mouse scrolled (409, 281) with delta (0, 0)
Screenshot: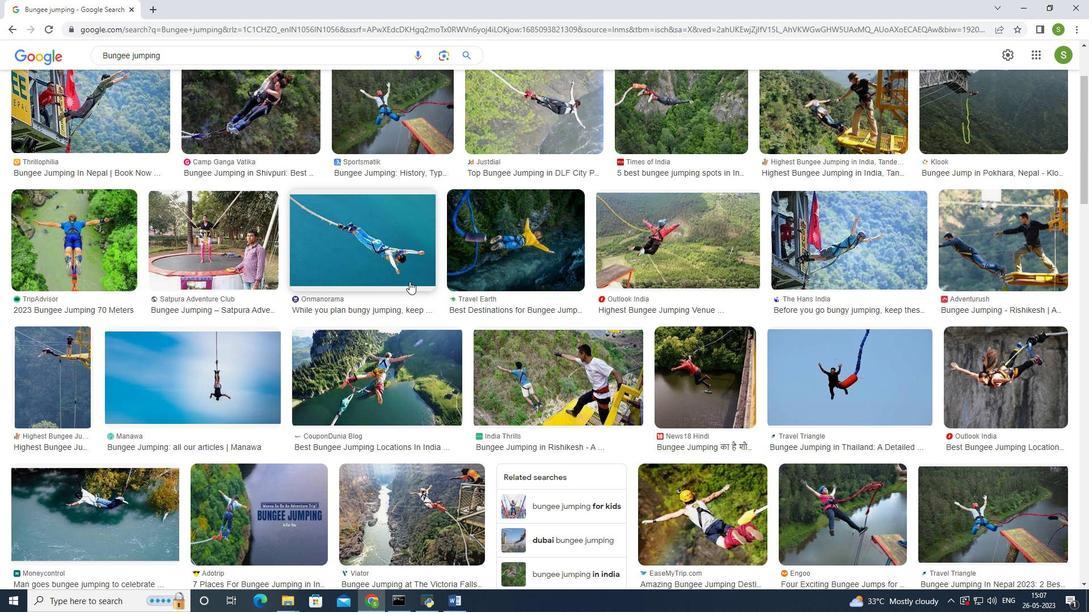 
Action: Mouse scrolled (409, 281) with delta (0, 0)
Screenshot: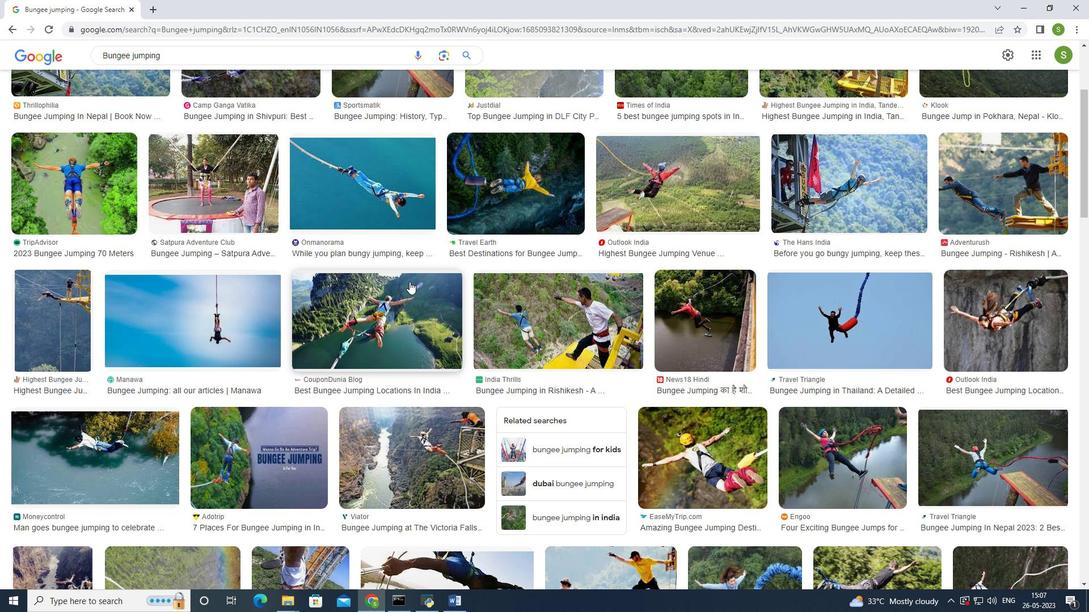 
Action: Mouse moved to (408, 283)
Screenshot: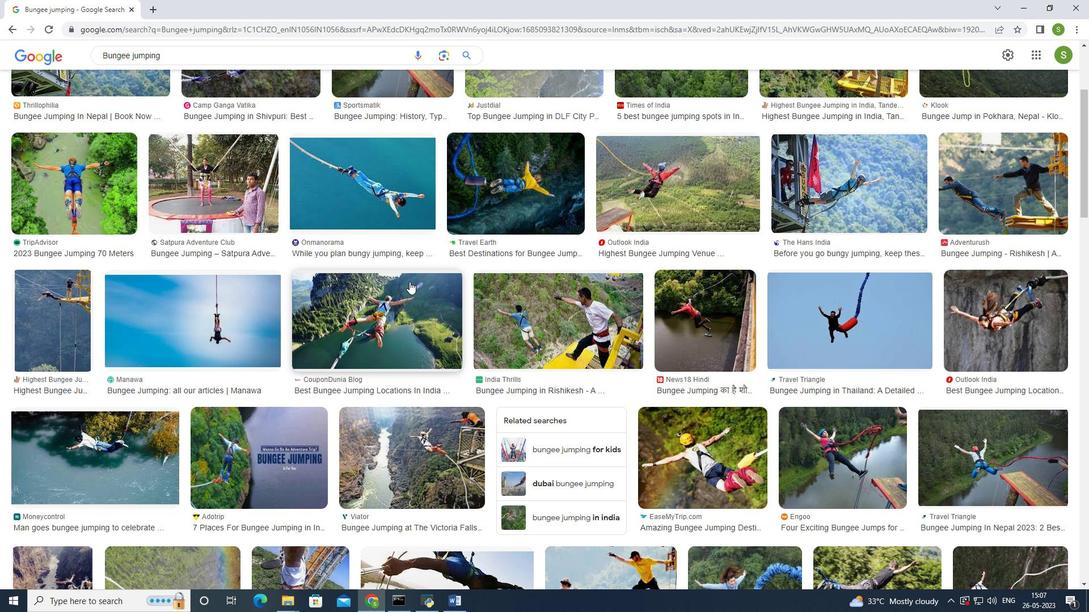 
Action: Mouse scrolled (408, 282) with delta (0, 0)
Screenshot: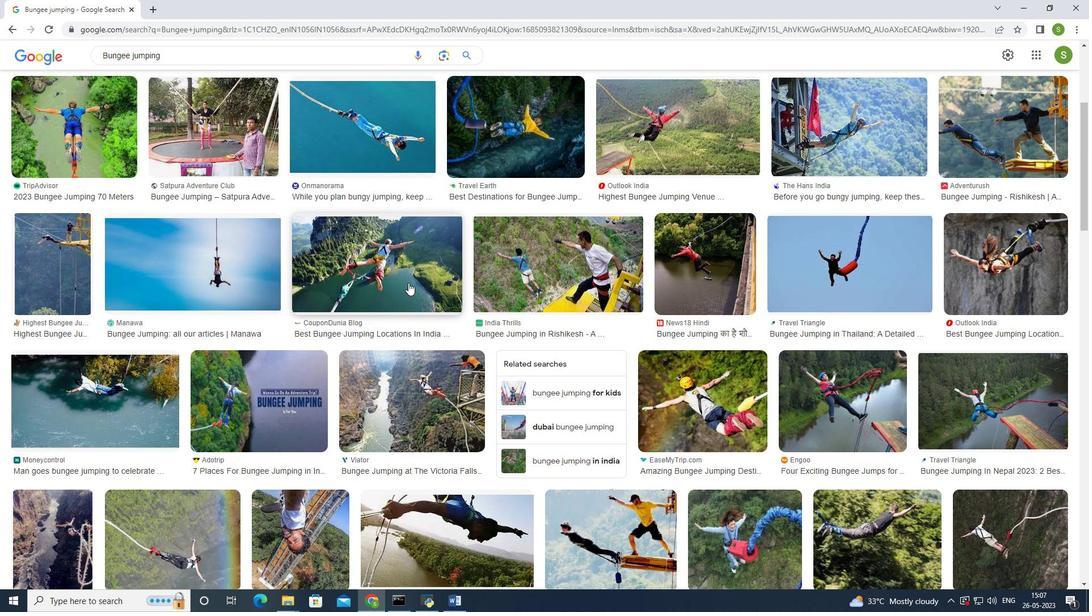 
Action: Mouse moved to (407, 283)
Screenshot: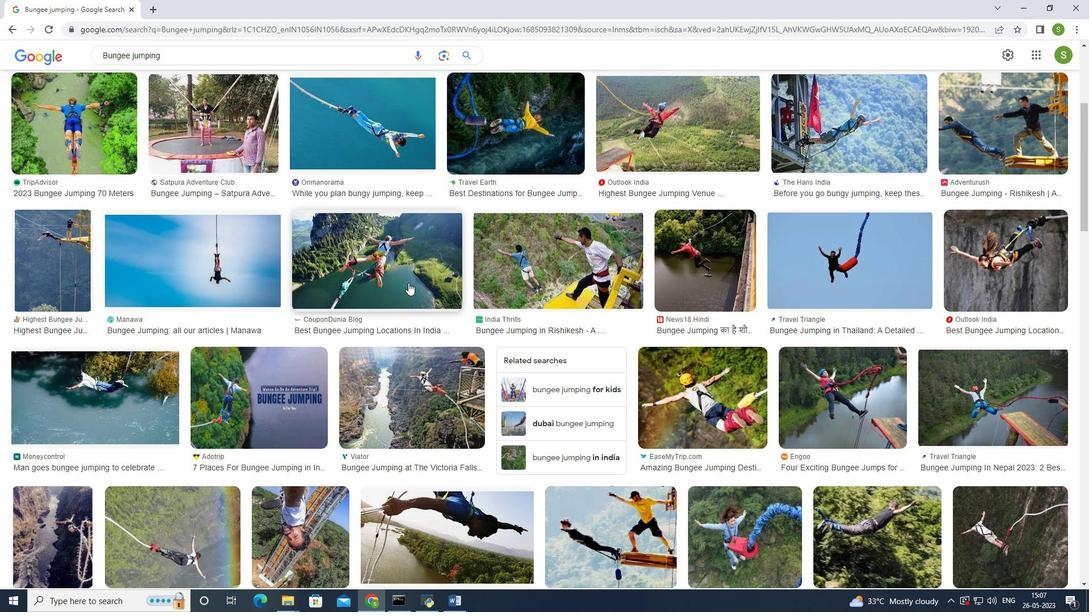 
Action: Mouse scrolled (407, 283) with delta (0, 0)
Screenshot: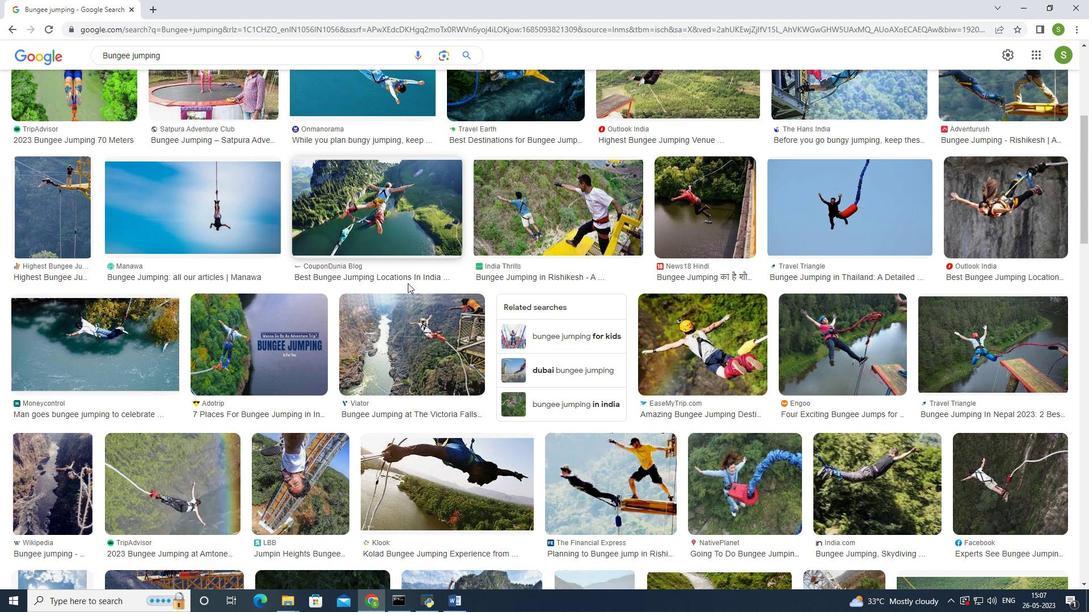 
Action: Mouse scrolled (407, 283) with delta (0, 0)
Screenshot: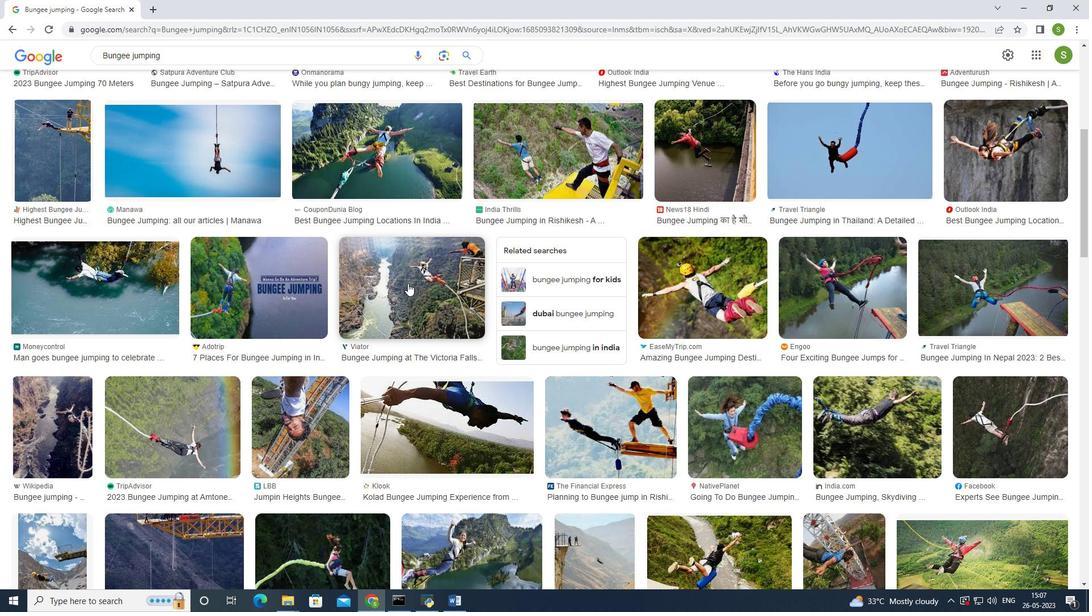 
Action: Mouse scrolled (407, 283) with delta (0, 0)
Screenshot: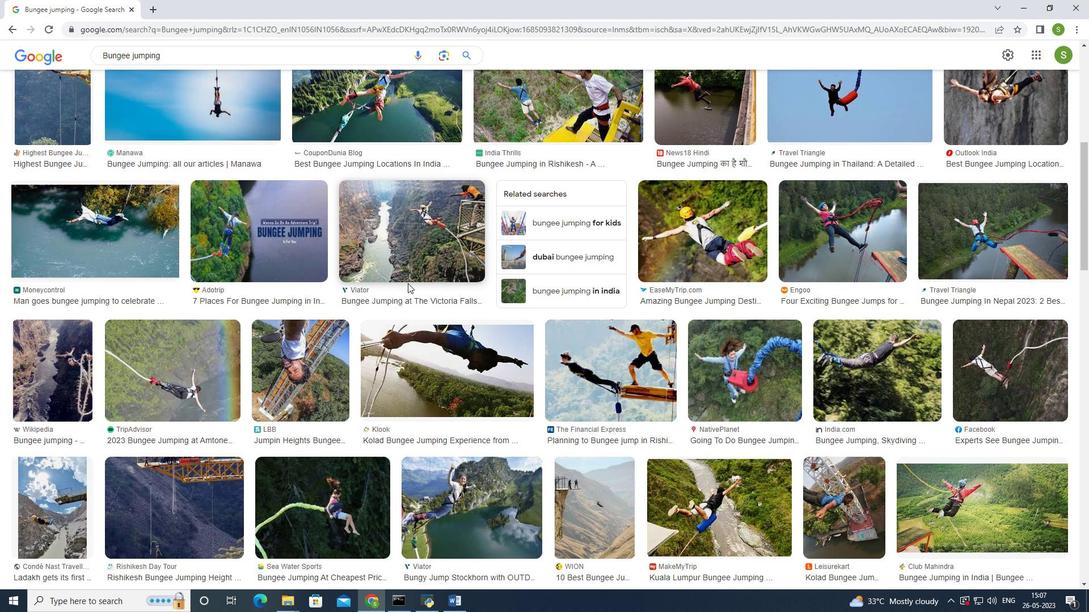 
Action: Mouse scrolled (407, 283) with delta (0, 0)
Screenshot: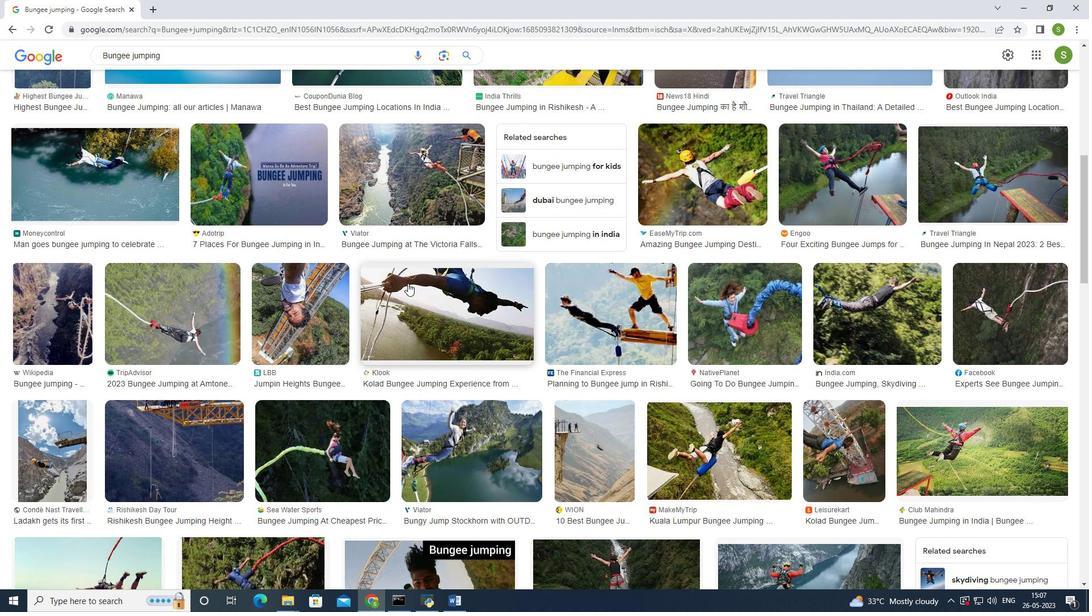 
Action: Mouse moved to (407, 283)
Screenshot: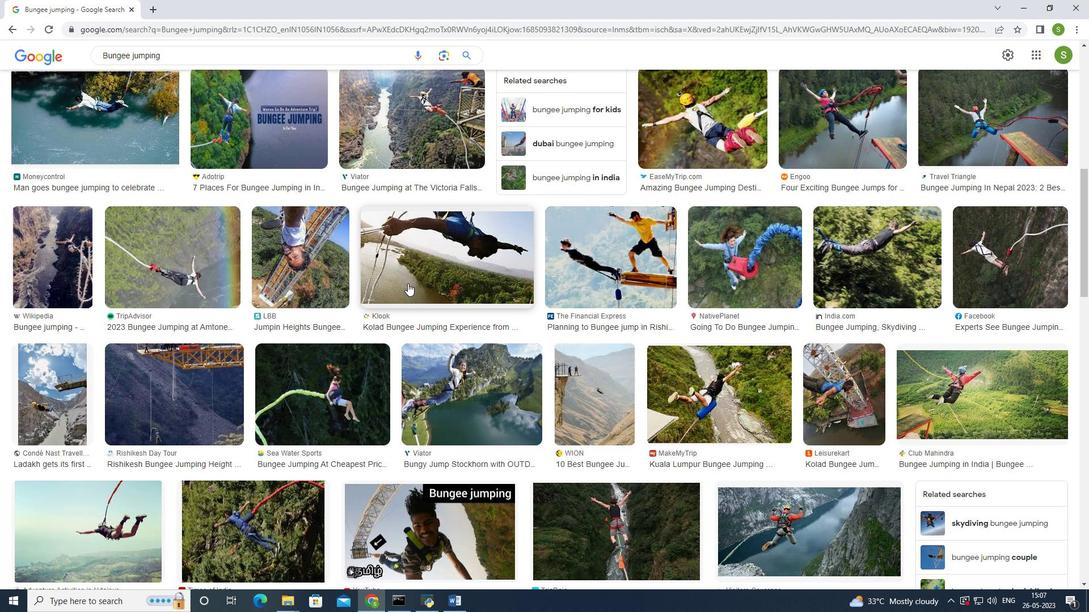 
Action: Mouse scrolled (407, 283) with delta (0, 0)
Screenshot: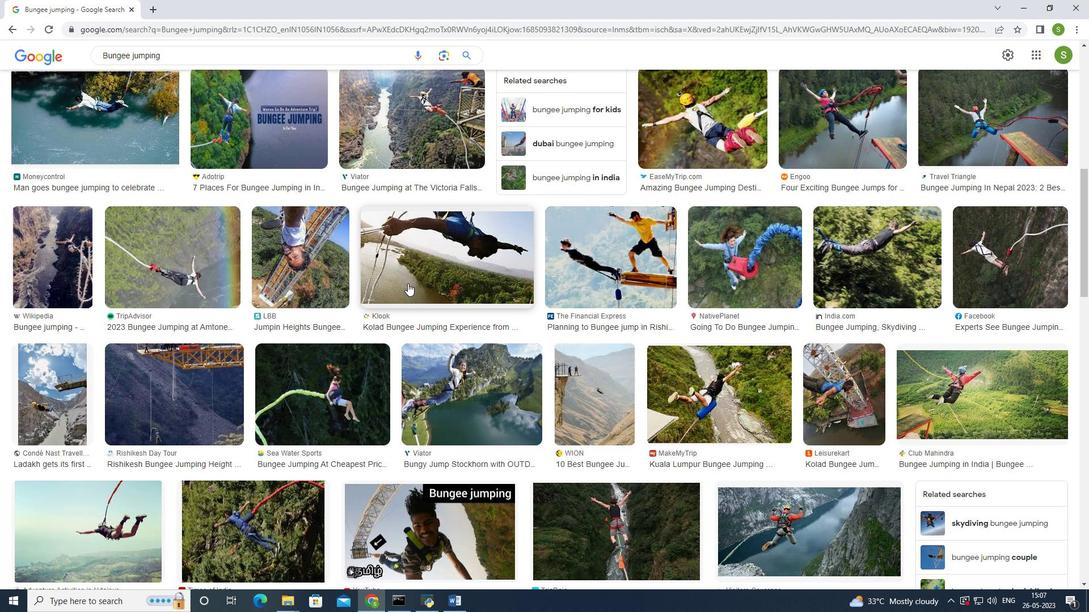 
Action: Mouse moved to (408, 283)
Screenshot: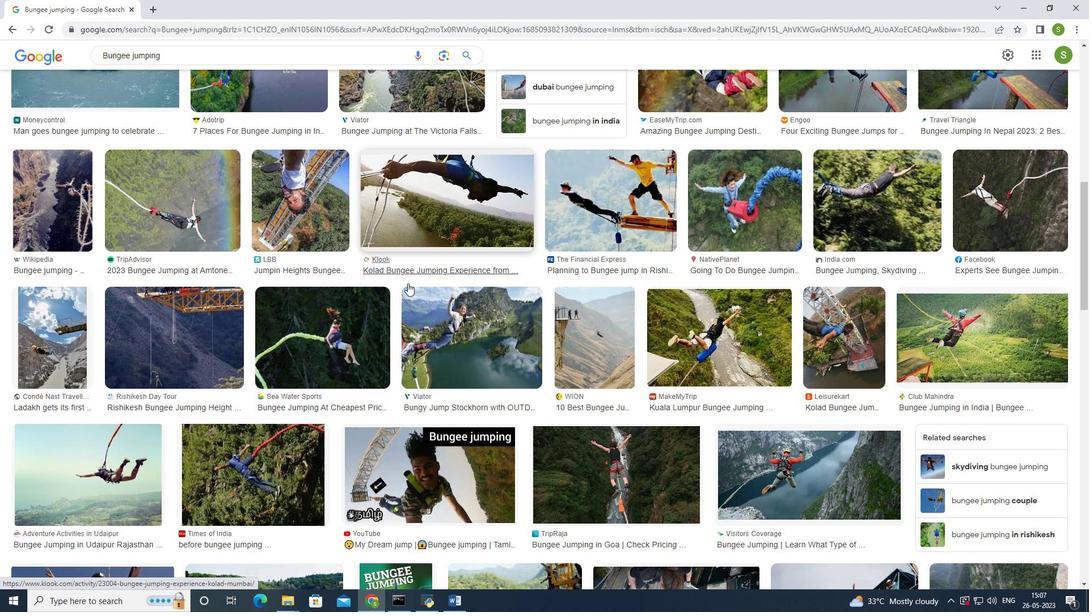 
Action: Mouse scrolled (408, 283) with delta (0, 0)
Screenshot: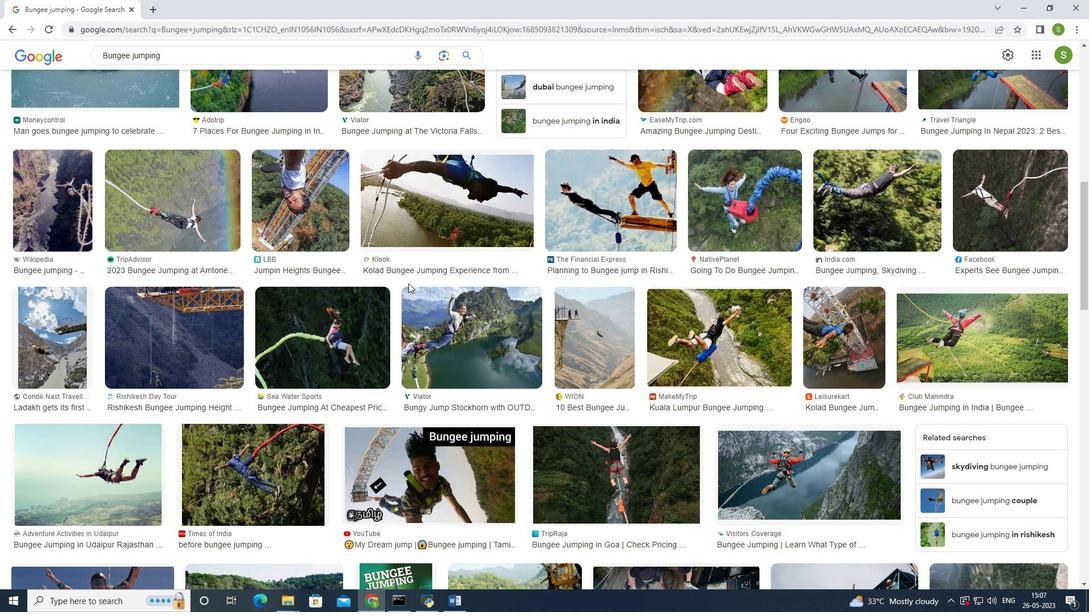 
Action: Mouse scrolled (408, 283) with delta (0, 0)
Screenshot: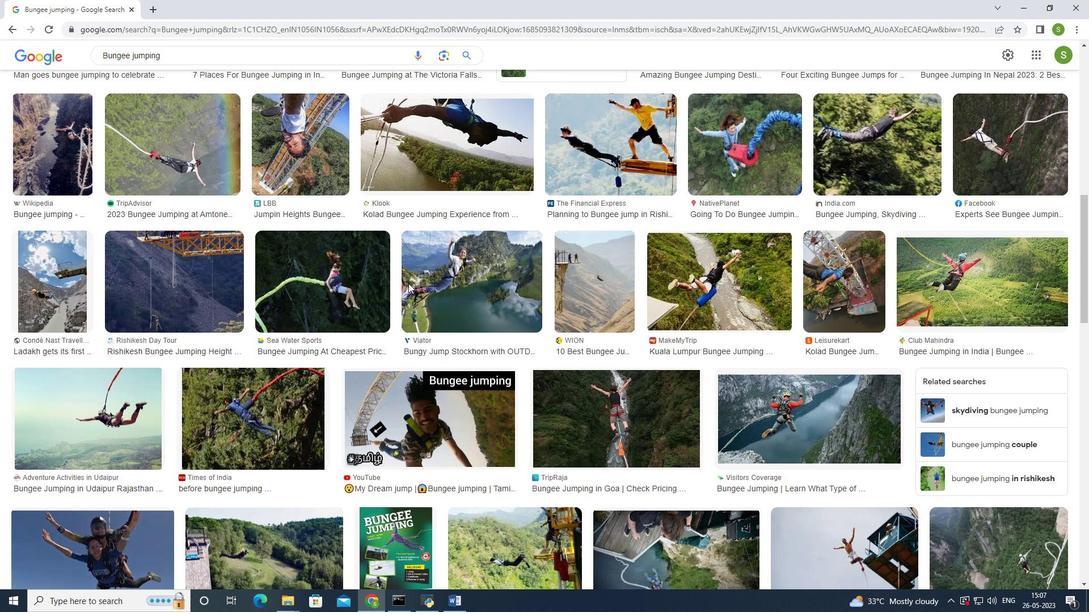 
Action: Mouse moved to (409, 283)
Screenshot: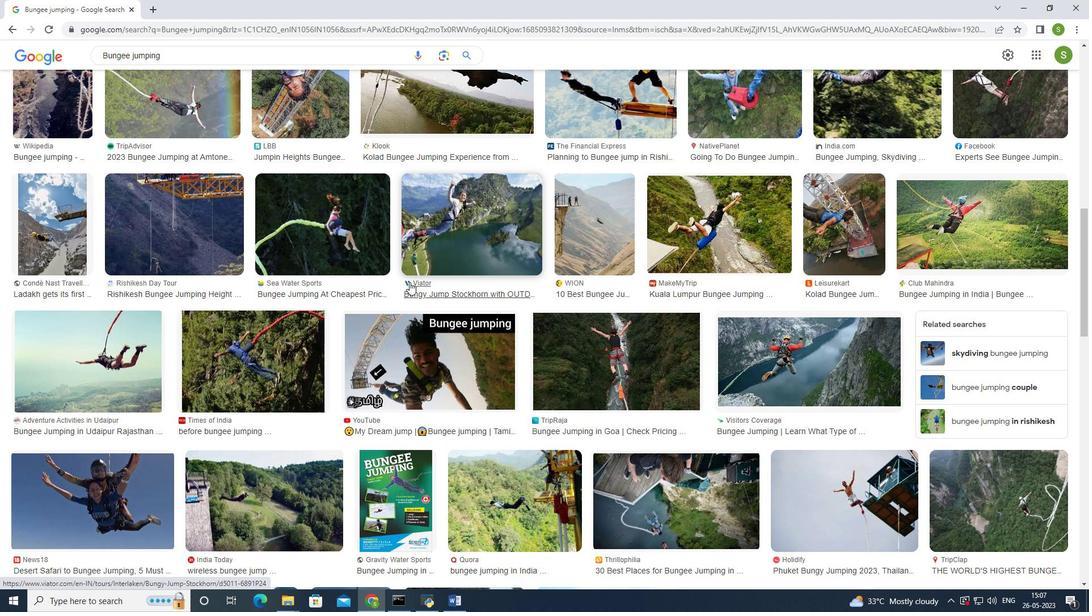 
Action: Mouse scrolled (409, 282) with delta (0, 0)
Screenshot: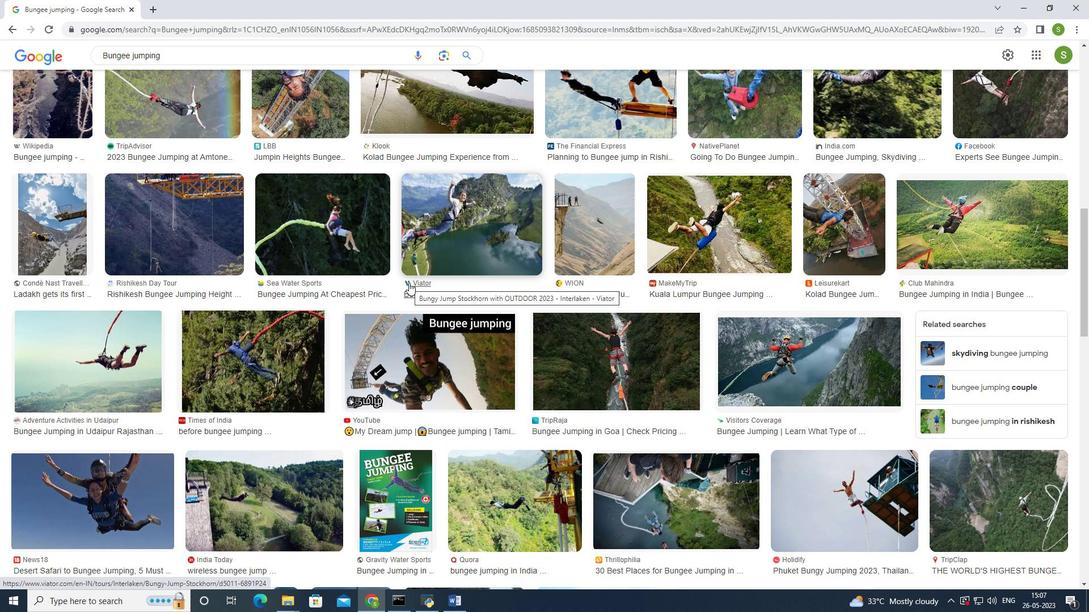 
Action: Mouse scrolled (409, 282) with delta (0, 0)
Screenshot: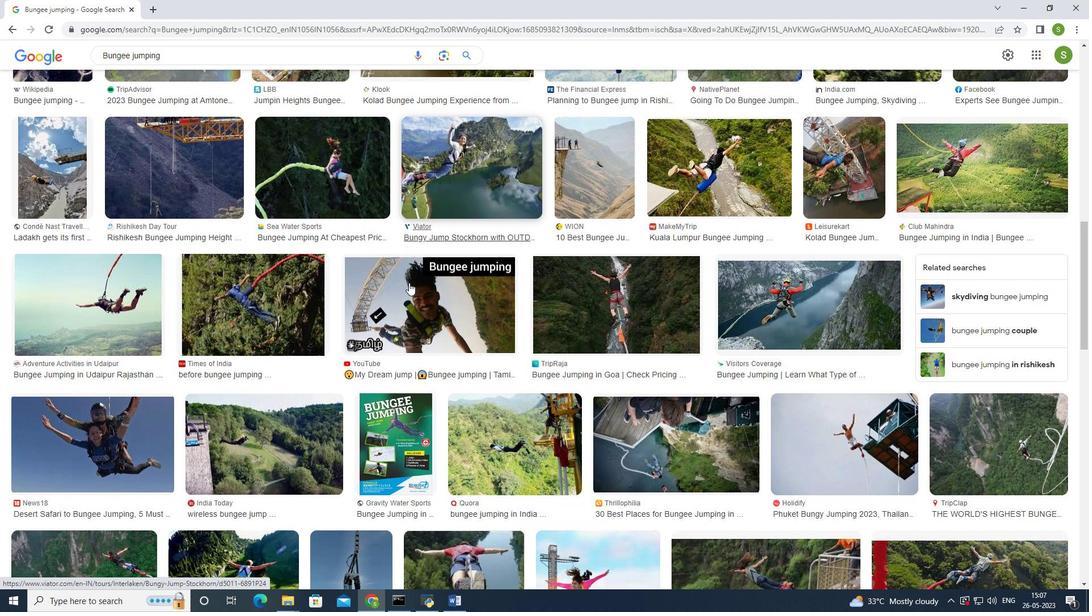 
Action: Mouse scrolled (409, 282) with delta (0, 0)
Screenshot: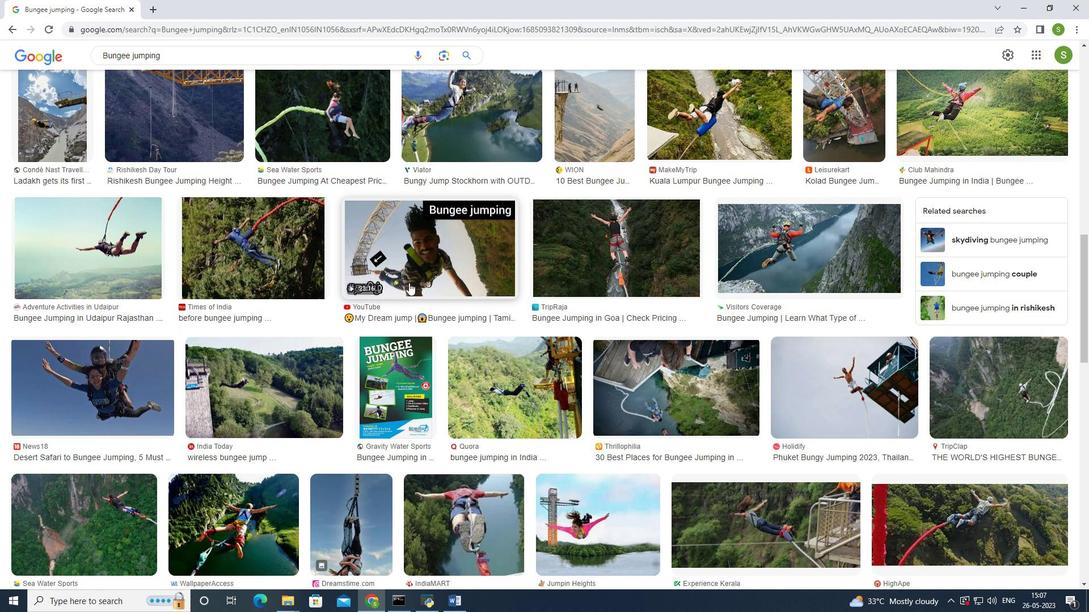 
Action: Mouse moved to (409, 283)
Screenshot: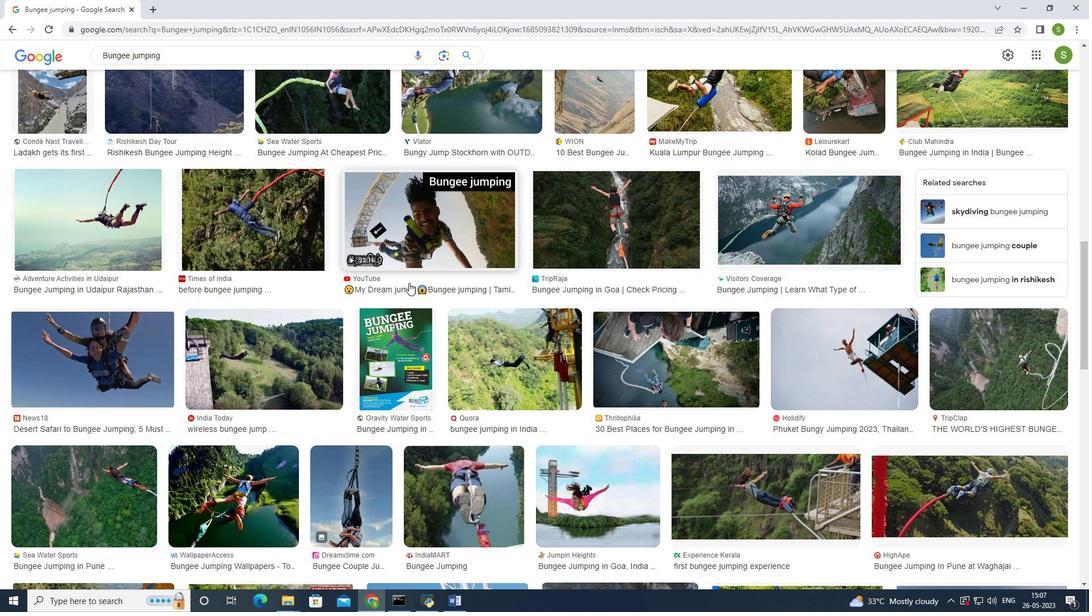 
Action: Mouse scrolled (409, 283) with delta (0, 0)
Screenshot: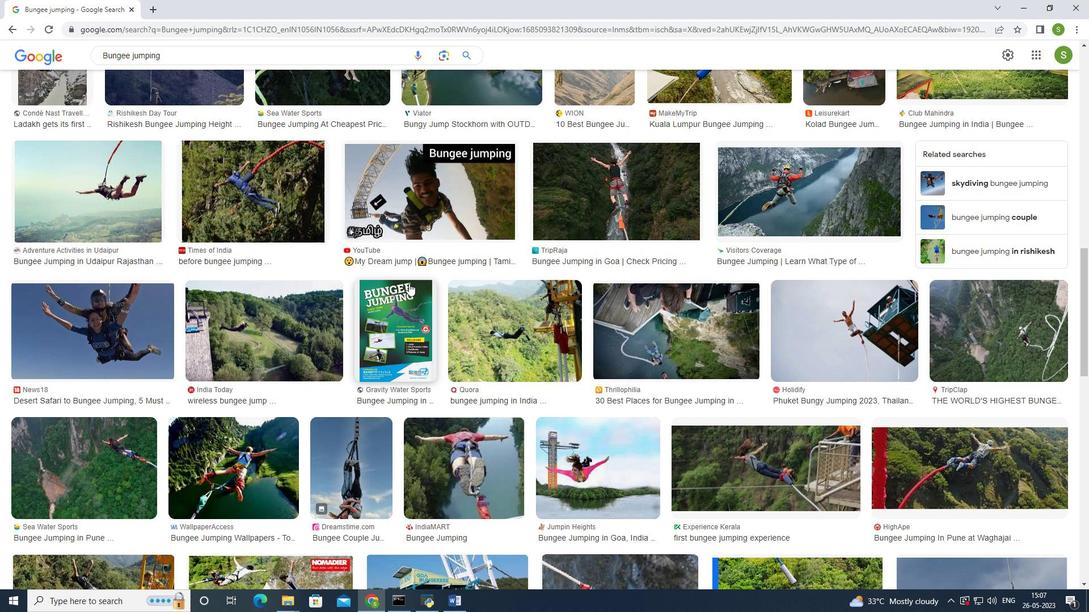 
Action: Mouse scrolled (409, 283) with delta (0, 0)
Screenshot: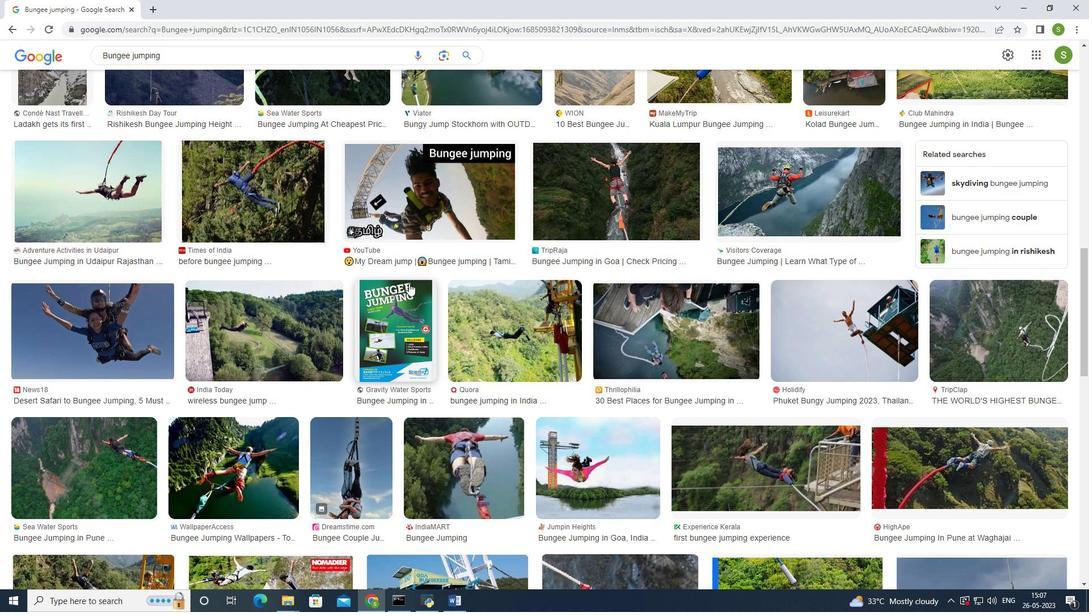 
Action: Mouse scrolled (409, 283) with delta (0, 0)
Screenshot: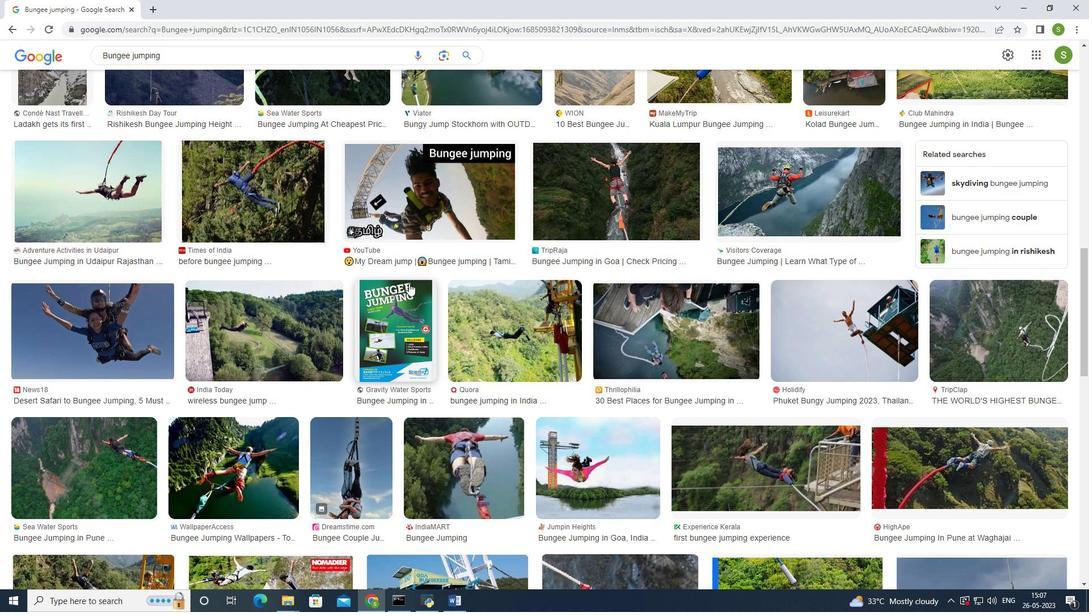 
Action: Mouse moved to (409, 284)
Screenshot: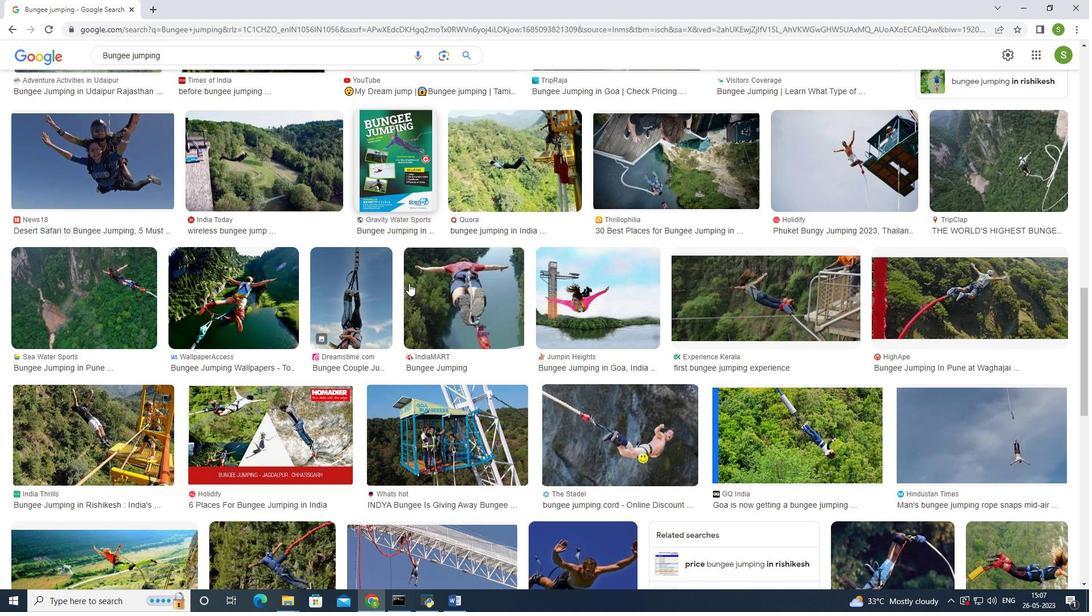 
Action: Mouse scrolled (409, 283) with delta (0, 0)
Screenshot: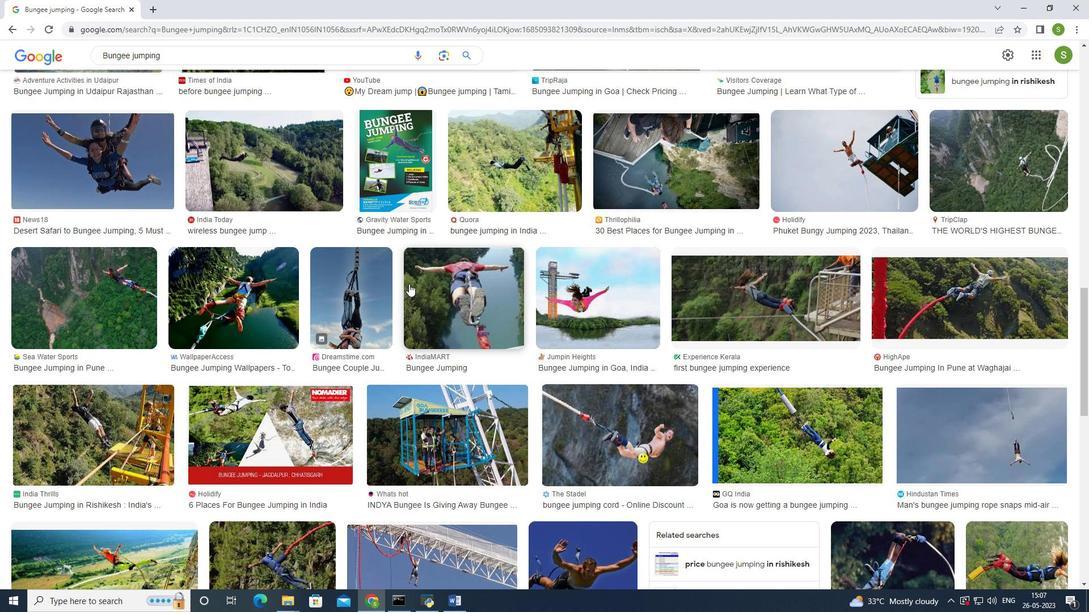 
Action: Mouse scrolled (409, 283) with delta (0, 0)
Screenshot: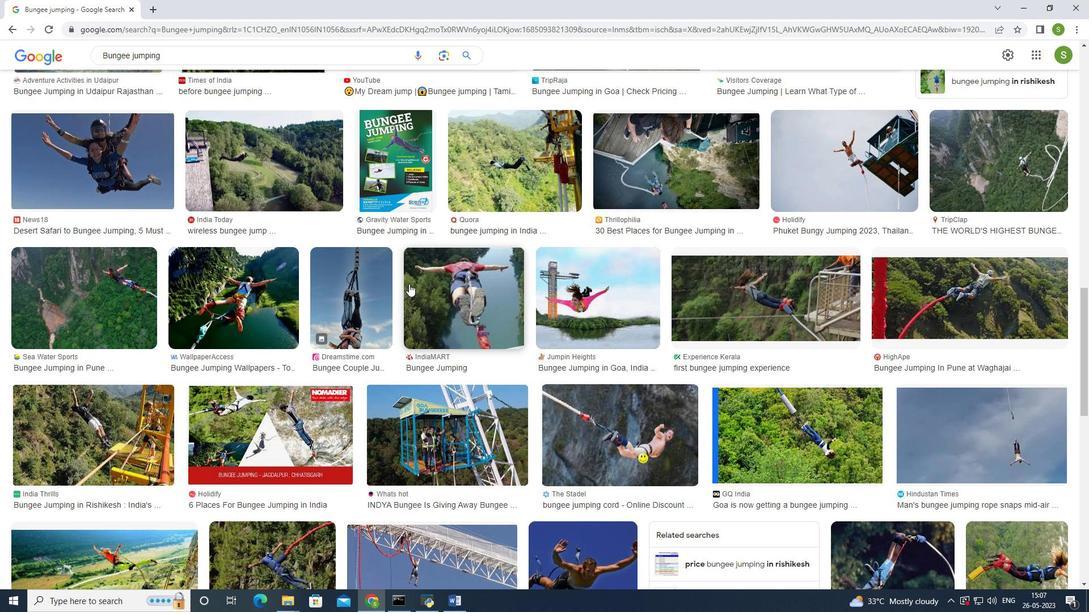 
Action: Mouse scrolled (409, 283) with delta (0, 0)
Screenshot: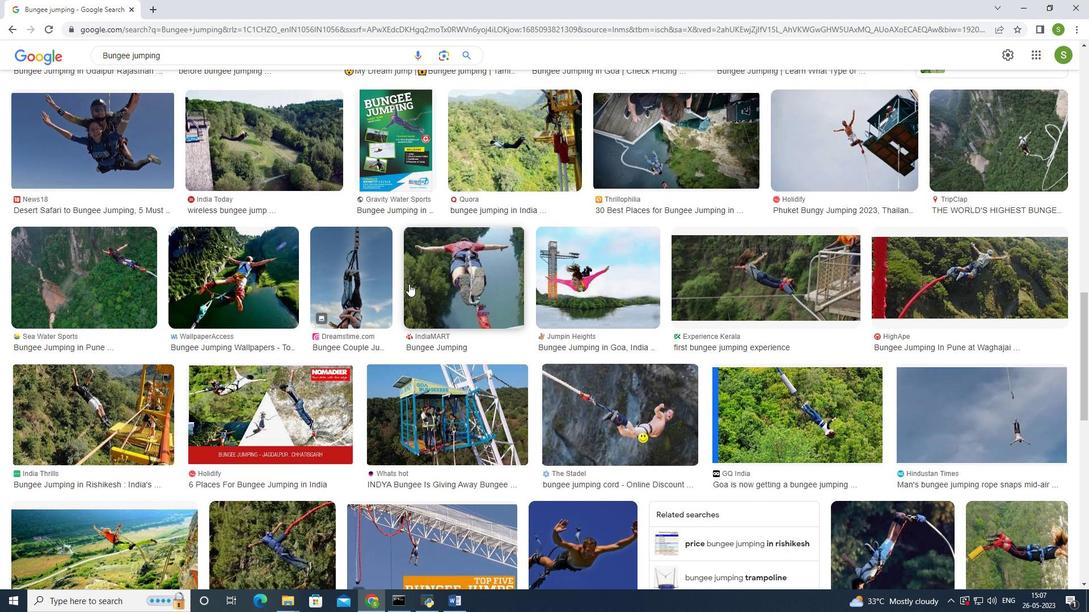 
Action: Mouse scrolled (409, 283) with delta (0, 0)
Screenshot: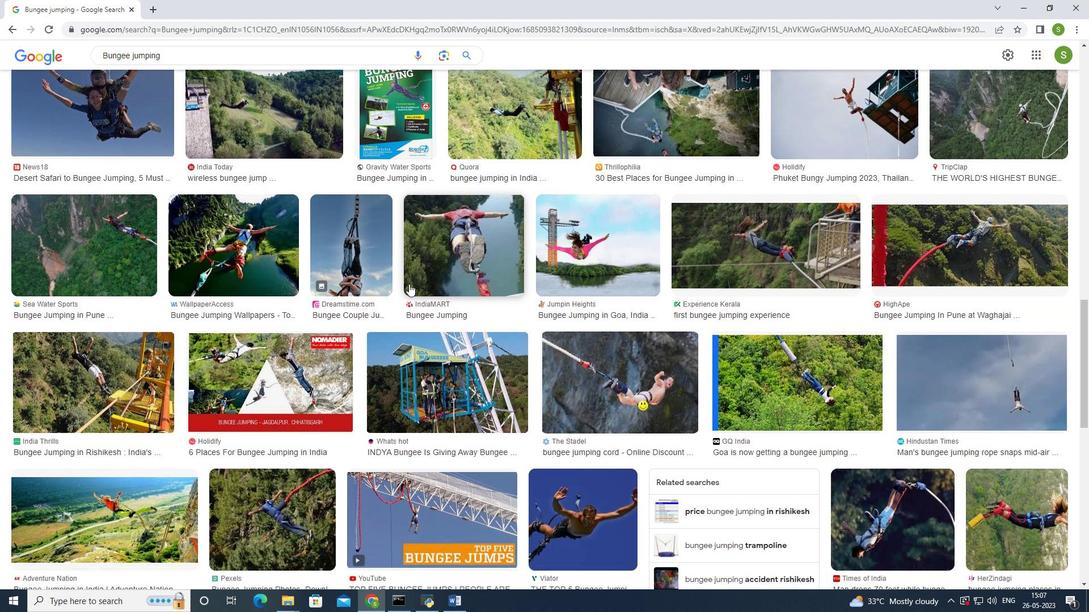 
Action: Mouse scrolled (409, 283) with delta (0, 0)
Screenshot: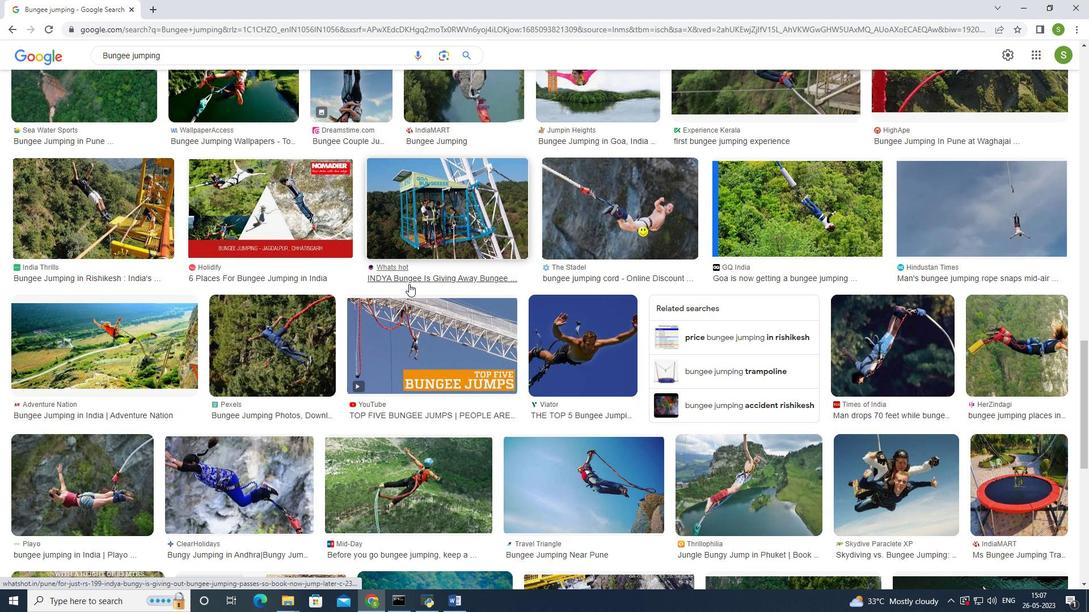 
Action: Mouse scrolled (409, 283) with delta (0, 0)
Screenshot: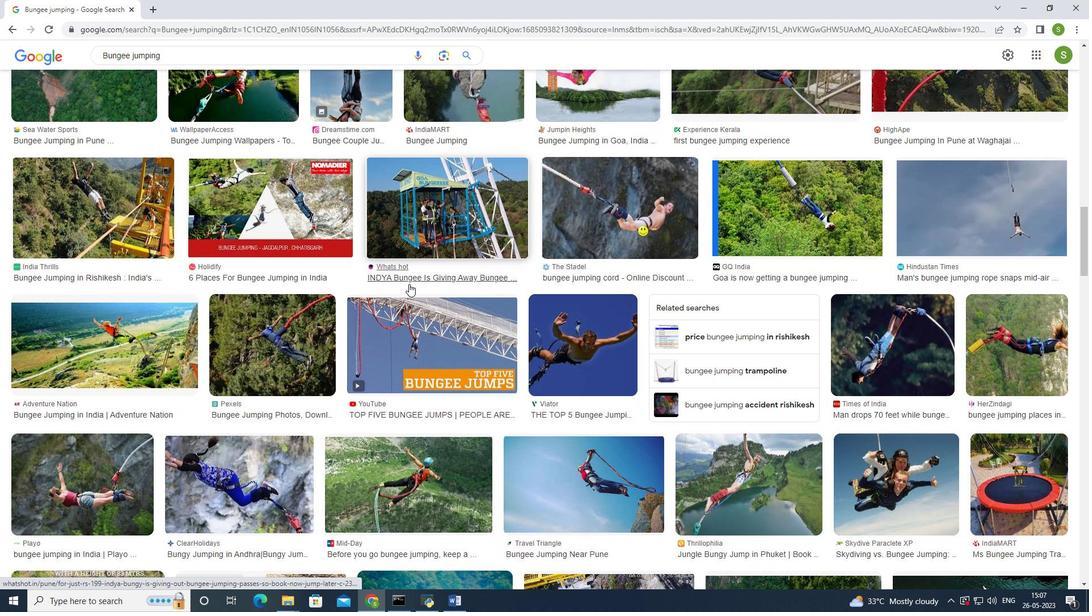 
Action: Mouse scrolled (409, 283) with delta (0, 0)
Screenshot: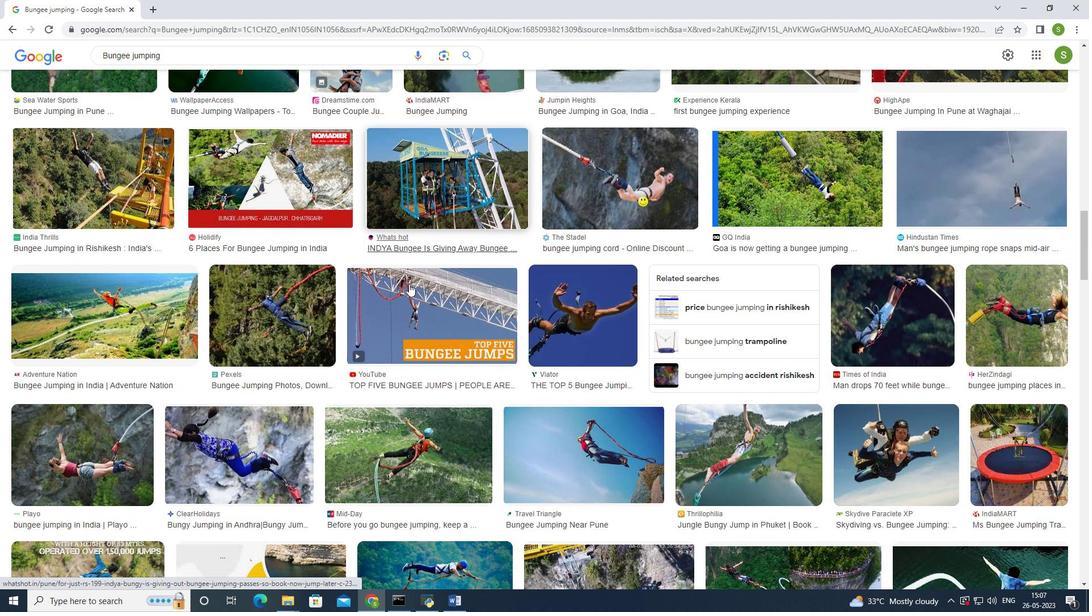 
Action: Mouse scrolled (409, 283) with delta (0, 0)
Screenshot: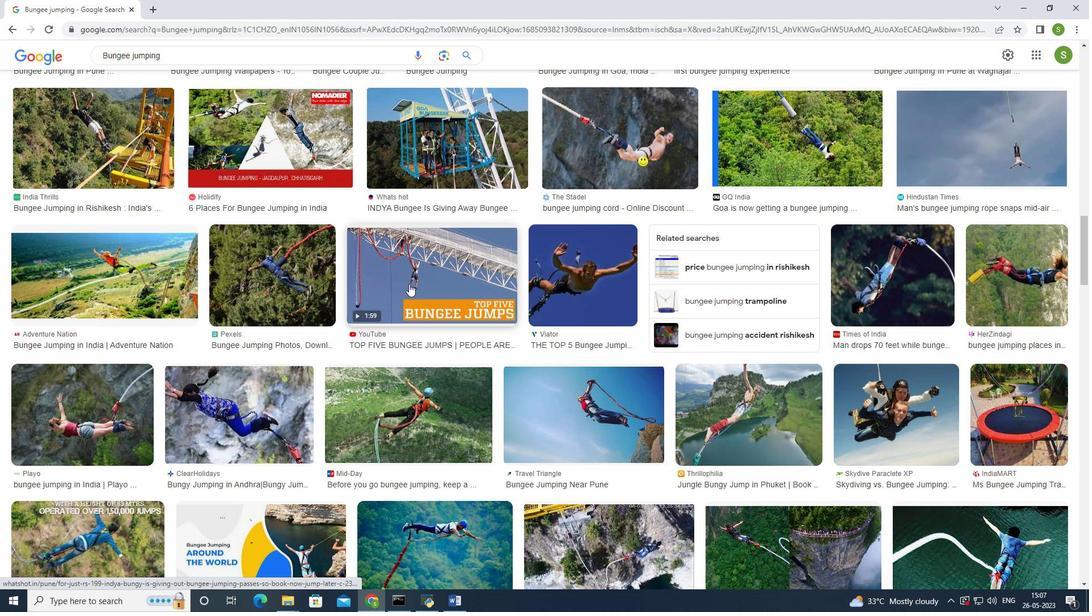 
Action: Mouse moved to (407, 284)
